 Task: I am in Miami and thinking of visiting the Sawgrass Mills shopping outlet. Can you check the current crowd level at the outlet? I want to time my visit when it's less crowded.
Action: Mouse moved to (148, 80)
Screenshot: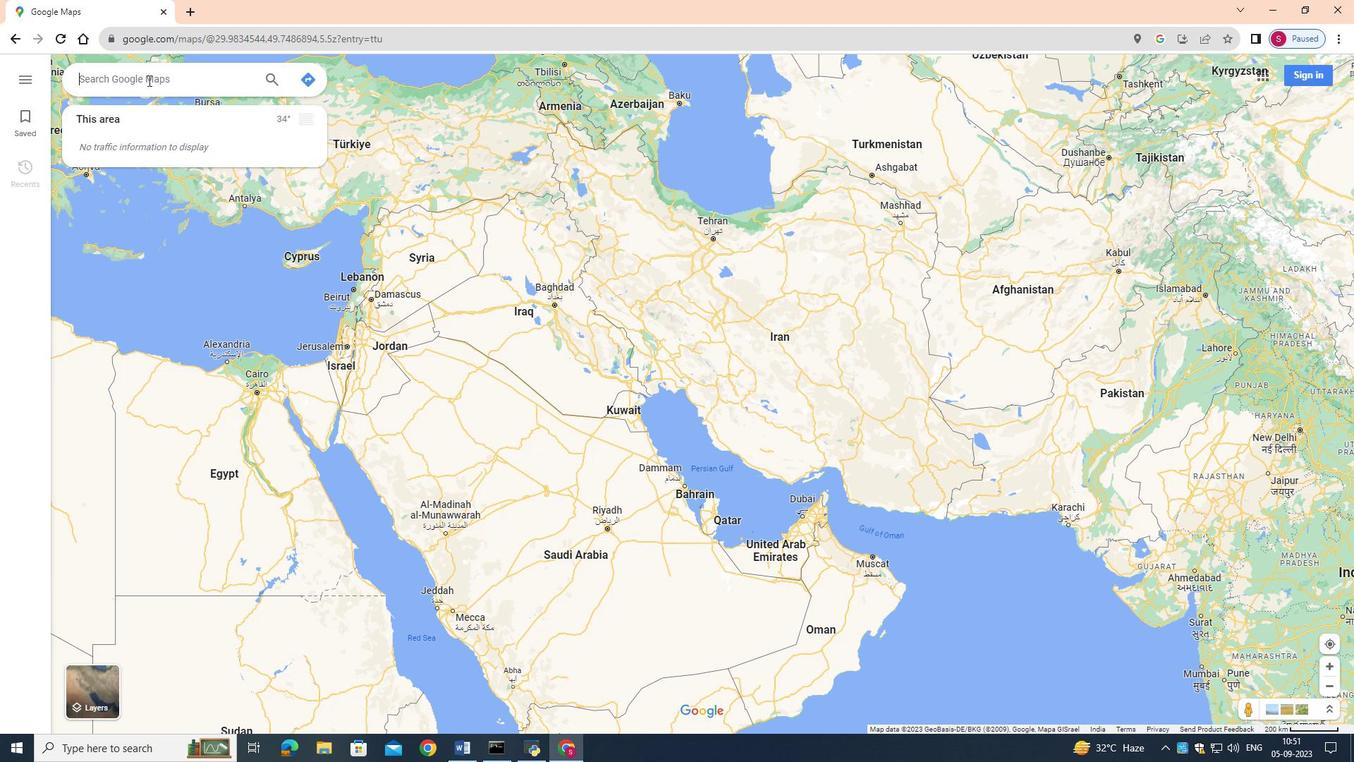 
Action: Mouse pressed left at (148, 80)
Screenshot: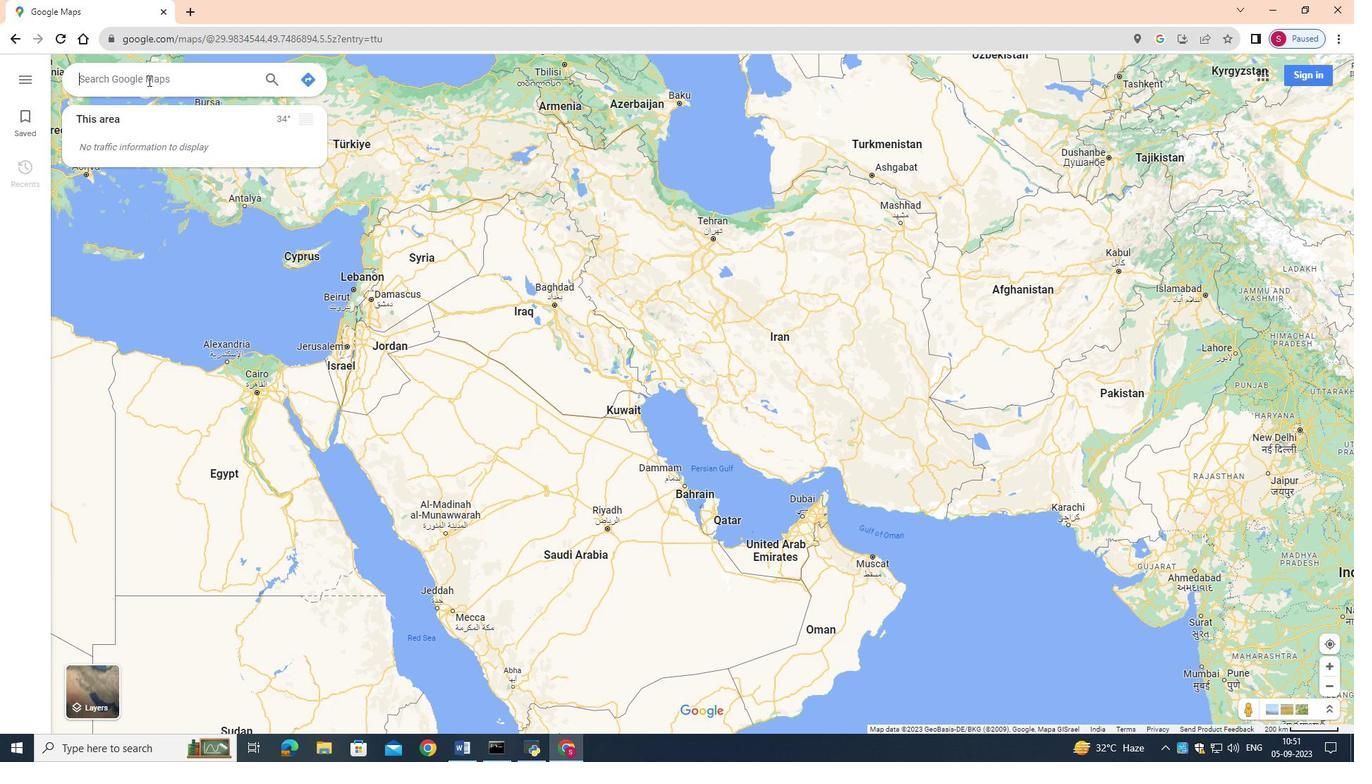 
Action: Mouse moved to (316, 80)
Screenshot: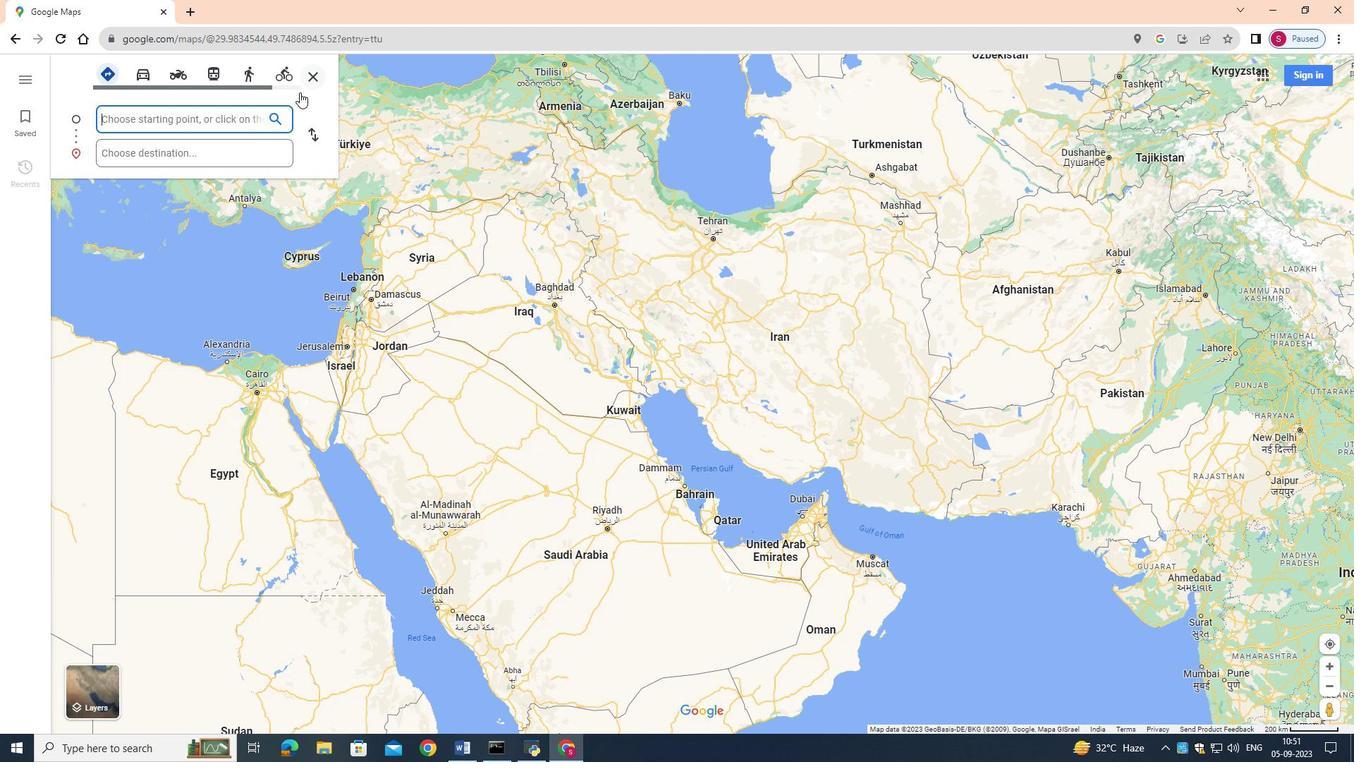 
Action: Mouse pressed left at (316, 80)
Screenshot: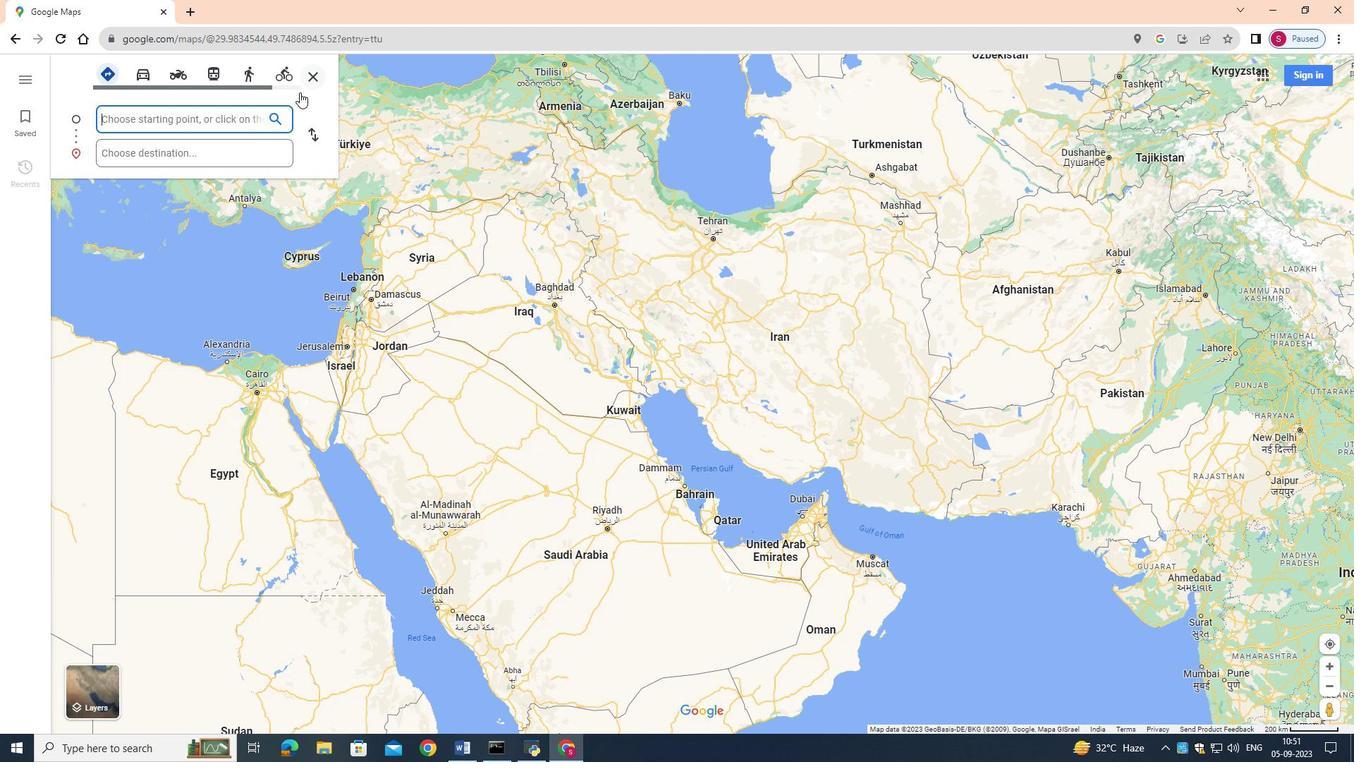
Action: Mouse moved to (208, 118)
Screenshot: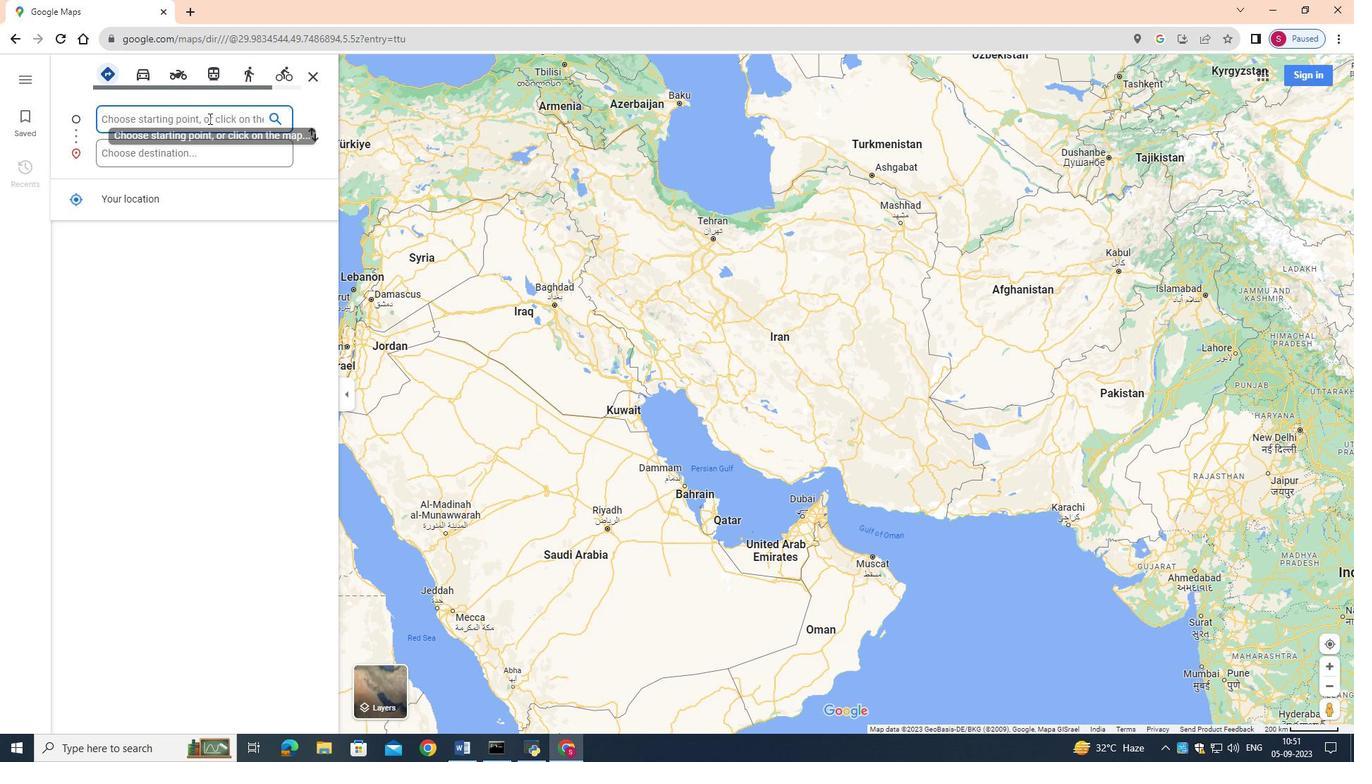
Action: Mouse pressed left at (208, 118)
Screenshot: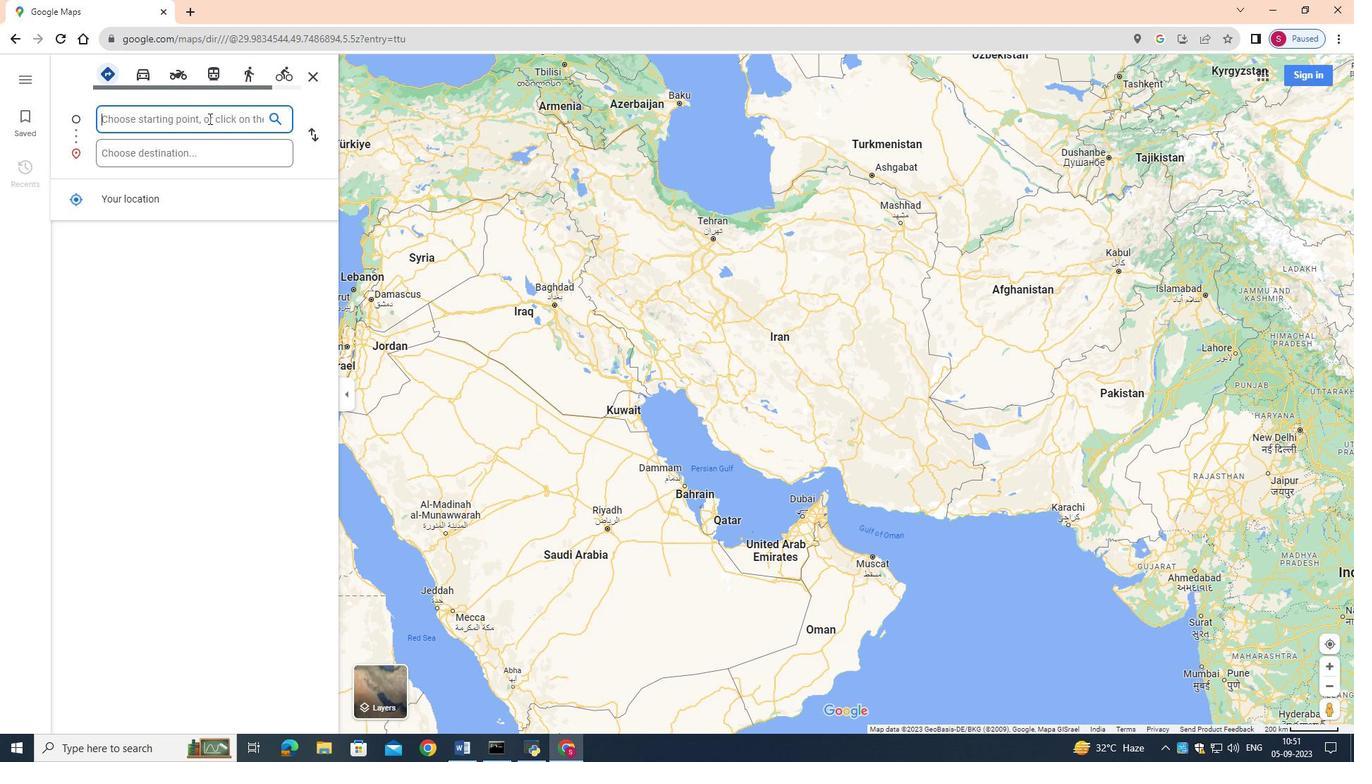 
Action: Key pressed <Key.caps_lock>M<Key.caps_lock>iami,<Key.space>
Screenshot: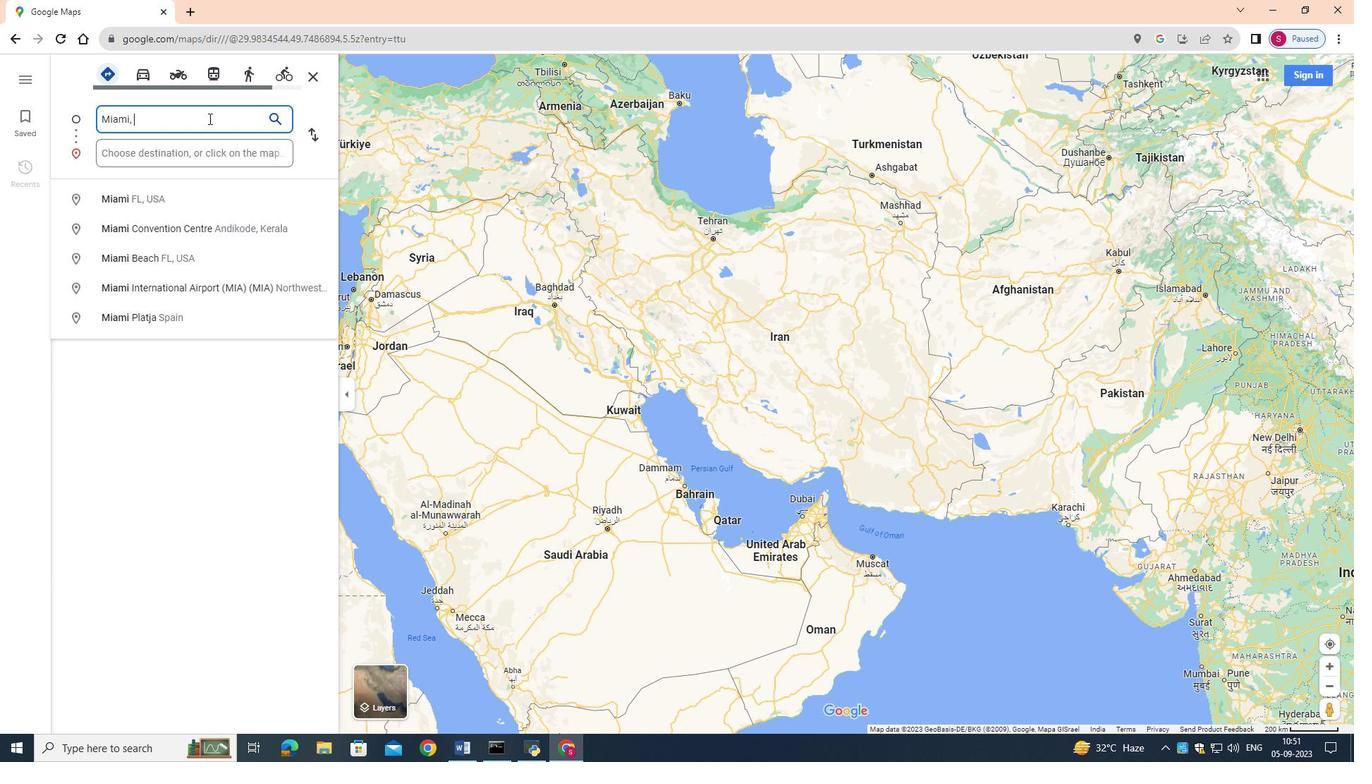 
Action: Mouse moved to (180, 191)
Screenshot: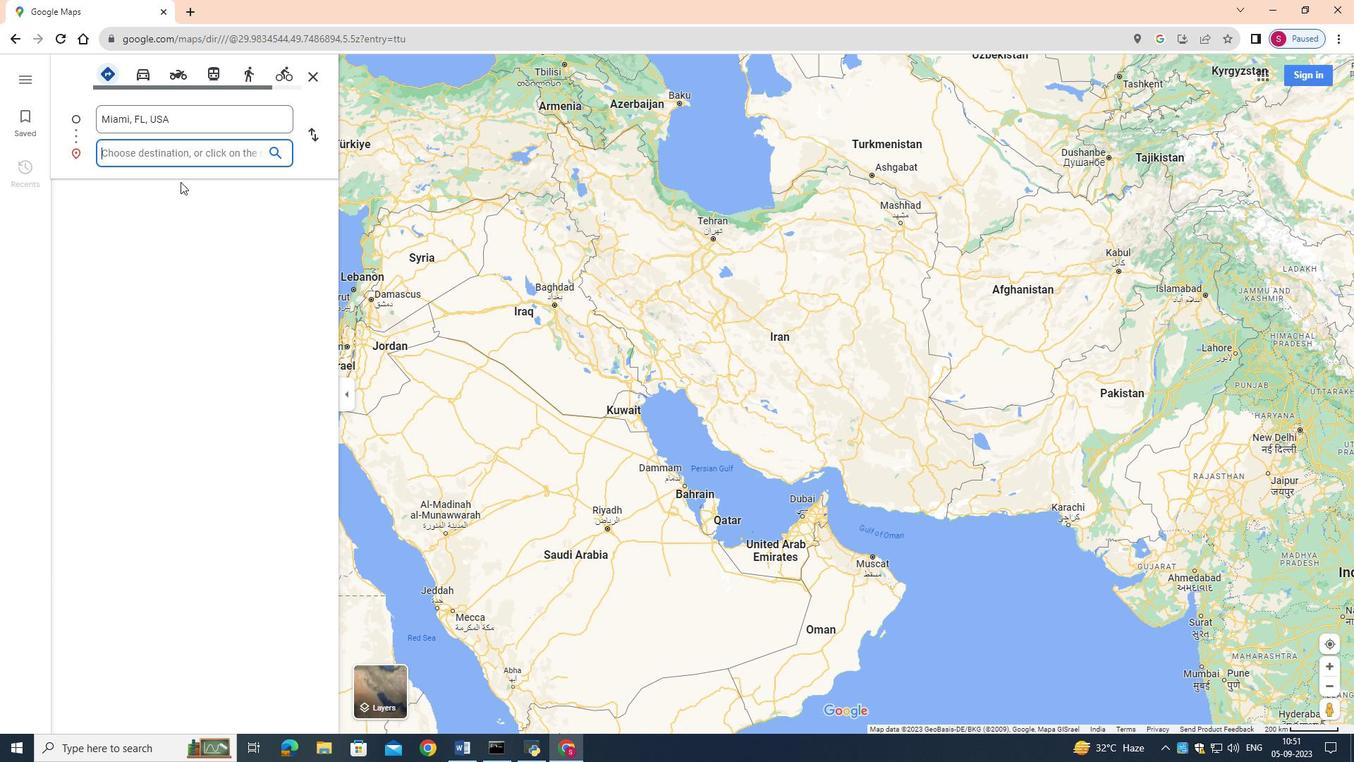 
Action: Mouse pressed left at (180, 191)
Screenshot: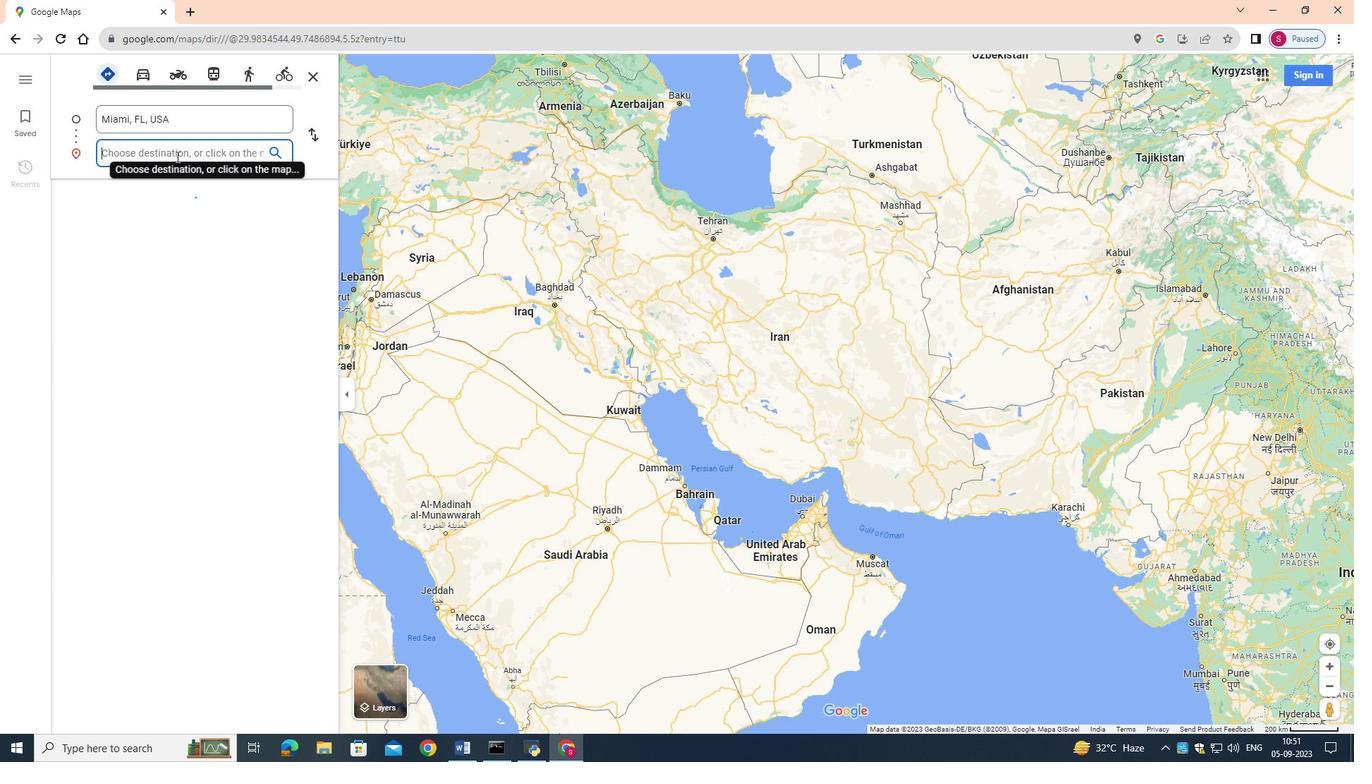 
Action: Mouse moved to (175, 151)
Screenshot: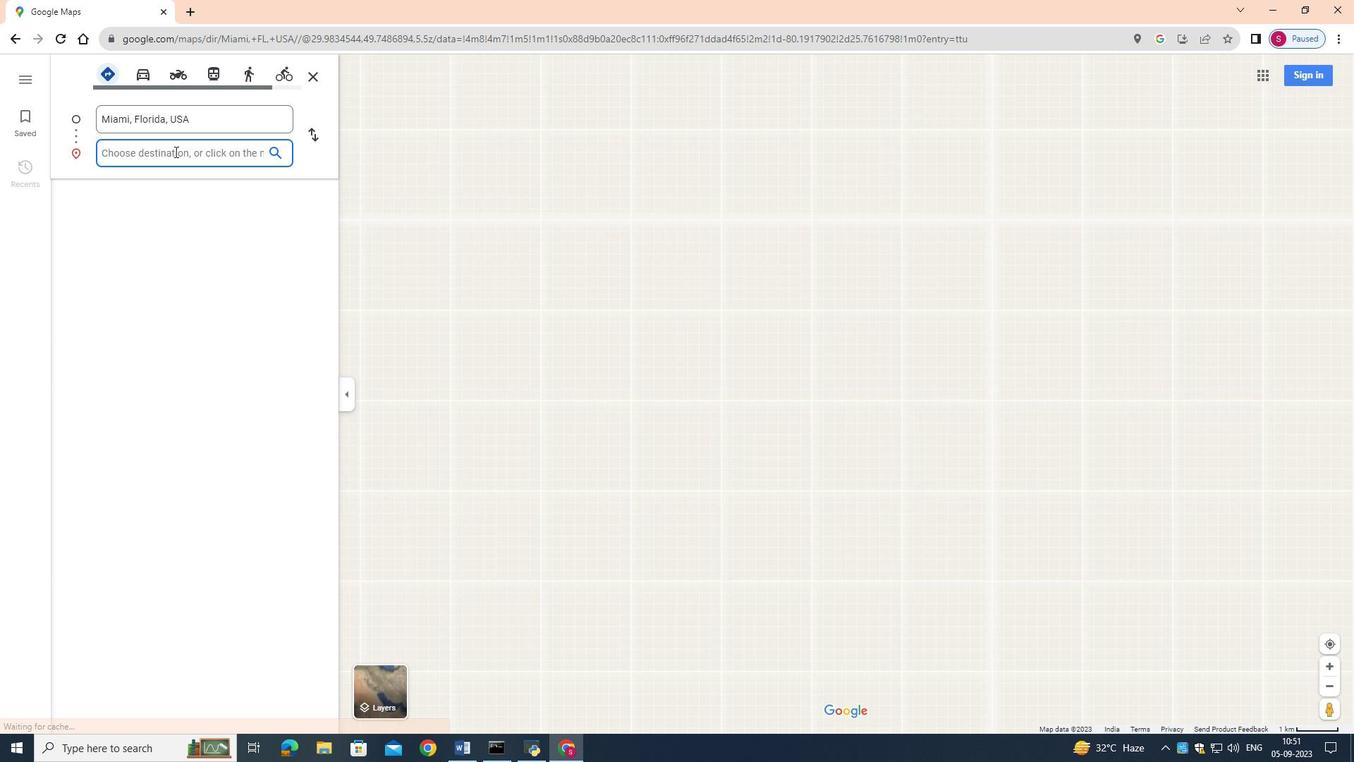 
Action: Mouse pressed left at (175, 151)
Screenshot: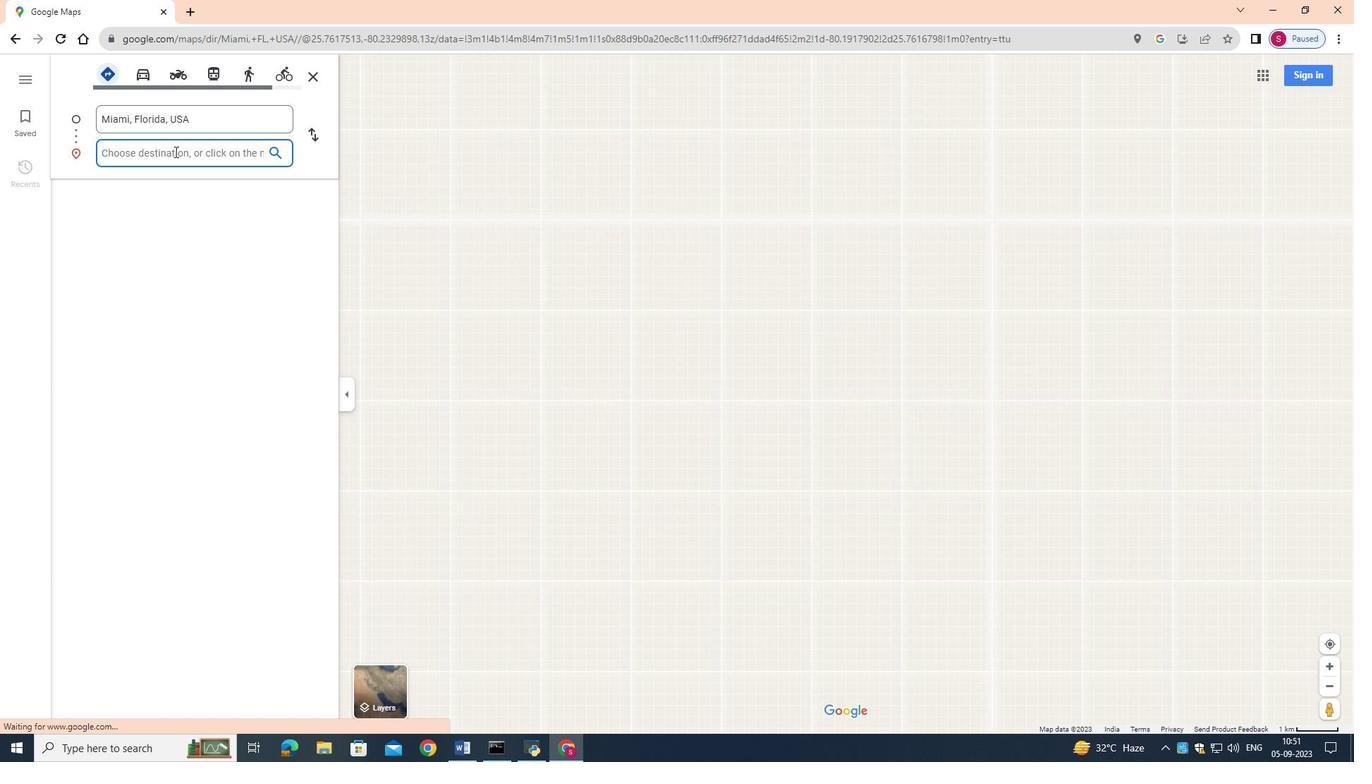 
Action: Key pressed <Key.caps_lock>S<Key.caps_lock>awgrass<Key.space><Key.caps_lock>M<Key.caps_lock>ills<Key.space><Key.caps_lock>S<Key.caps_lock>hoping<Key.space><Key.caps_lock>O<Key.caps_lock>utlet<Key.space><Key.enter>
Screenshot: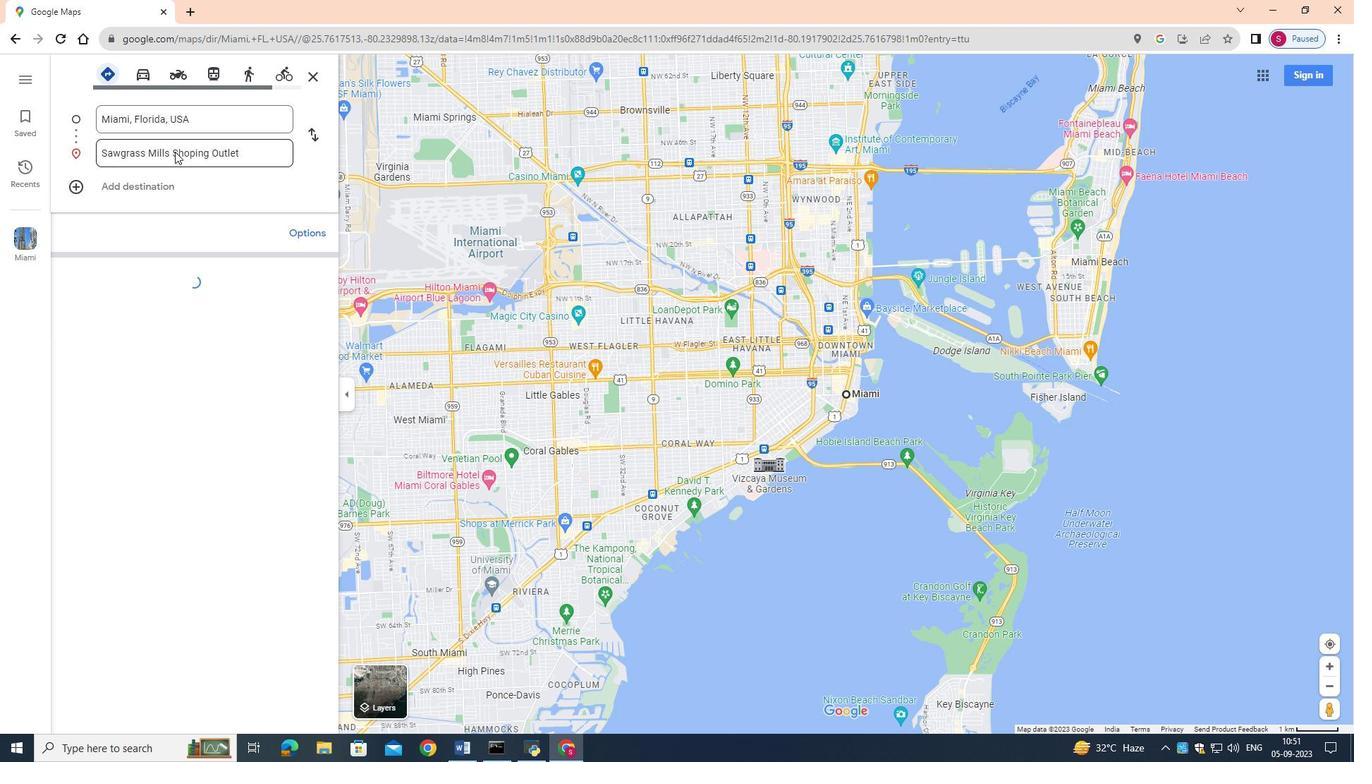
Action: Mouse moved to (880, 422)
Screenshot: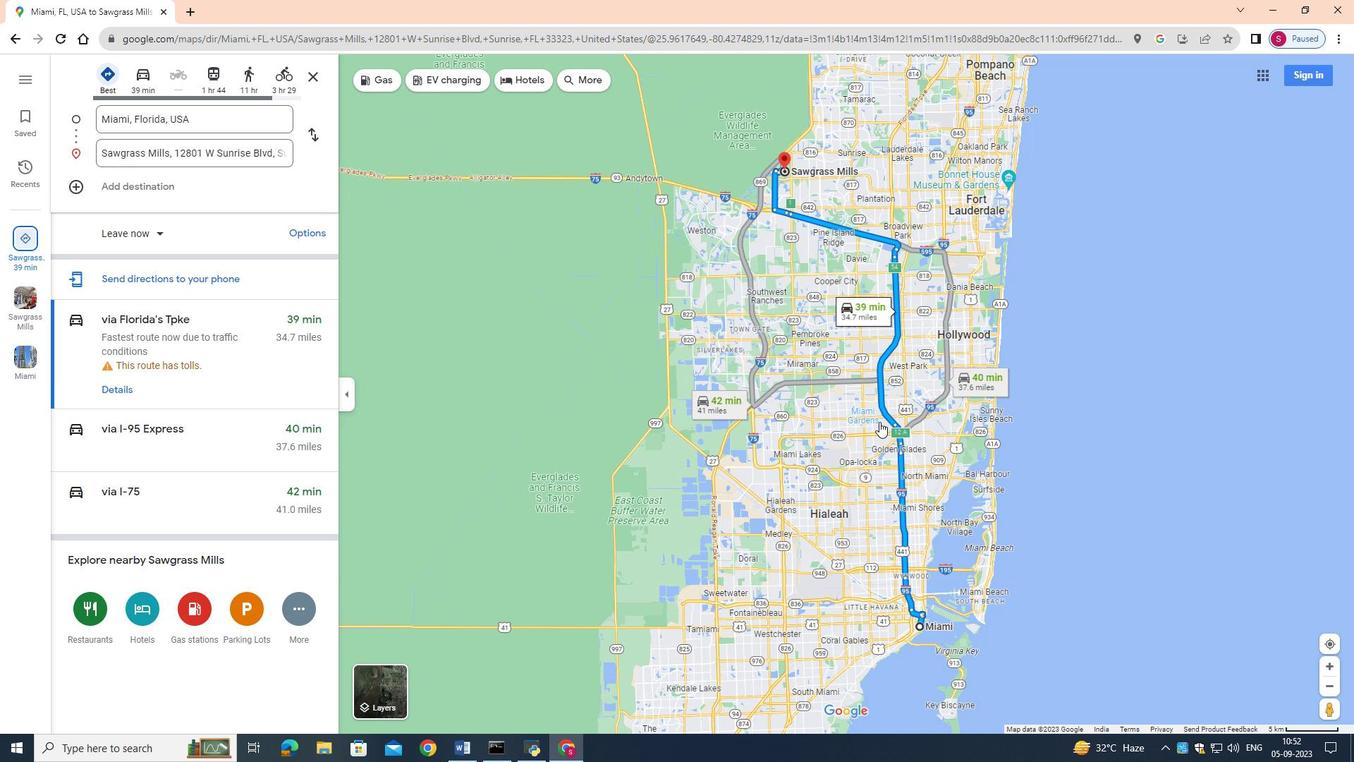 
Action: Mouse scrolled (880, 422) with delta (0, 0)
Screenshot: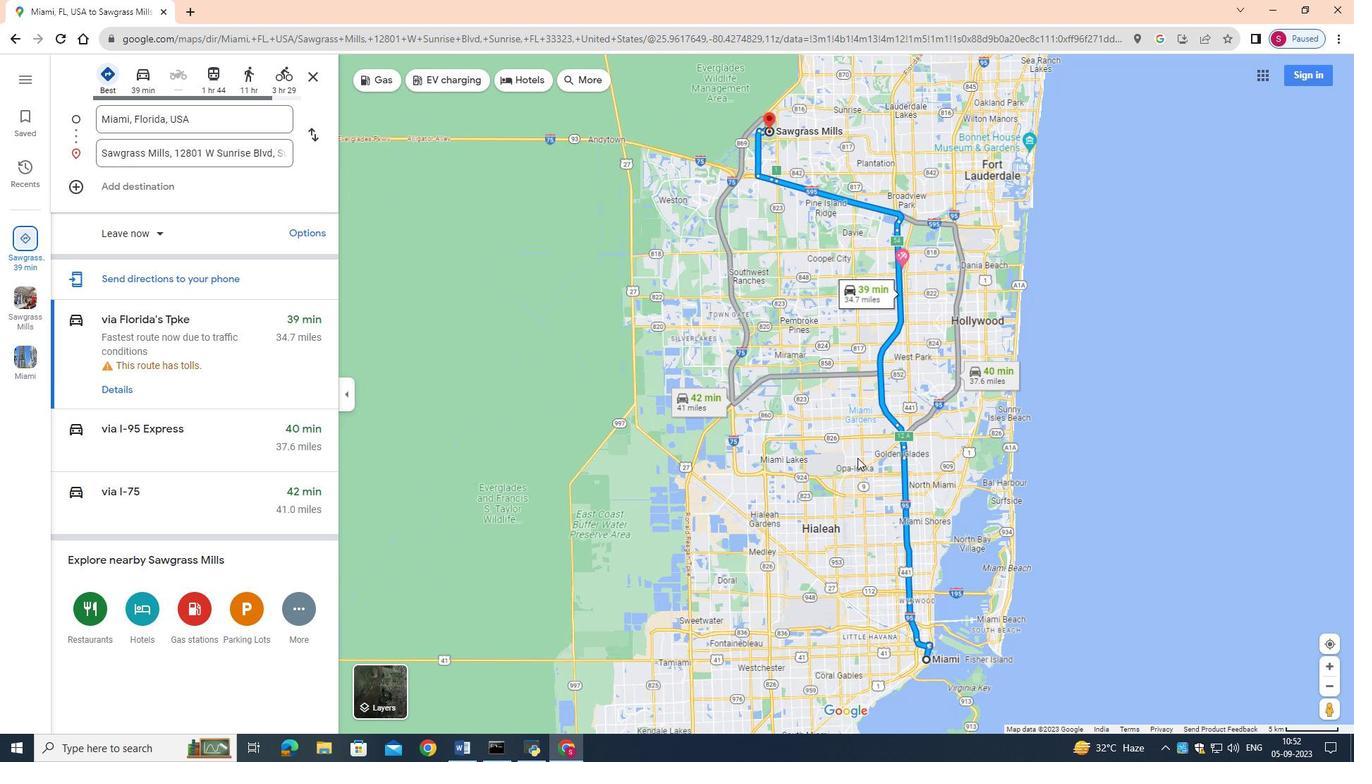 
Action: Mouse moved to (856, 459)
Screenshot: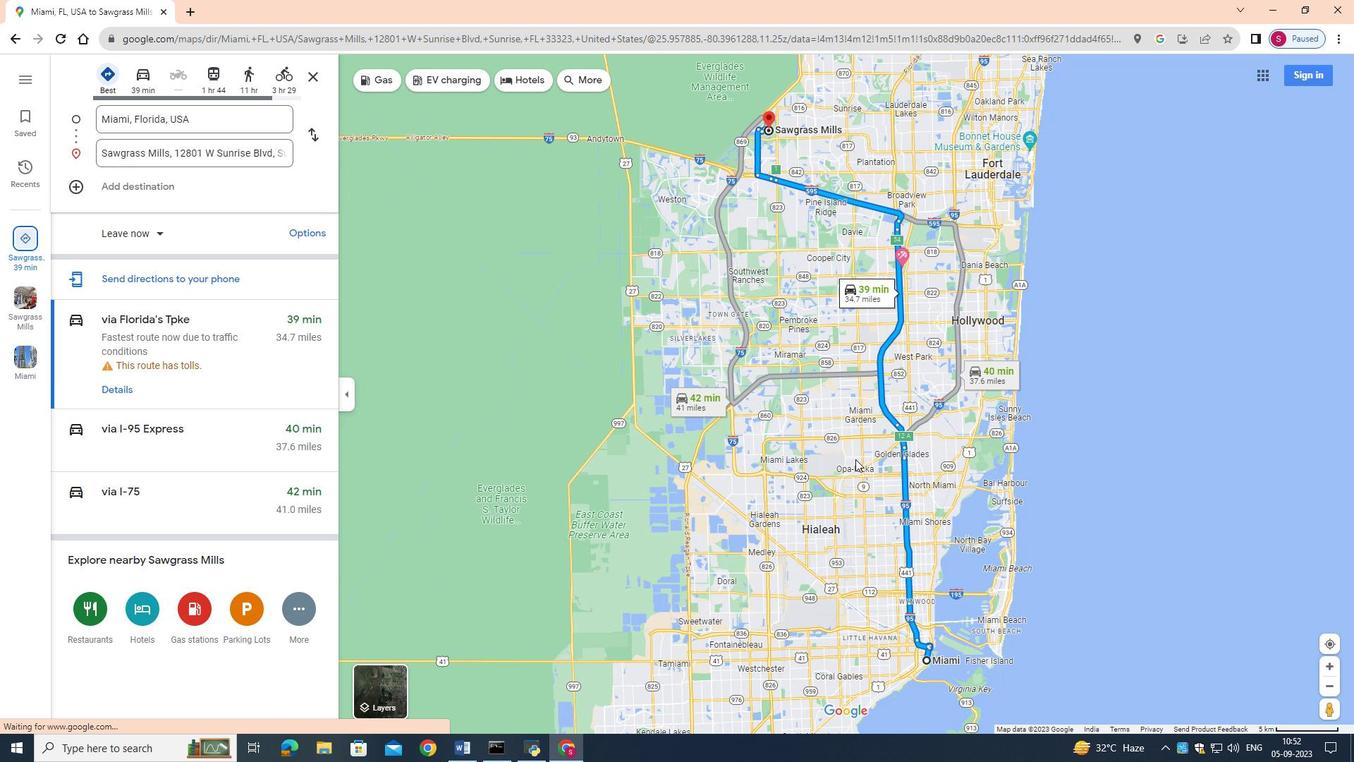 
Action: Mouse scrolled (856, 458) with delta (0, 0)
Screenshot: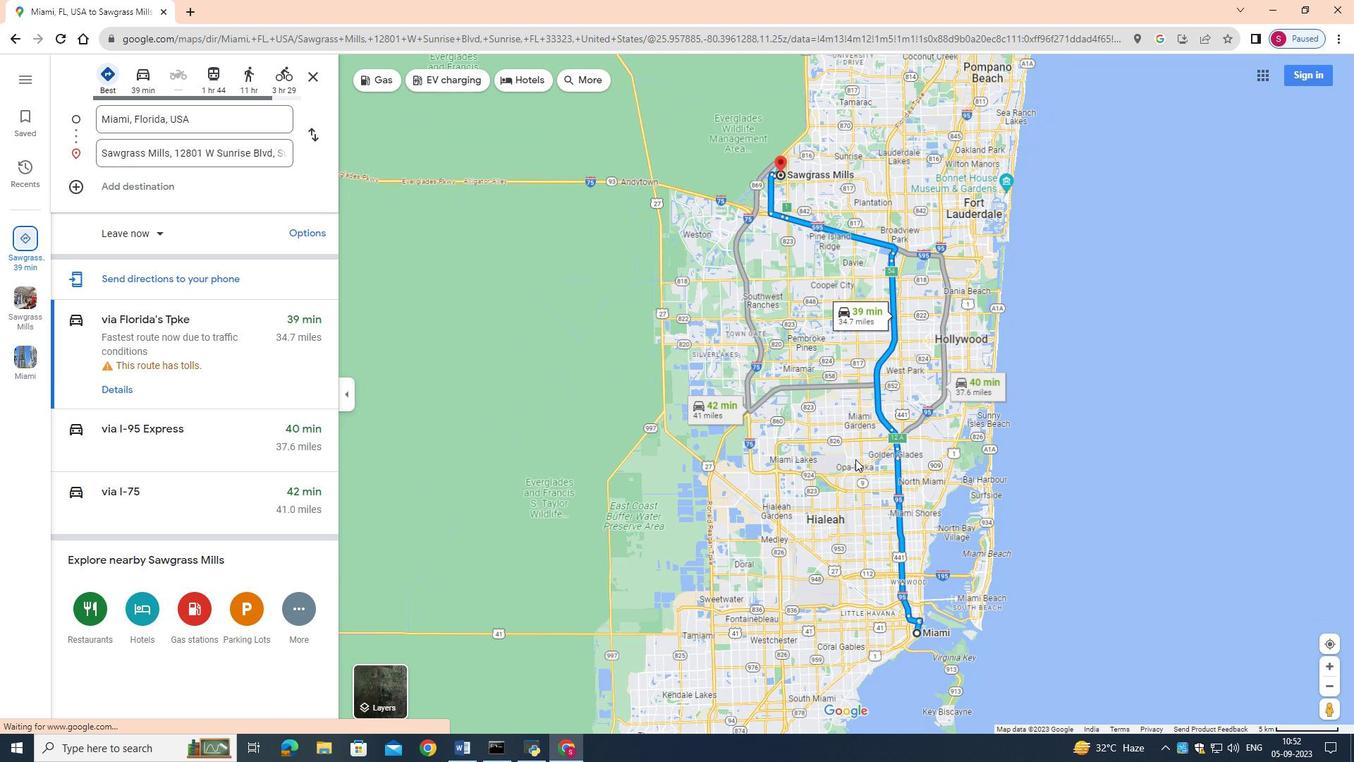 
Action: Mouse scrolled (856, 460) with delta (0, 0)
Screenshot: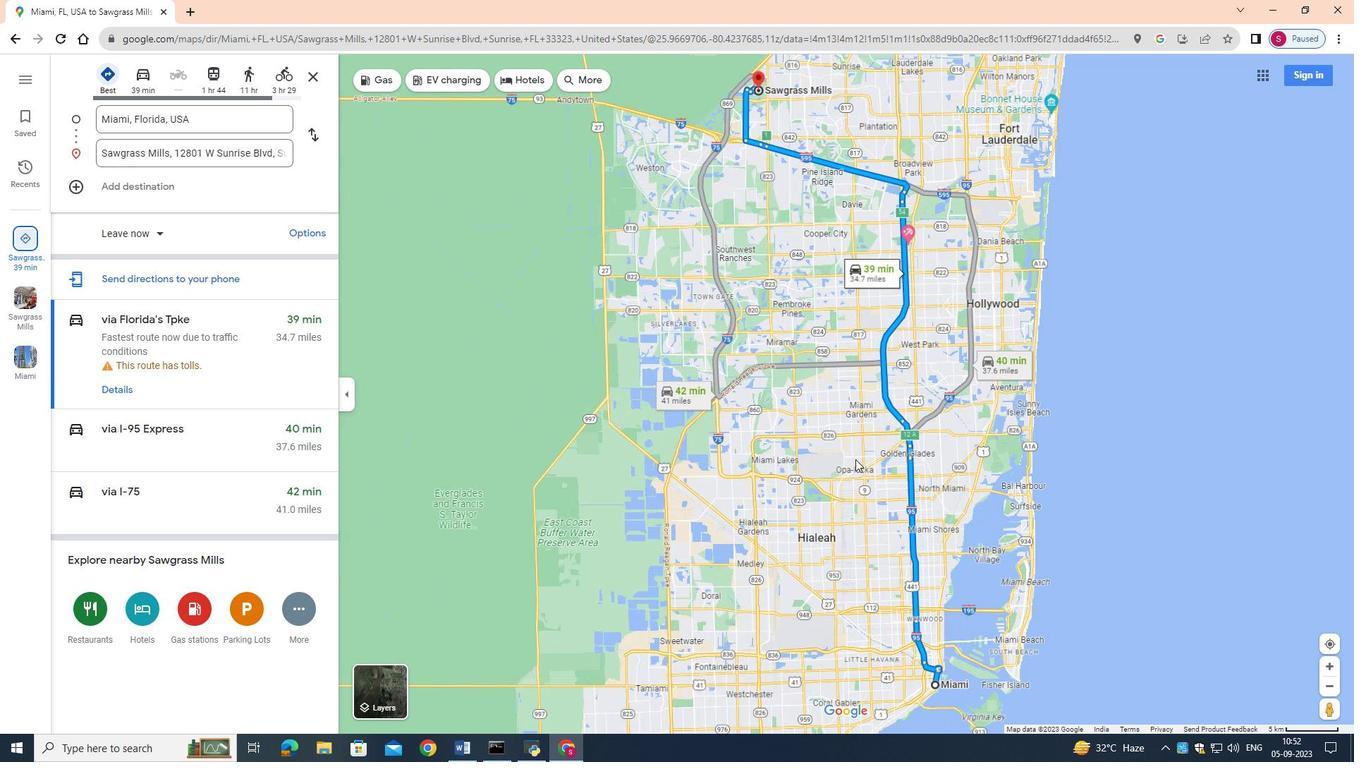 
Action: Mouse scrolled (856, 460) with delta (0, 0)
Screenshot: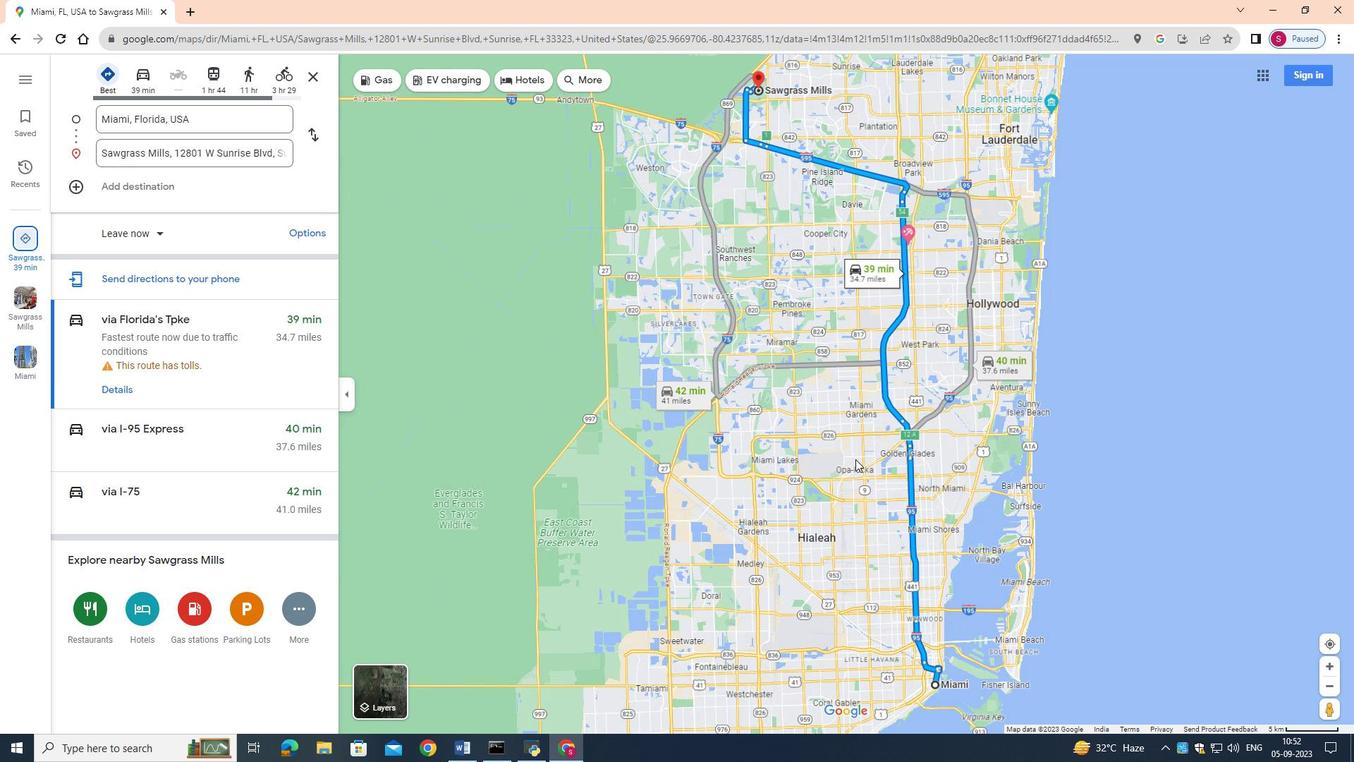 
Action: Mouse scrolled (856, 458) with delta (0, 0)
Screenshot: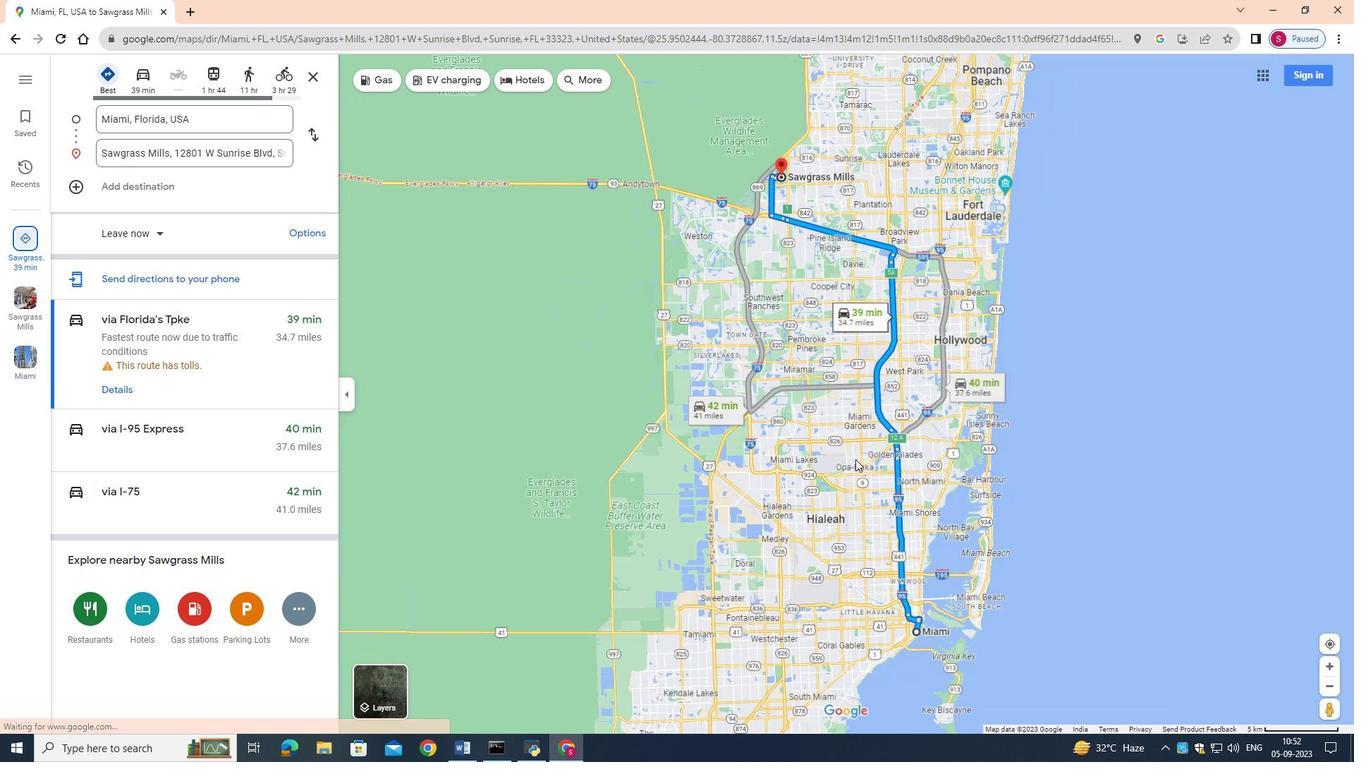 
Action: Mouse scrolled (856, 458) with delta (0, 0)
Screenshot: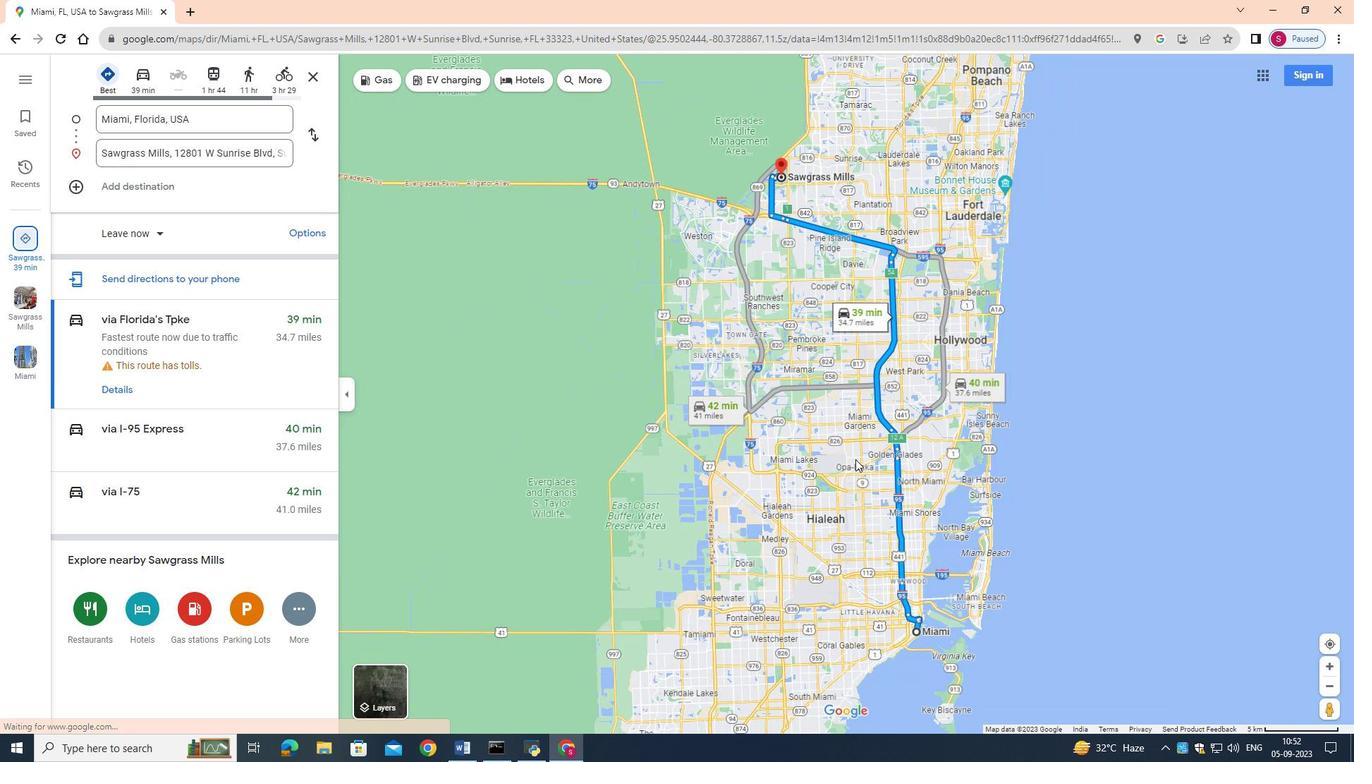 
Action: Mouse moved to (569, 700)
Screenshot: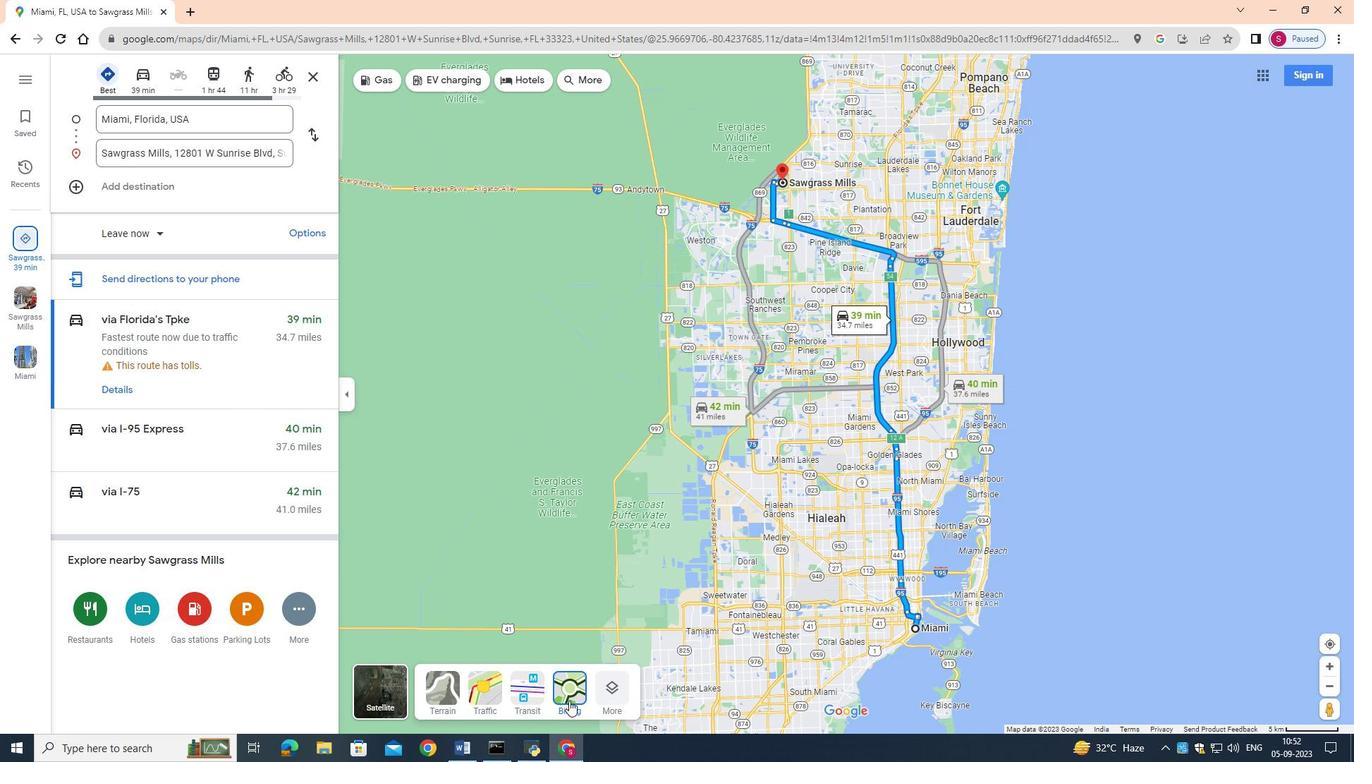 
Action: Mouse scrolled (569, 700) with delta (0, 0)
Screenshot: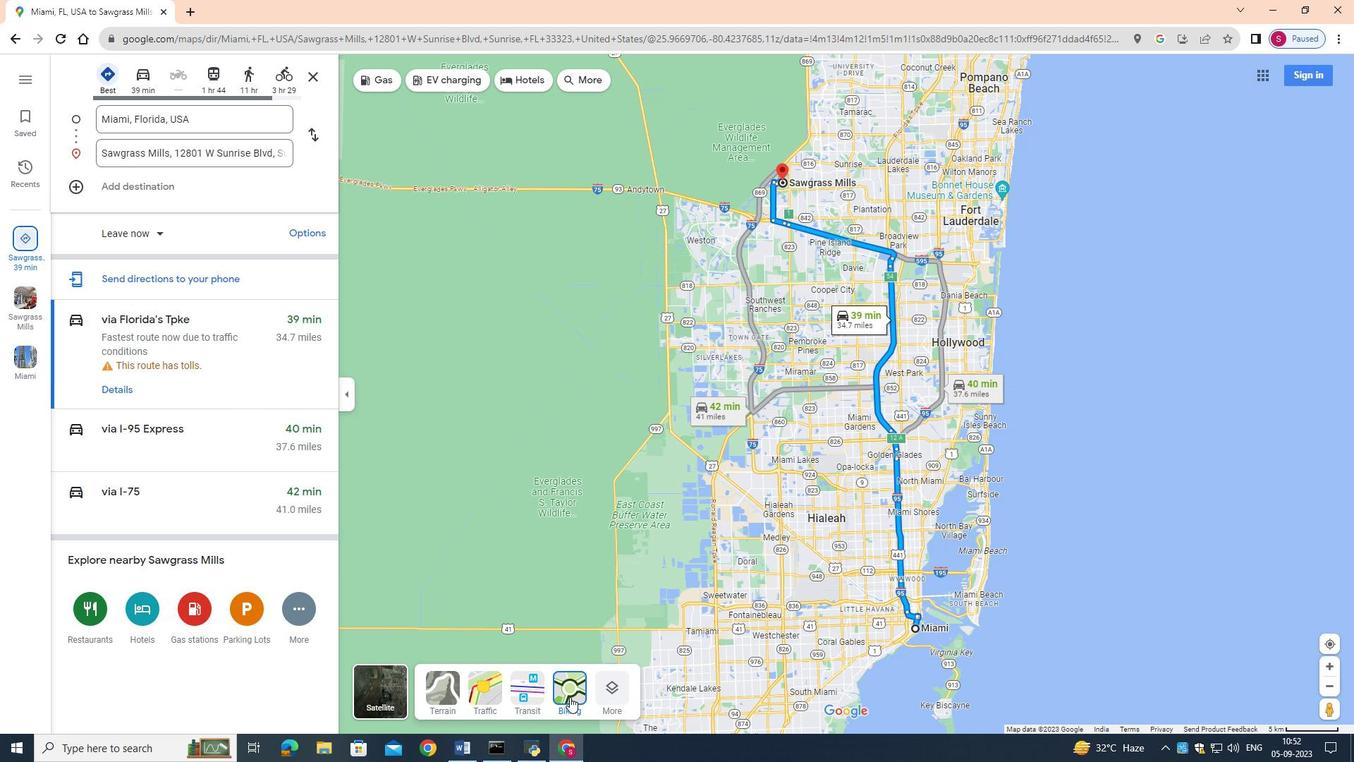 
Action: Mouse scrolled (569, 700) with delta (0, 0)
Screenshot: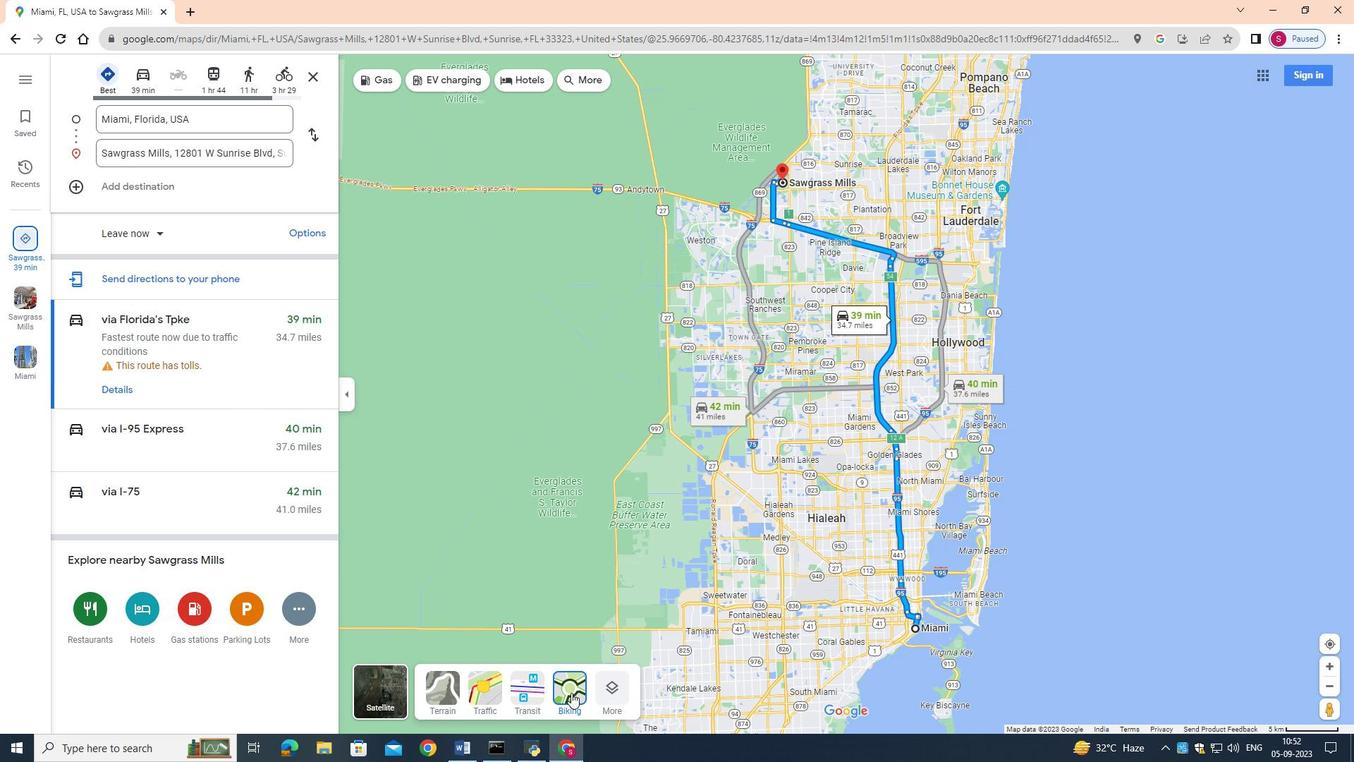
Action: Mouse moved to (611, 690)
Screenshot: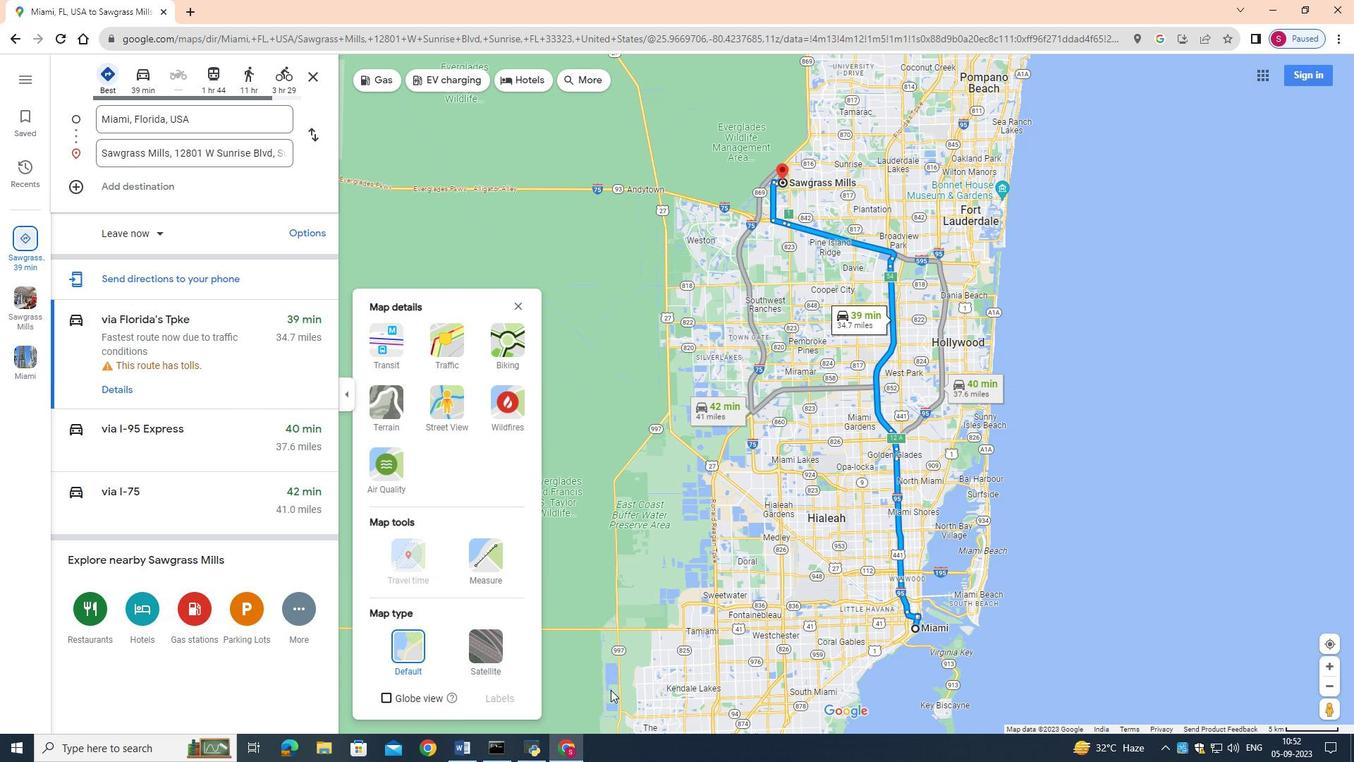
Action: Mouse pressed left at (611, 690)
Screenshot: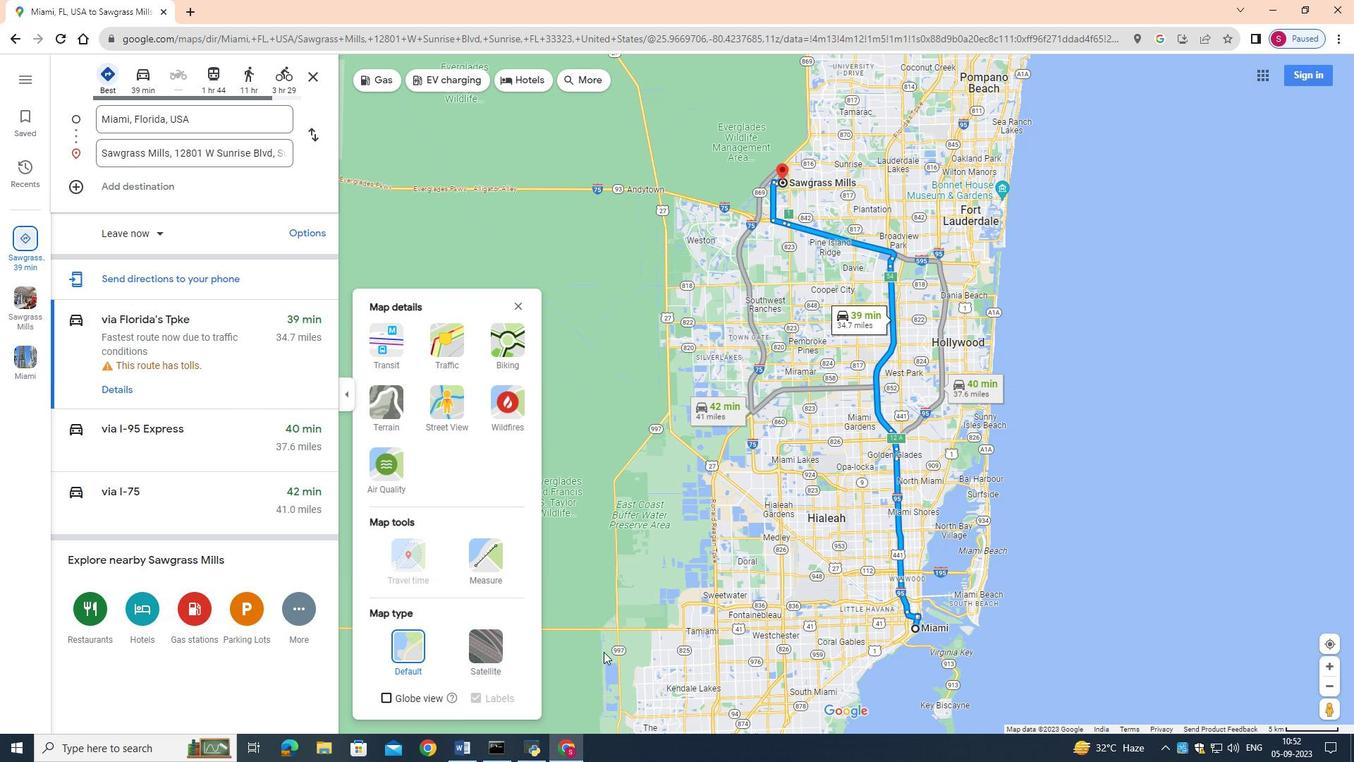 
Action: Mouse moved to (451, 342)
Screenshot: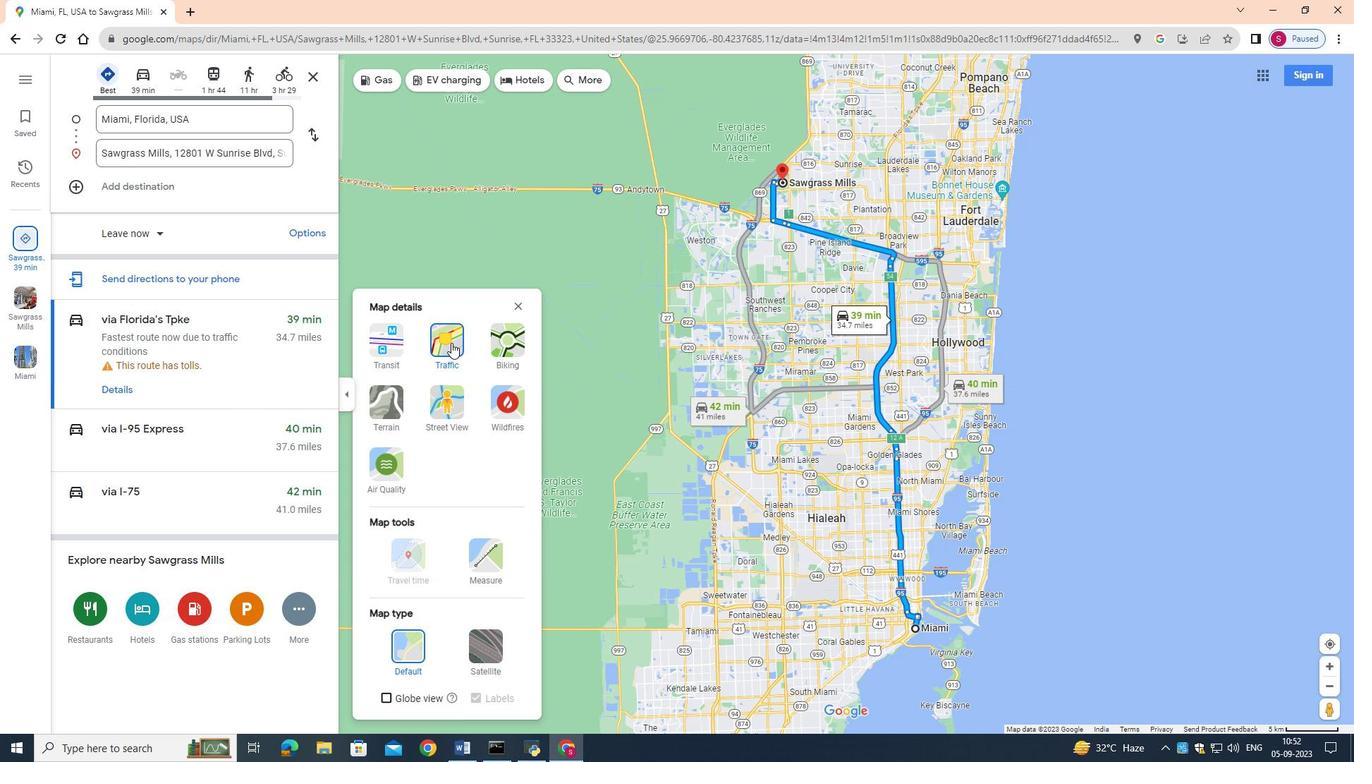 
Action: Mouse pressed left at (451, 342)
Screenshot: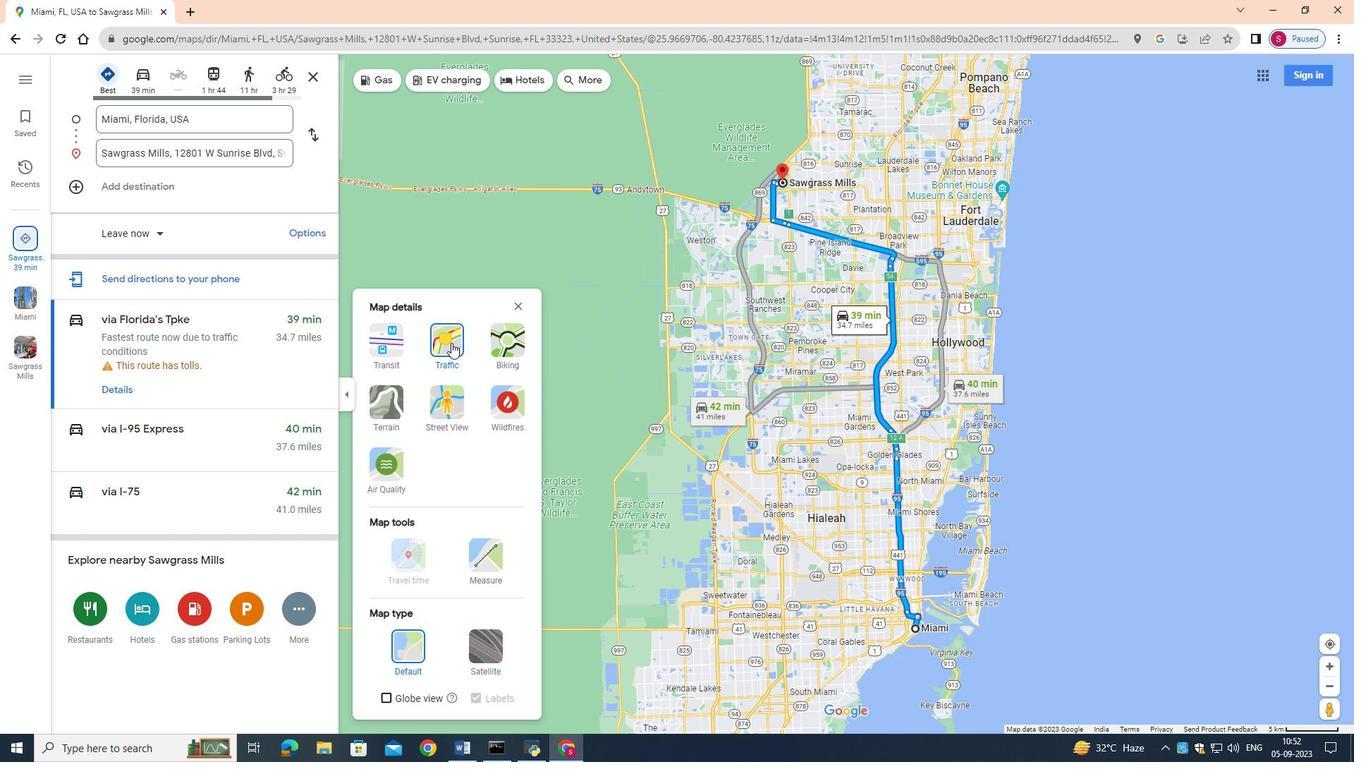 
Action: Mouse moved to (519, 347)
Screenshot: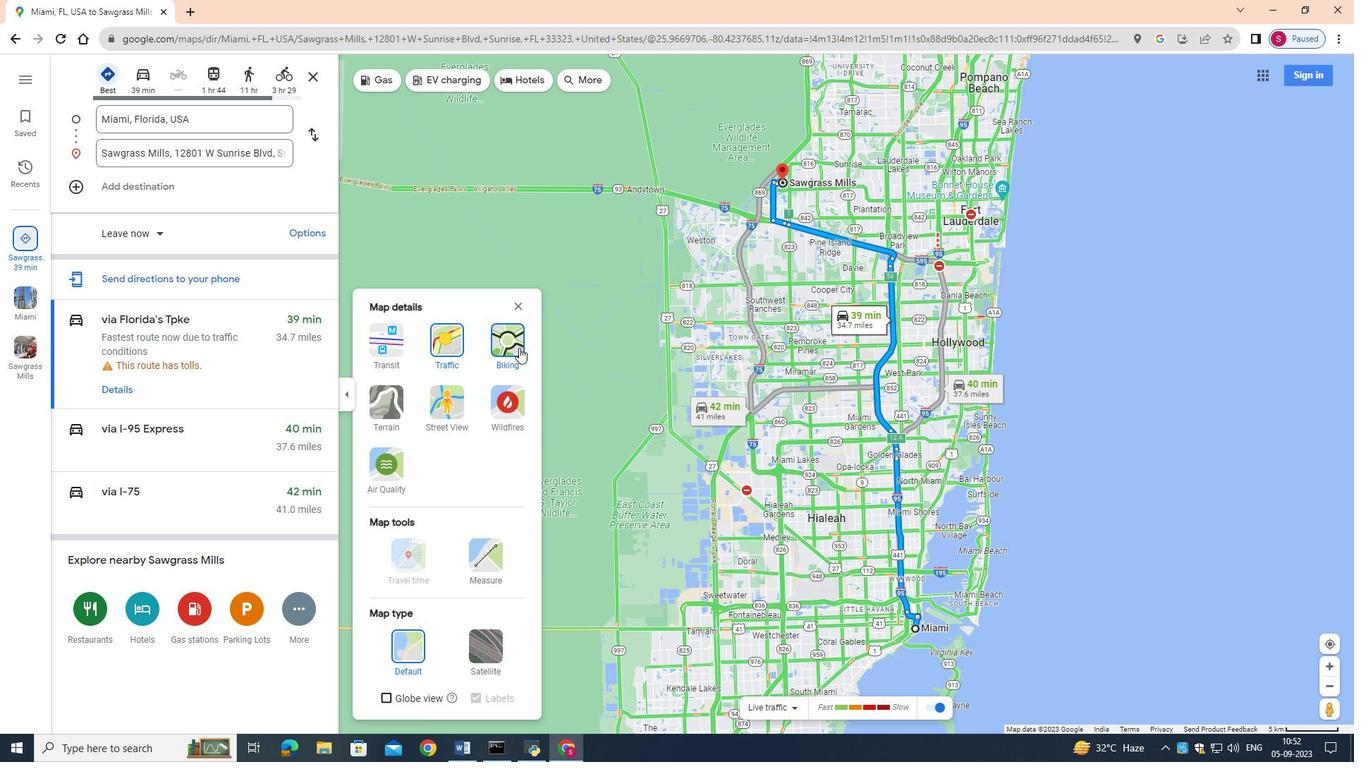 
Action: Mouse pressed left at (519, 347)
Screenshot: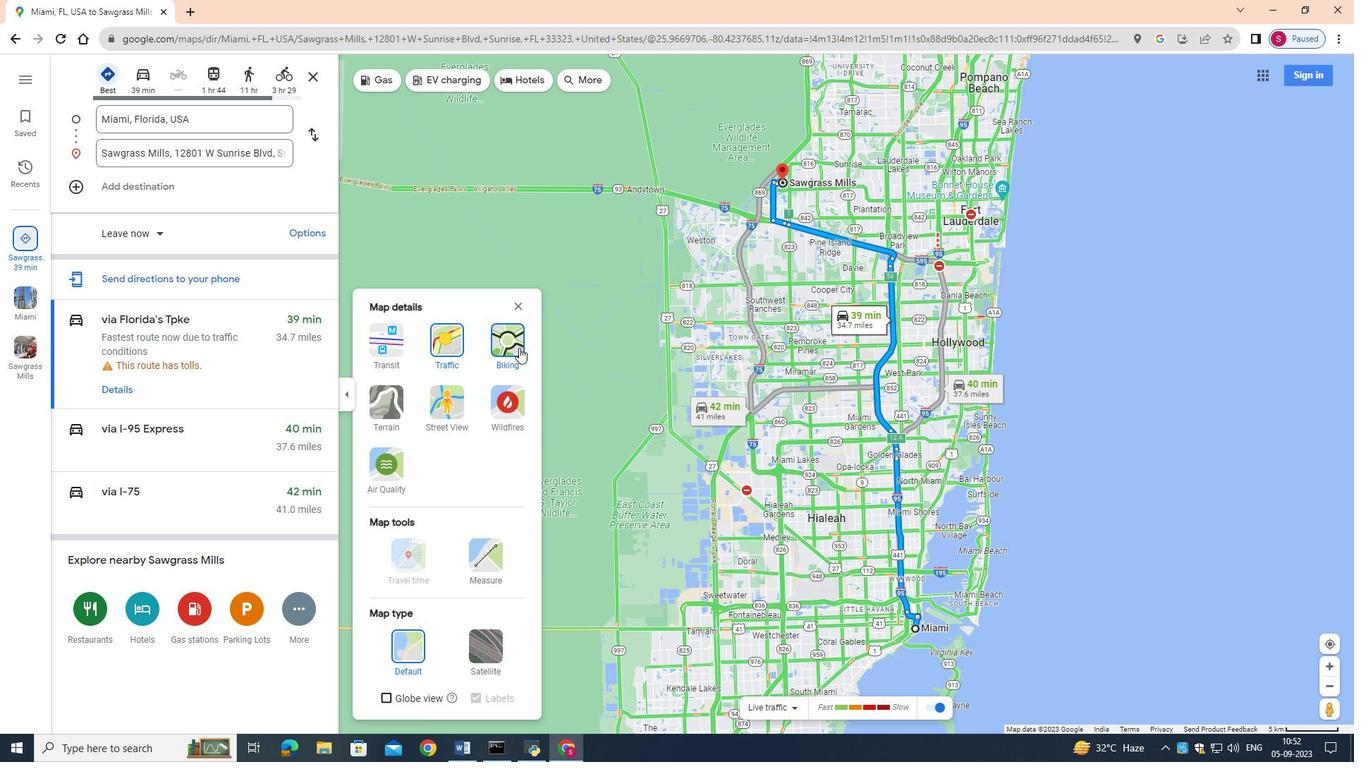 
Action: Mouse moved to (462, 343)
Screenshot: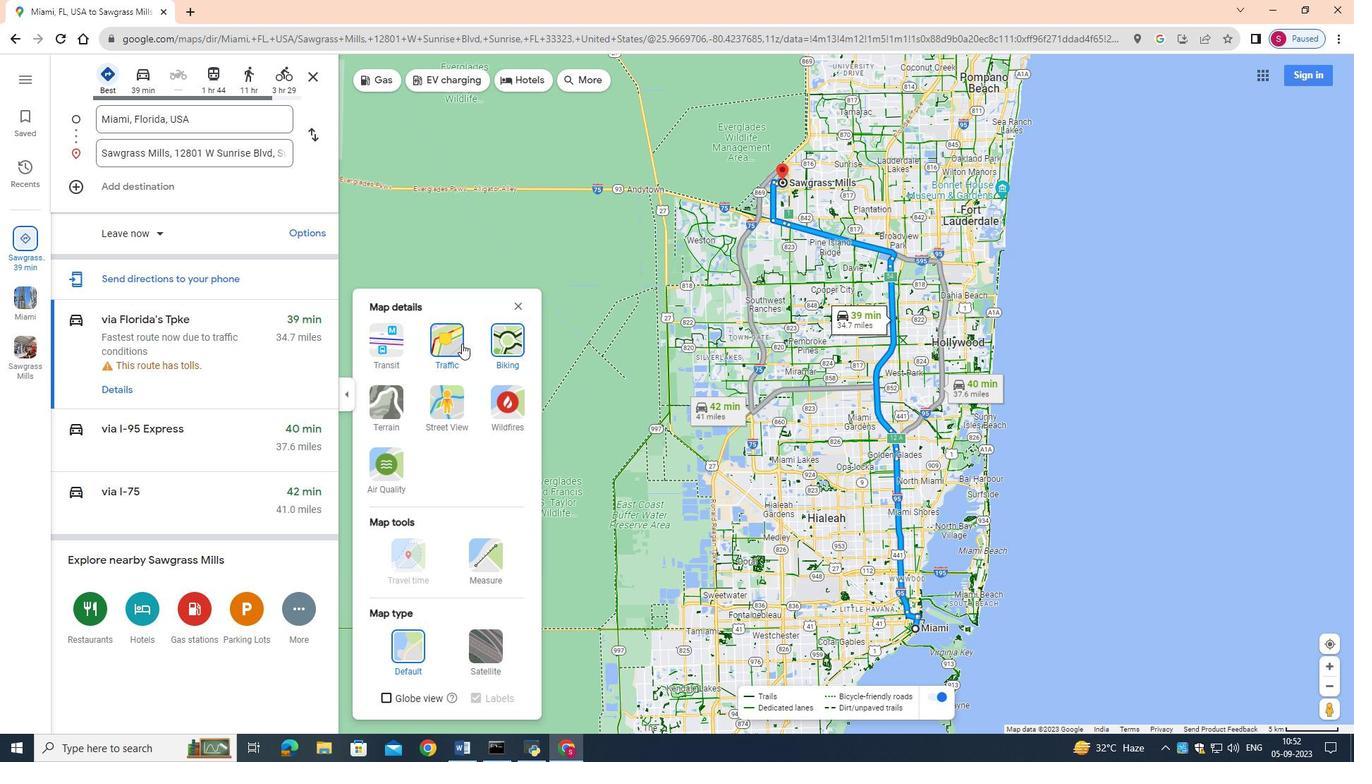 
Action: Mouse pressed left at (462, 343)
Screenshot: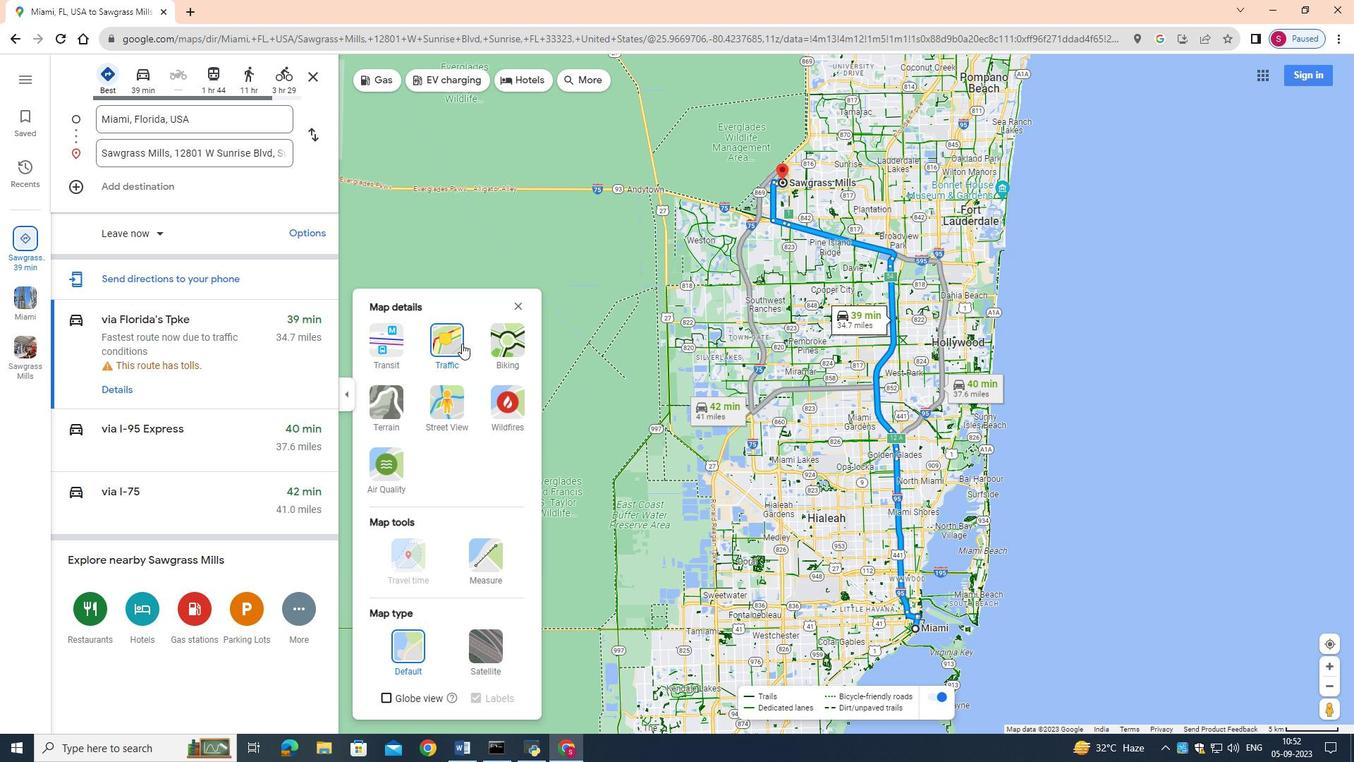 
Action: Mouse moved to (443, 413)
Screenshot: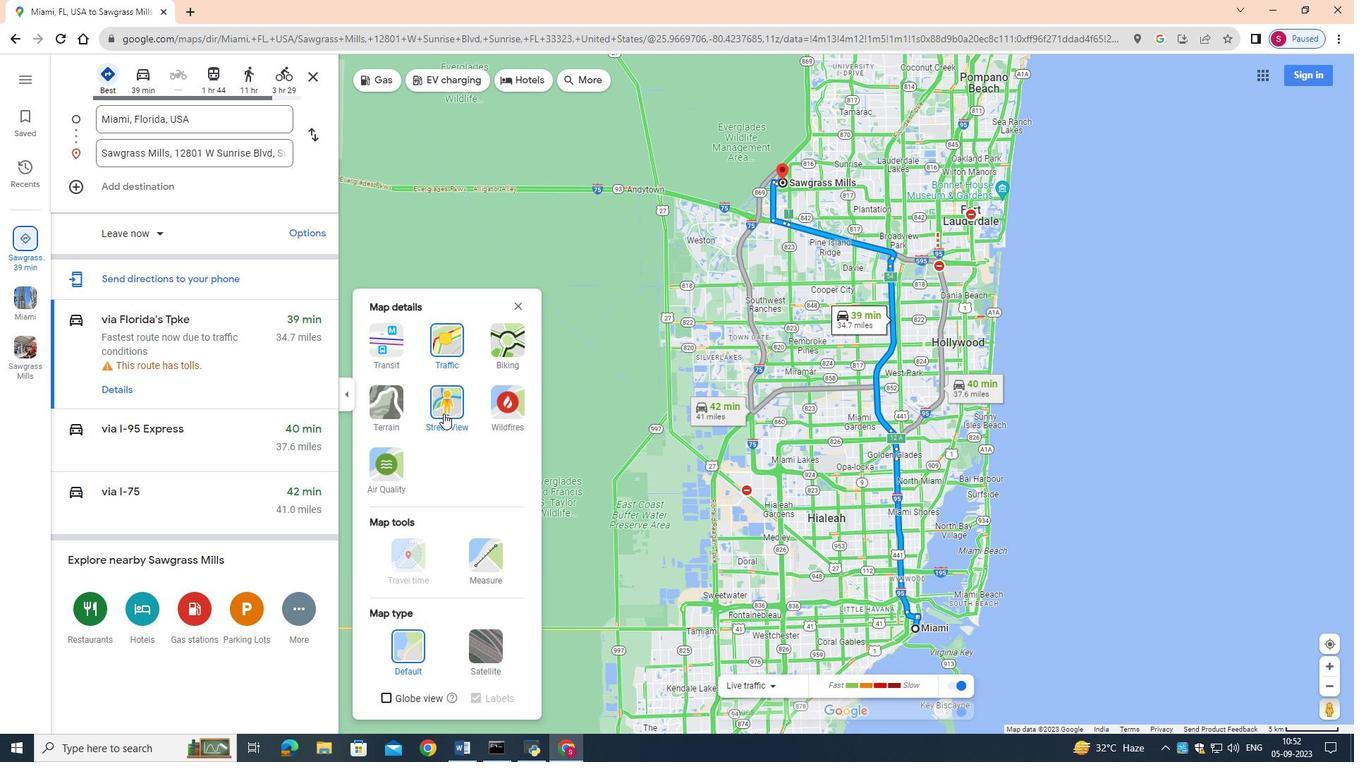 
Action: Mouse pressed left at (443, 413)
Screenshot: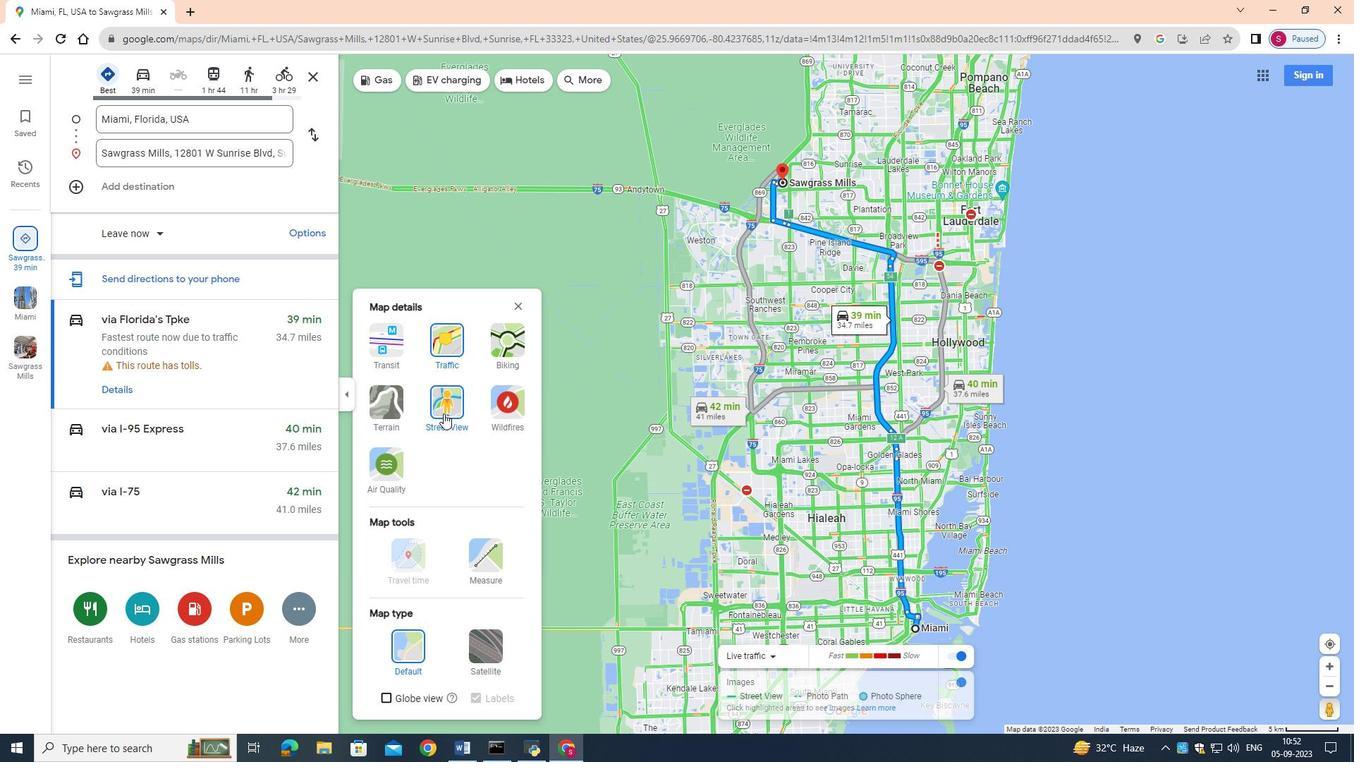 
Action: Mouse moved to (452, 495)
Screenshot: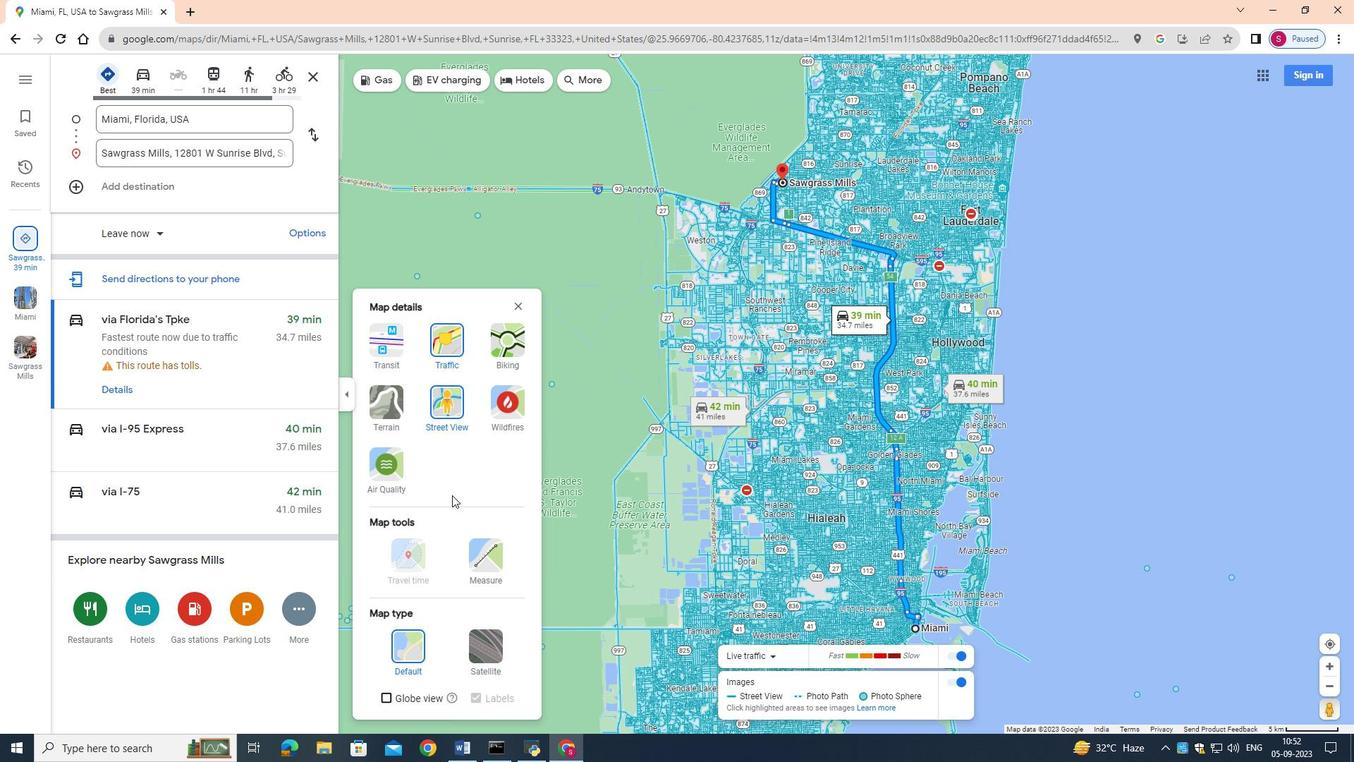 
Action: Mouse scrolled (452, 494) with delta (0, 0)
Screenshot: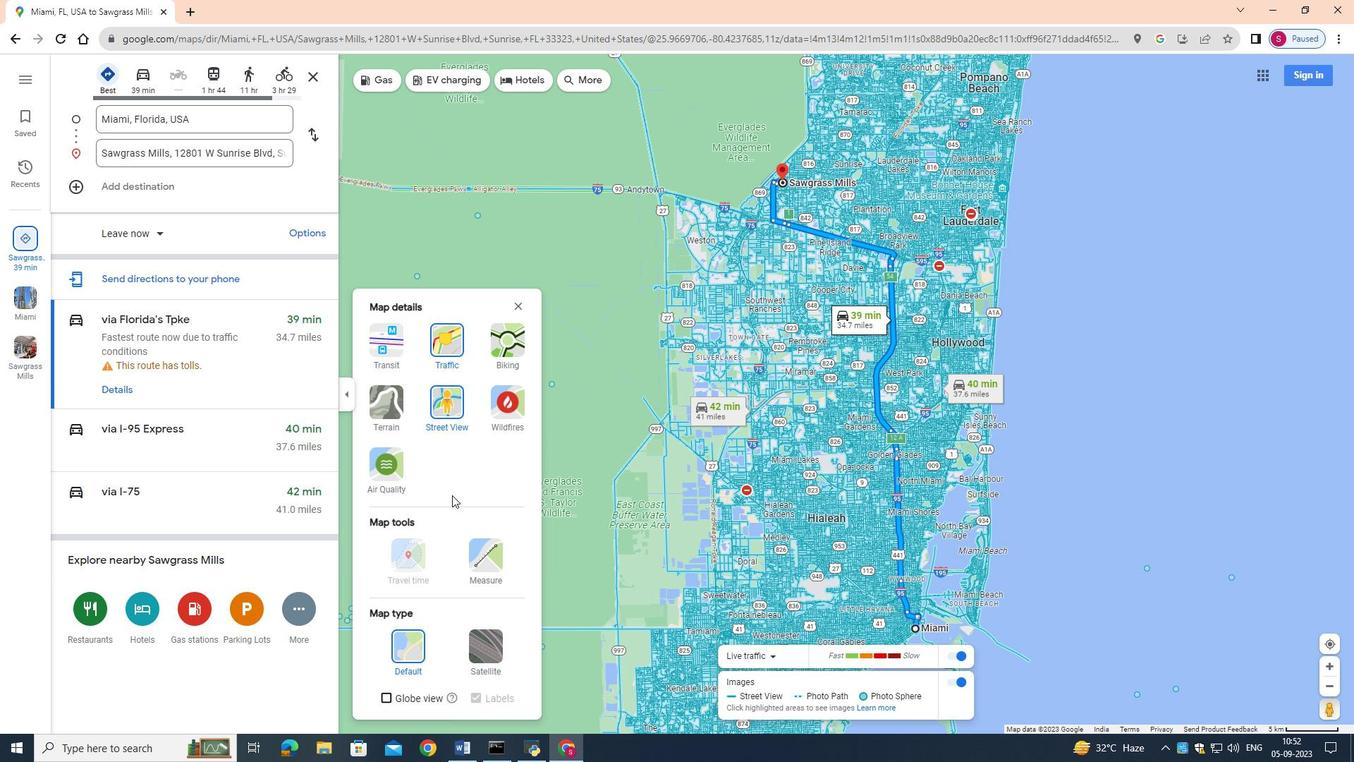 
Action: Mouse moved to (489, 654)
Screenshot: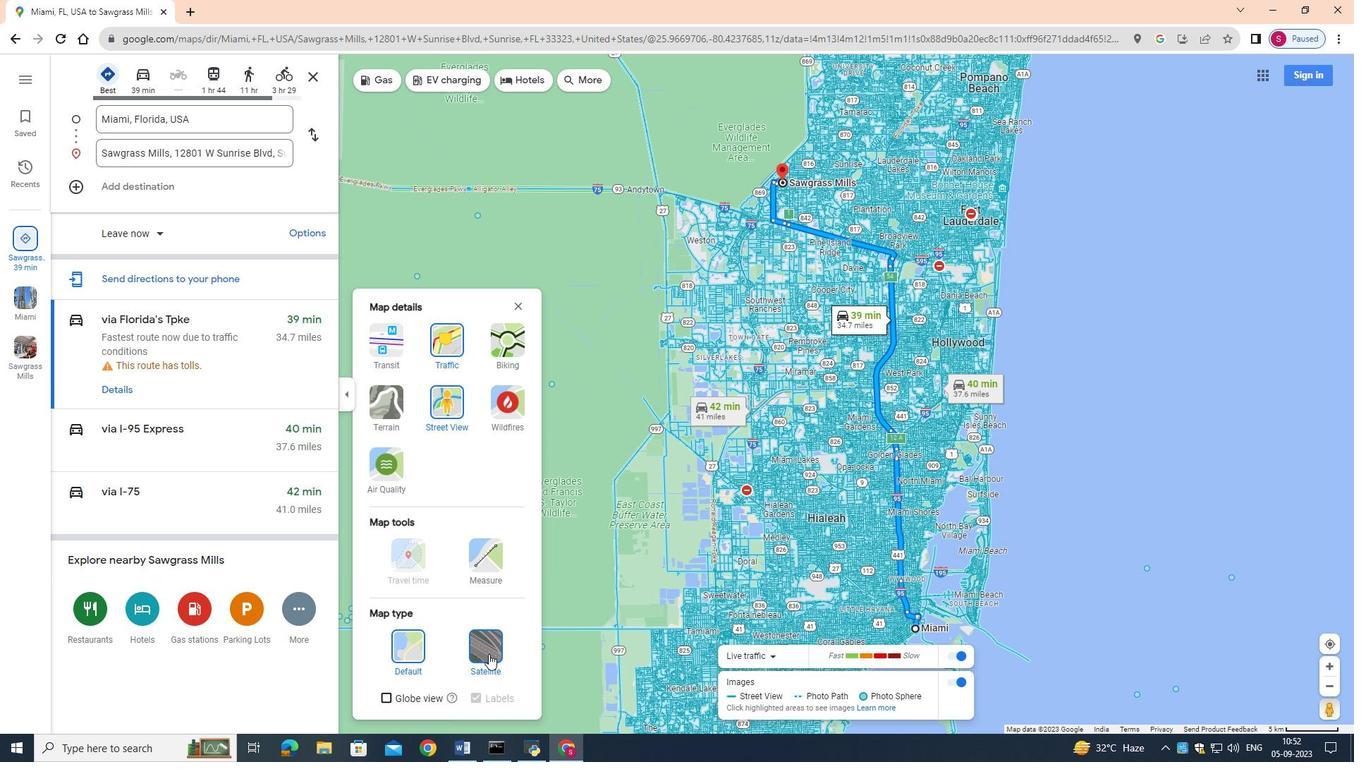 
Action: Mouse pressed left at (489, 654)
Screenshot: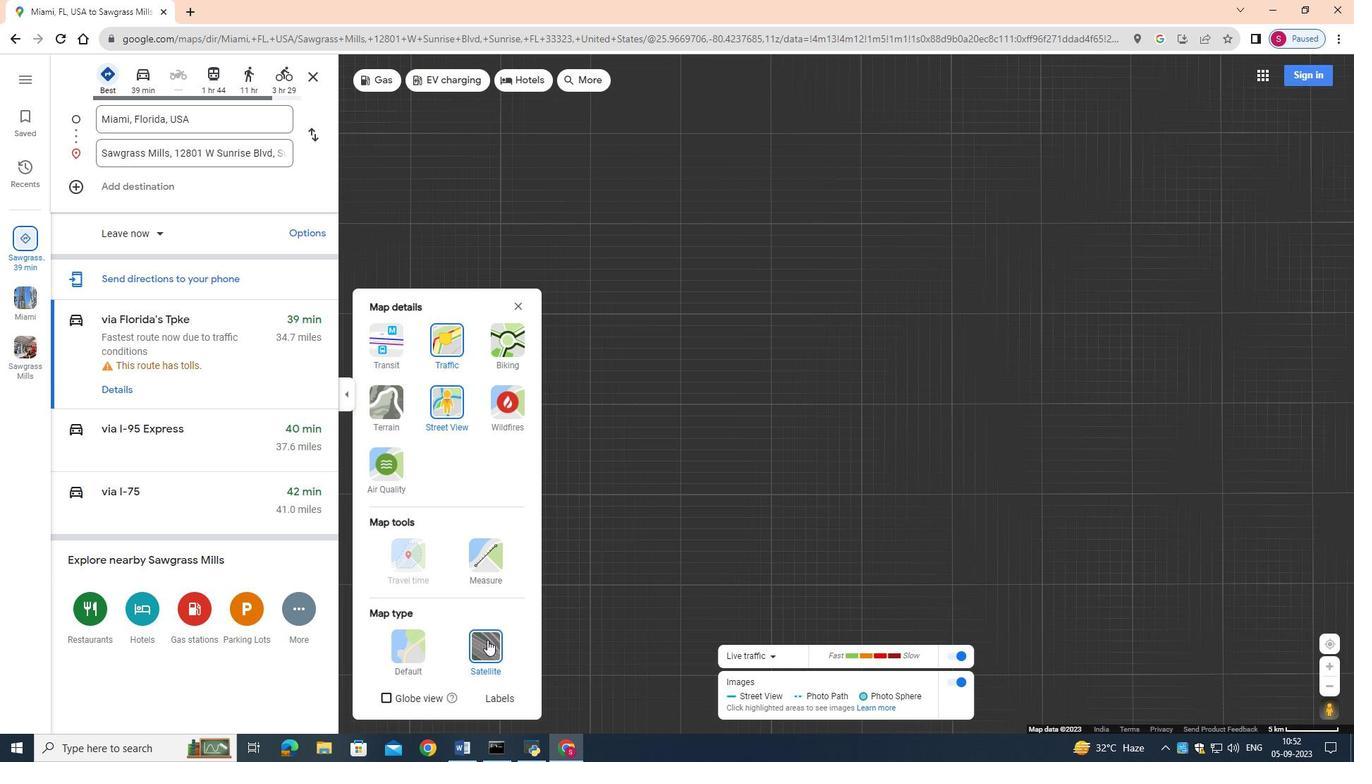 
Action: Mouse moved to (923, 505)
Screenshot: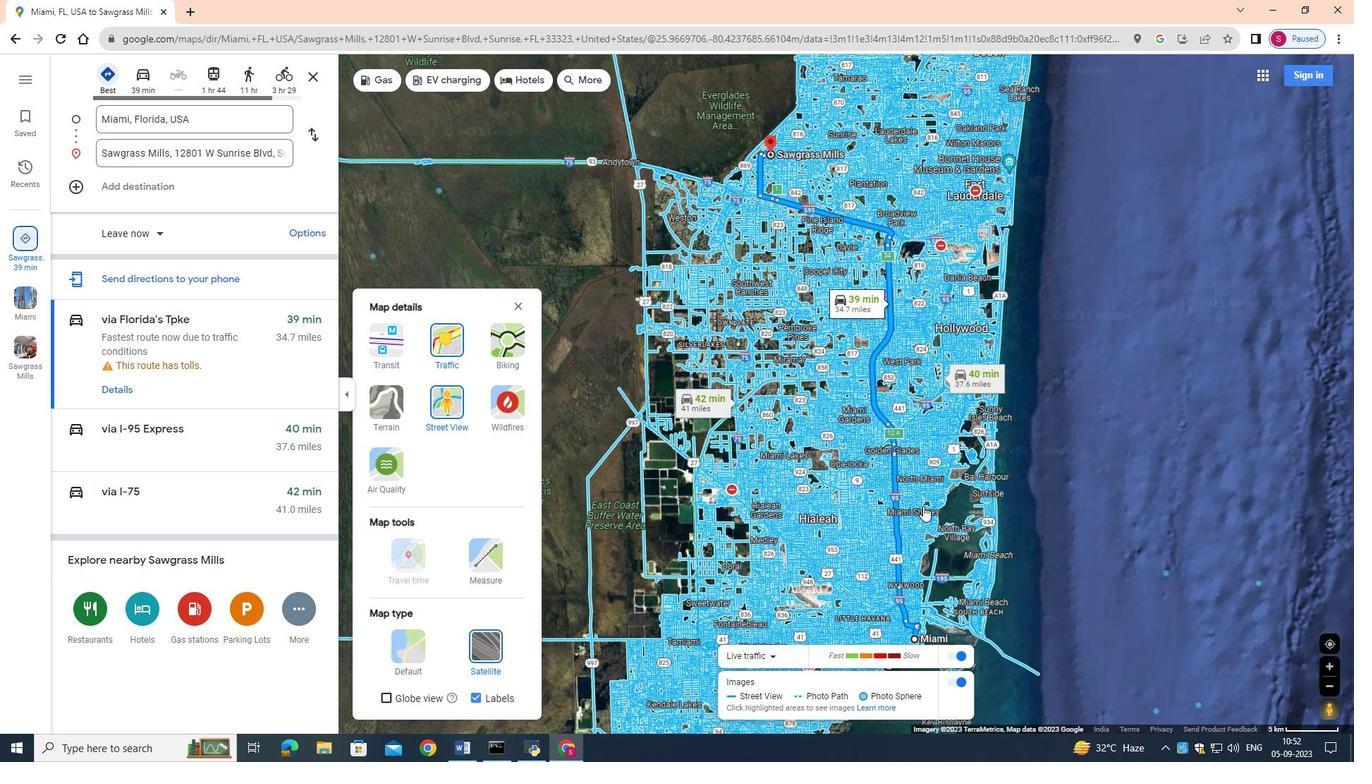 
Action: Mouse scrolled (923, 506) with delta (0, 0)
Screenshot: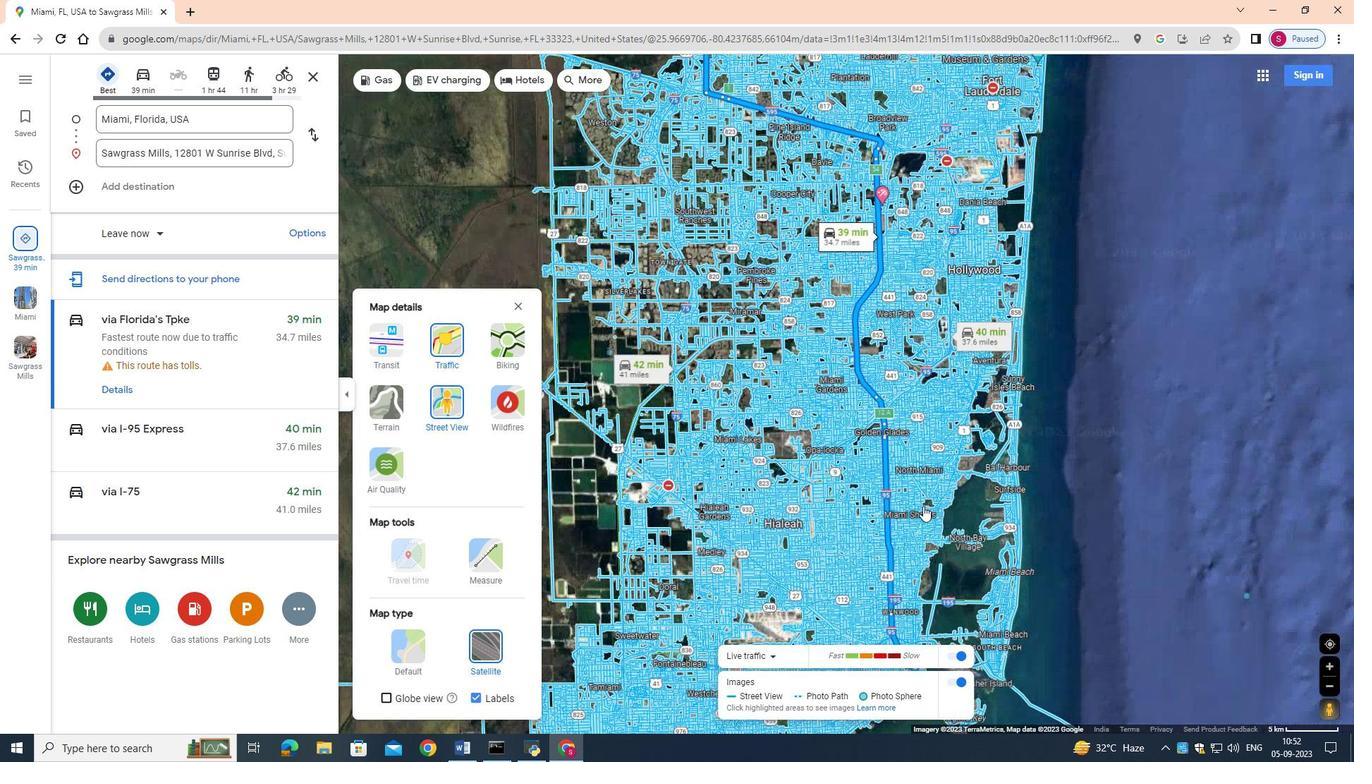 
Action: Mouse scrolled (923, 506) with delta (0, 0)
Screenshot: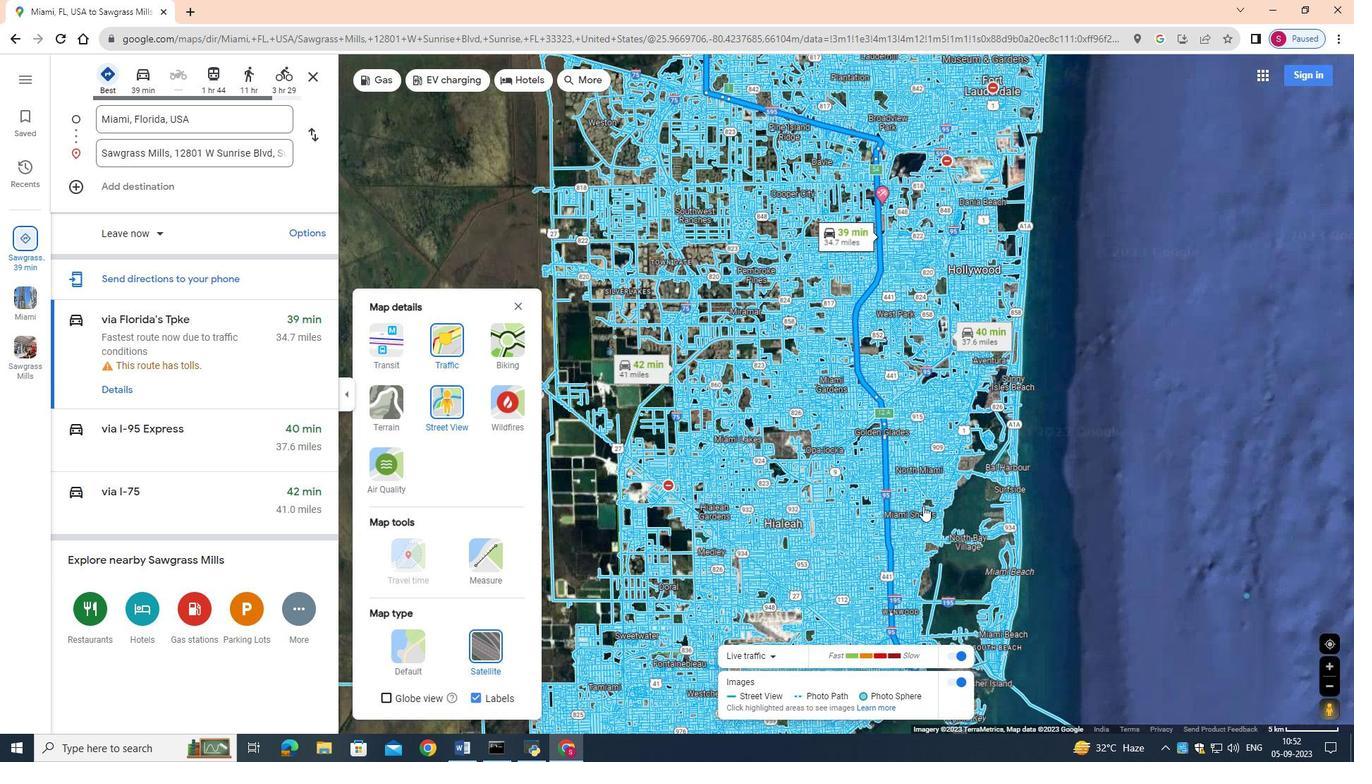 
Action: Mouse scrolled (923, 506) with delta (0, 0)
Screenshot: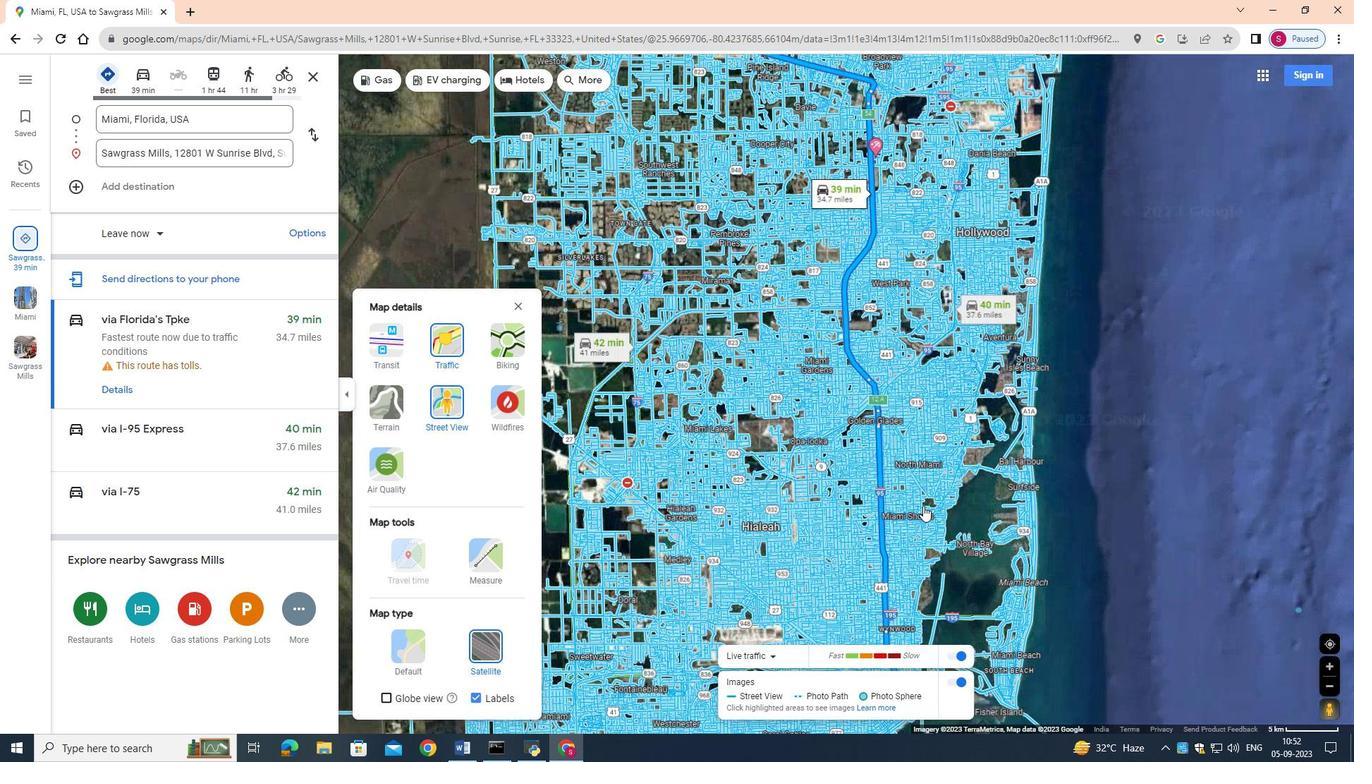 
Action: Mouse scrolled (923, 505) with delta (0, 0)
Screenshot: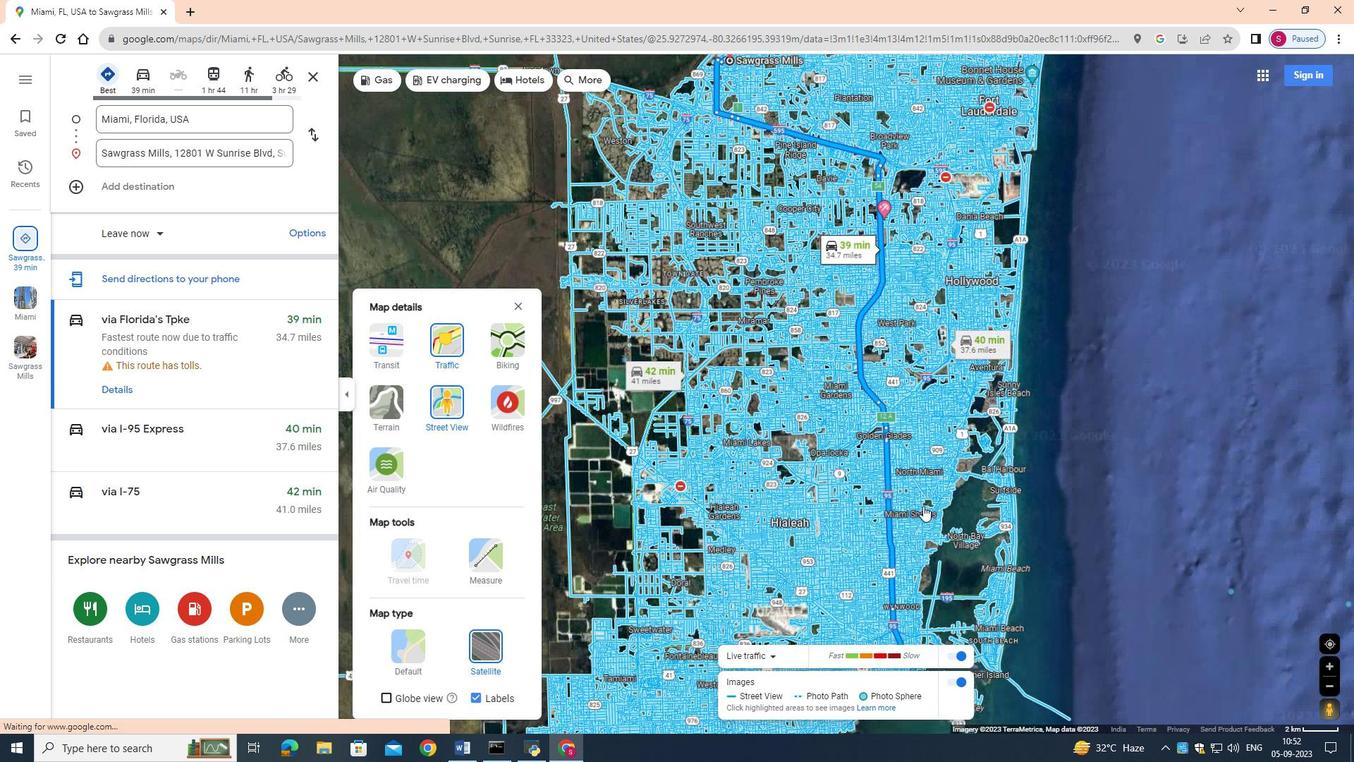 
Action: Mouse scrolled (923, 505) with delta (0, 0)
Screenshot: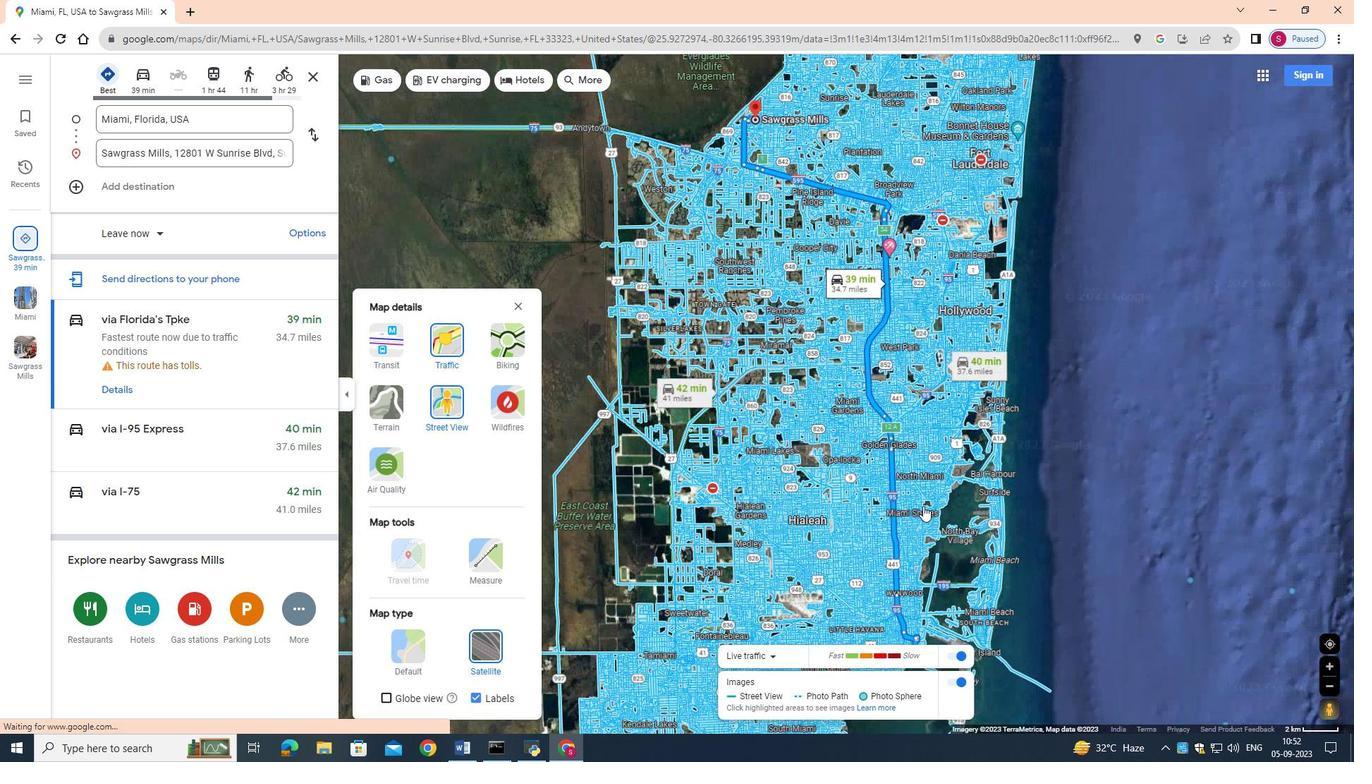 
Action: Mouse scrolled (923, 505) with delta (0, 0)
Screenshot: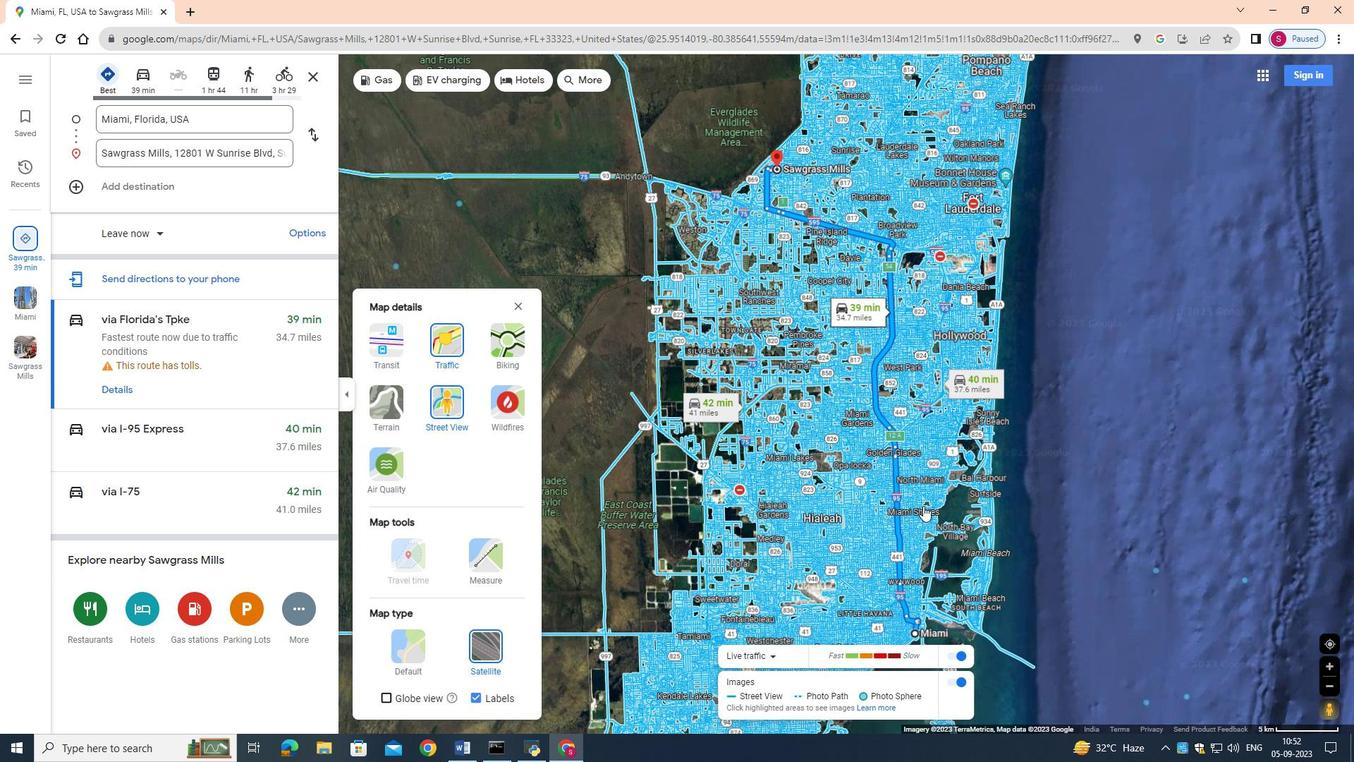 
Action: Mouse moved to (954, 681)
Screenshot: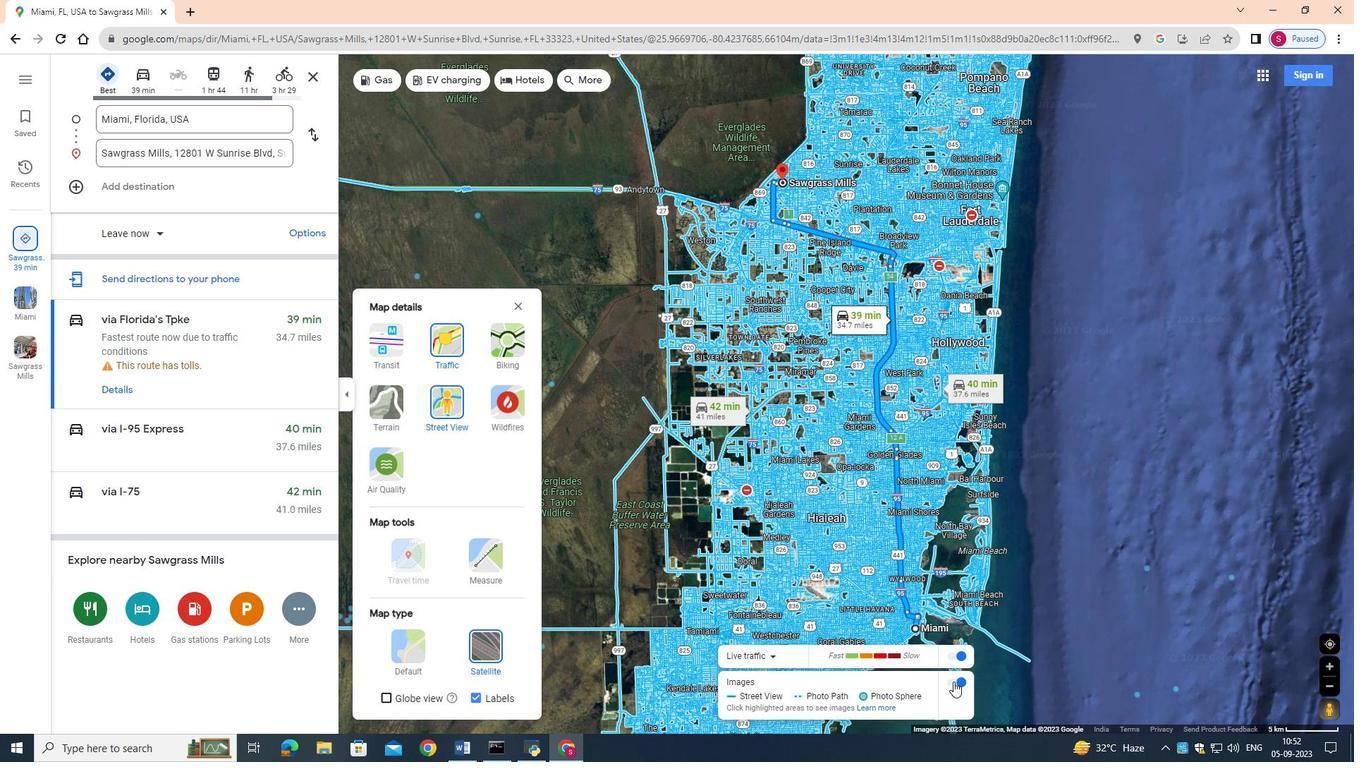 
Action: Mouse pressed left at (954, 681)
Screenshot: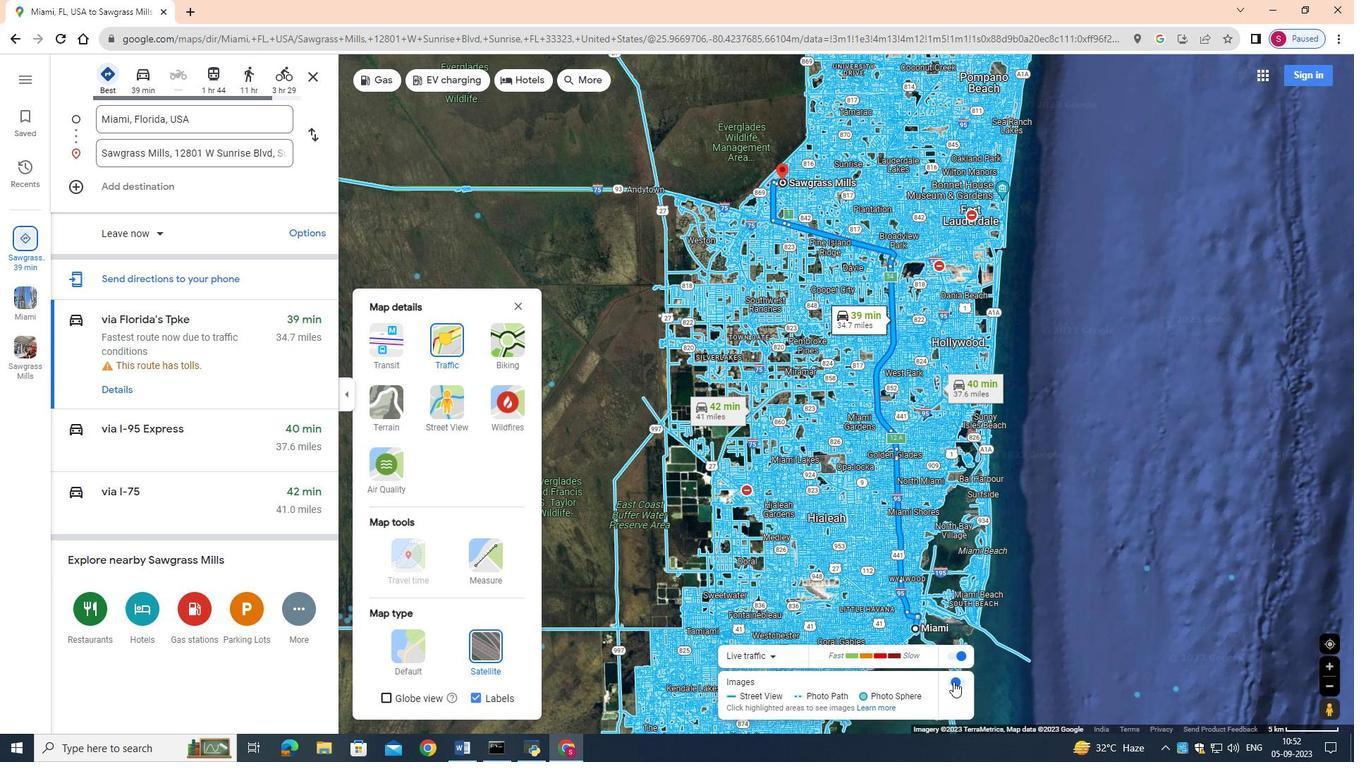 
Action: Mouse moved to (855, 394)
Screenshot: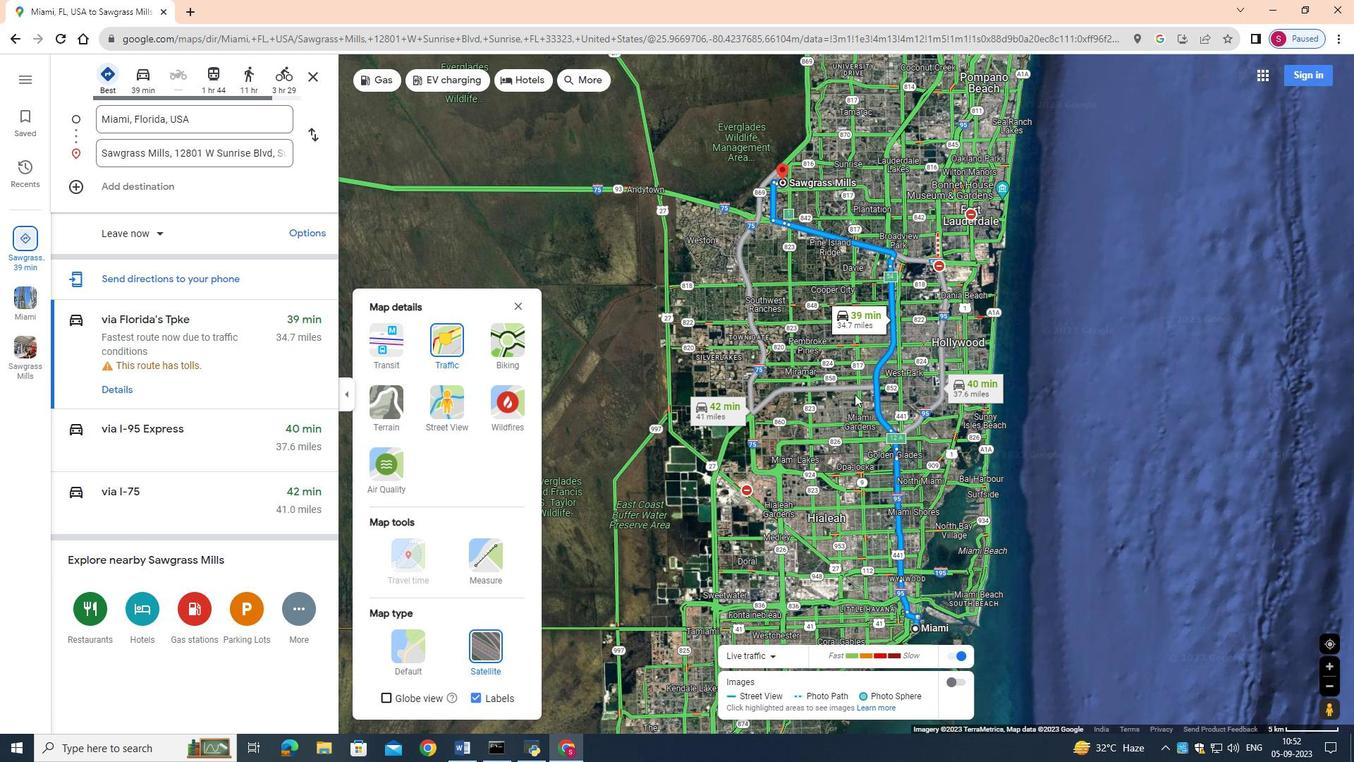 
Action: Mouse scrolled (855, 395) with delta (0, 0)
Screenshot: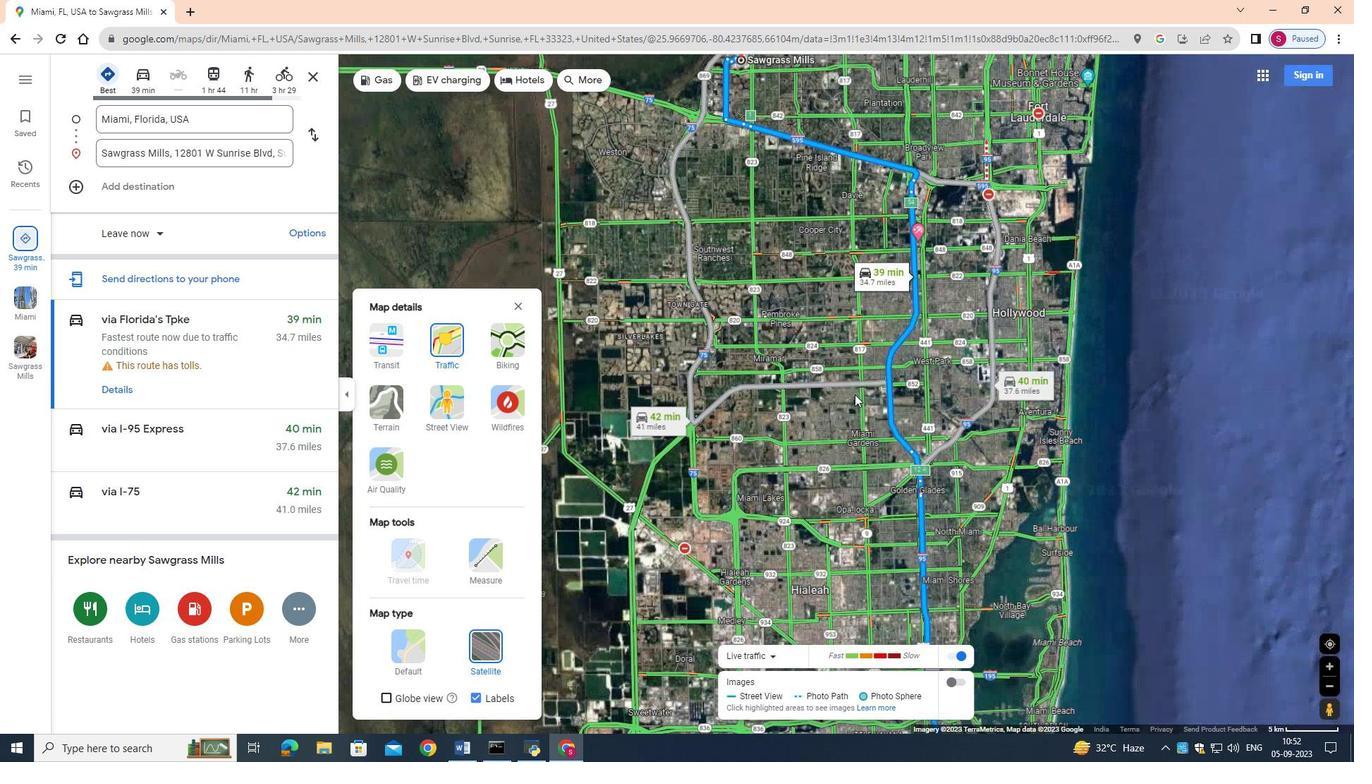 
Action: Mouse scrolled (855, 395) with delta (0, 0)
Screenshot: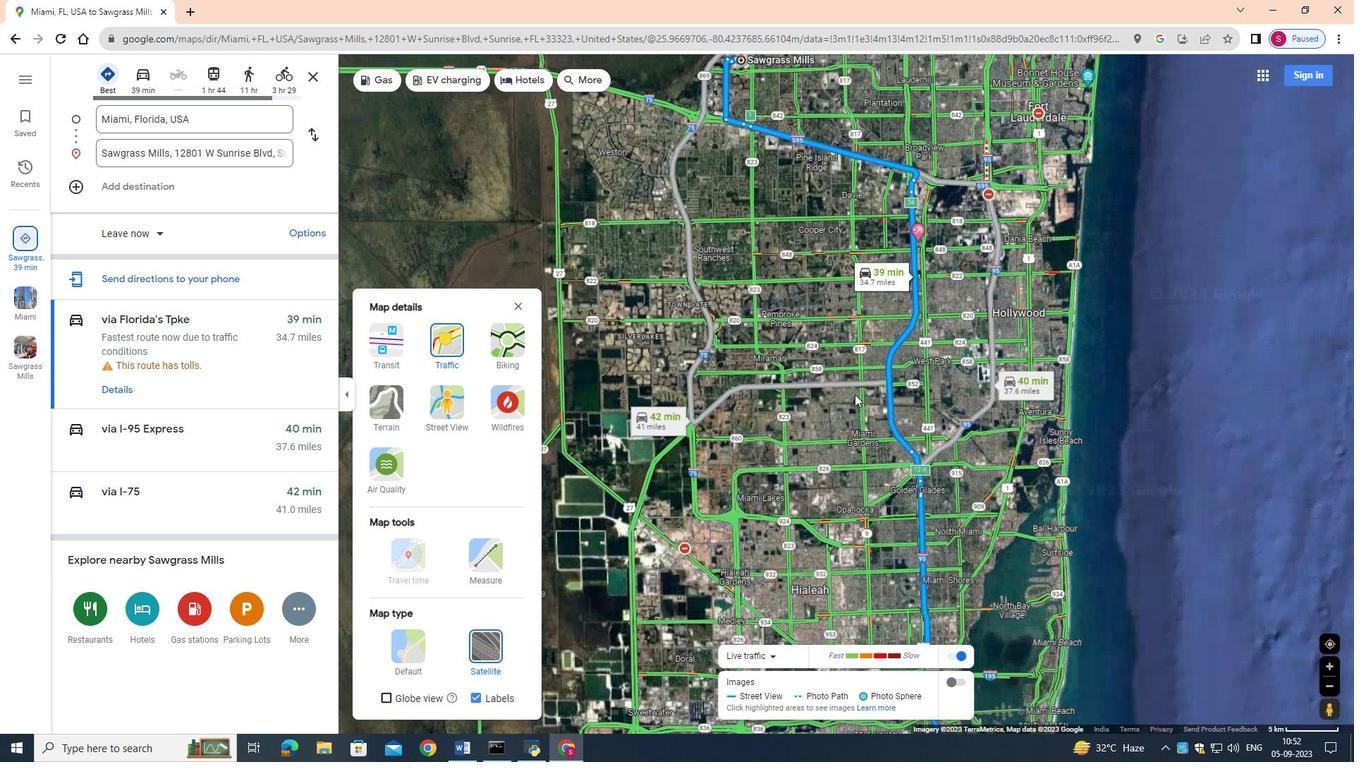 
Action: Mouse scrolled (855, 395) with delta (0, 0)
Screenshot: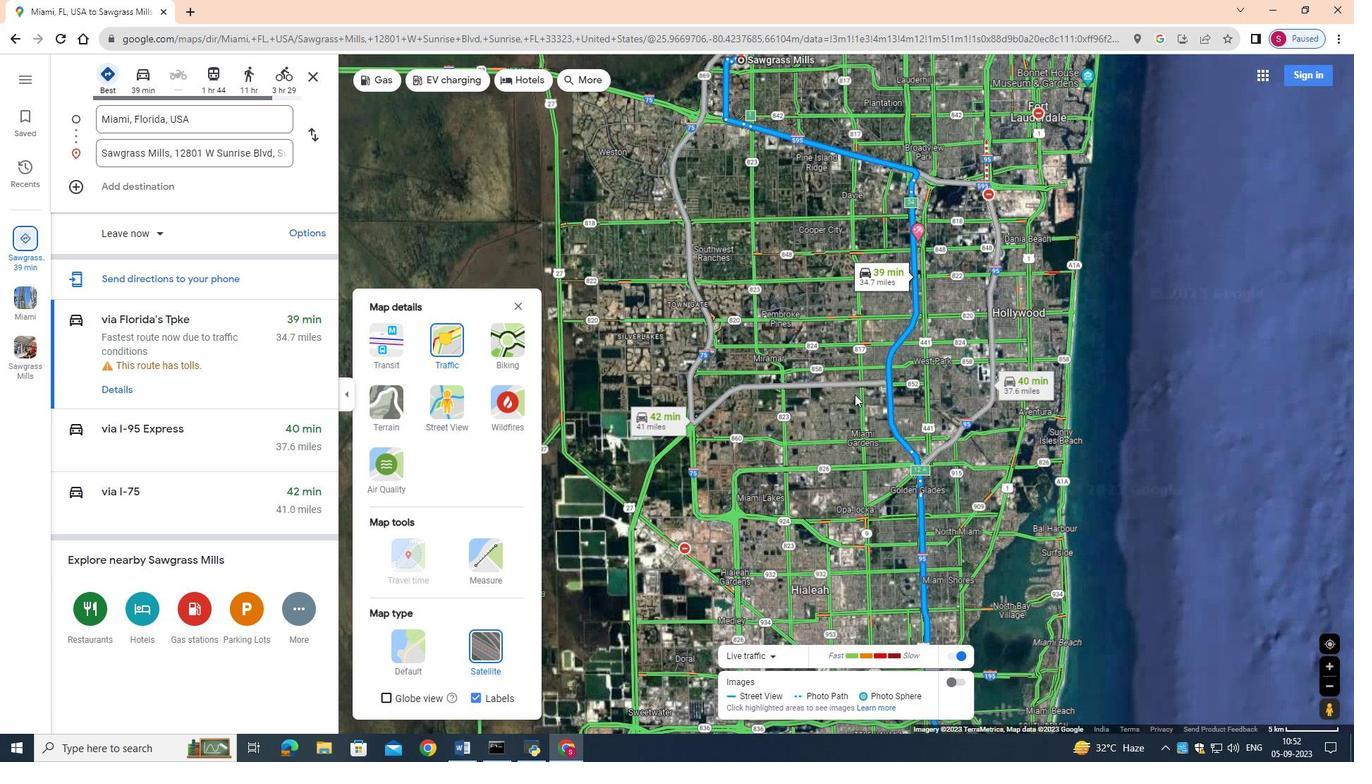 
Action: Mouse moved to (855, 392)
Screenshot: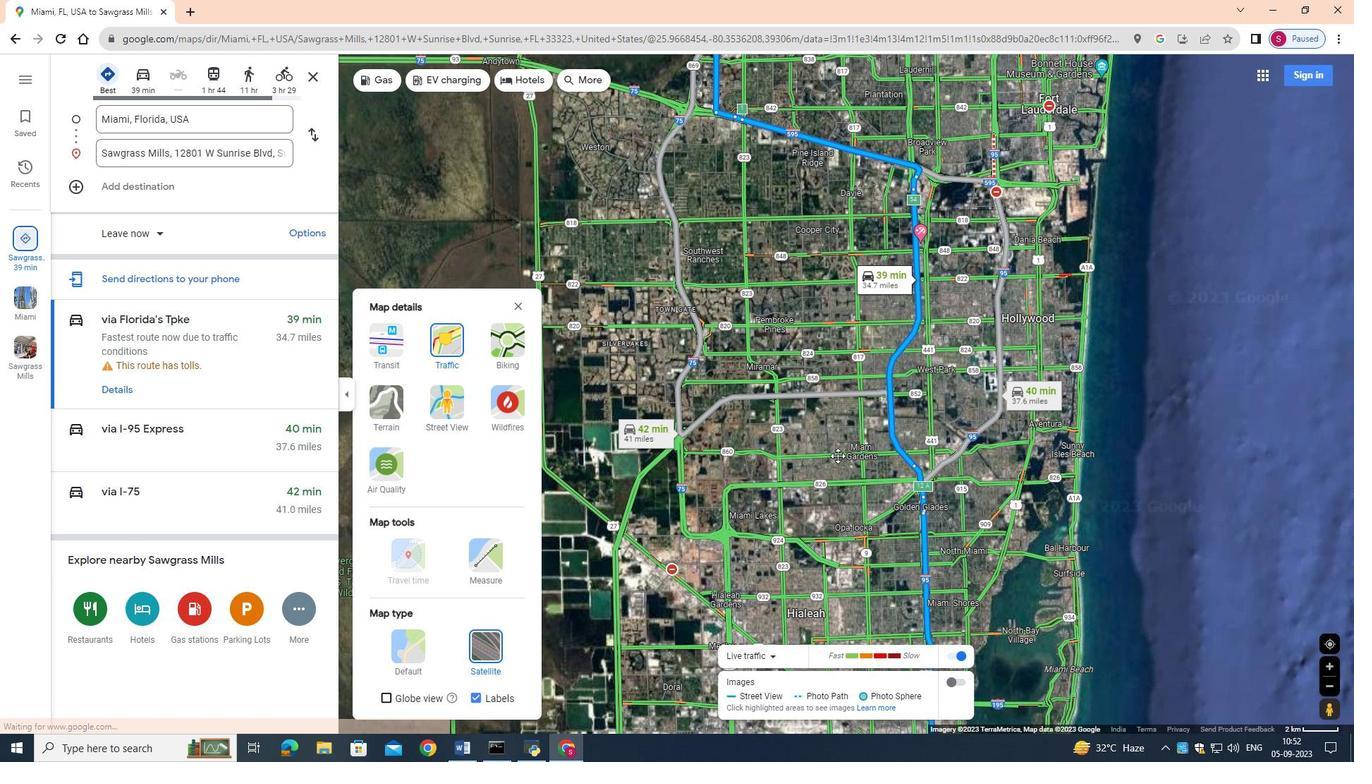 
Action: Mouse pressed left at (855, 392)
Screenshot: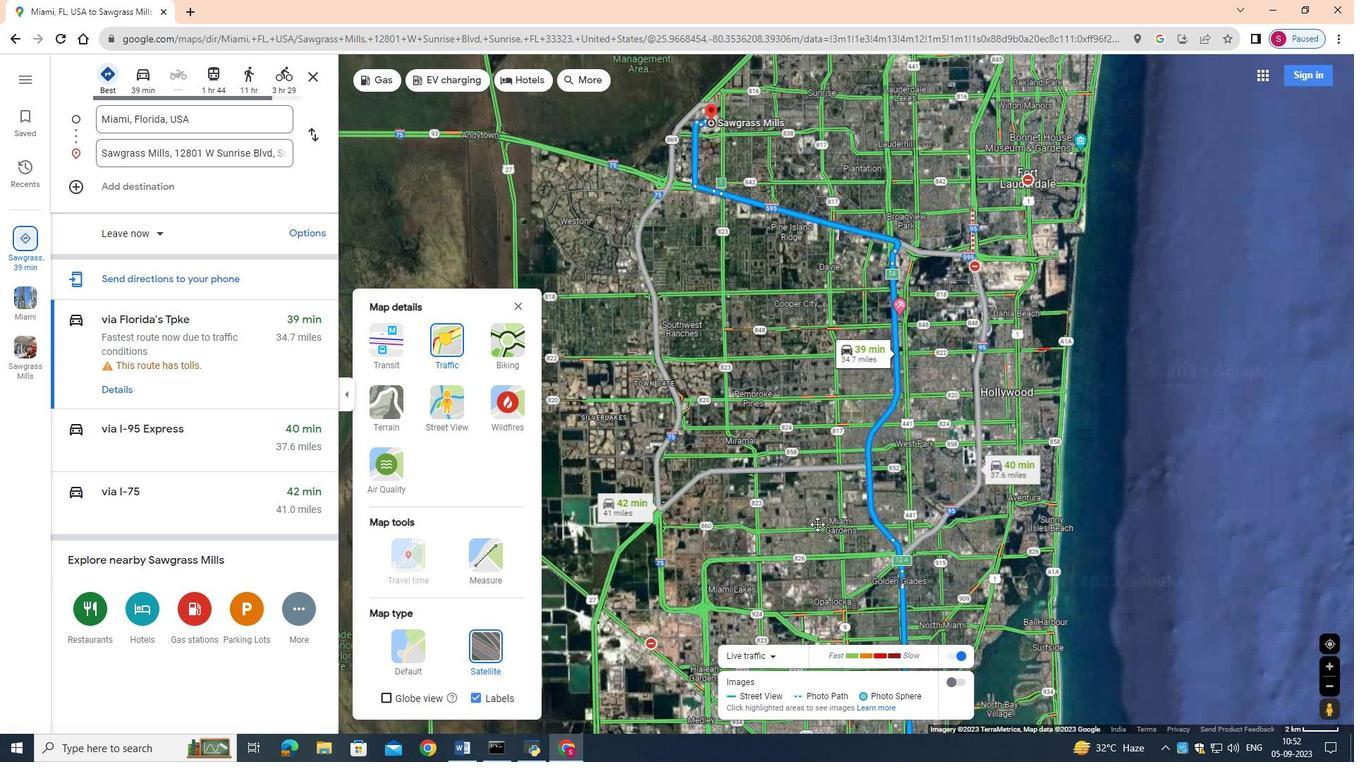 
Action: Mouse moved to (826, 386)
Screenshot: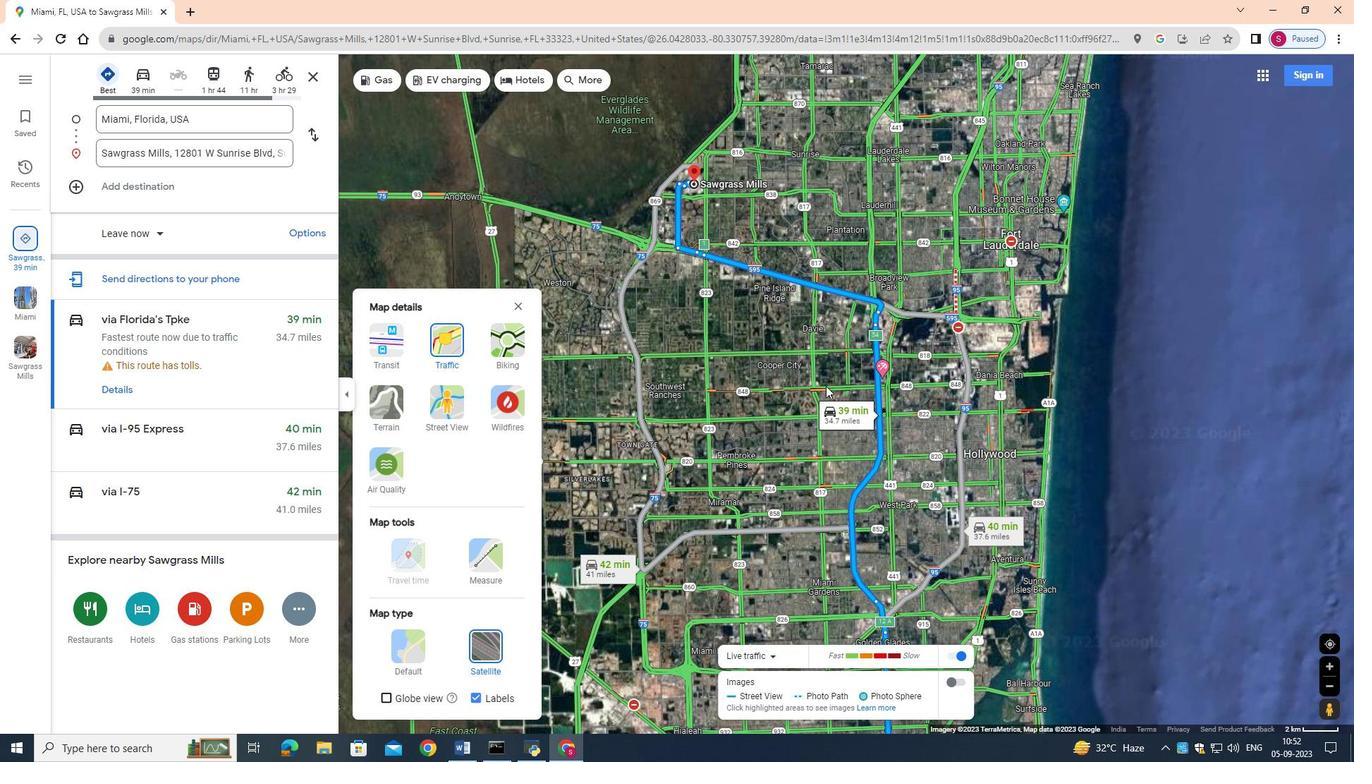 
Action: Mouse pressed left at (826, 386)
Screenshot: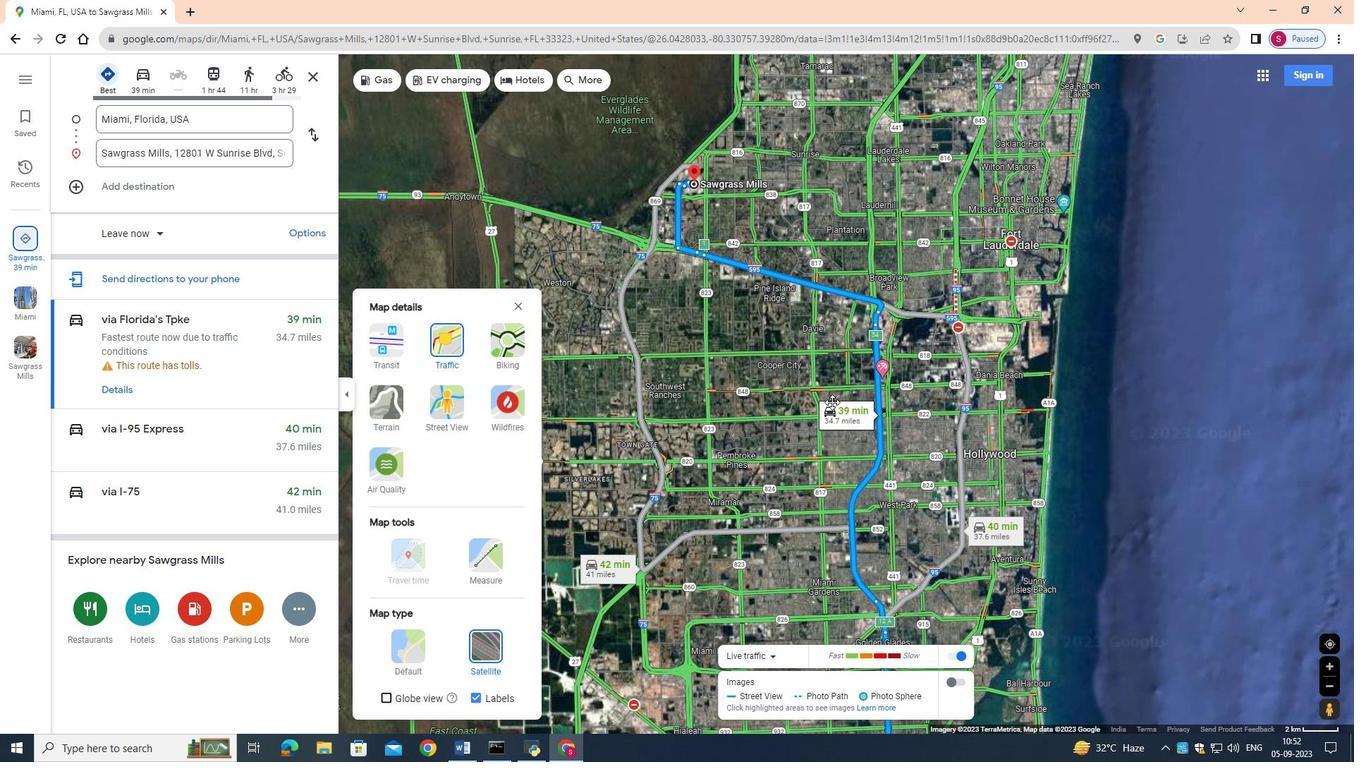 
Action: Mouse moved to (832, 428)
Screenshot: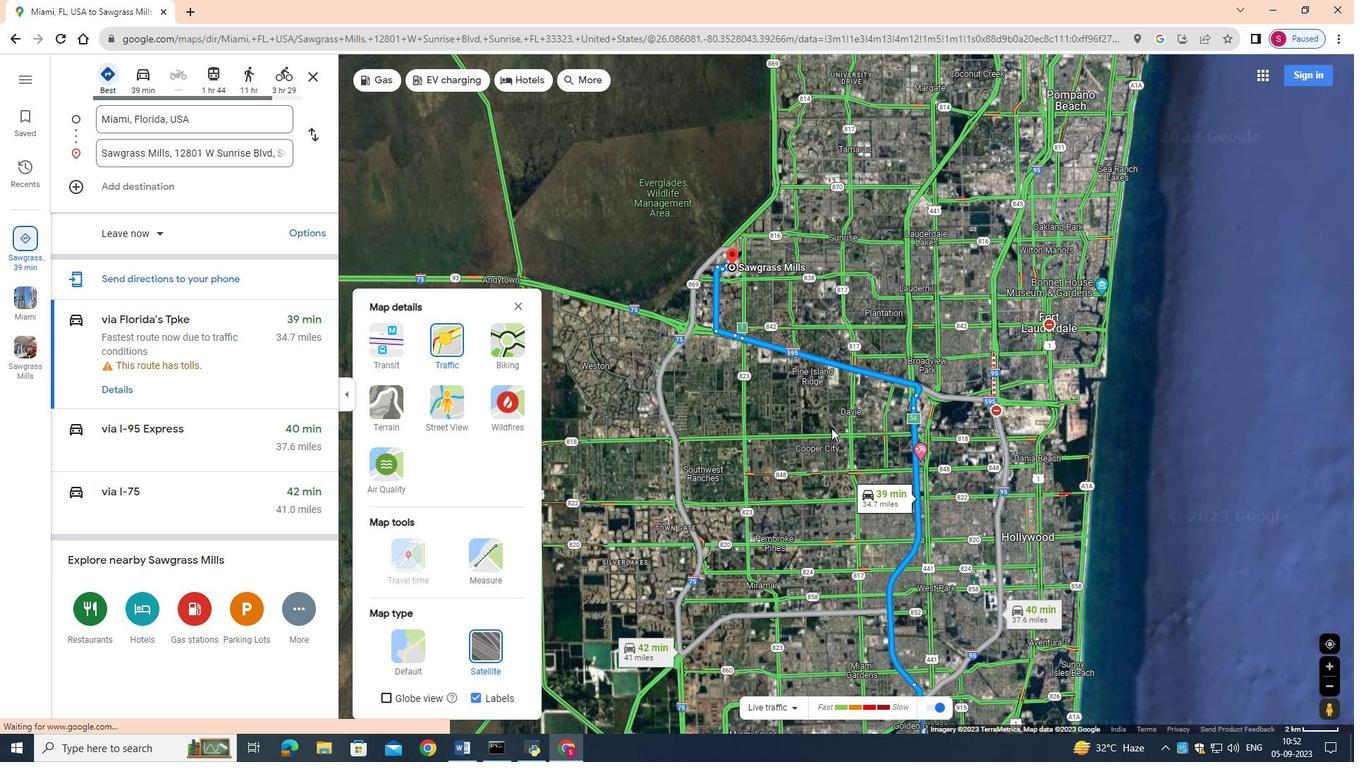 
Action: Mouse pressed left at (832, 428)
Screenshot: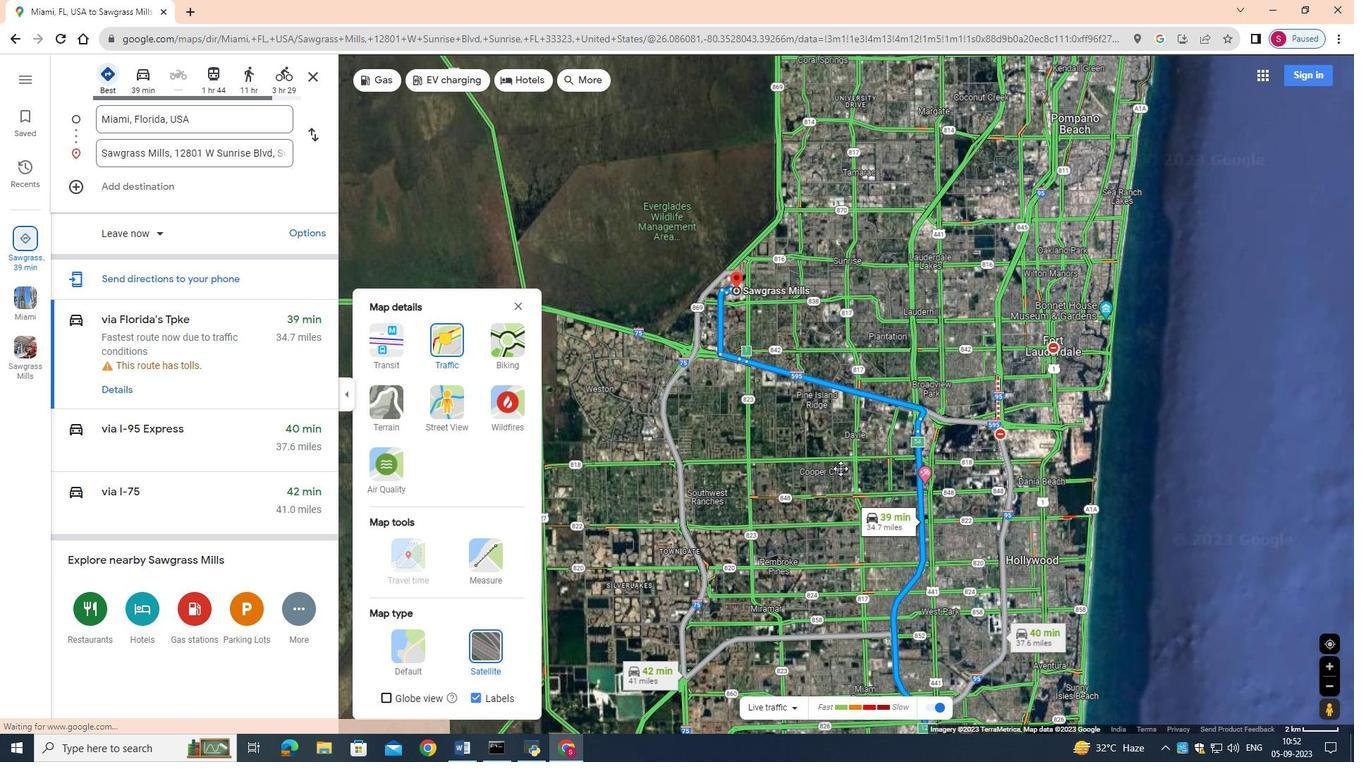
Action: Mouse moved to (771, 376)
Screenshot: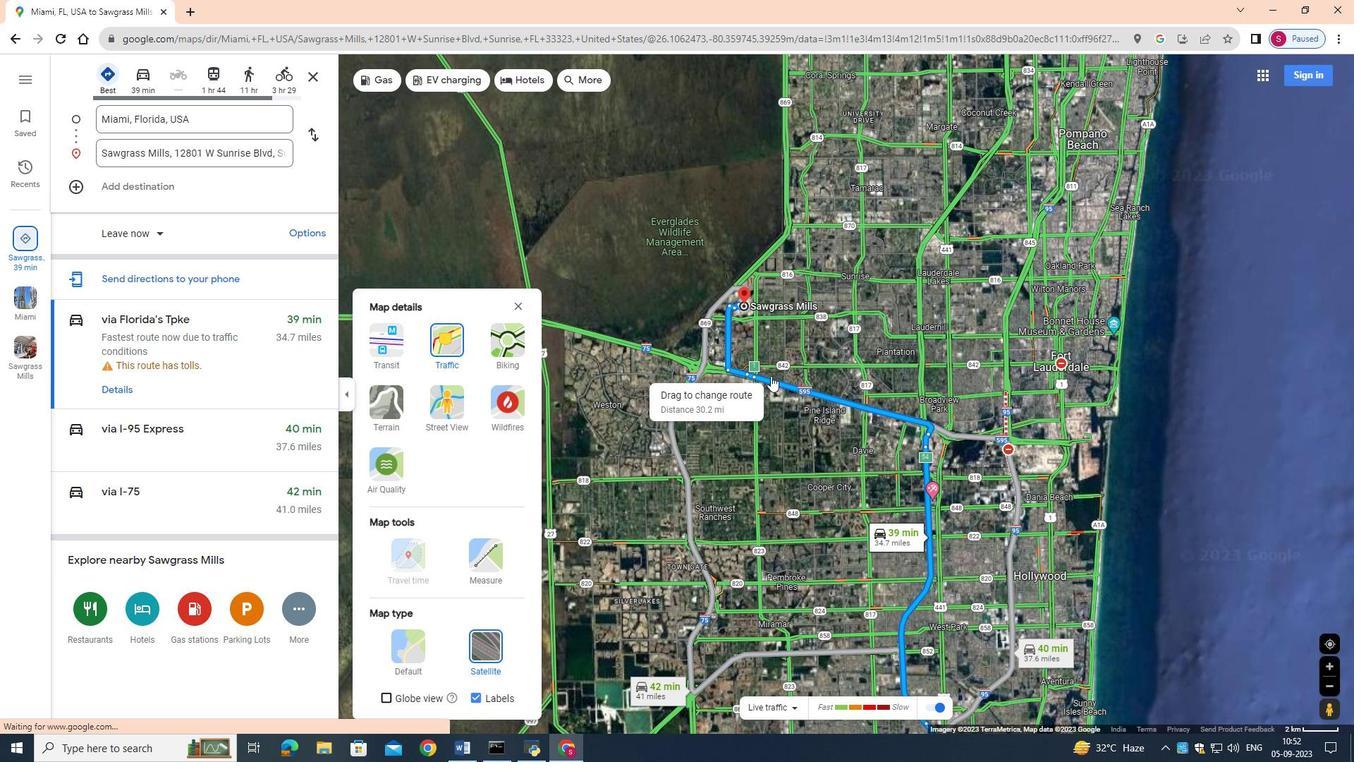 
Action: Mouse scrolled (771, 376) with delta (0, 0)
Screenshot: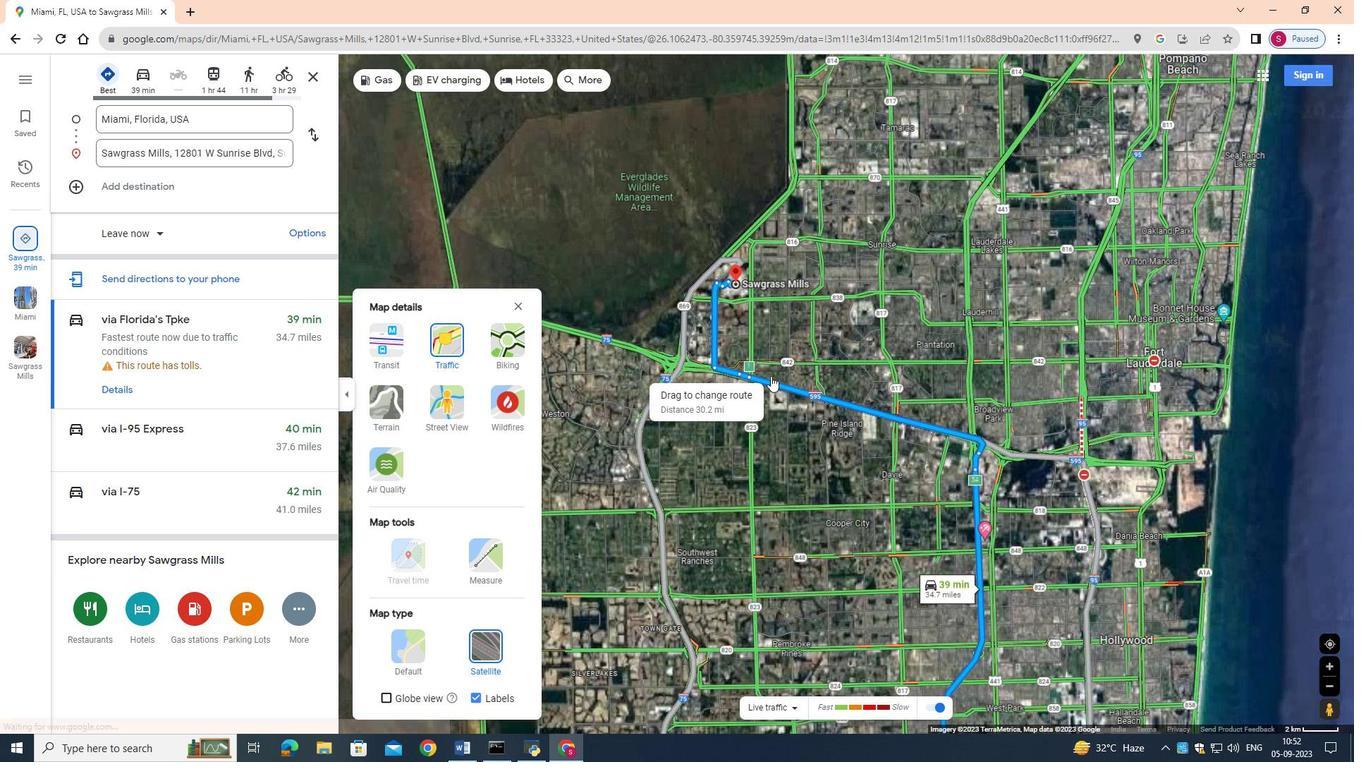 
Action: Mouse scrolled (771, 376) with delta (0, 0)
Screenshot: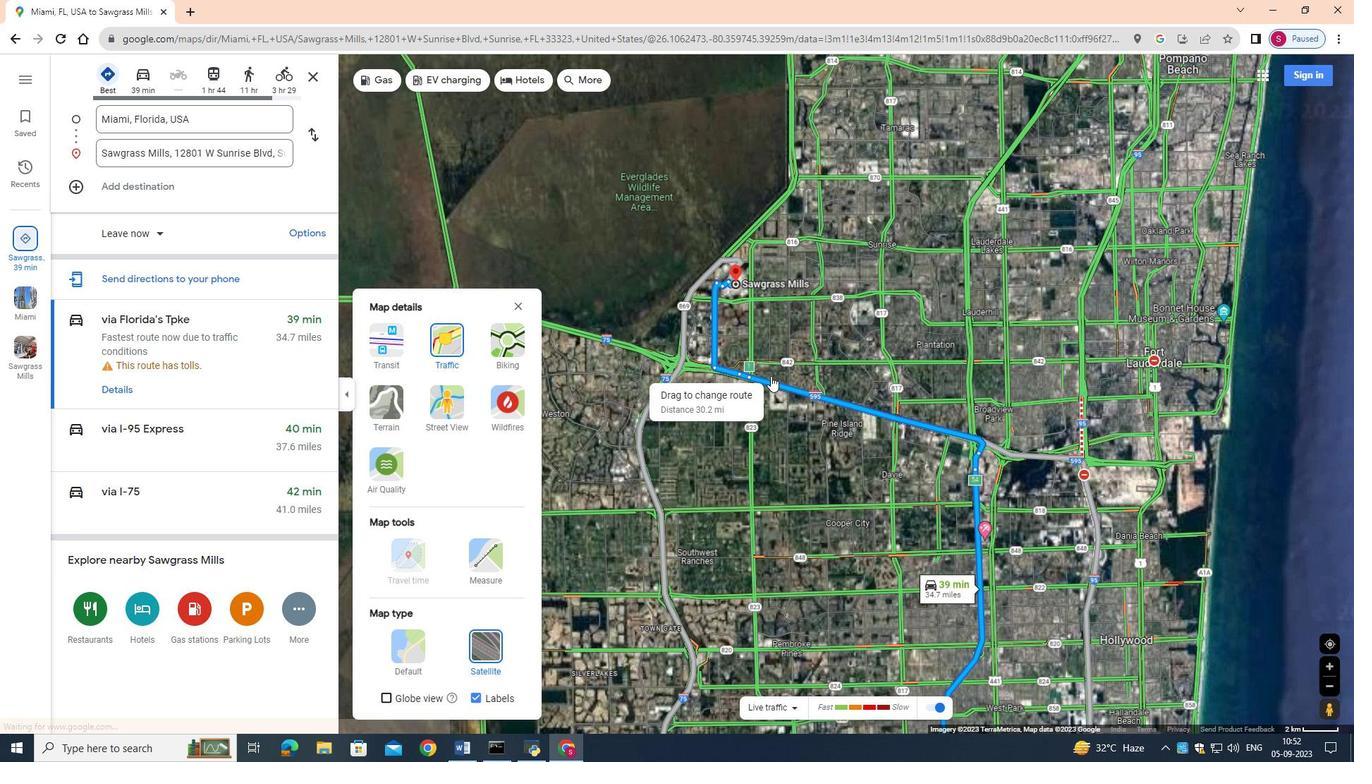 
Action: Mouse moved to (787, 708)
Screenshot: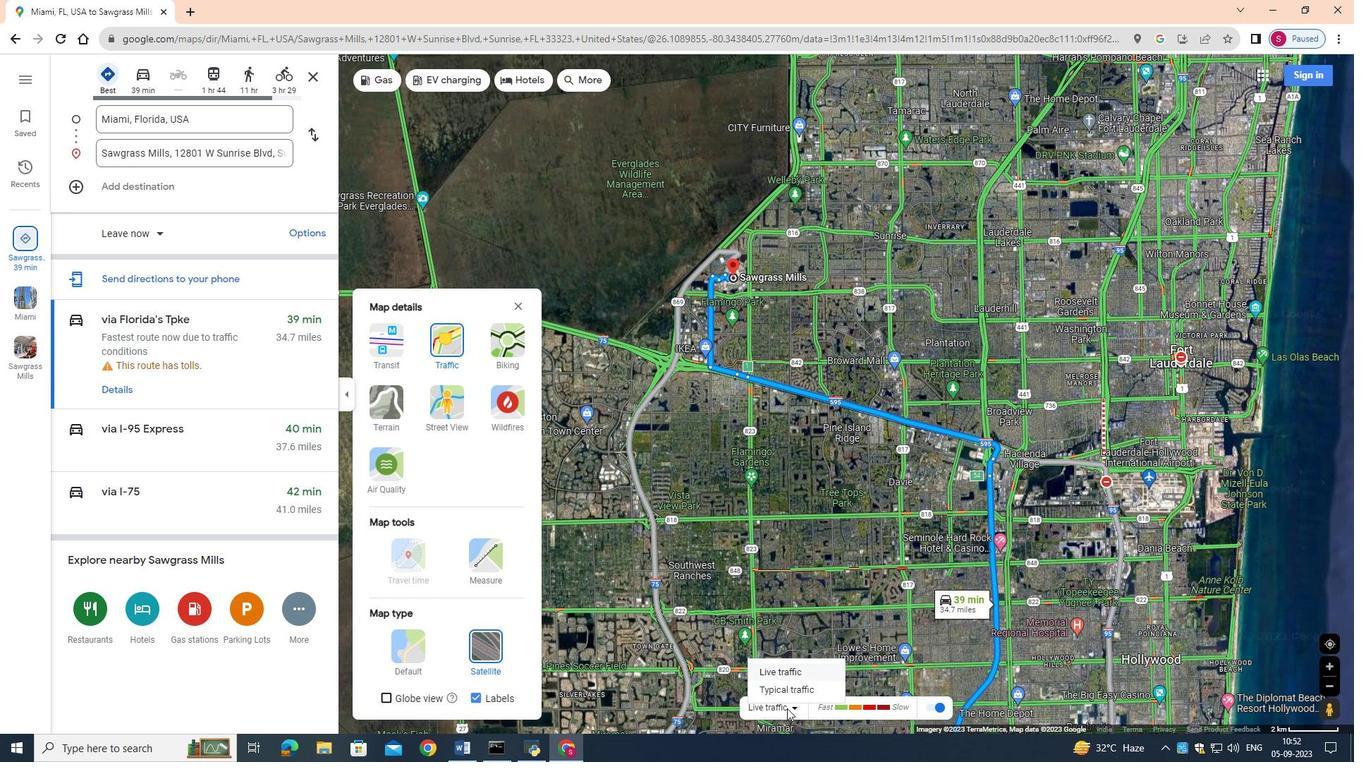 
Action: Mouse pressed left at (787, 708)
Screenshot: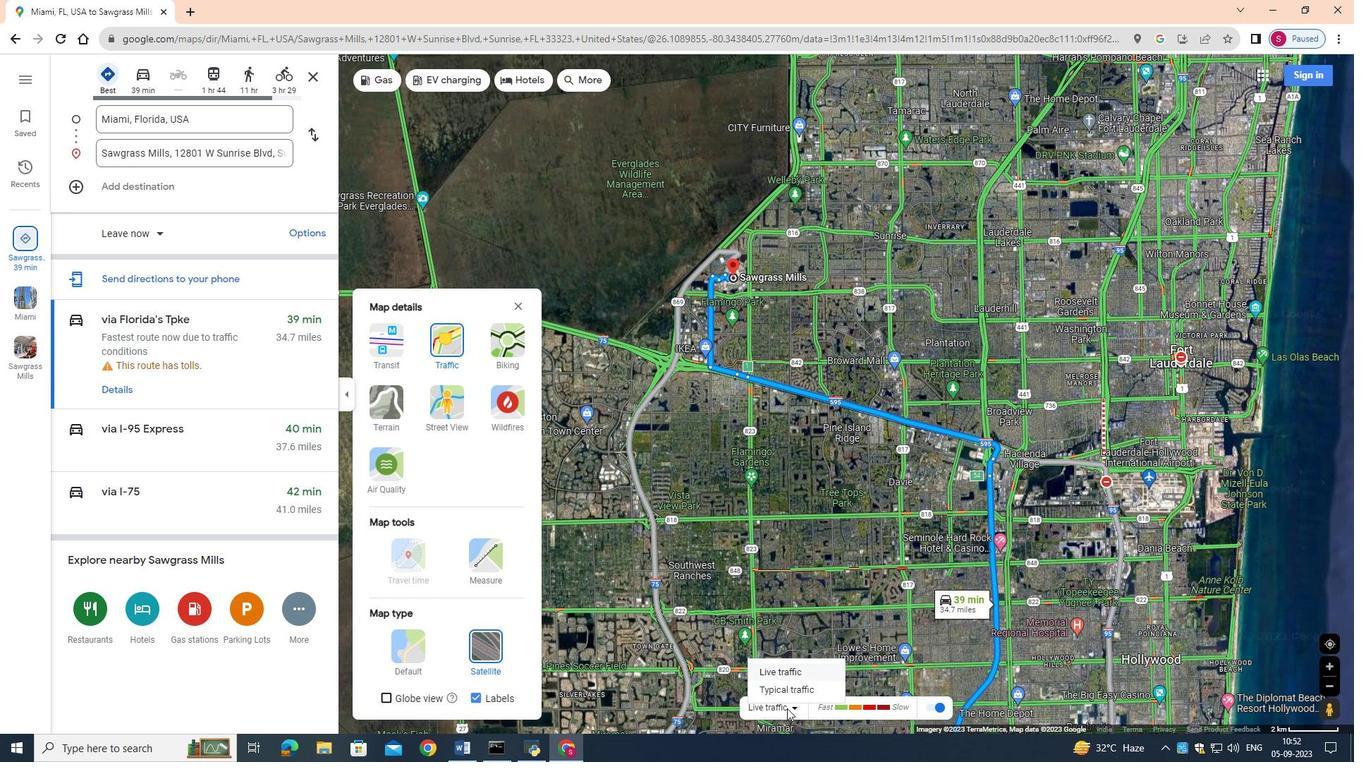 
Action: Mouse moved to (787, 666)
Screenshot: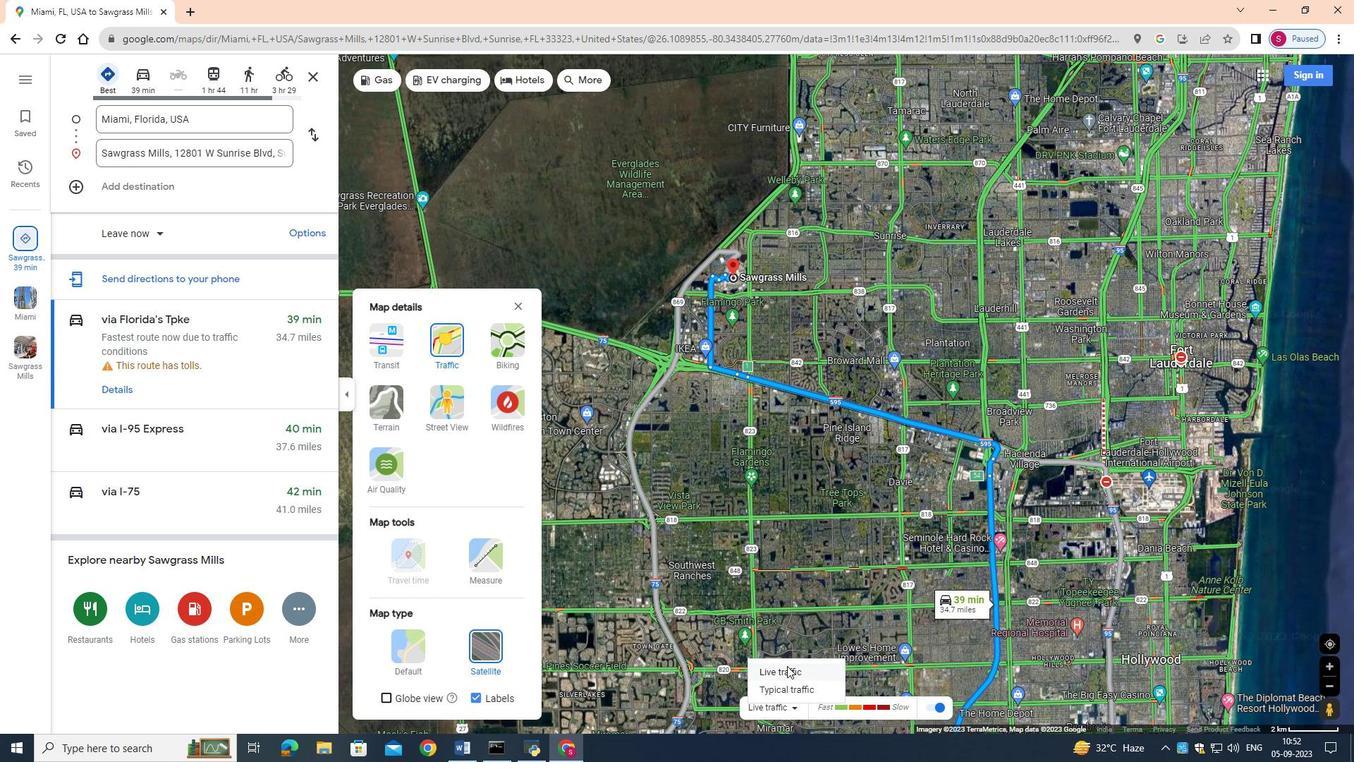 
Action: Mouse pressed left at (787, 666)
Screenshot: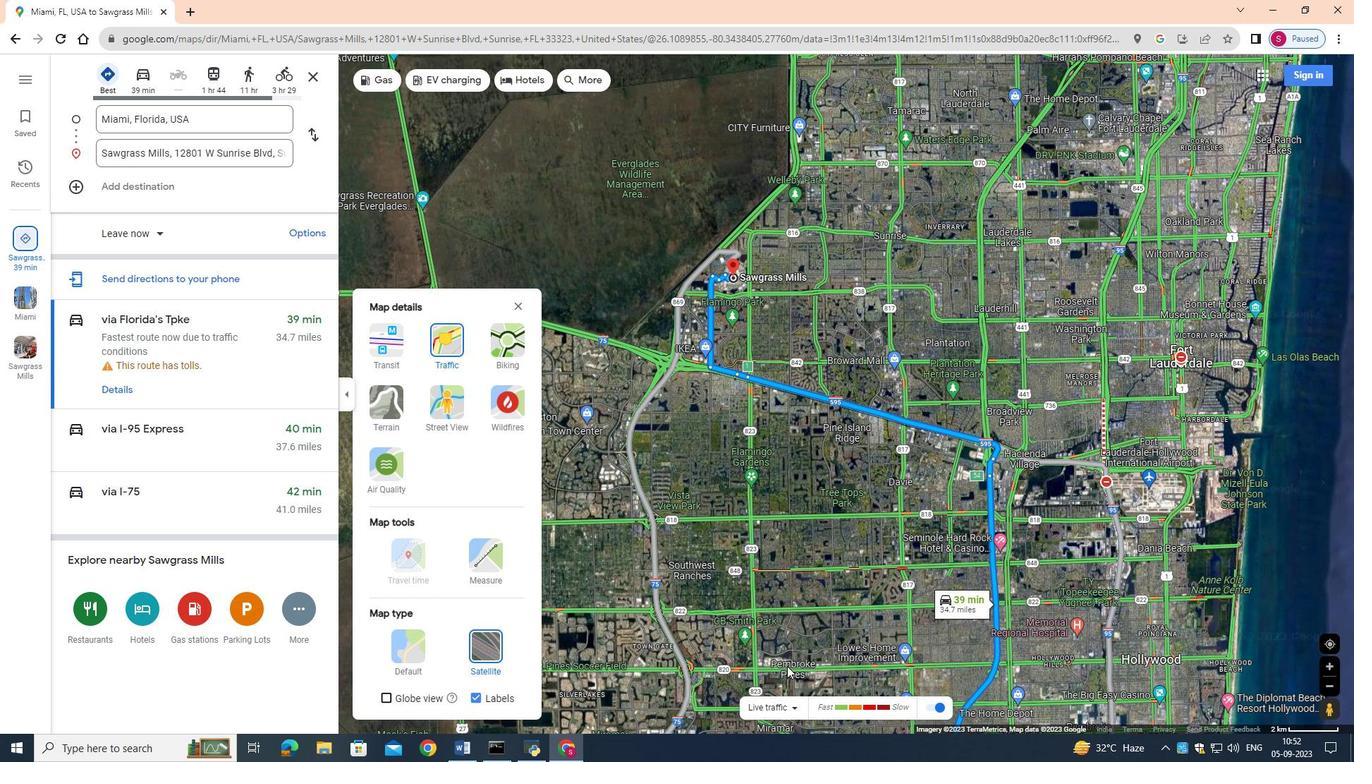 
Action: Mouse moved to (832, 529)
Screenshot: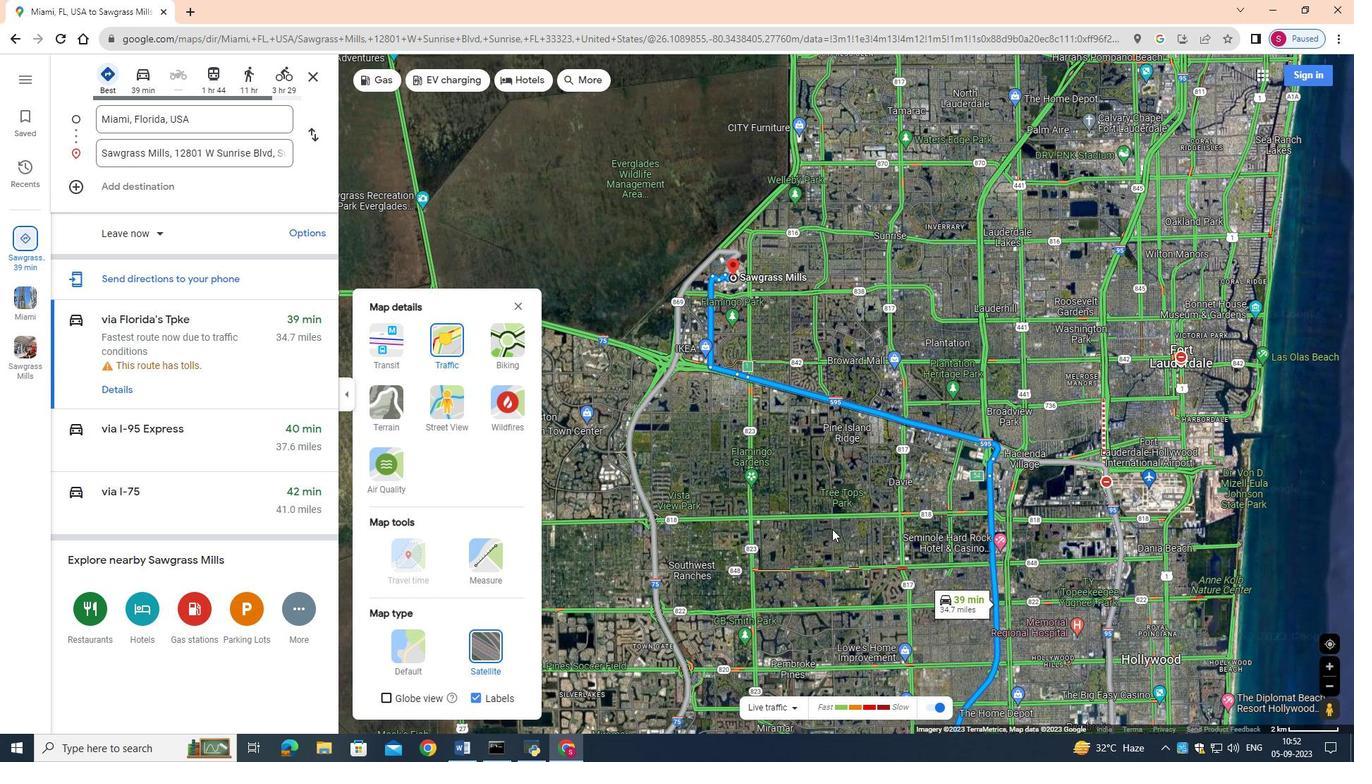 
Action: Mouse scrolled (832, 529) with delta (0, 0)
Screenshot: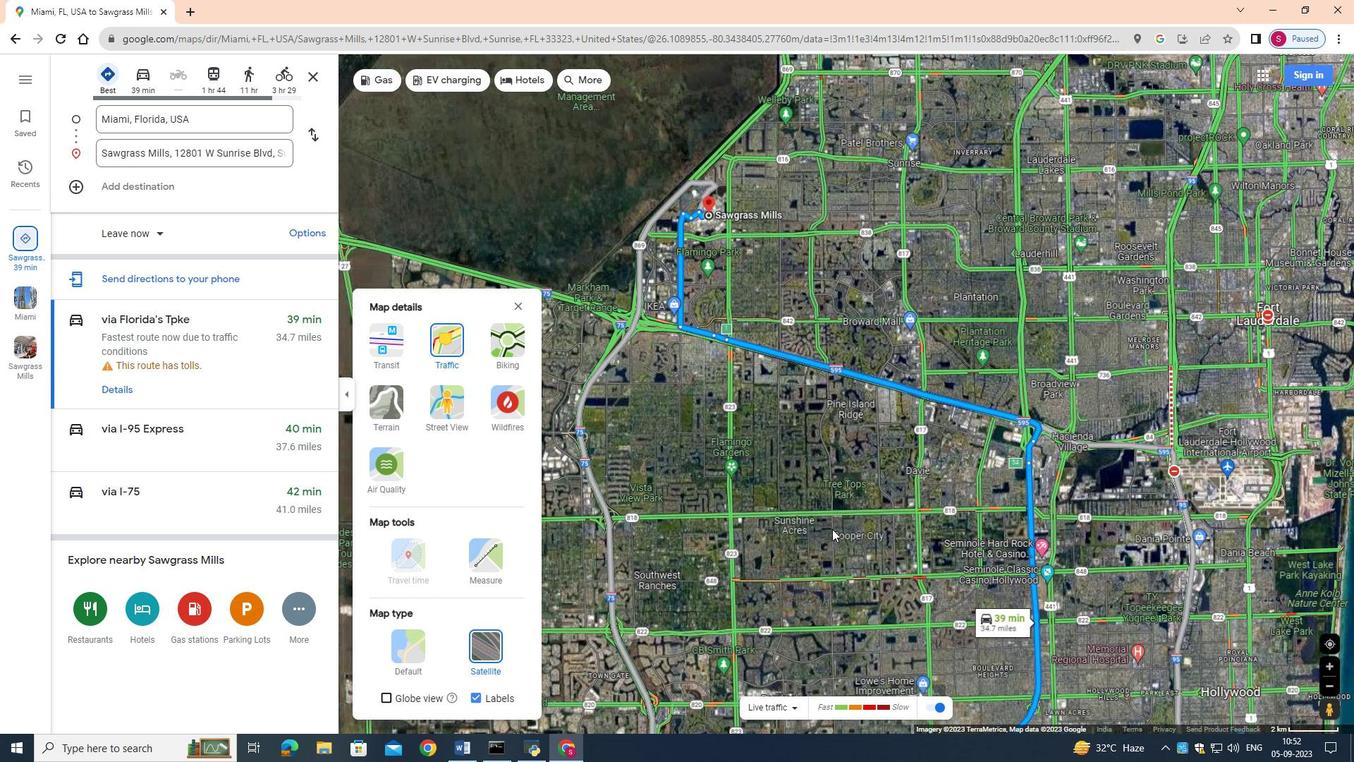 
Action: Mouse scrolled (832, 529) with delta (0, 0)
Screenshot: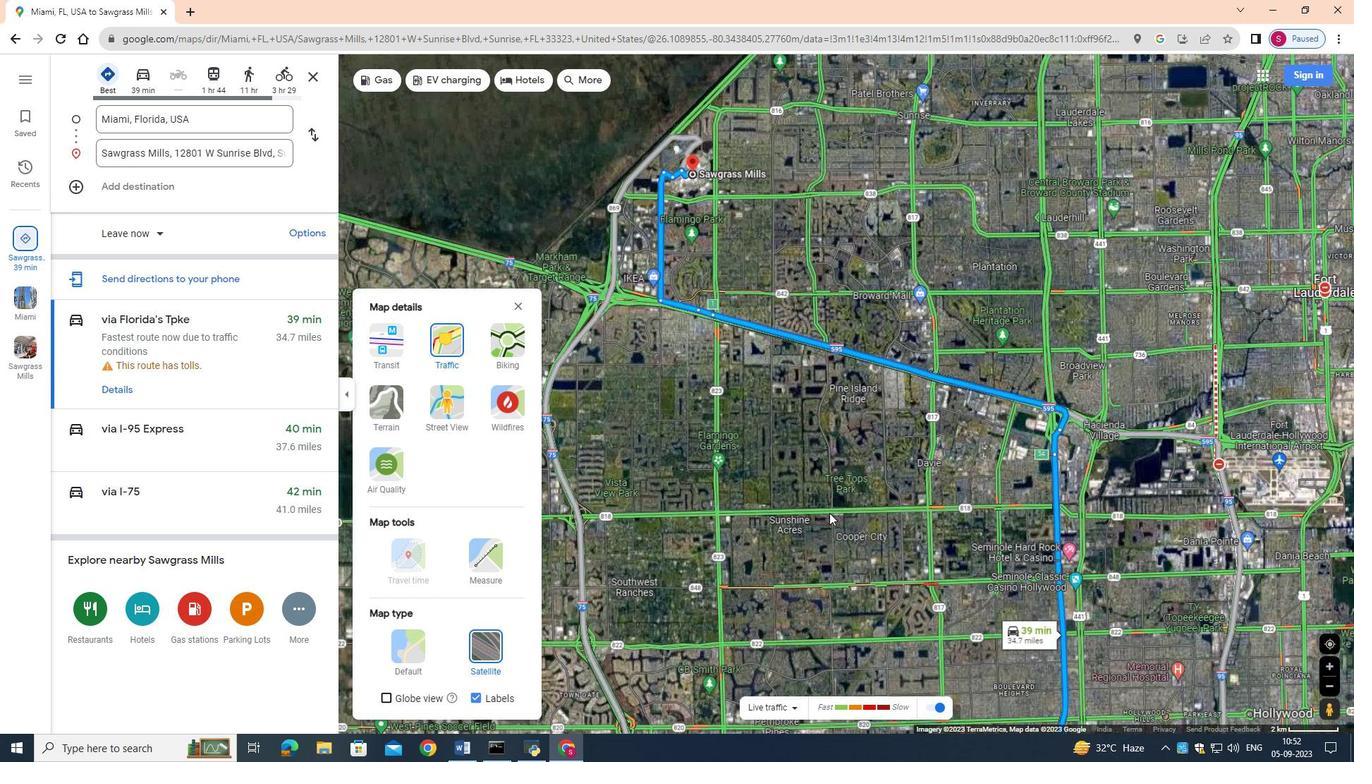 
Action: Mouse moved to (803, 420)
Screenshot: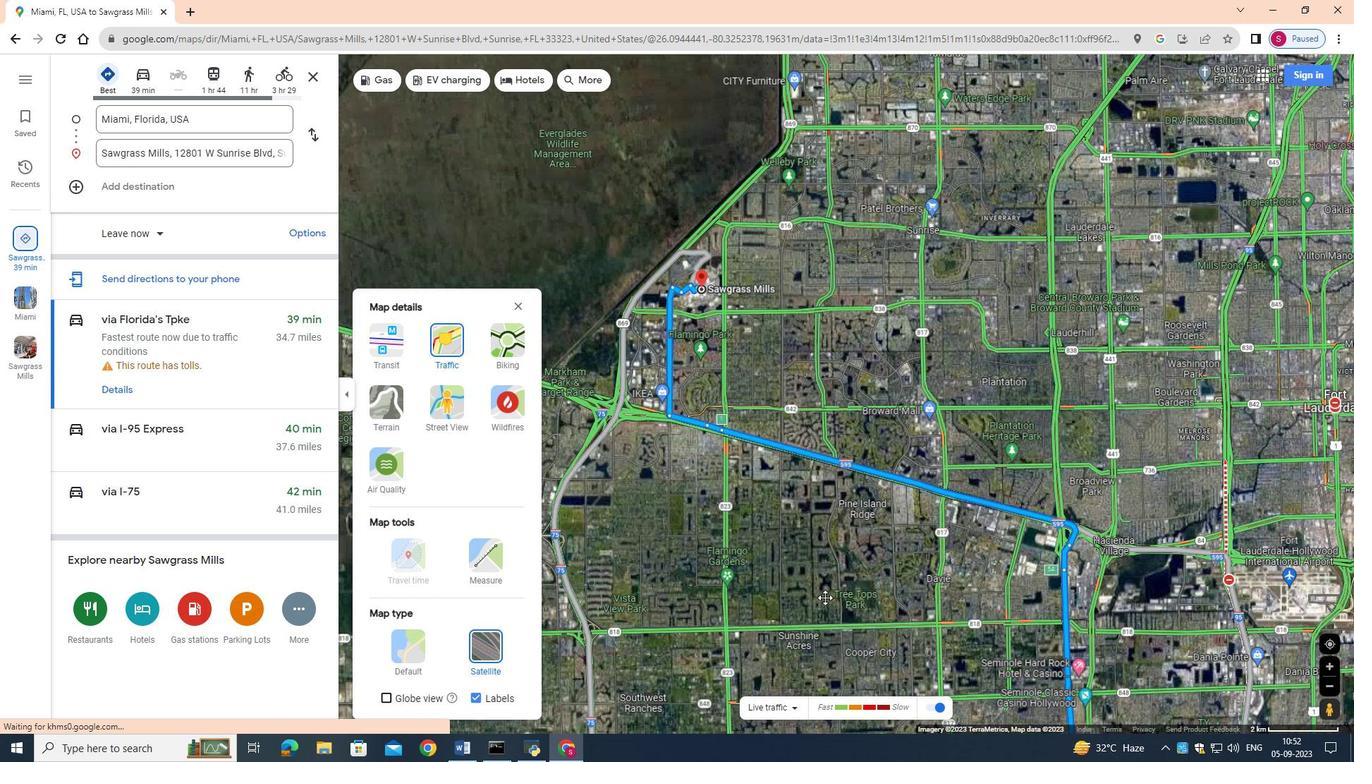 
Action: Mouse pressed left at (803, 420)
Screenshot: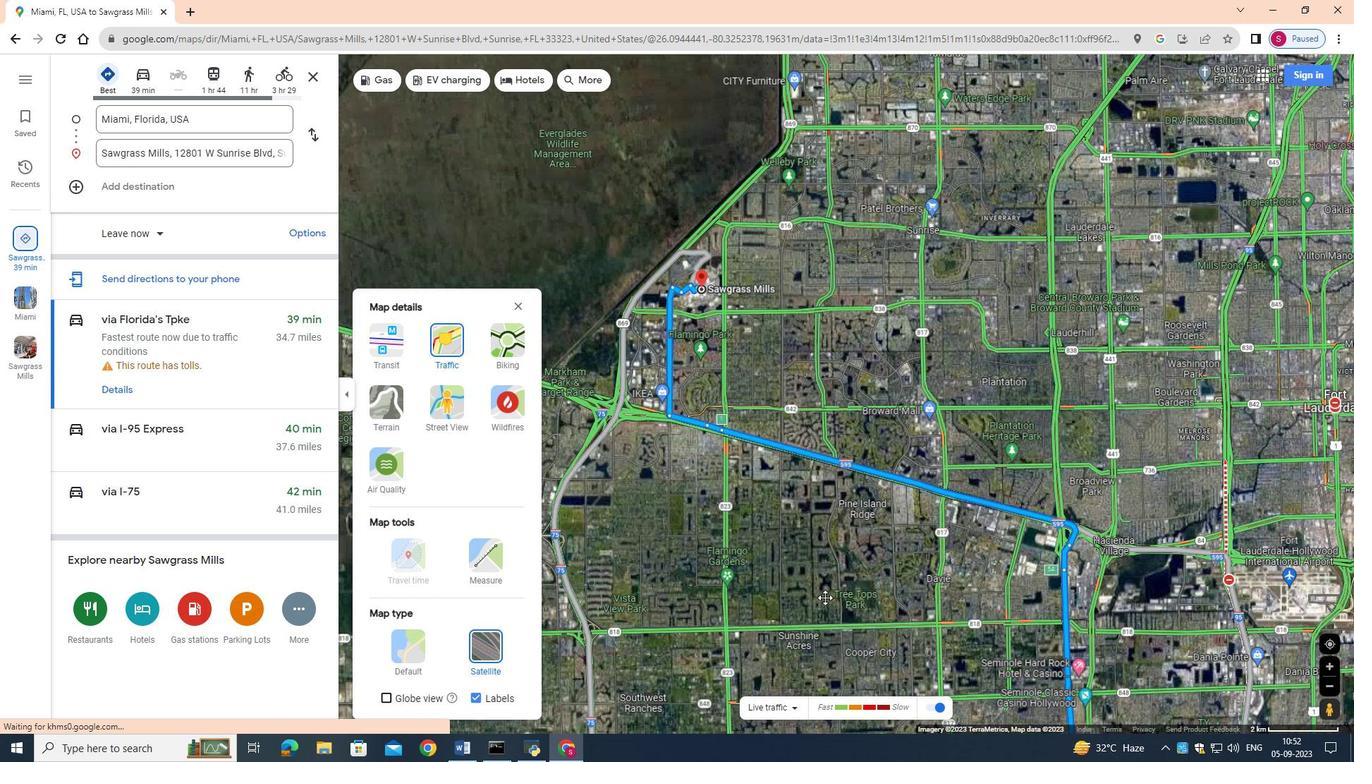 
Action: Mouse moved to (763, 437)
Screenshot: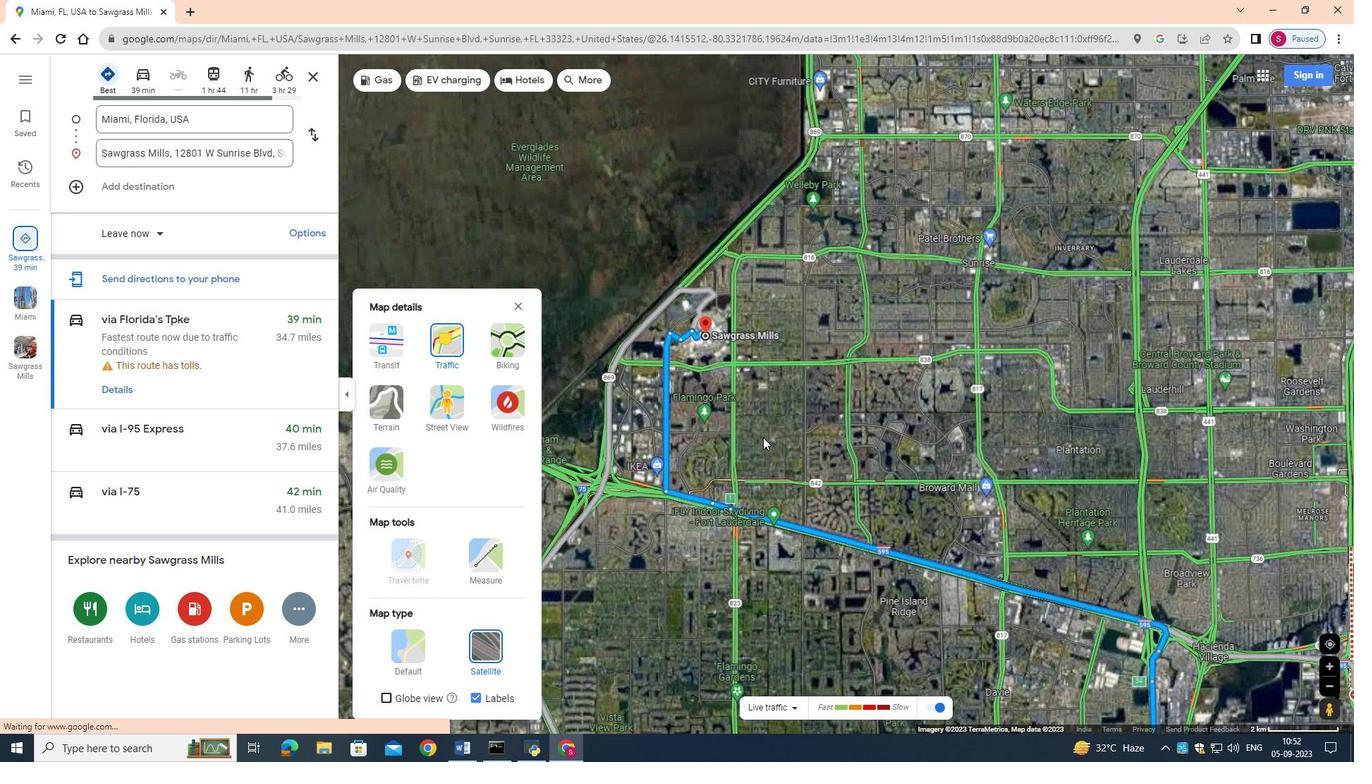 
Action: Mouse scrolled (763, 438) with delta (0, 0)
Screenshot: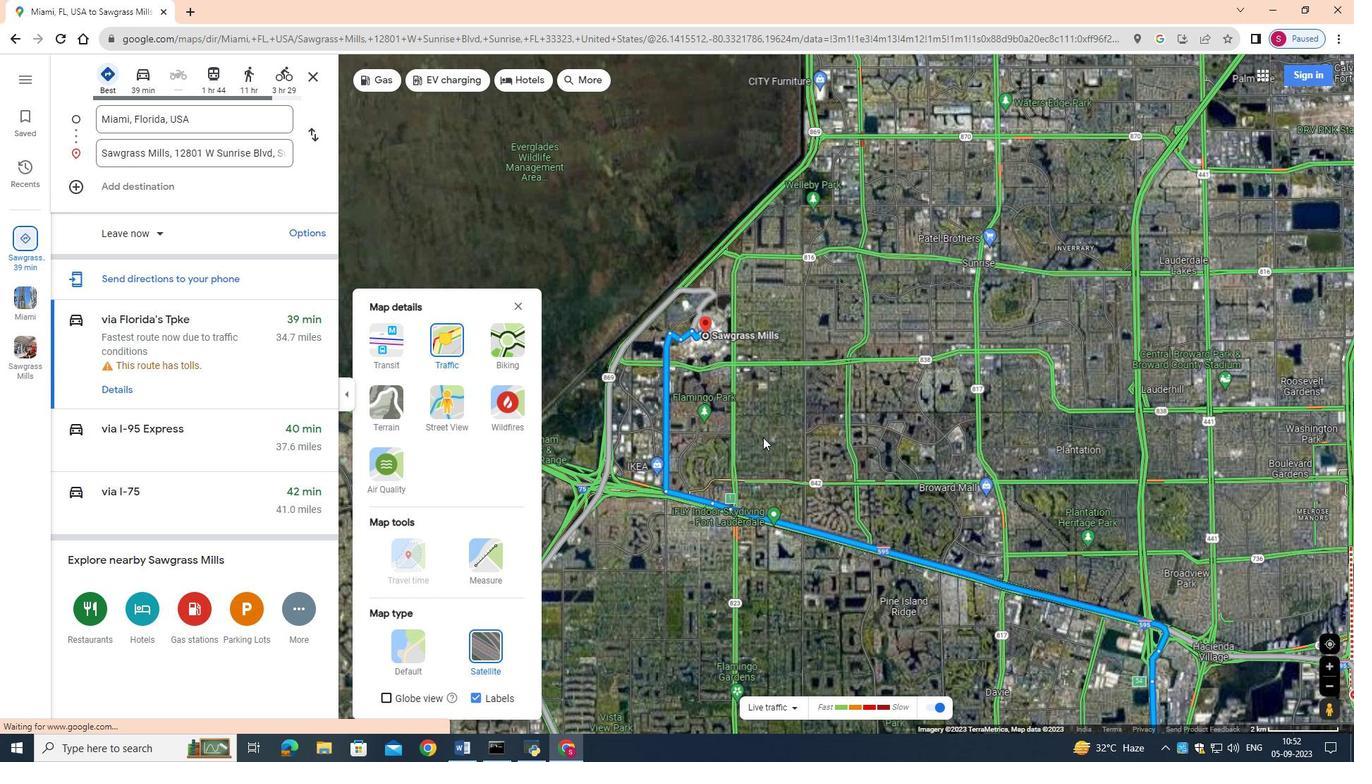 
Action: Mouse scrolled (763, 438) with delta (0, 0)
Screenshot: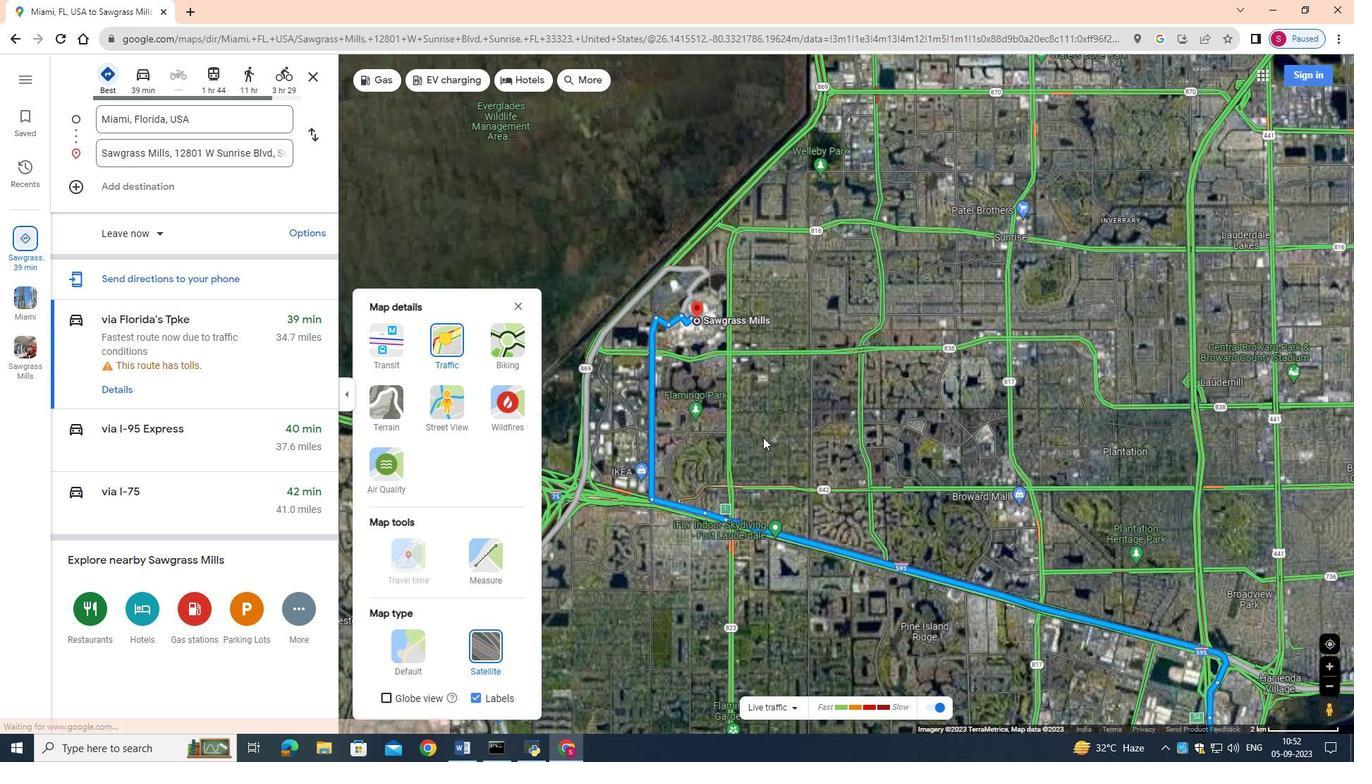 
Action: Mouse scrolled (763, 438) with delta (0, 0)
Screenshot: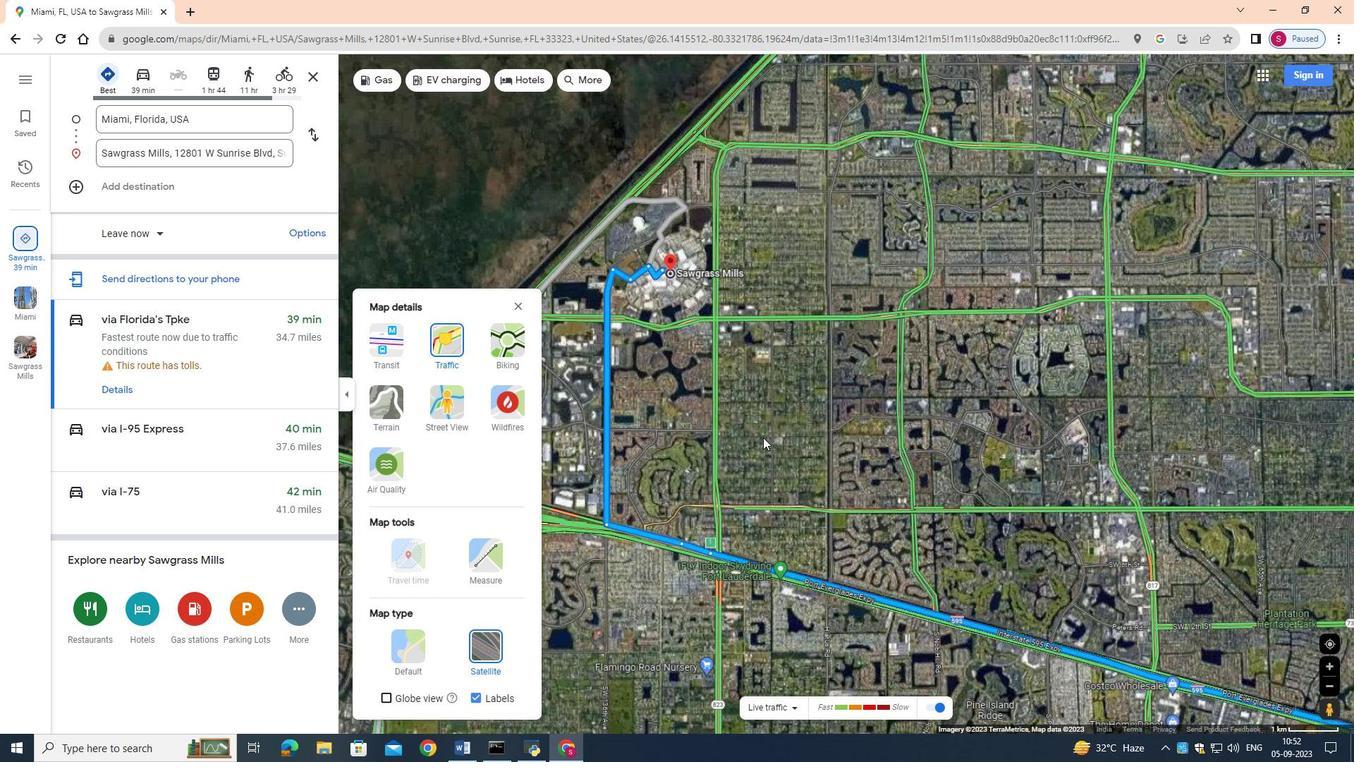 
Action: Mouse scrolled (763, 438) with delta (0, 0)
Screenshot: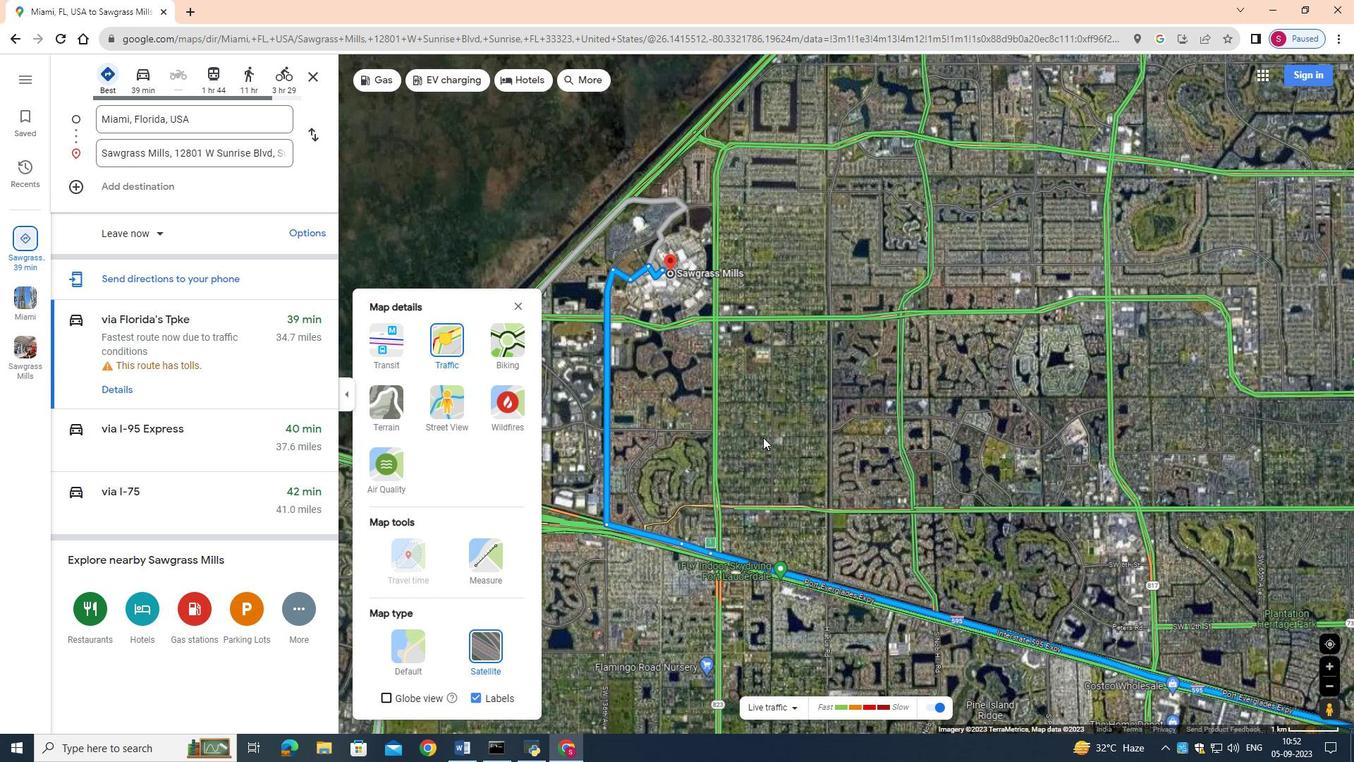 
Action: Mouse moved to (621, 369)
Screenshot: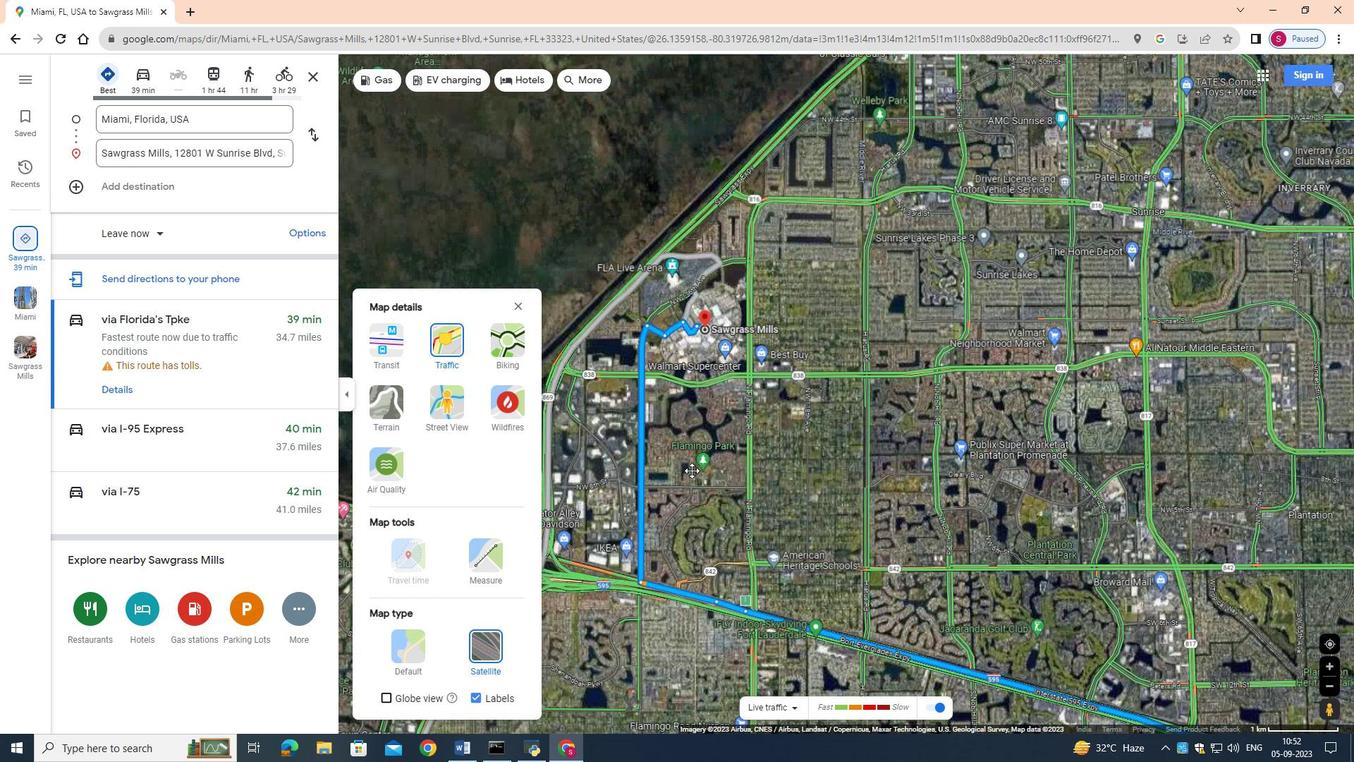 
Action: Mouse pressed left at (621, 369)
Screenshot: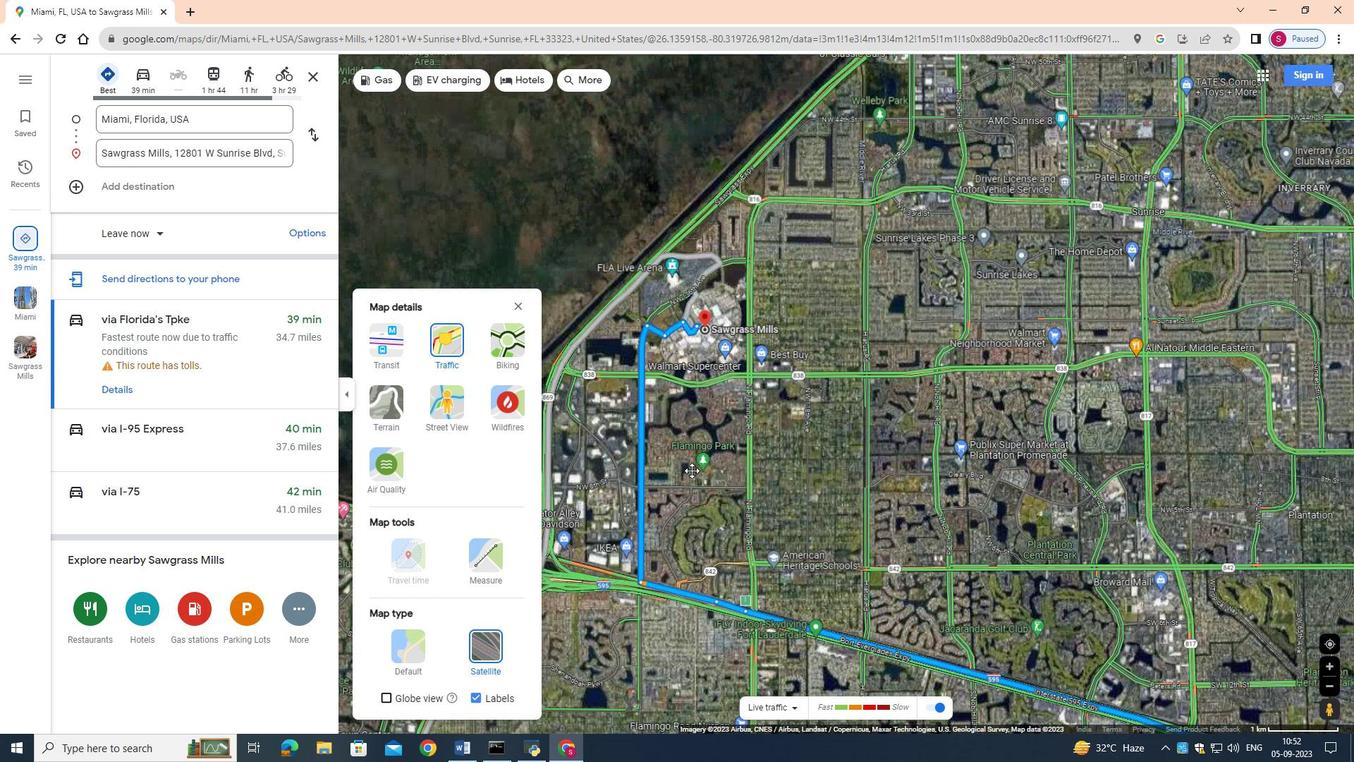 
Action: Mouse moved to (719, 401)
Screenshot: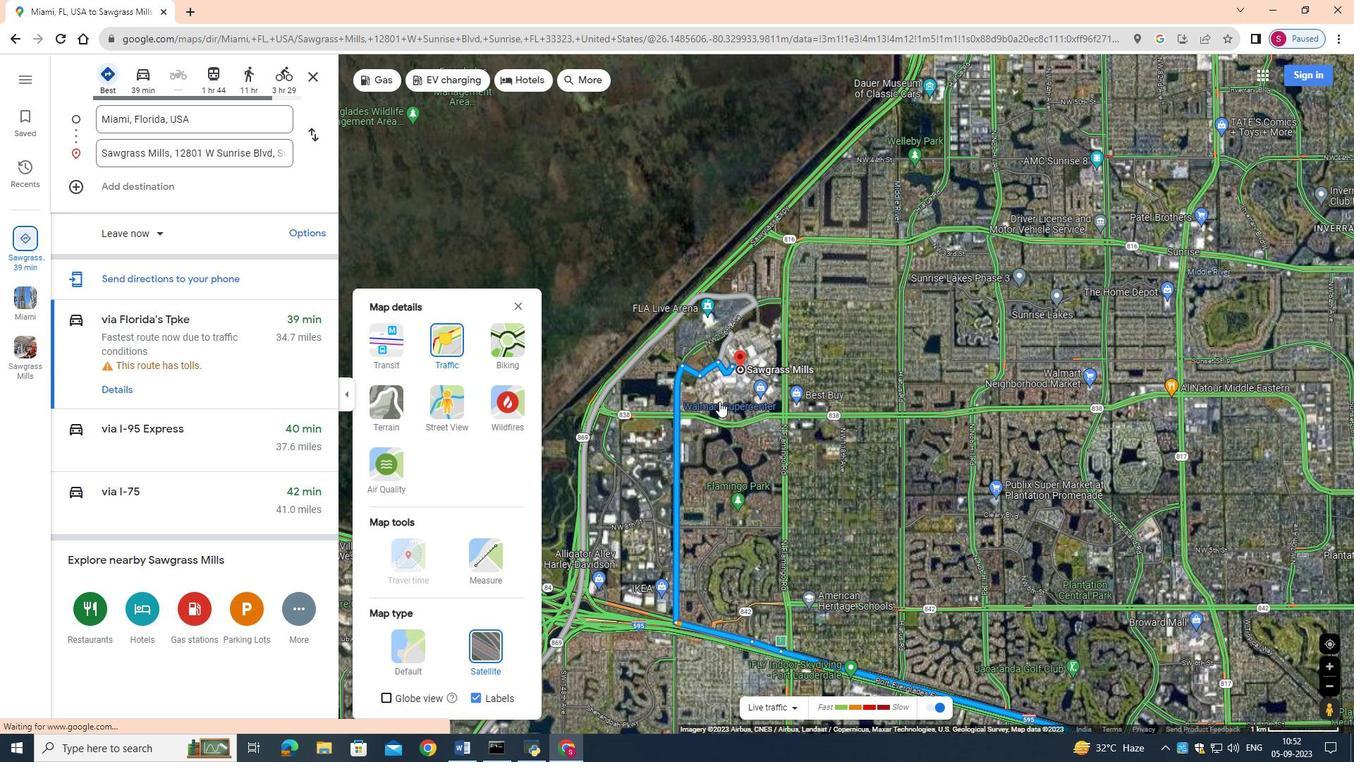 
Action: Mouse scrolled (719, 402) with delta (0, 0)
Screenshot: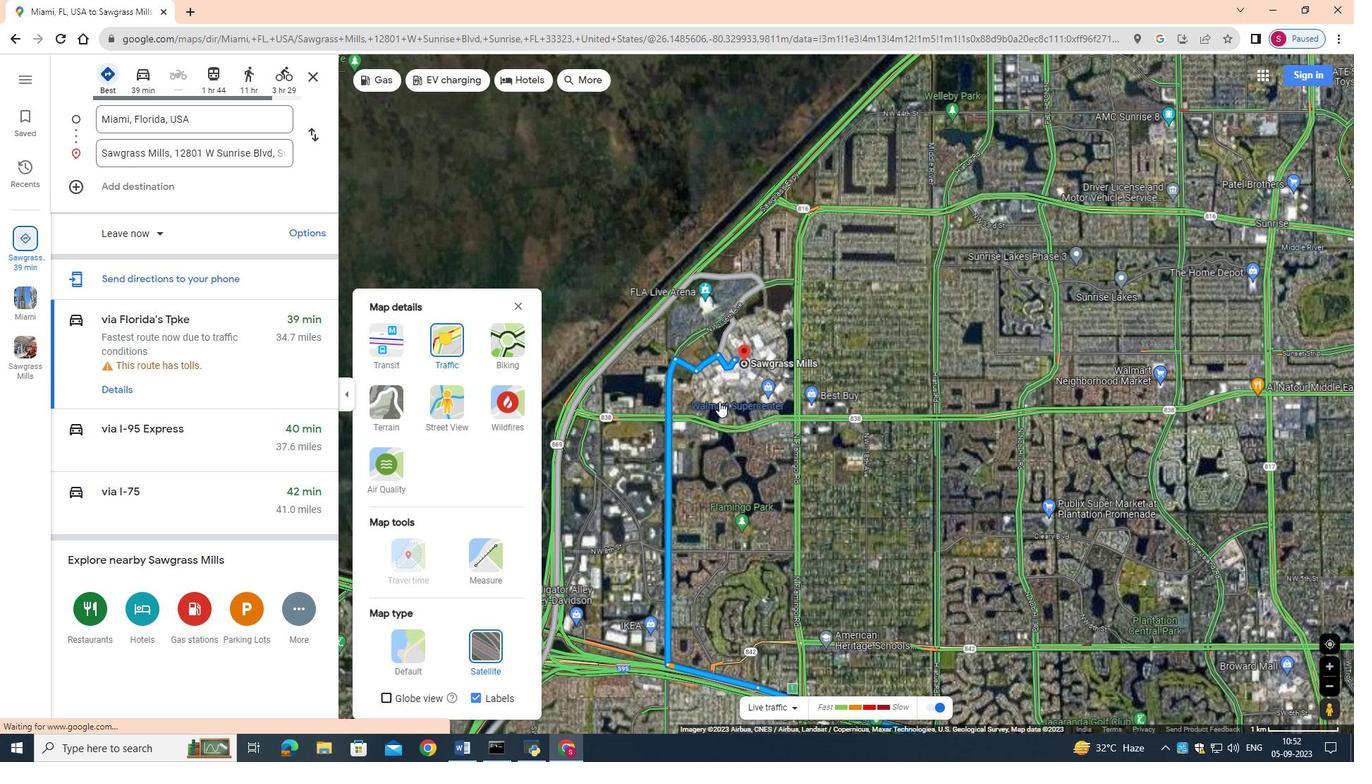 
Action: Mouse scrolled (719, 402) with delta (0, 0)
Screenshot: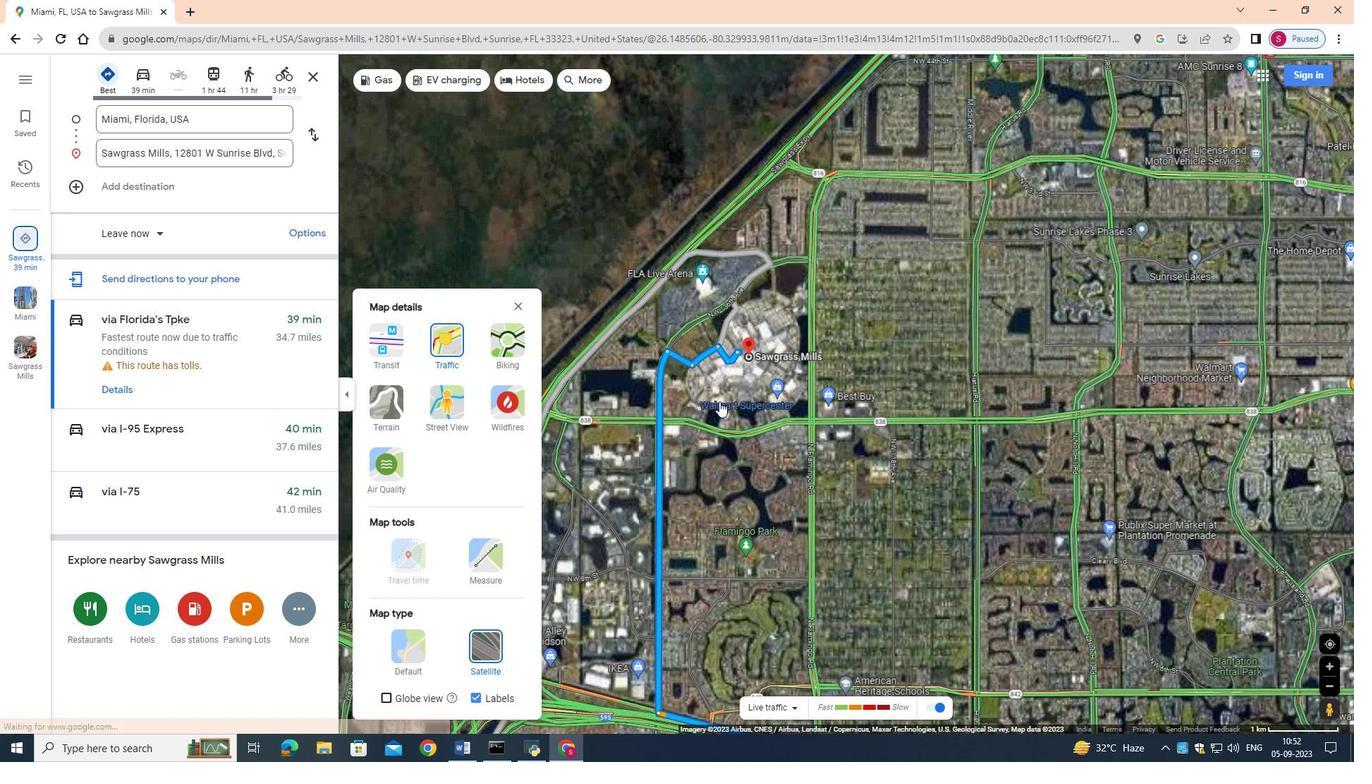 
Action: Mouse scrolled (719, 402) with delta (0, 0)
Screenshot: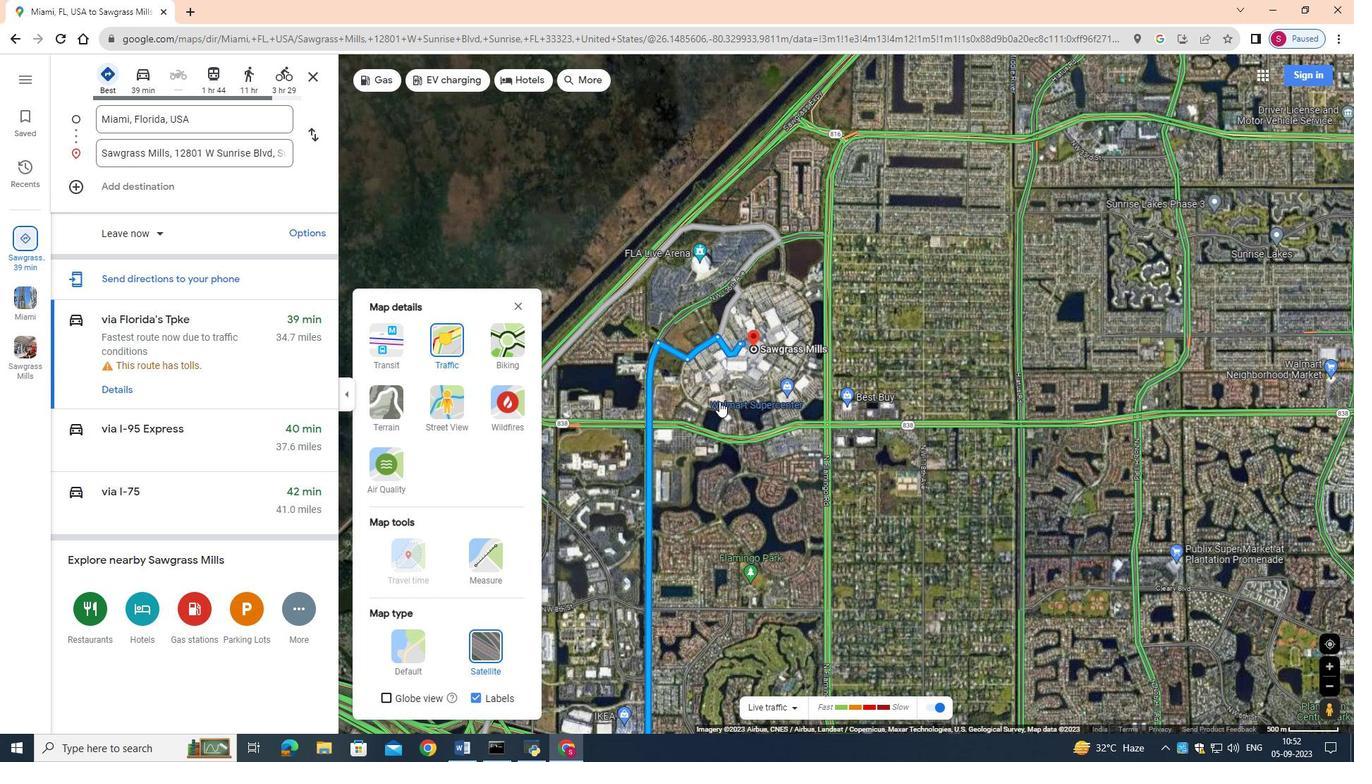 
Action: Mouse scrolled (719, 402) with delta (0, 0)
Screenshot: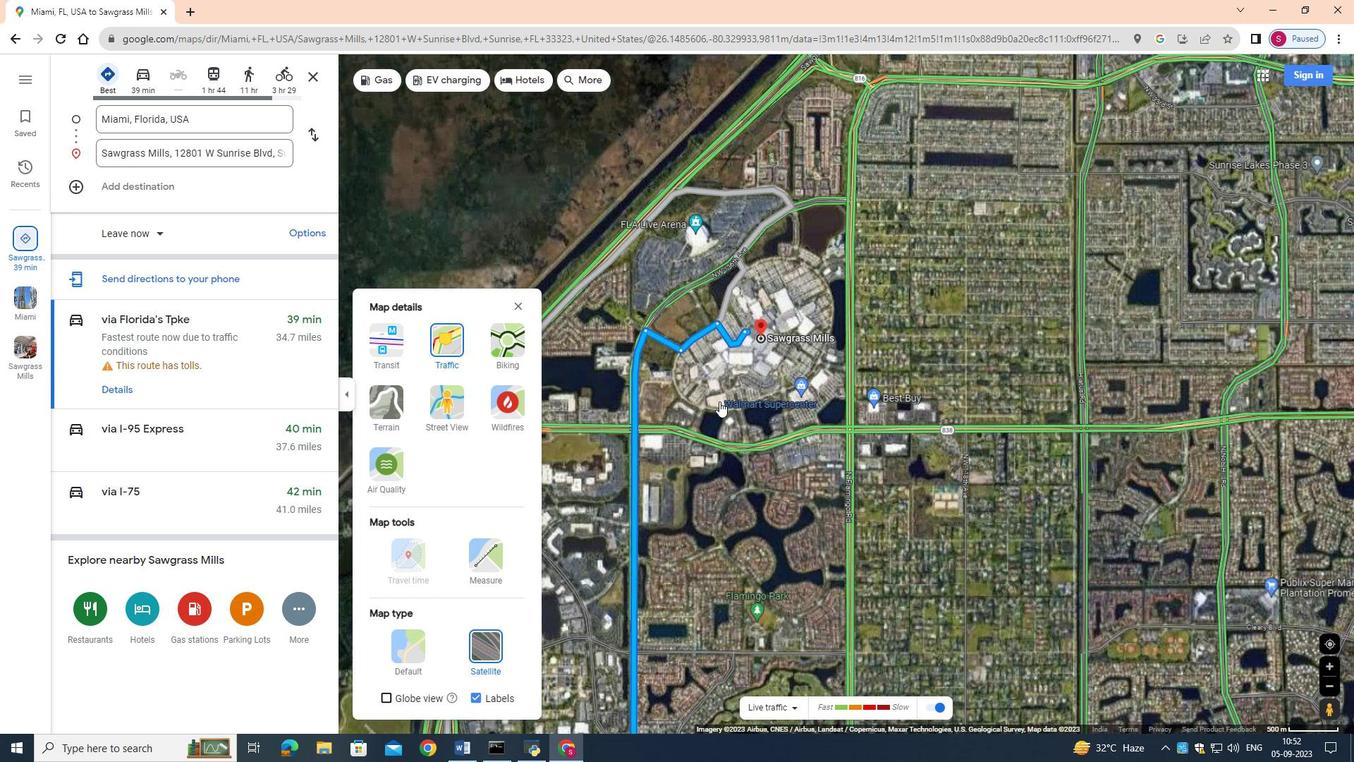 
Action: Mouse moved to (763, 425)
Screenshot: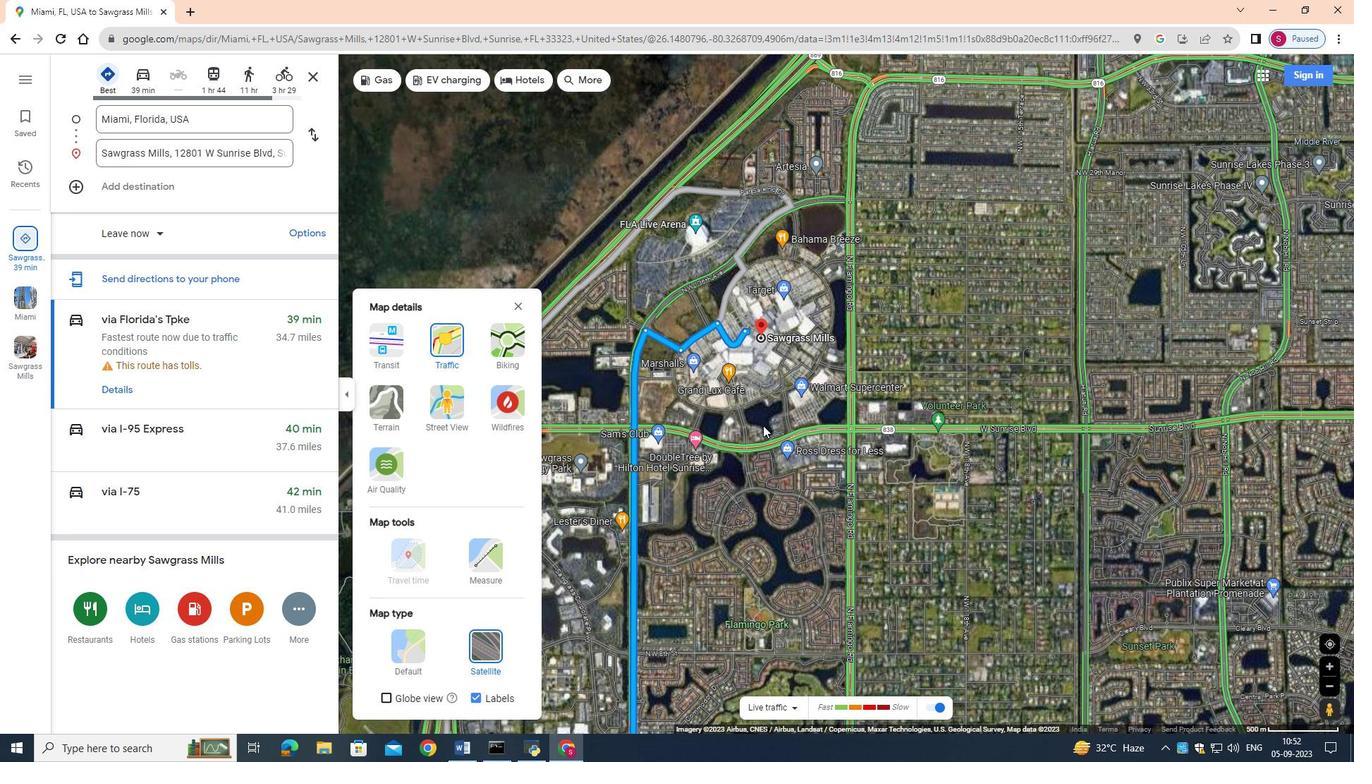 
Action: Mouse scrolled (763, 426) with delta (0, 0)
Screenshot: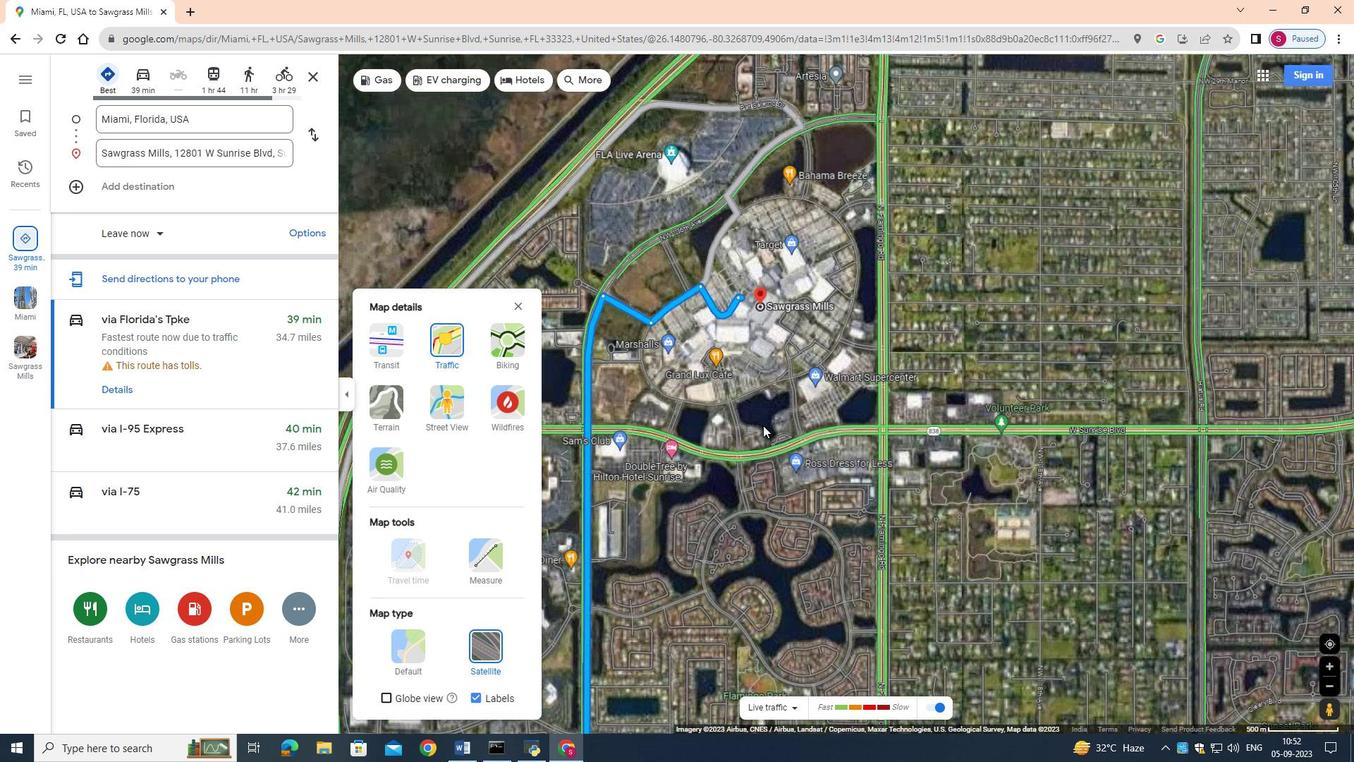 
Action: Mouse scrolled (763, 426) with delta (0, 0)
Screenshot: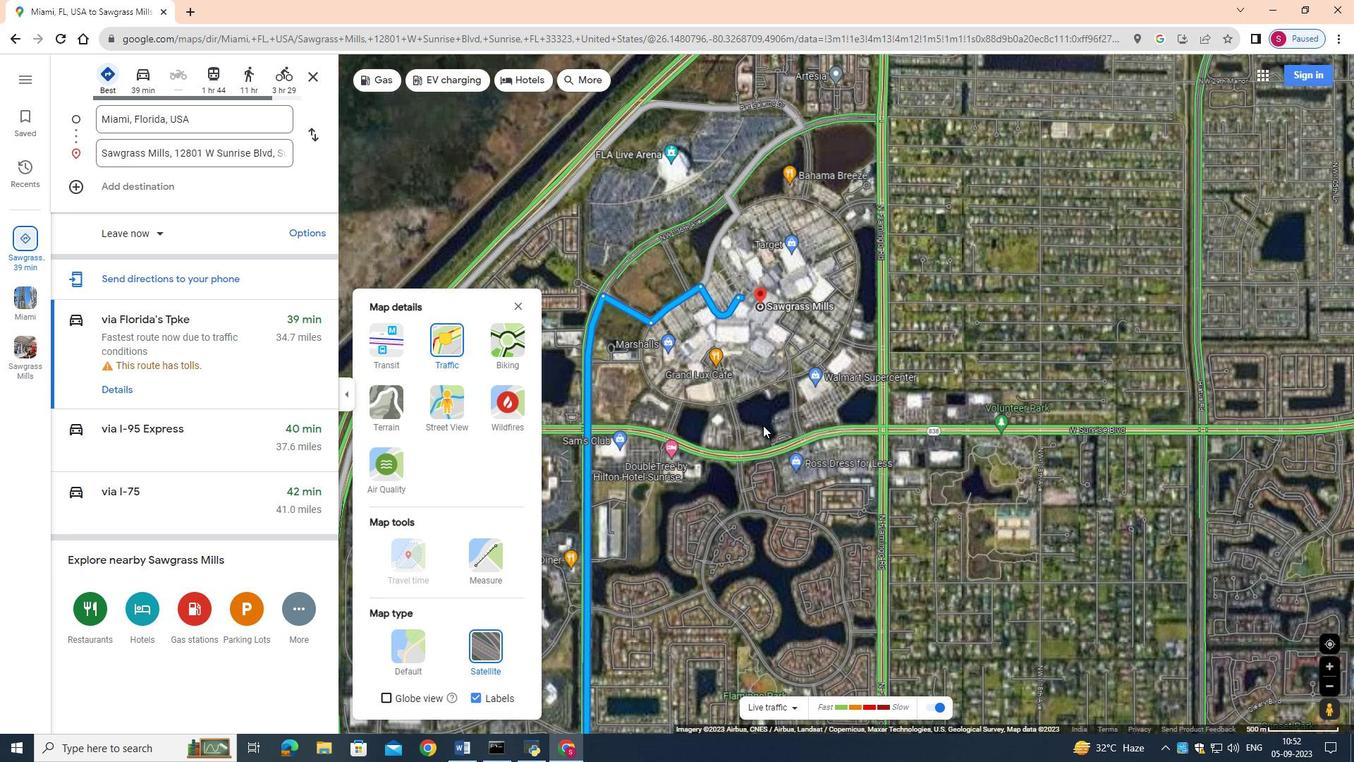 
Action: Mouse scrolled (763, 426) with delta (0, 0)
Screenshot: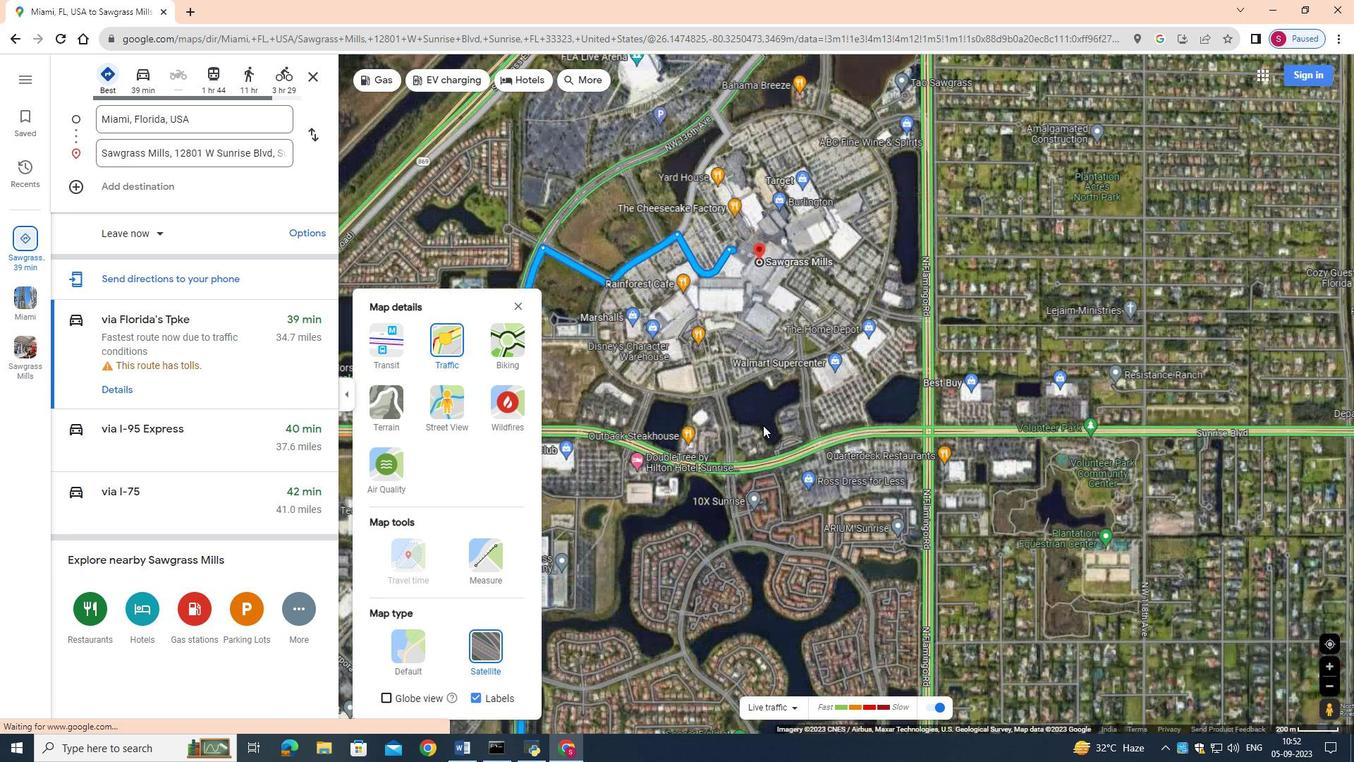 
Action: Mouse scrolled (763, 426) with delta (0, 0)
Screenshot: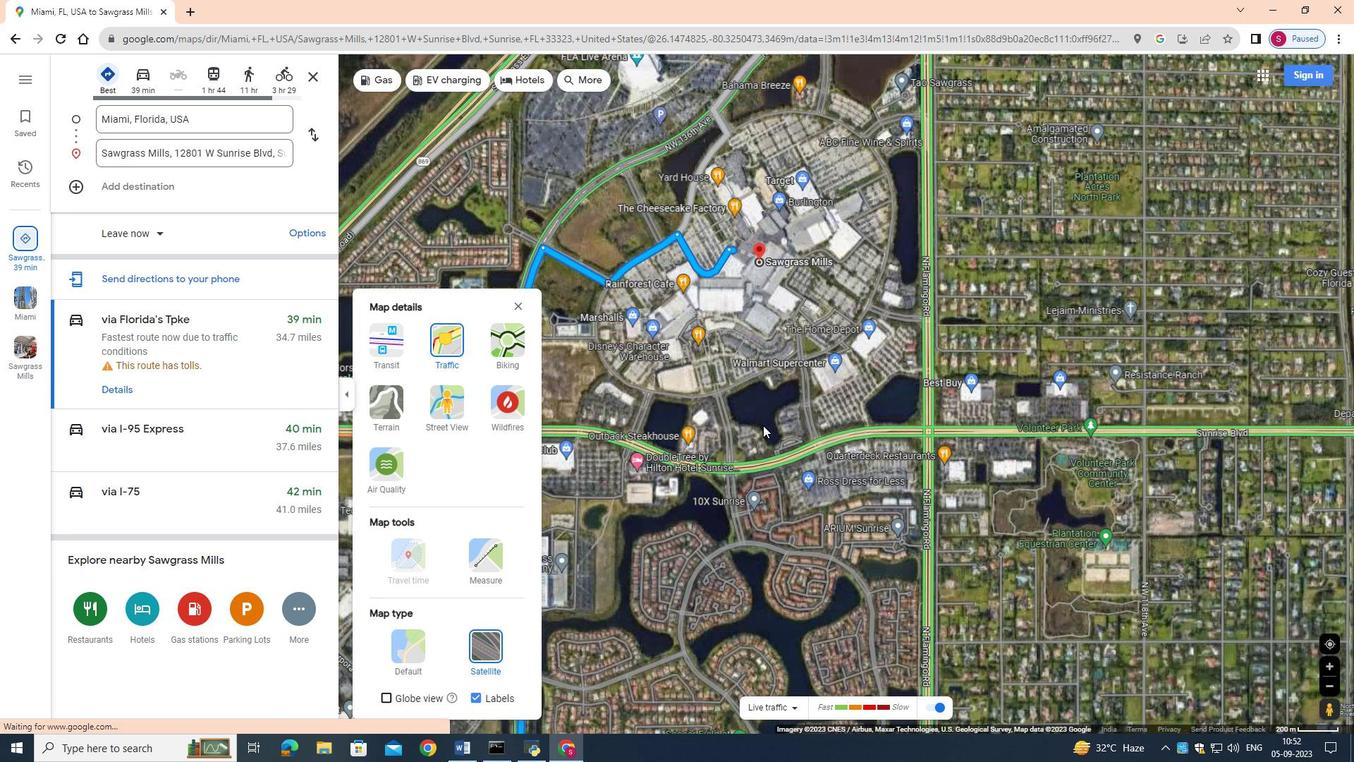 
Action: Mouse moved to (791, 263)
Screenshot: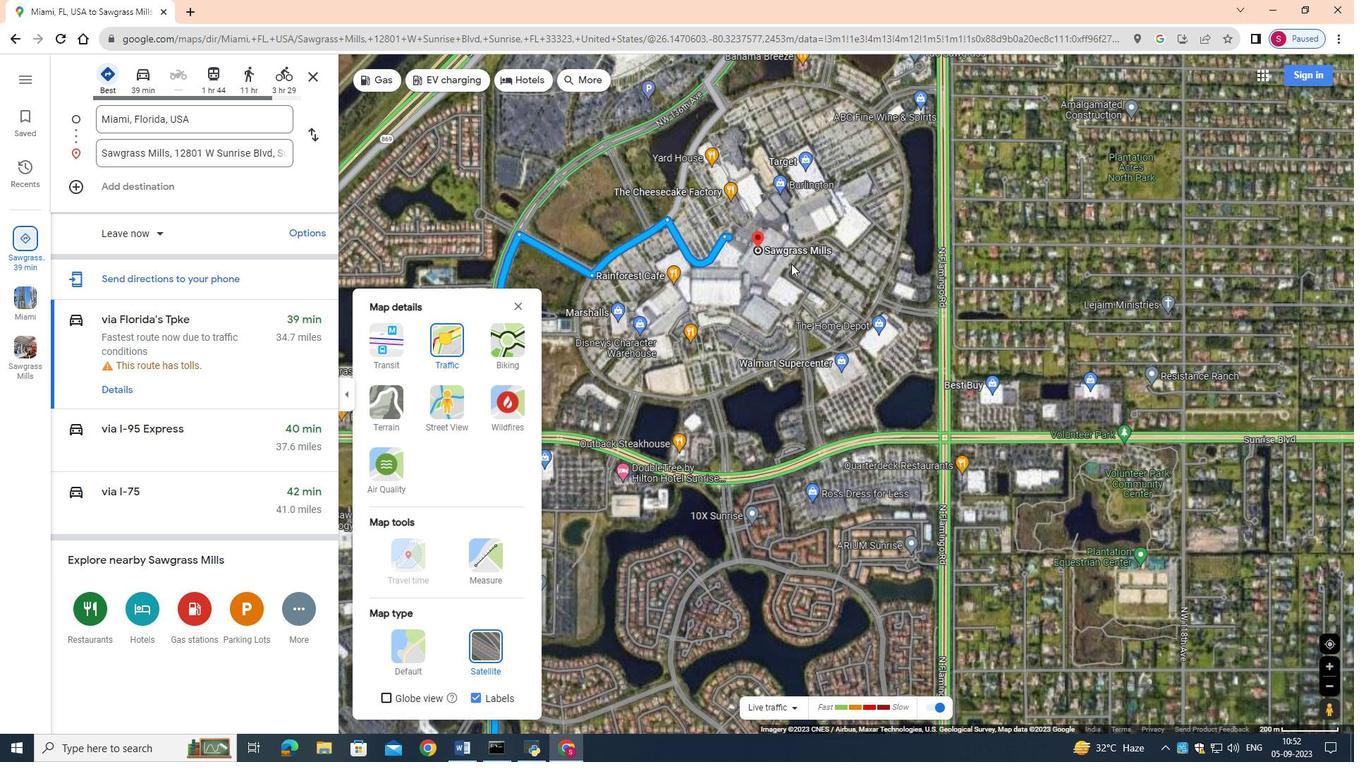 
Action: Mouse scrolled (791, 264) with delta (0, 0)
Screenshot: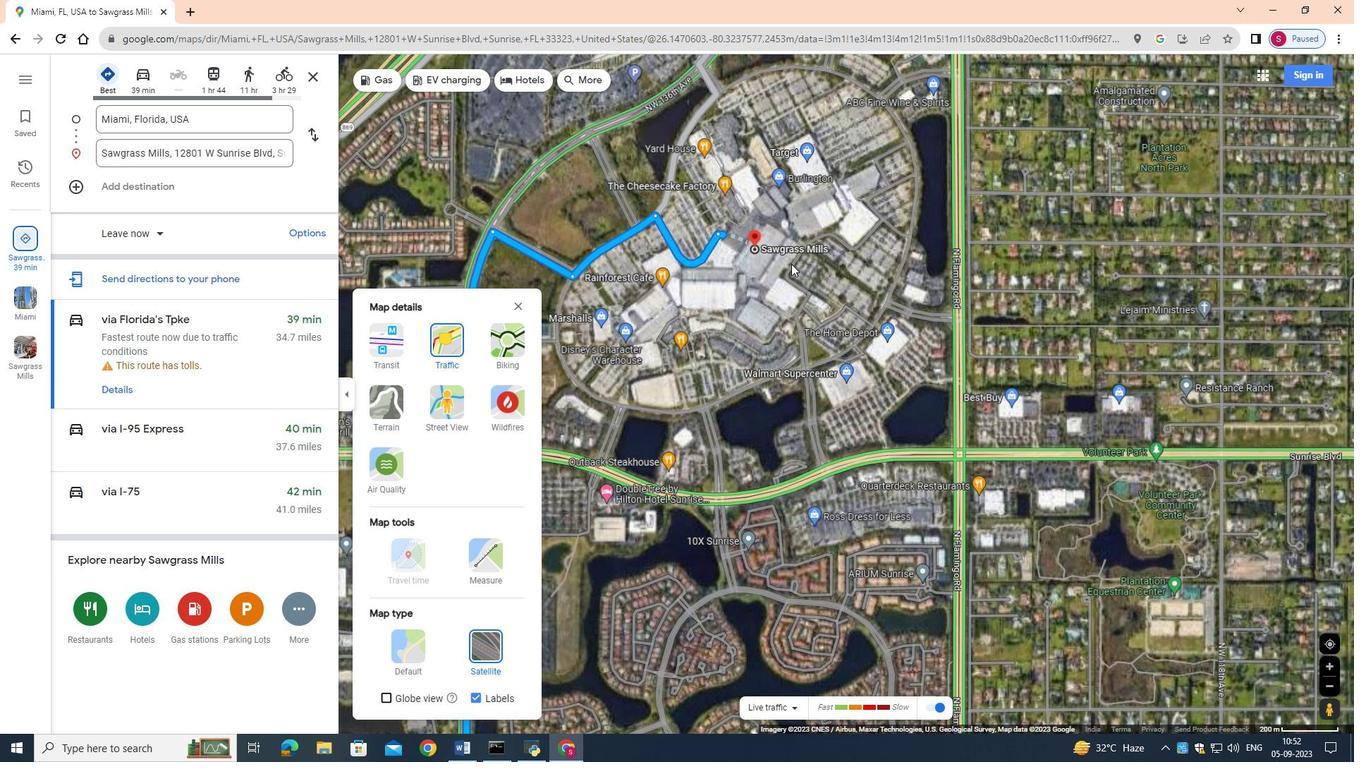 
Action: Mouse scrolled (791, 264) with delta (0, 0)
Screenshot: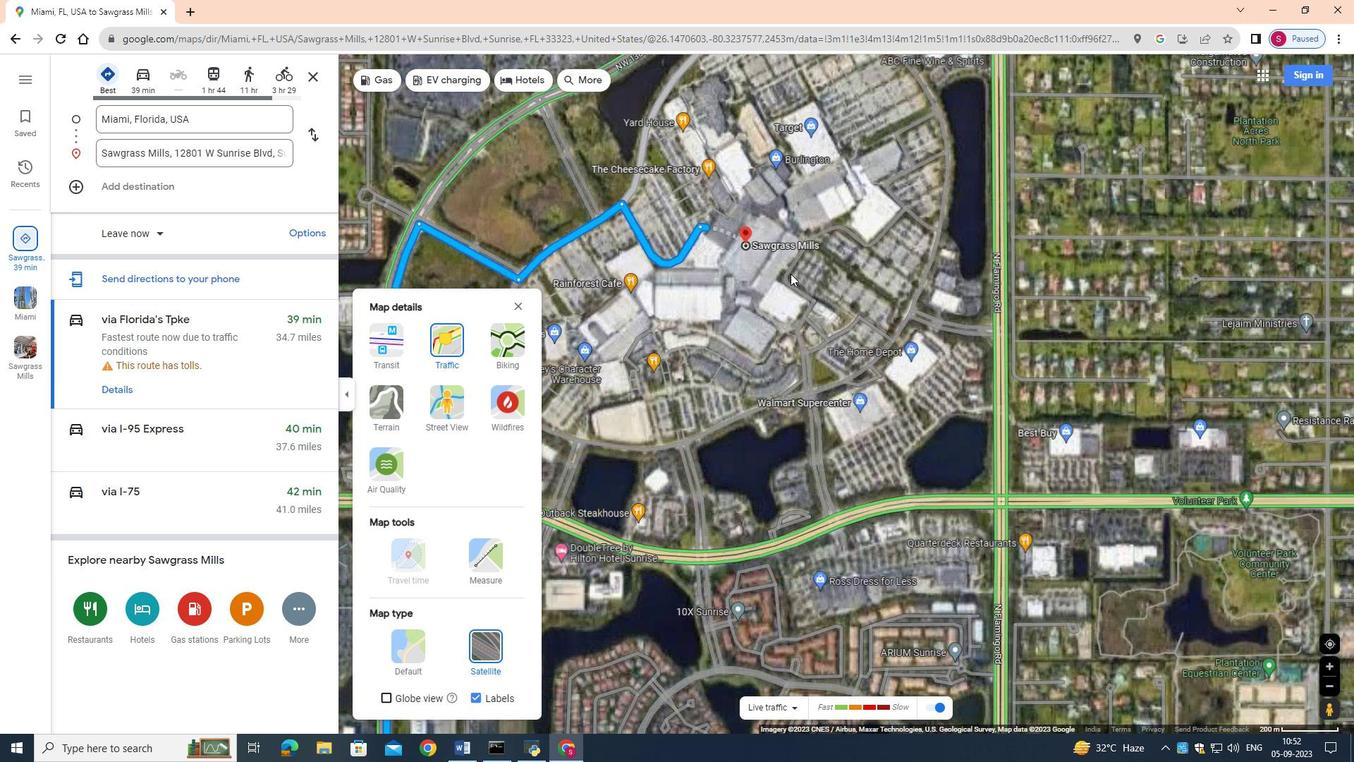 
Action: Mouse moved to (789, 293)
Screenshot: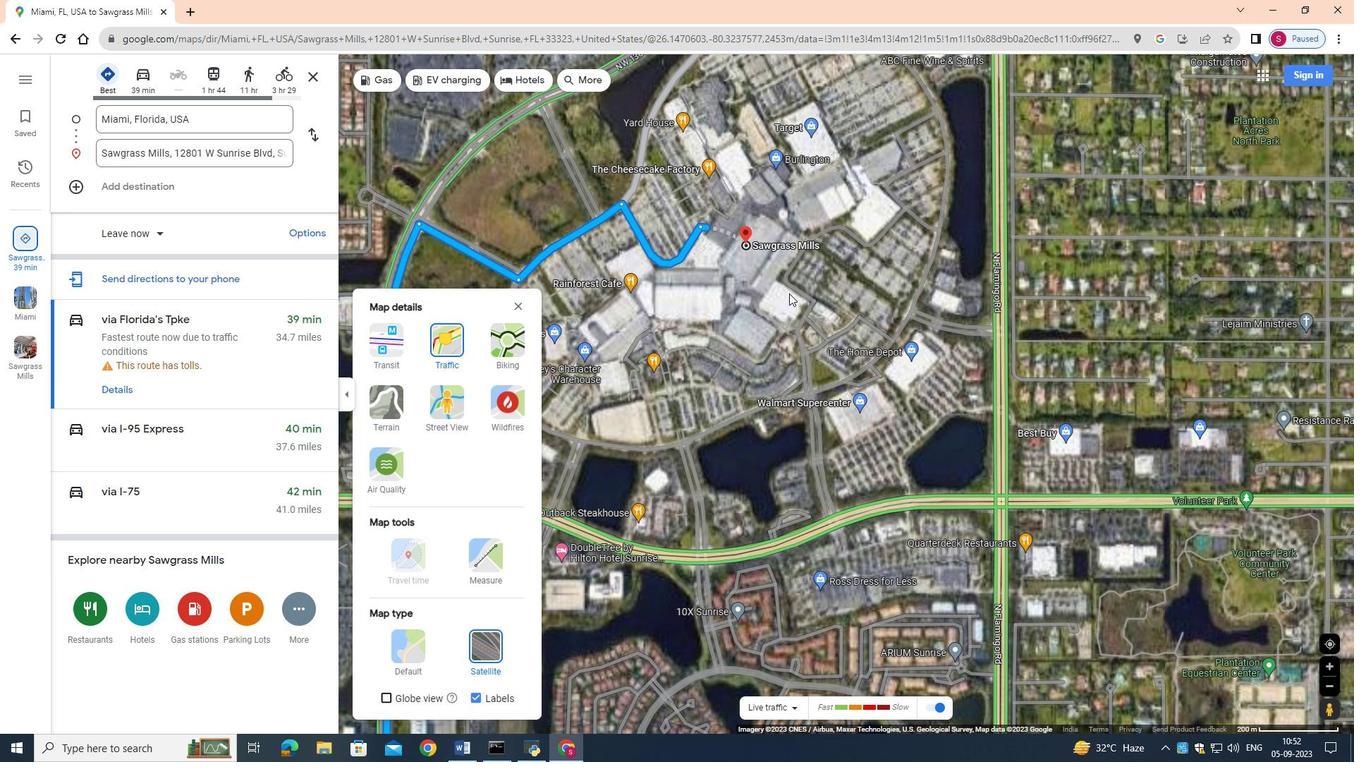
Action: Mouse scrolled (789, 294) with delta (0, 0)
Screenshot: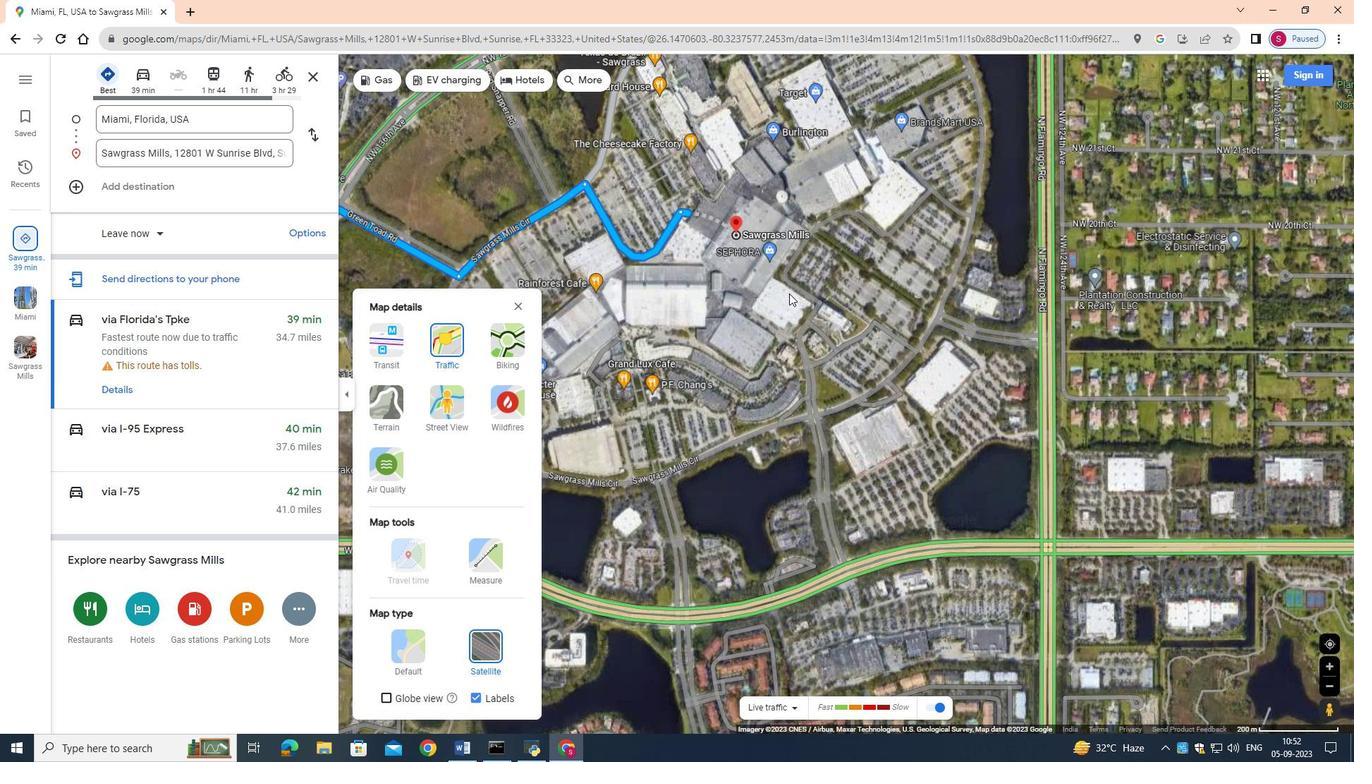 
Action: Mouse scrolled (789, 294) with delta (0, 0)
Screenshot: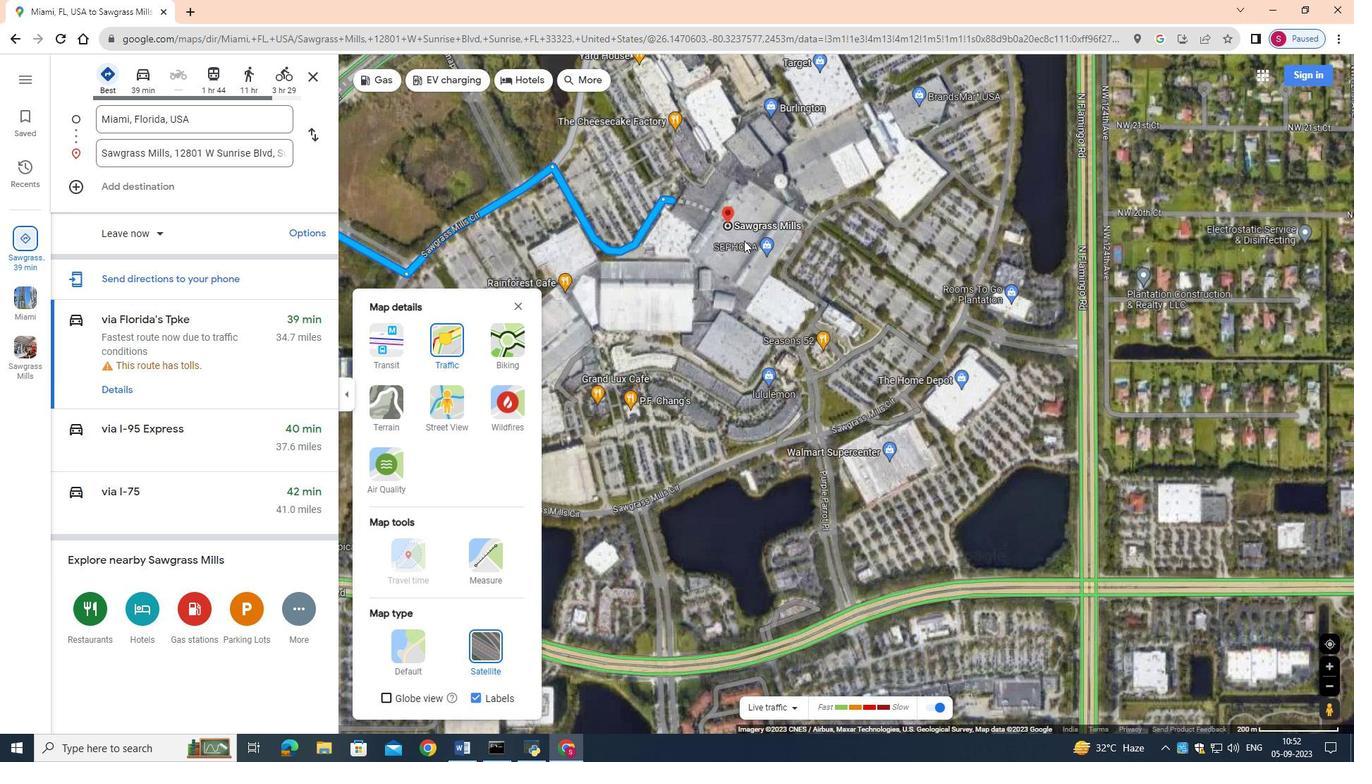 
Action: Mouse moved to (729, 227)
Screenshot: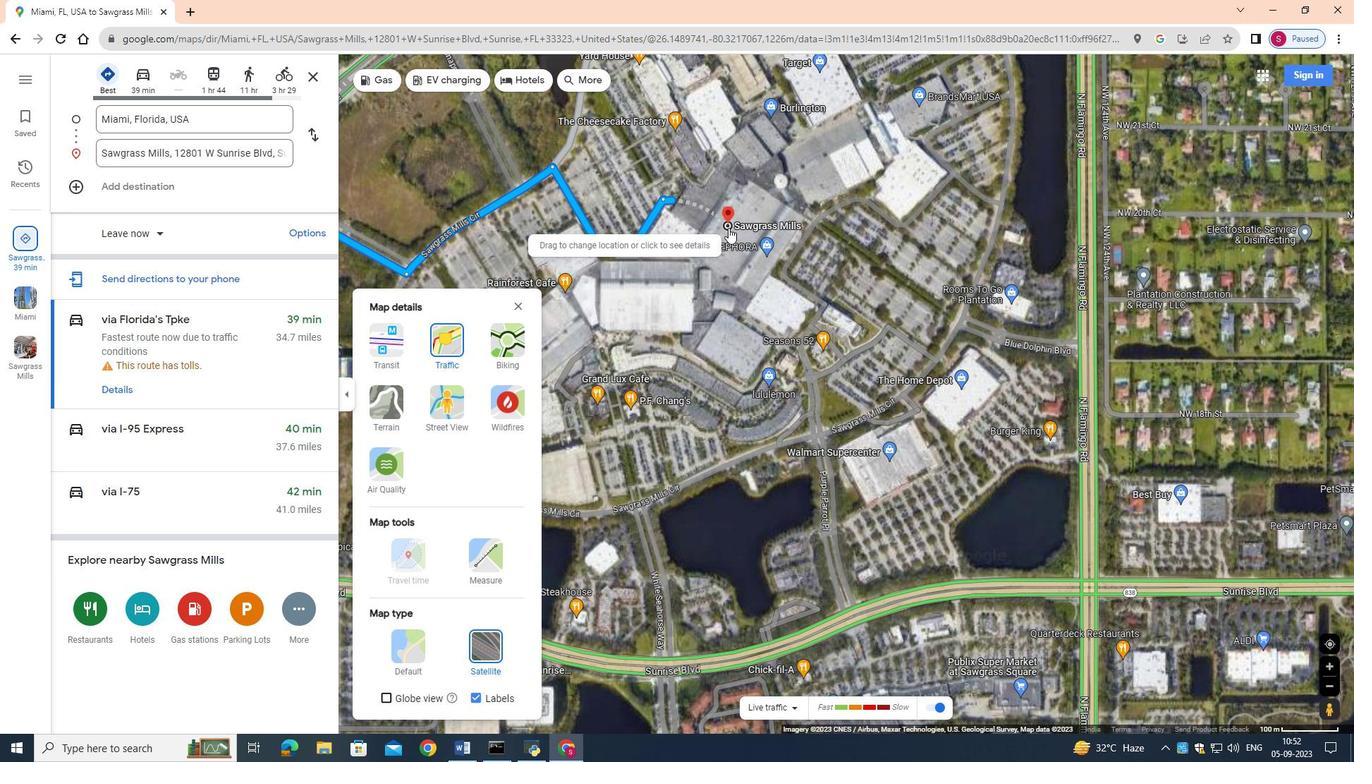 
Action: Mouse pressed left at (729, 227)
Screenshot: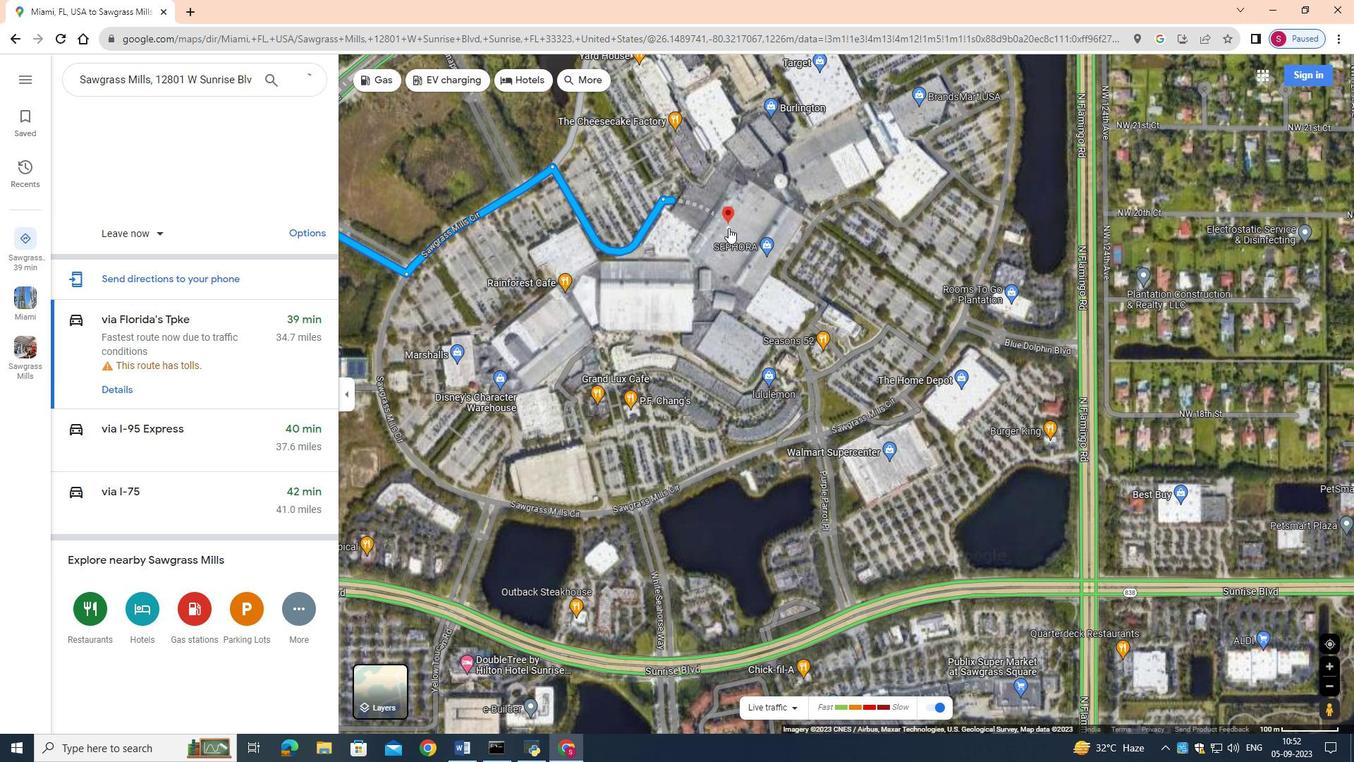 
Action: Mouse moved to (731, 213)
Screenshot: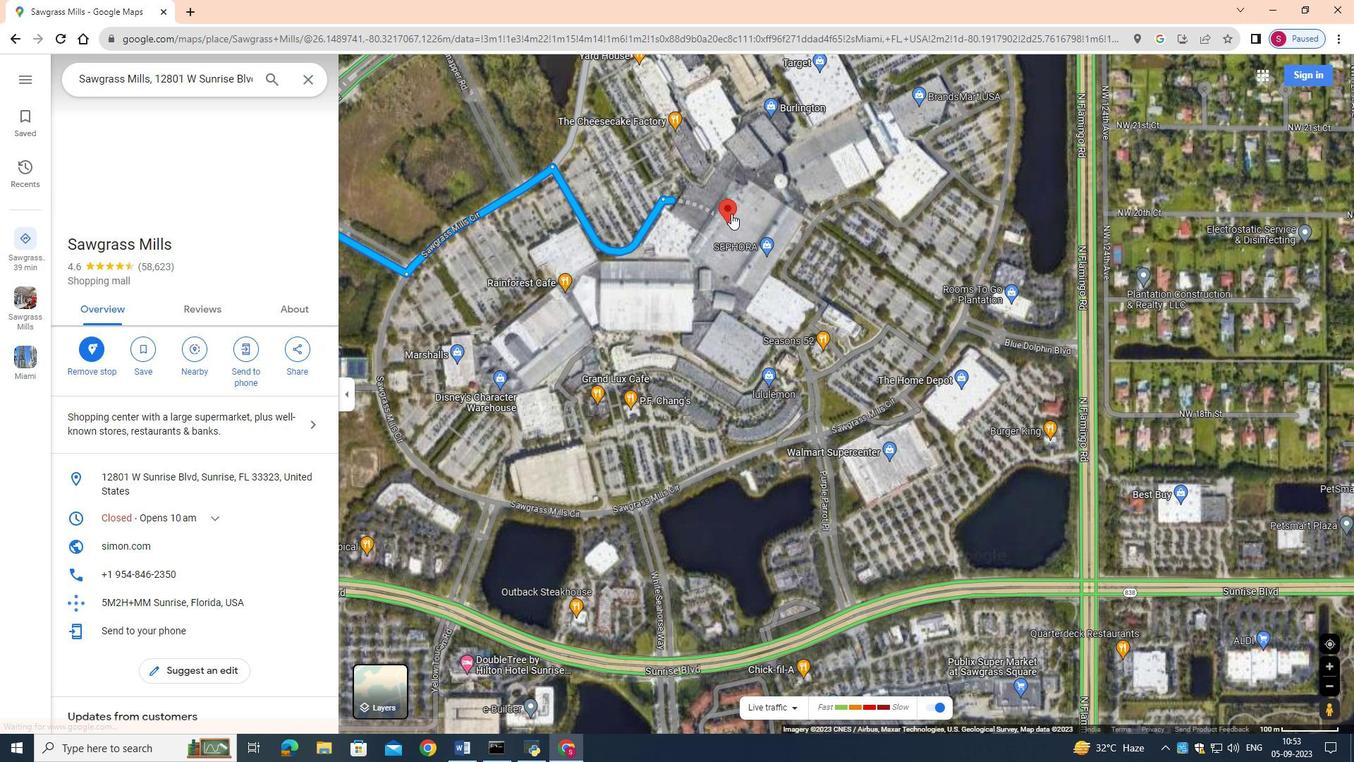 
Action: Mouse pressed left at (731, 213)
Screenshot: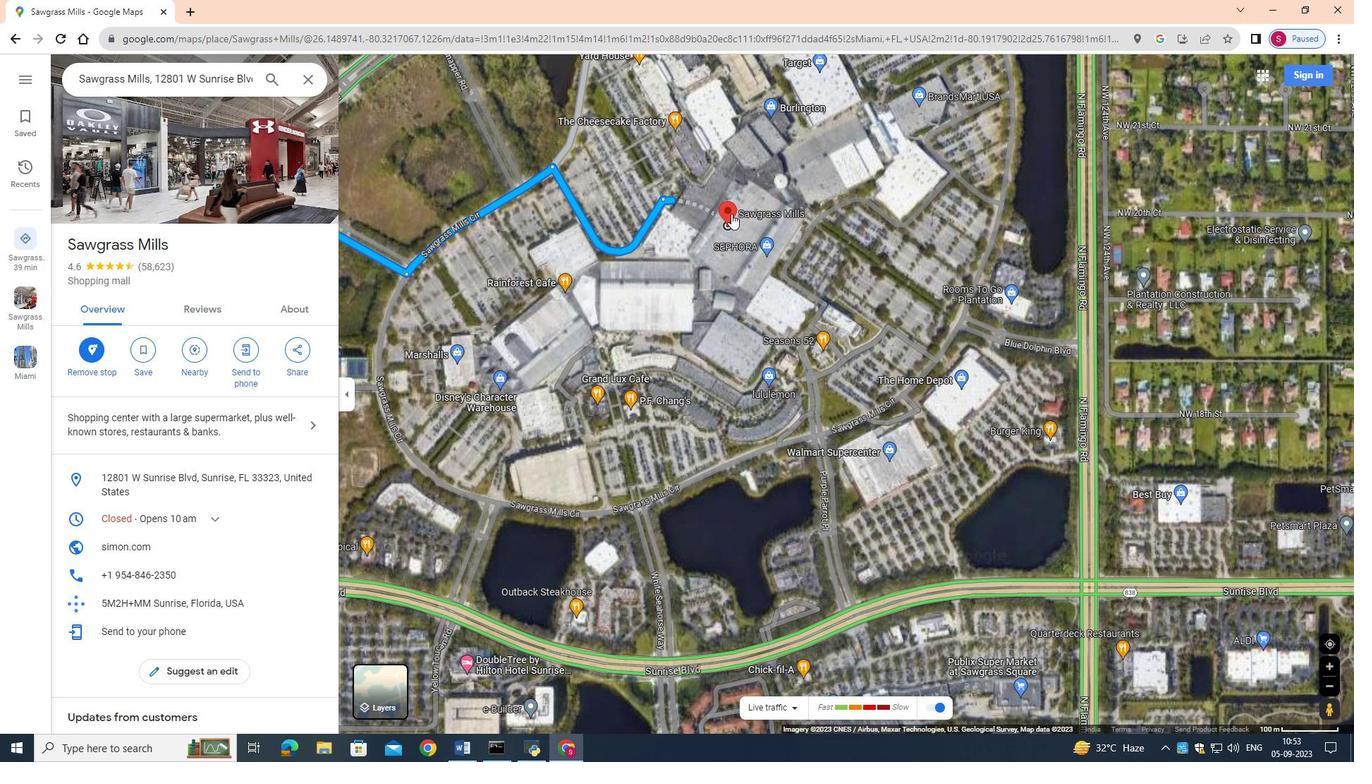 
Action: Mouse moved to (282, 263)
Screenshot: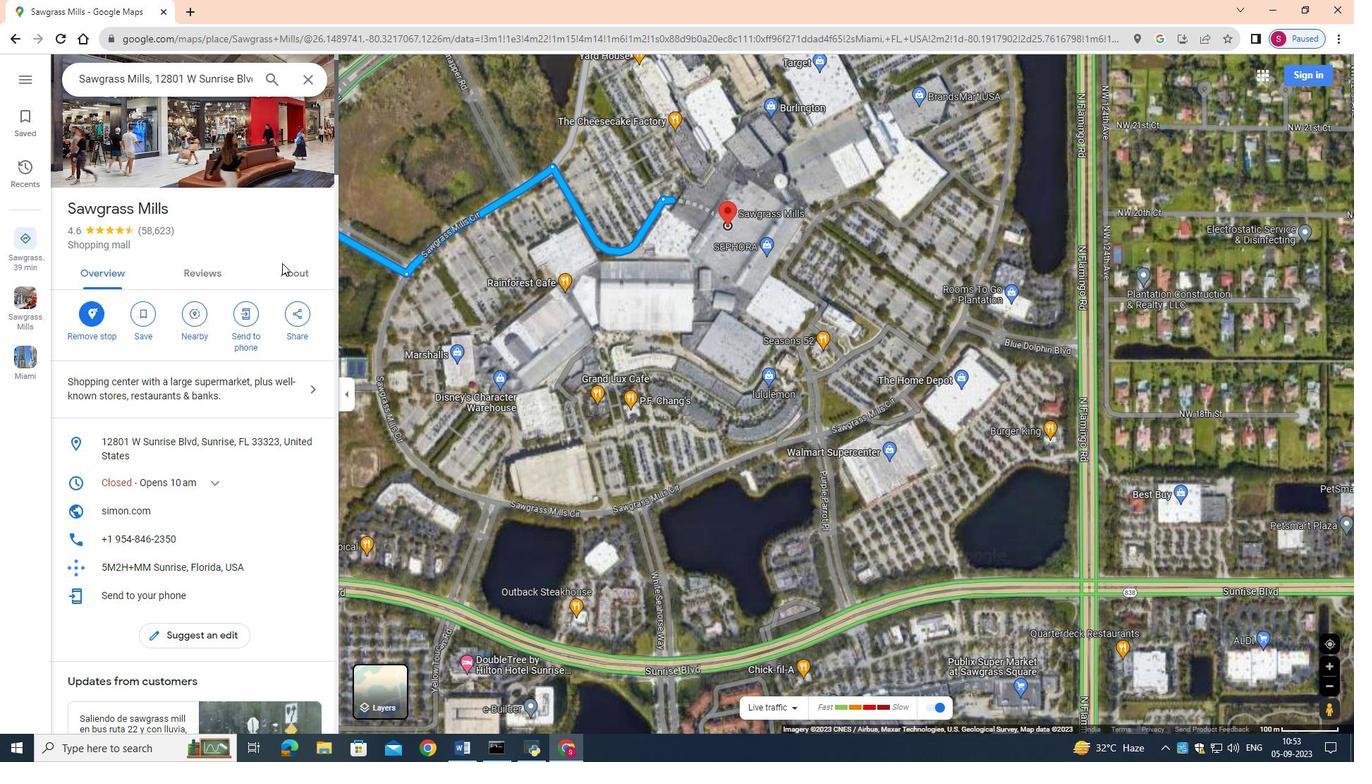 
Action: Mouse scrolled (282, 262) with delta (0, 0)
Screenshot: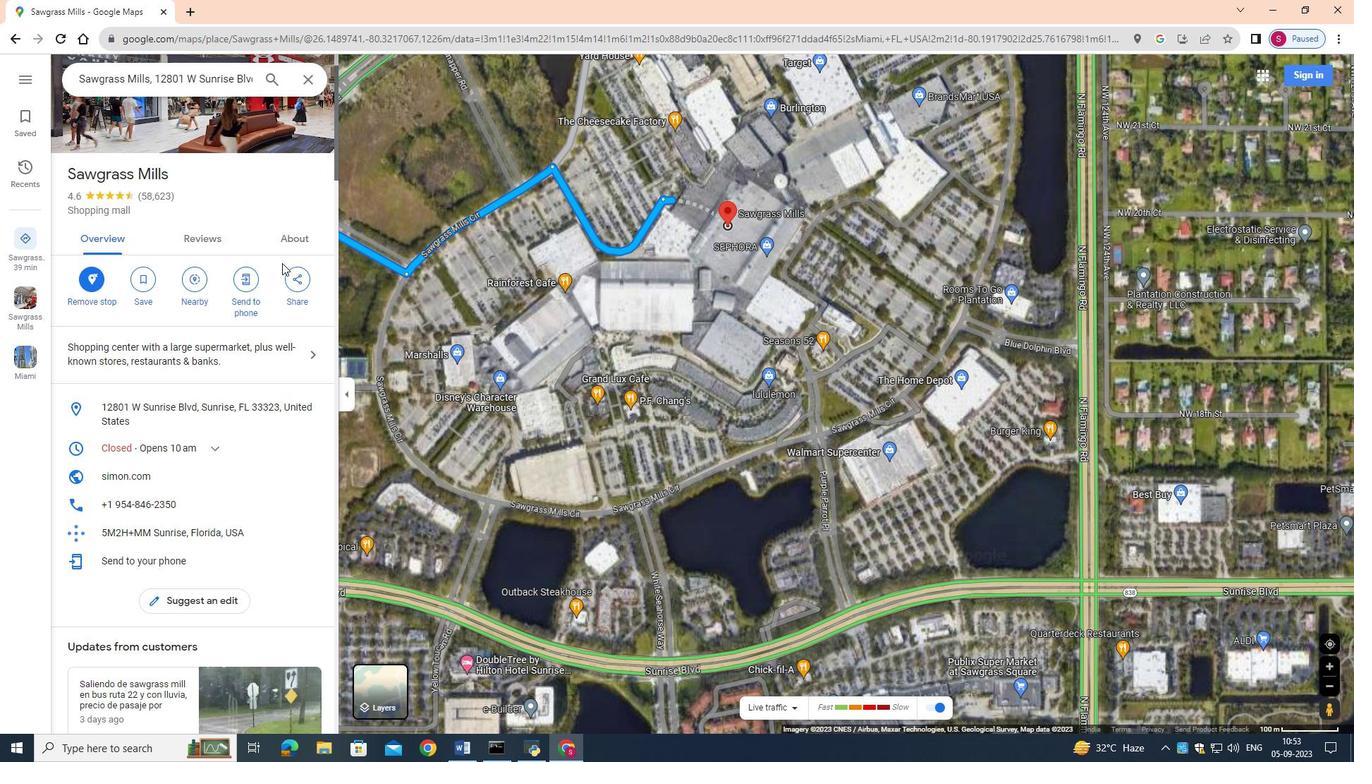 
Action: Mouse moved to (285, 268)
Screenshot: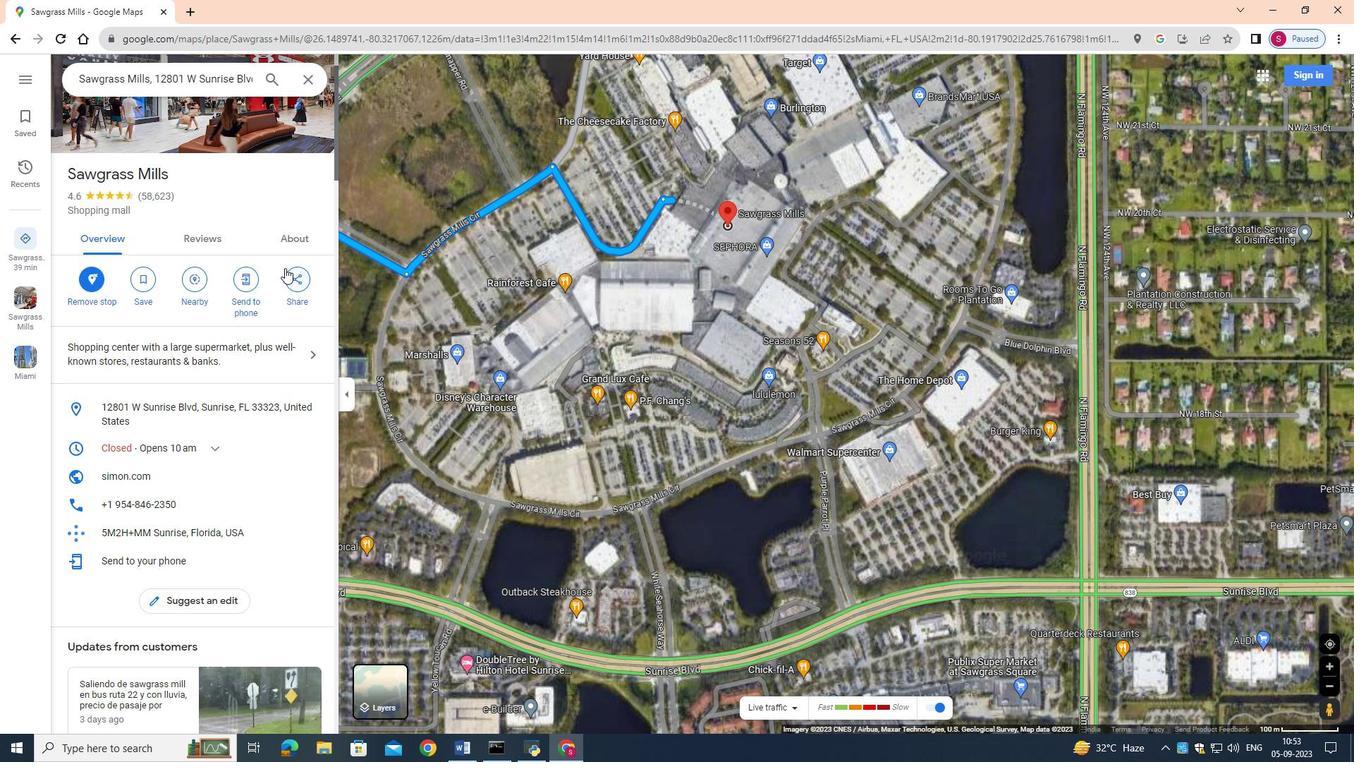 
Action: Mouse scrolled (285, 267) with delta (0, 0)
Screenshot: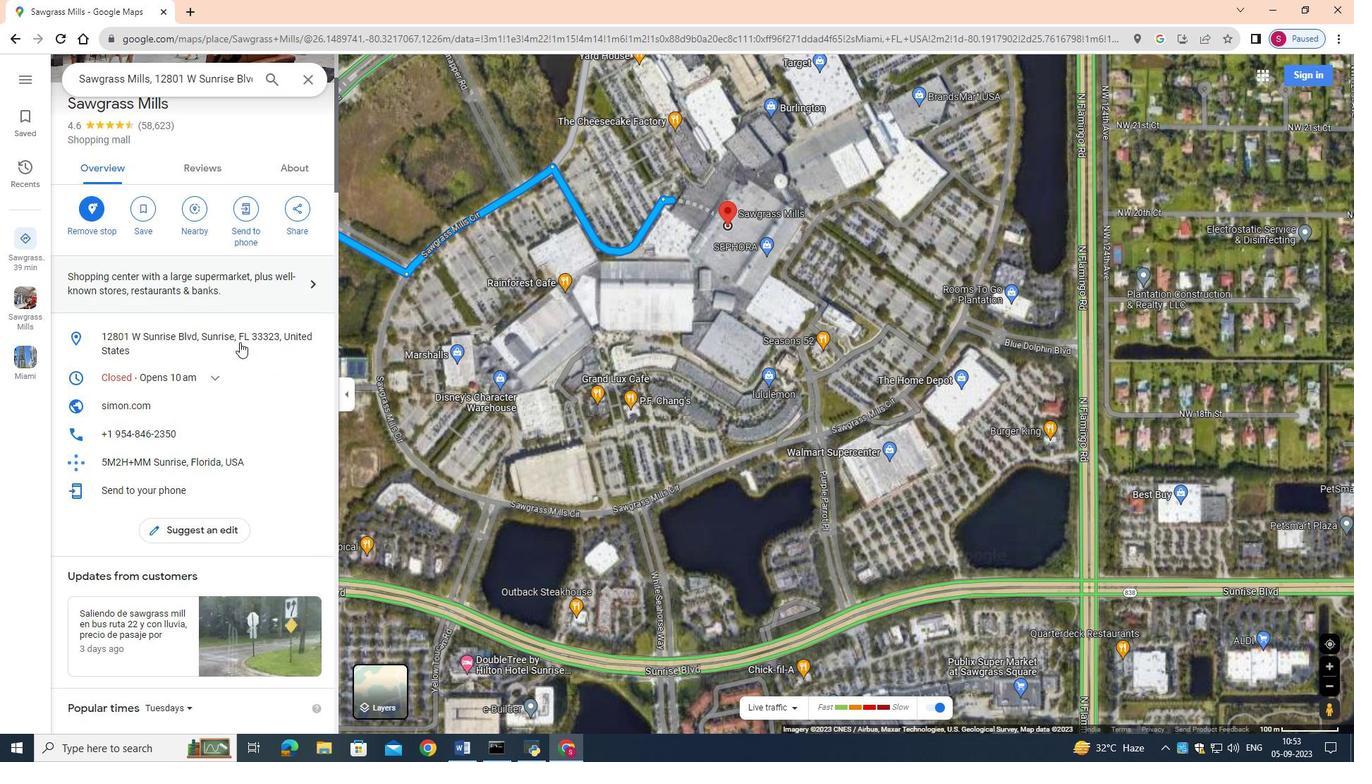 
Action: Mouse moved to (202, 381)
Screenshot: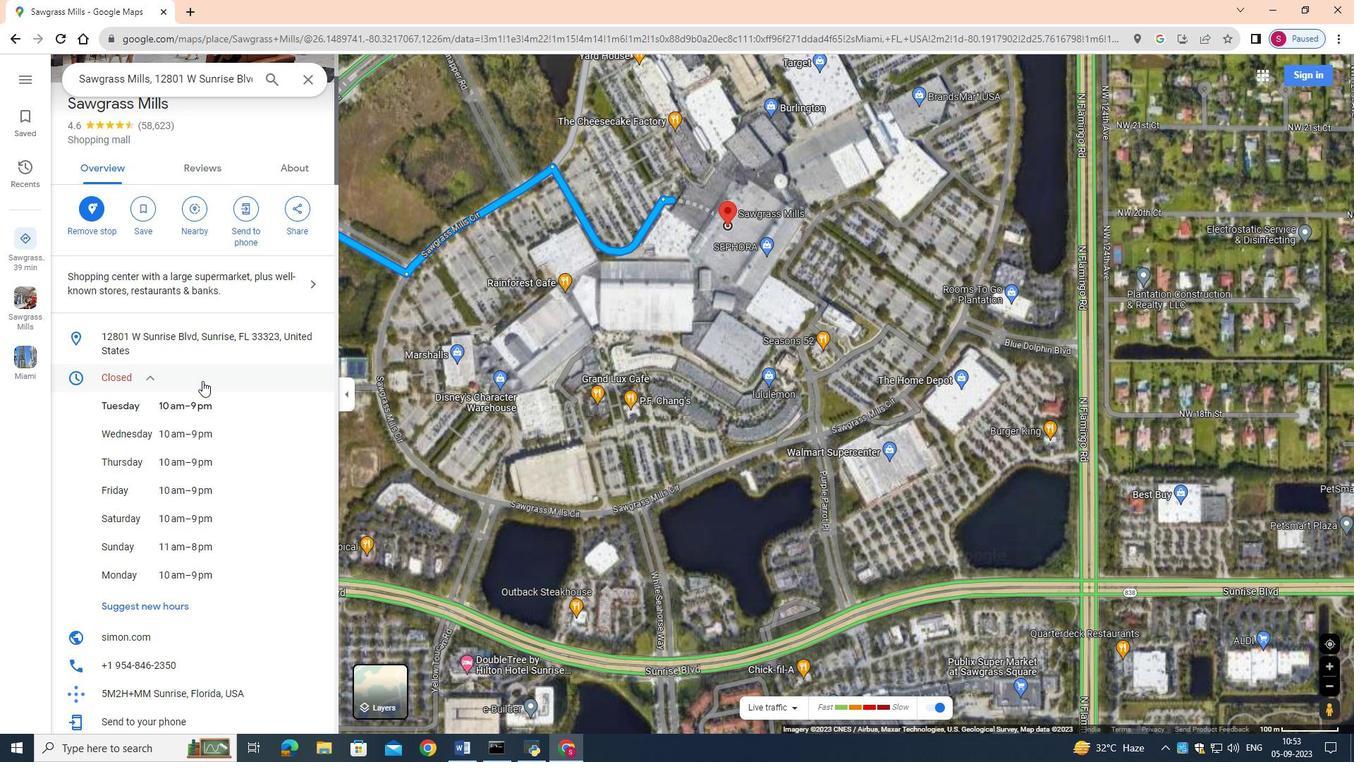 
Action: Mouse pressed left at (202, 381)
Screenshot: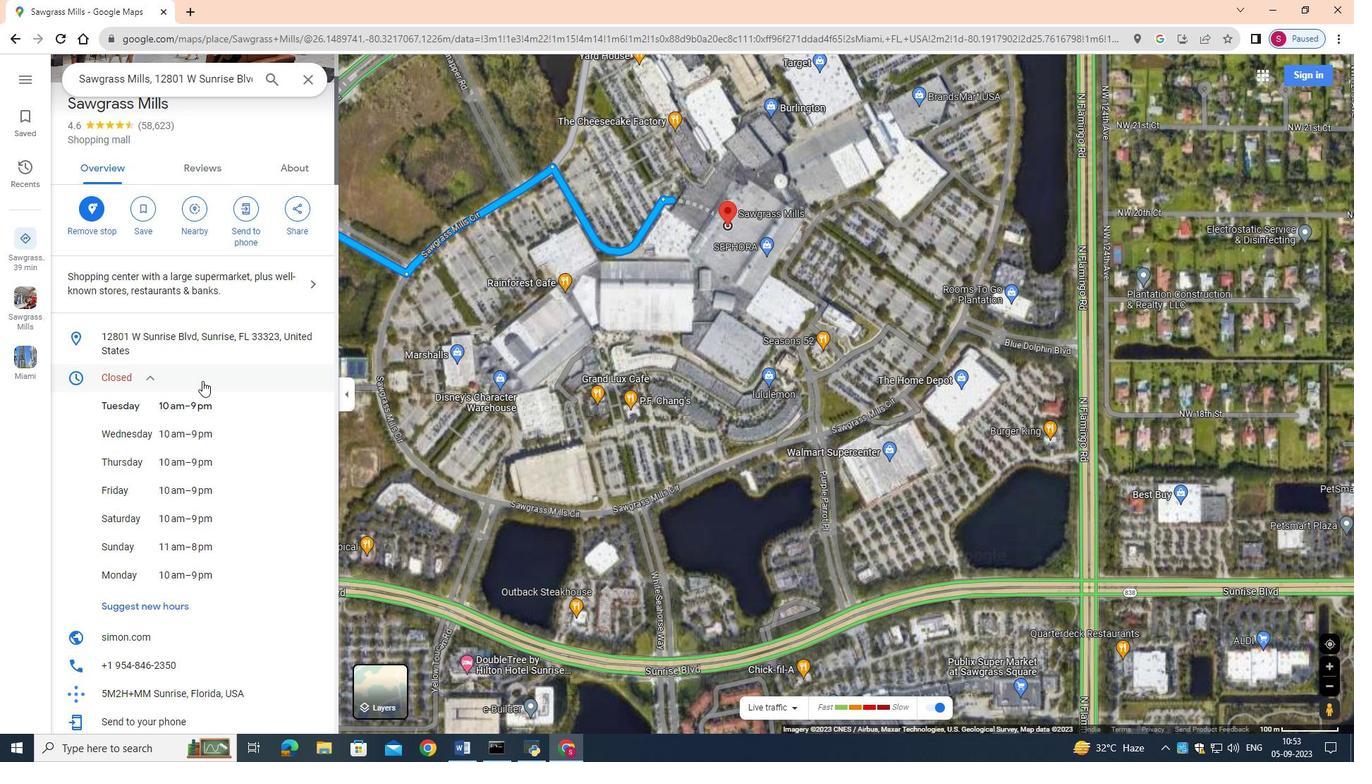 
Action: Mouse moved to (218, 430)
Screenshot: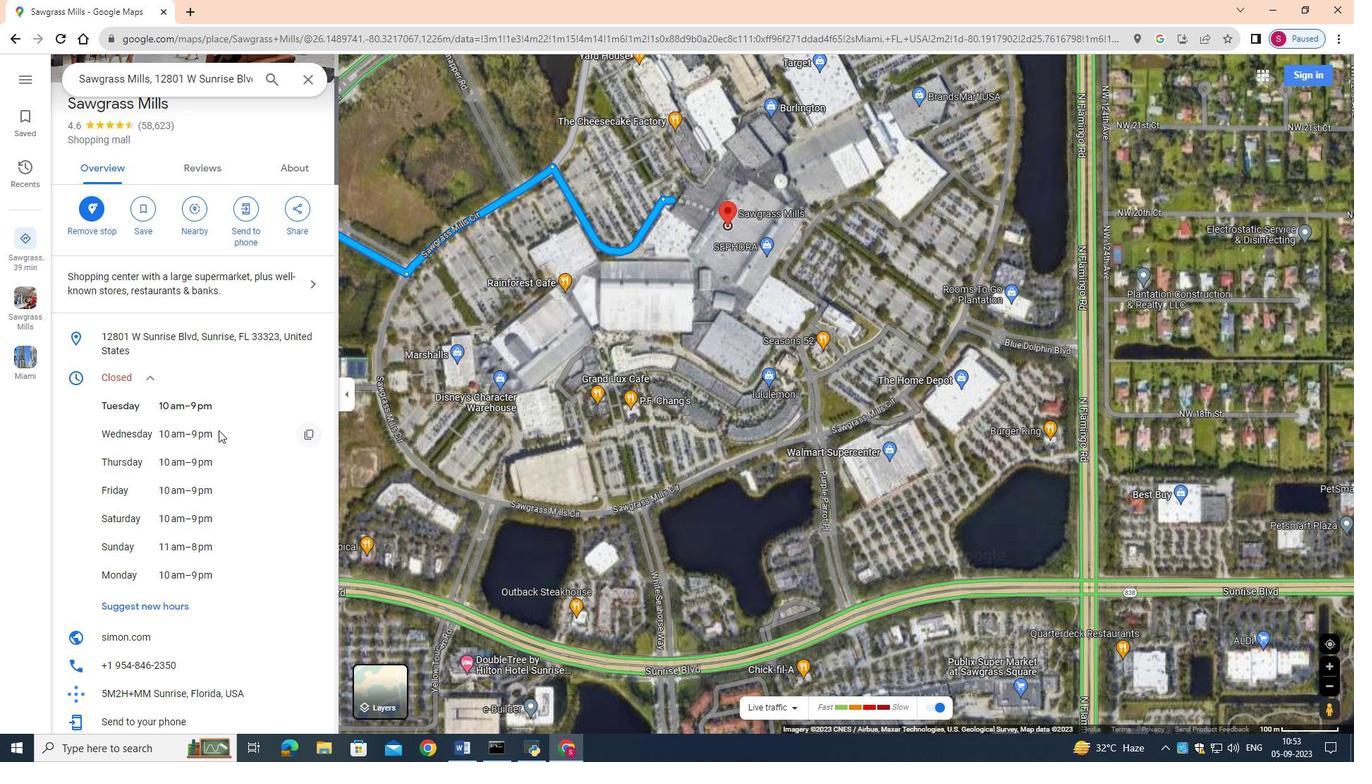 
Action: Mouse scrolled (218, 429) with delta (0, 0)
Screenshot: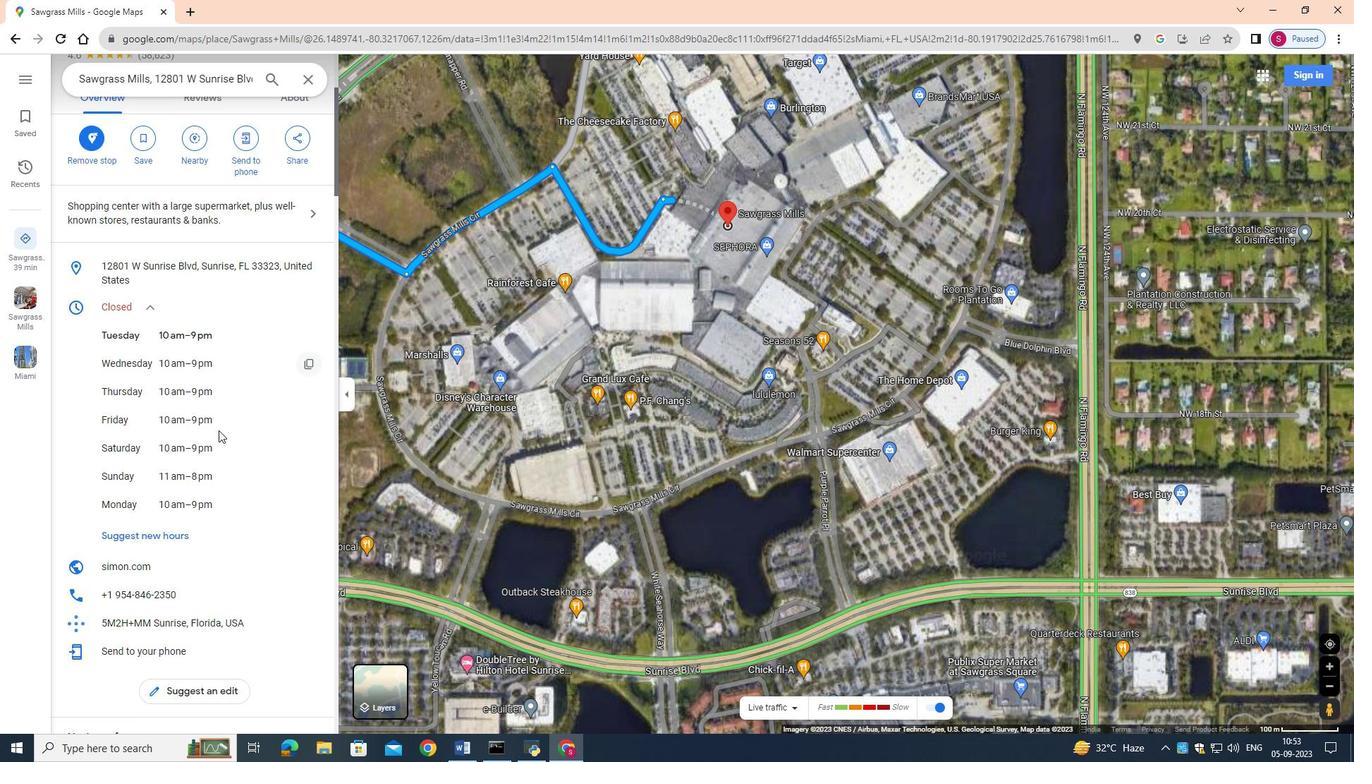 
Action: Mouse scrolled (218, 429) with delta (0, 0)
Screenshot: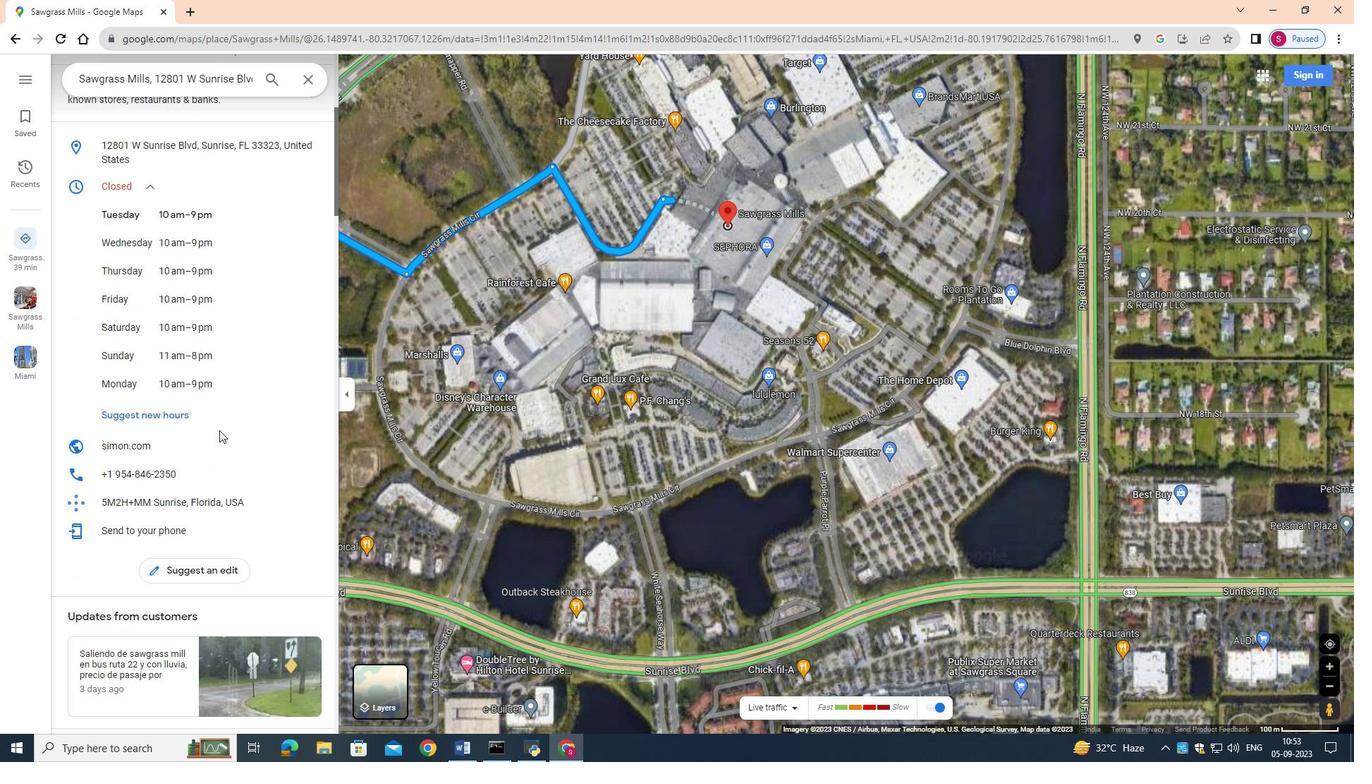 
Action: Mouse moved to (219, 429)
Screenshot: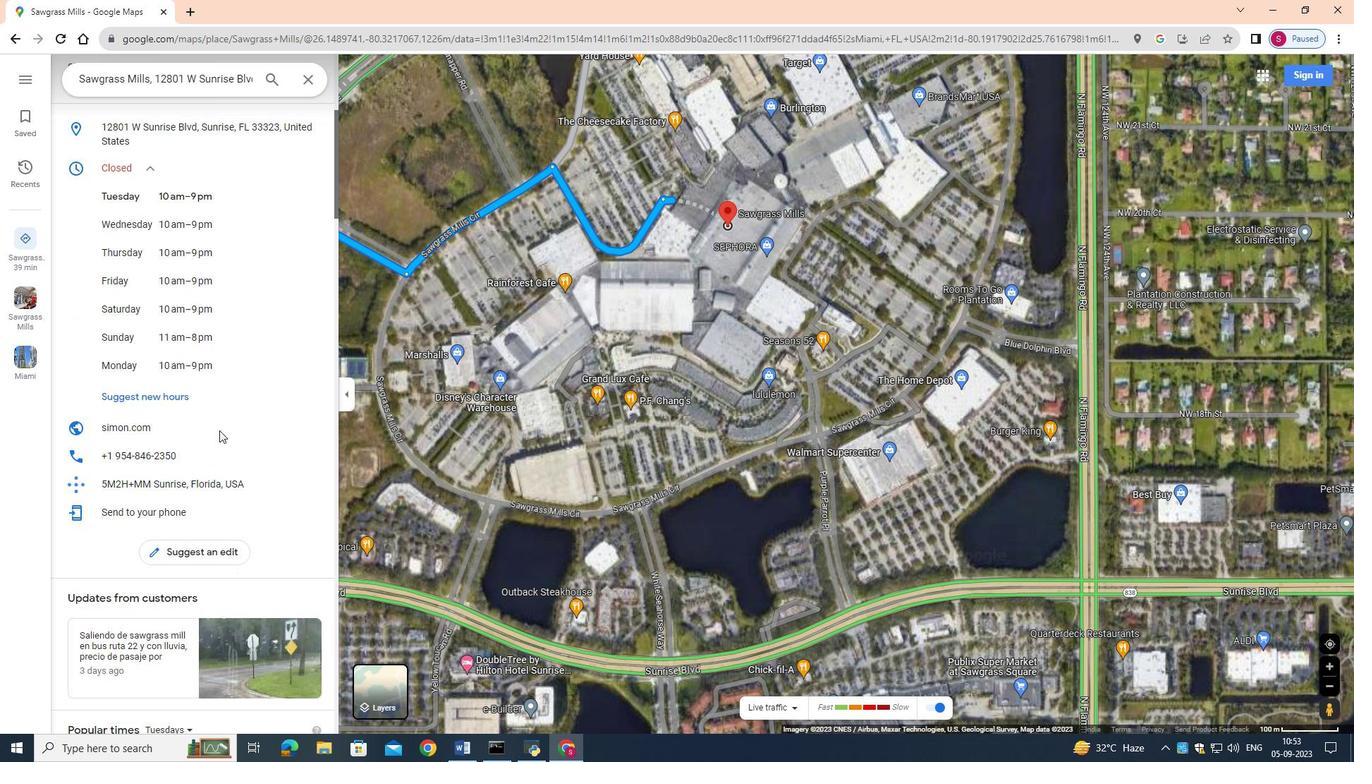 
Action: Mouse scrolled (219, 429) with delta (0, 0)
Screenshot: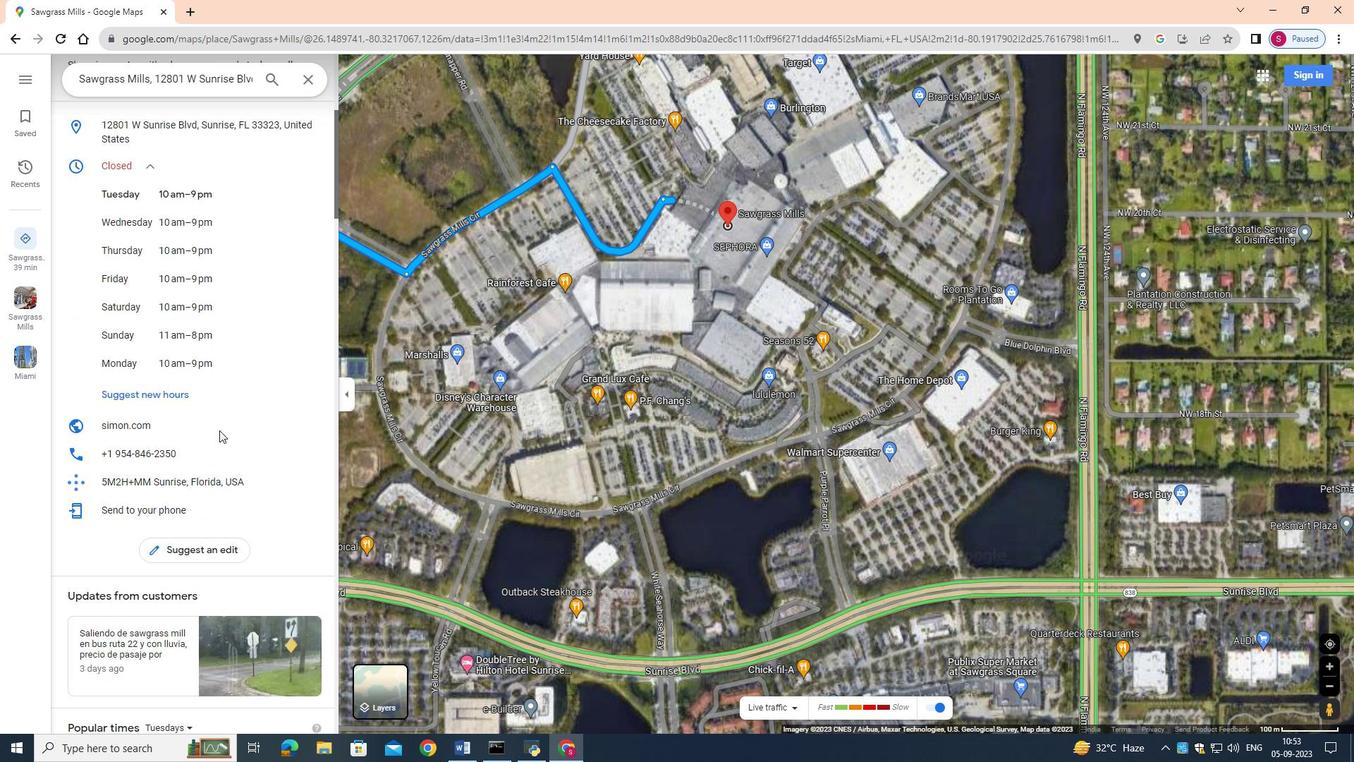 
Action: Mouse moved to (254, 397)
Screenshot: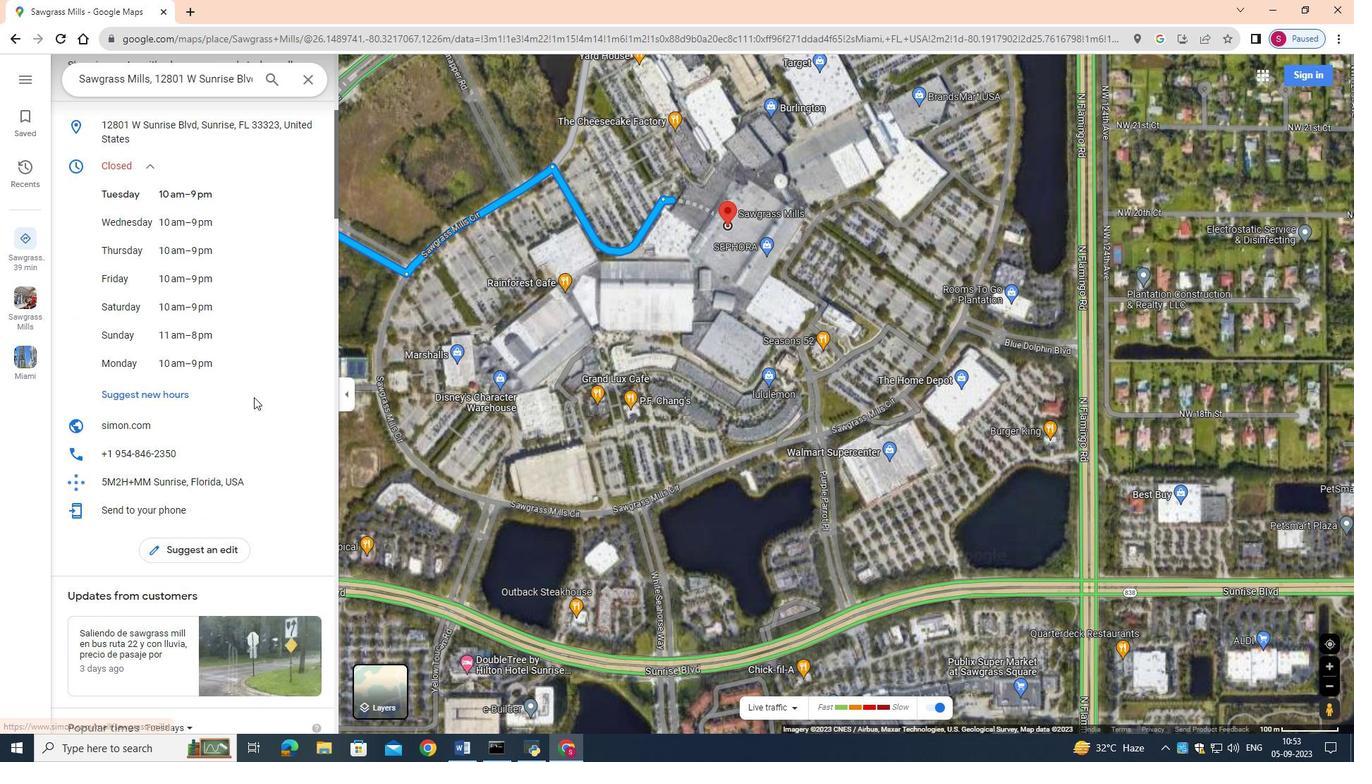
Action: Mouse scrolled (254, 396) with delta (0, 0)
Screenshot: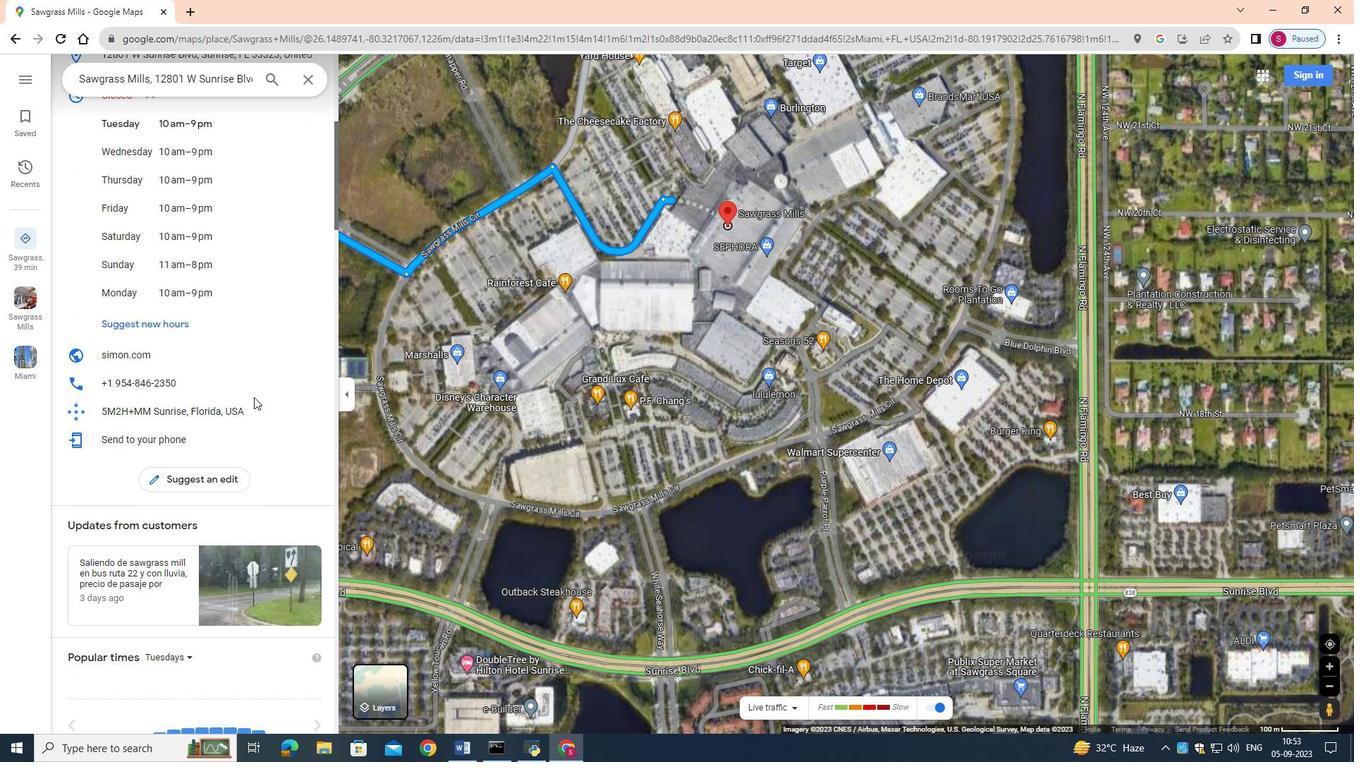 
Action: Mouse scrolled (254, 396) with delta (0, 0)
Screenshot: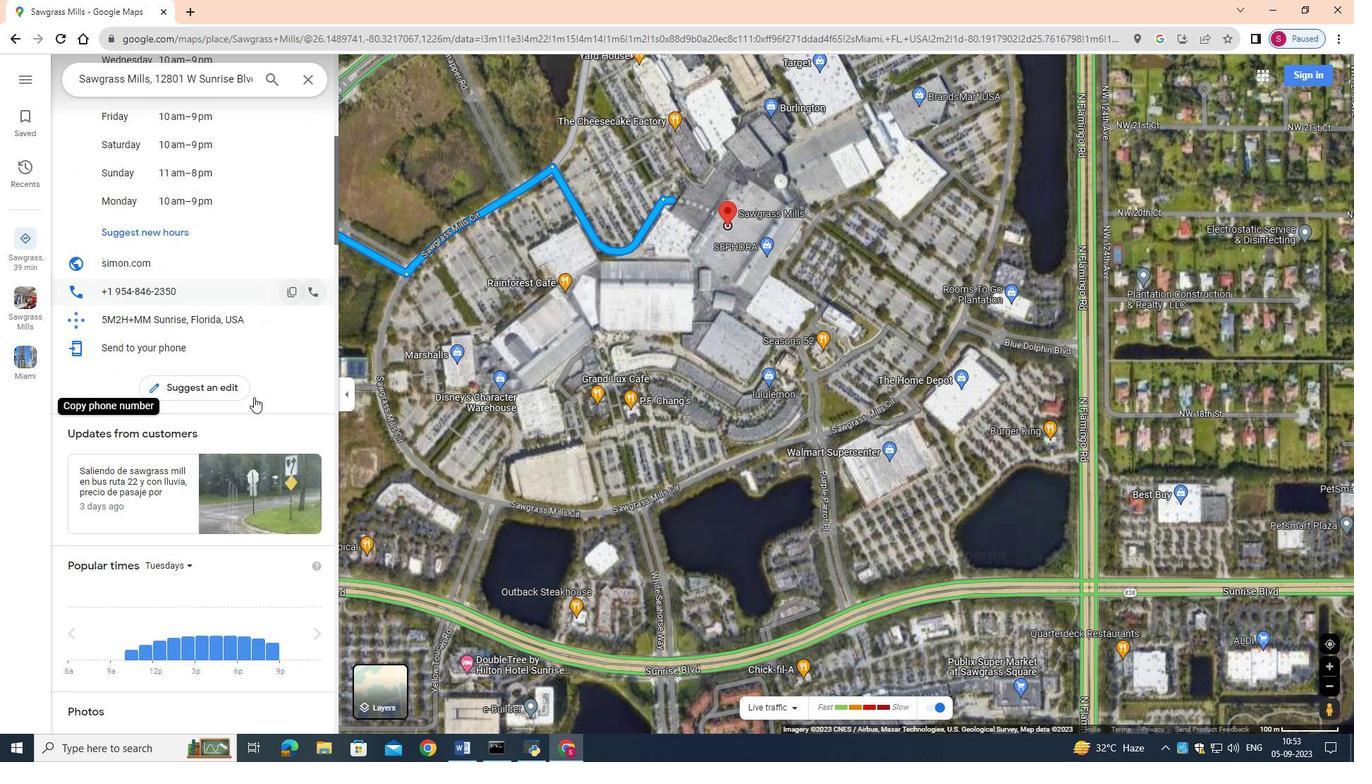 
Action: Mouse scrolled (254, 396) with delta (0, 0)
Screenshot: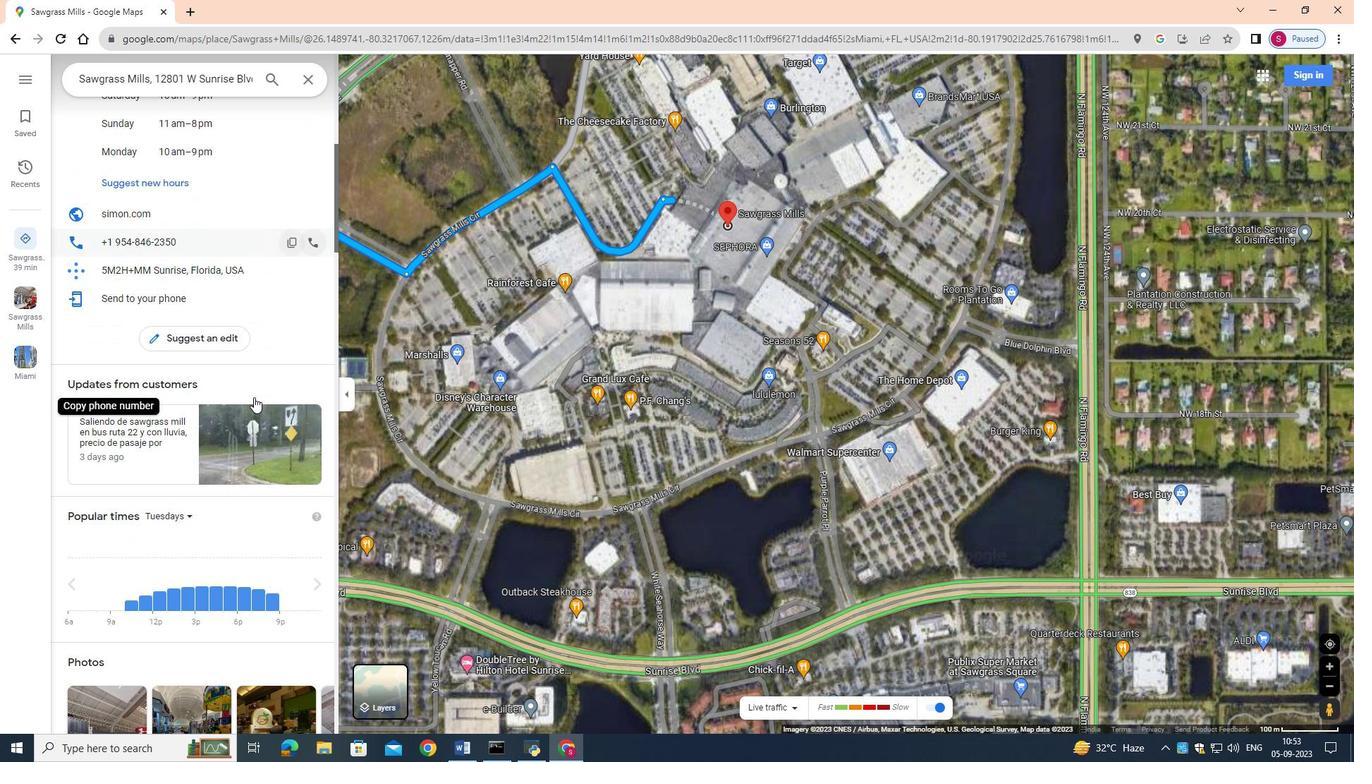 
Action: Mouse scrolled (254, 396) with delta (0, 0)
Screenshot: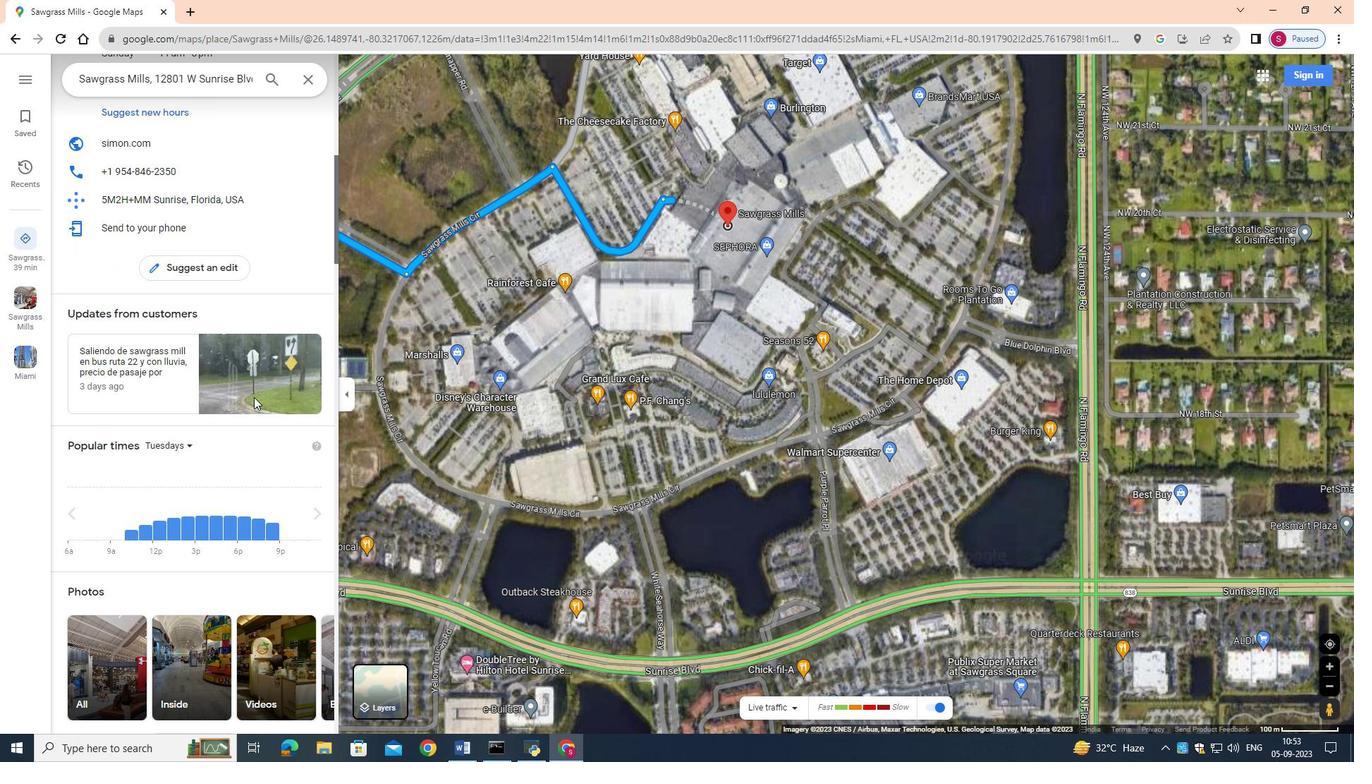 
Action: Mouse scrolled (254, 396) with delta (0, 0)
Screenshot: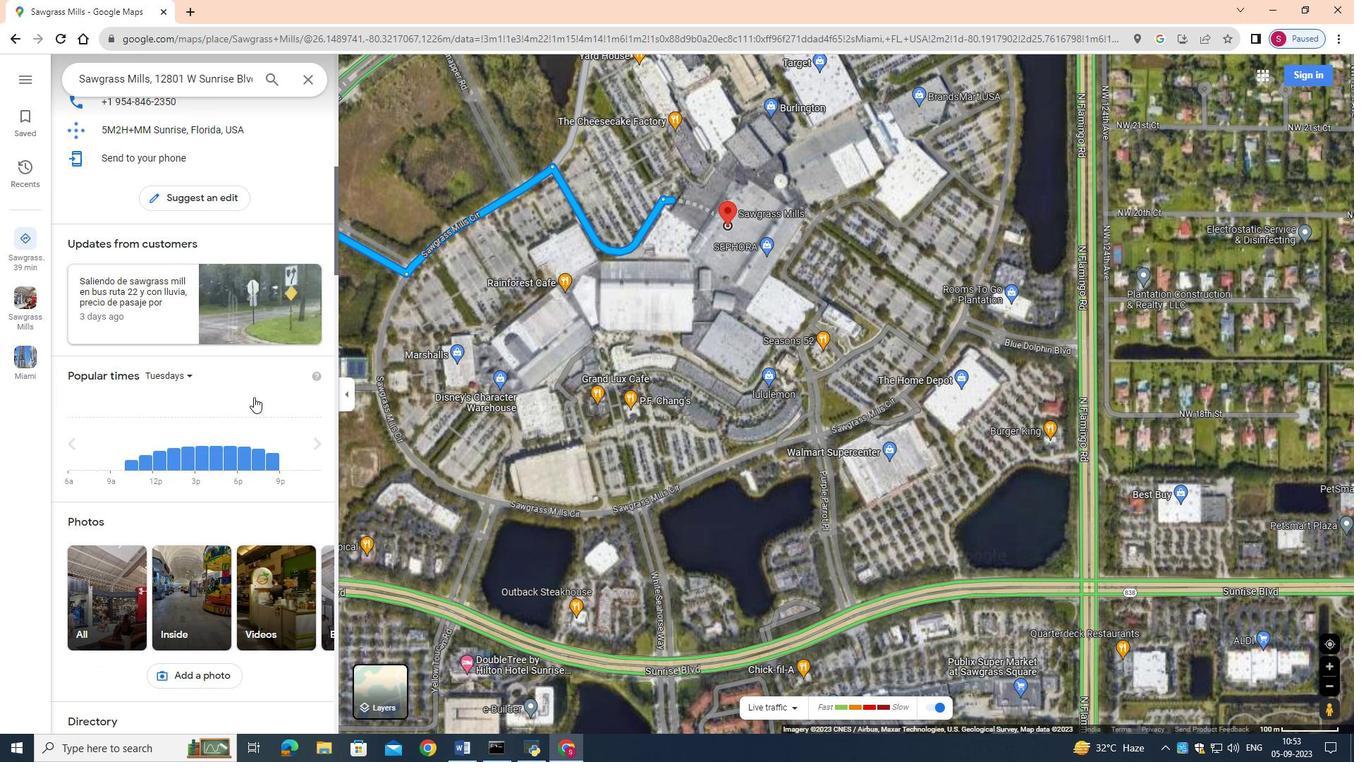 
Action: Mouse moved to (318, 450)
Screenshot: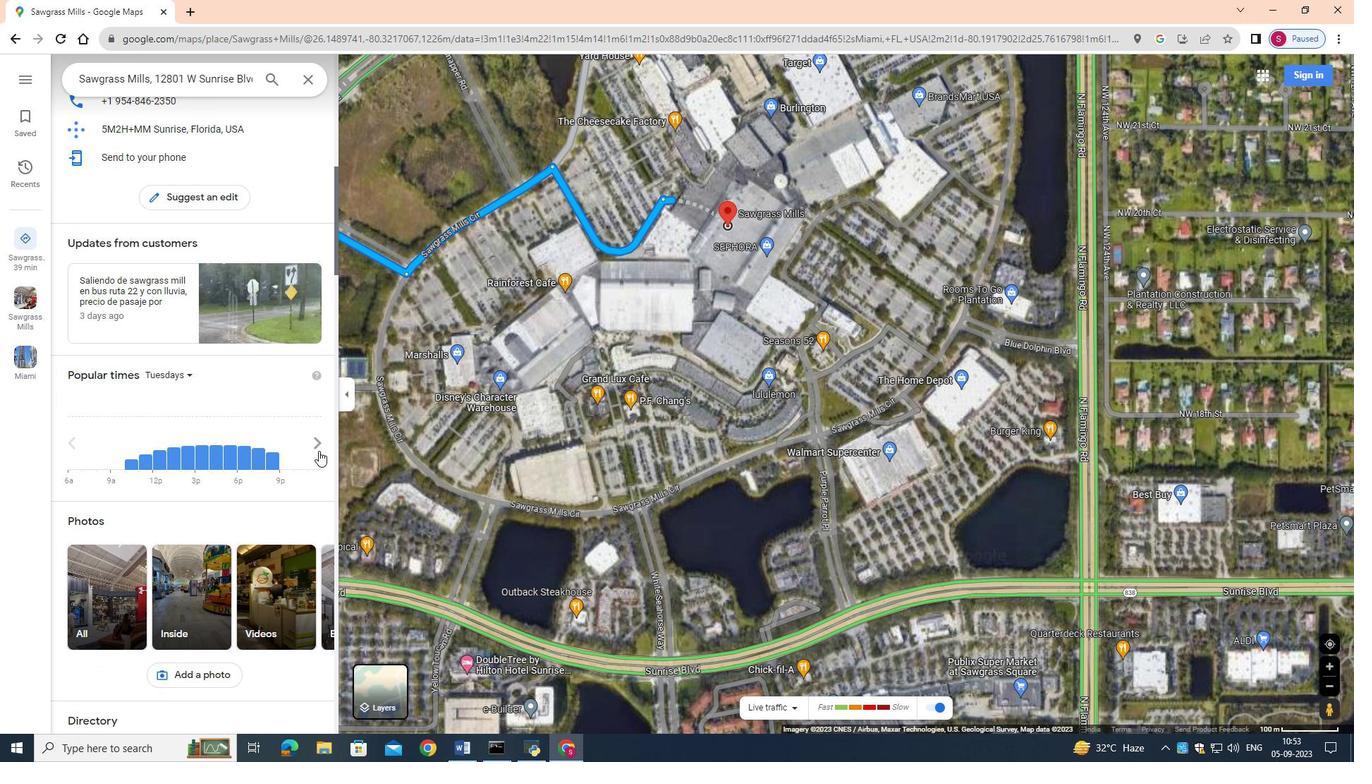 
Action: Mouse pressed left at (318, 450)
Screenshot: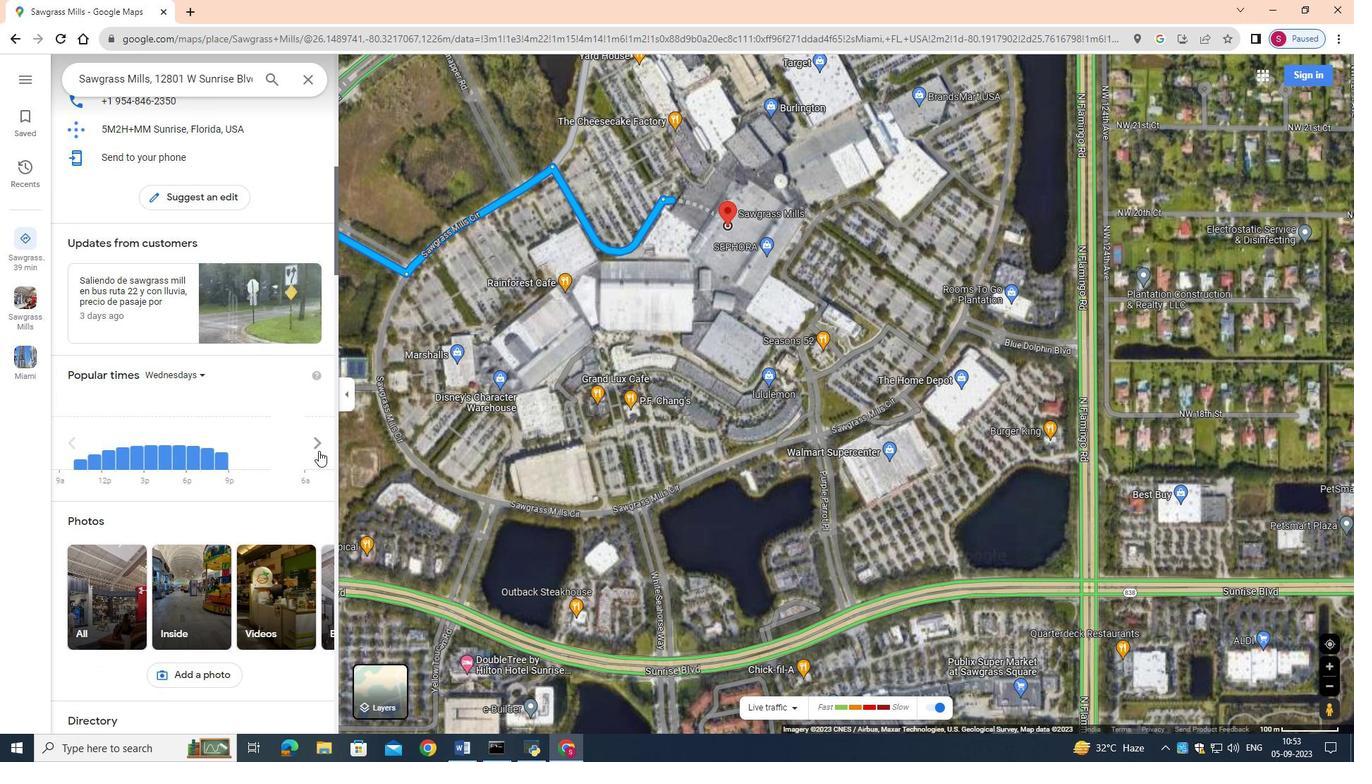 
Action: Mouse pressed left at (318, 450)
Screenshot: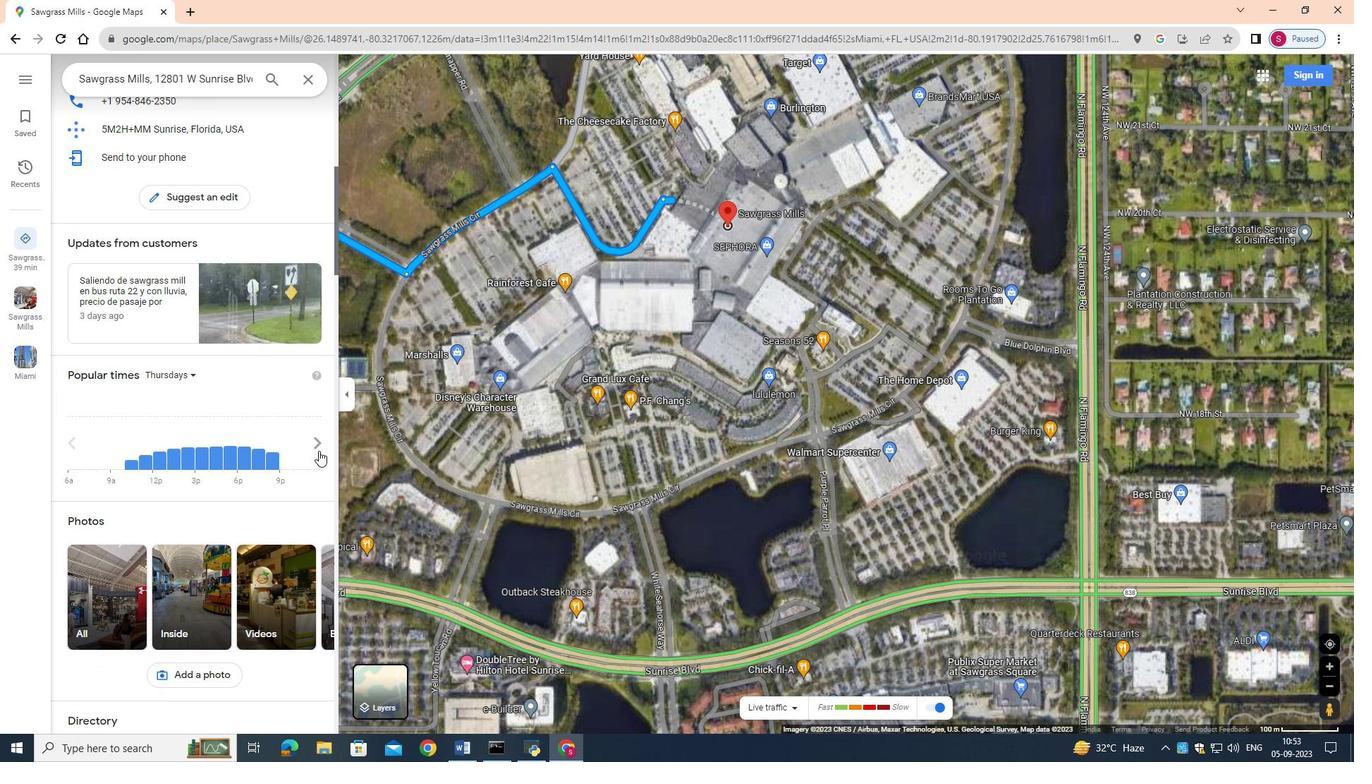 
Action: Mouse pressed left at (318, 450)
Screenshot: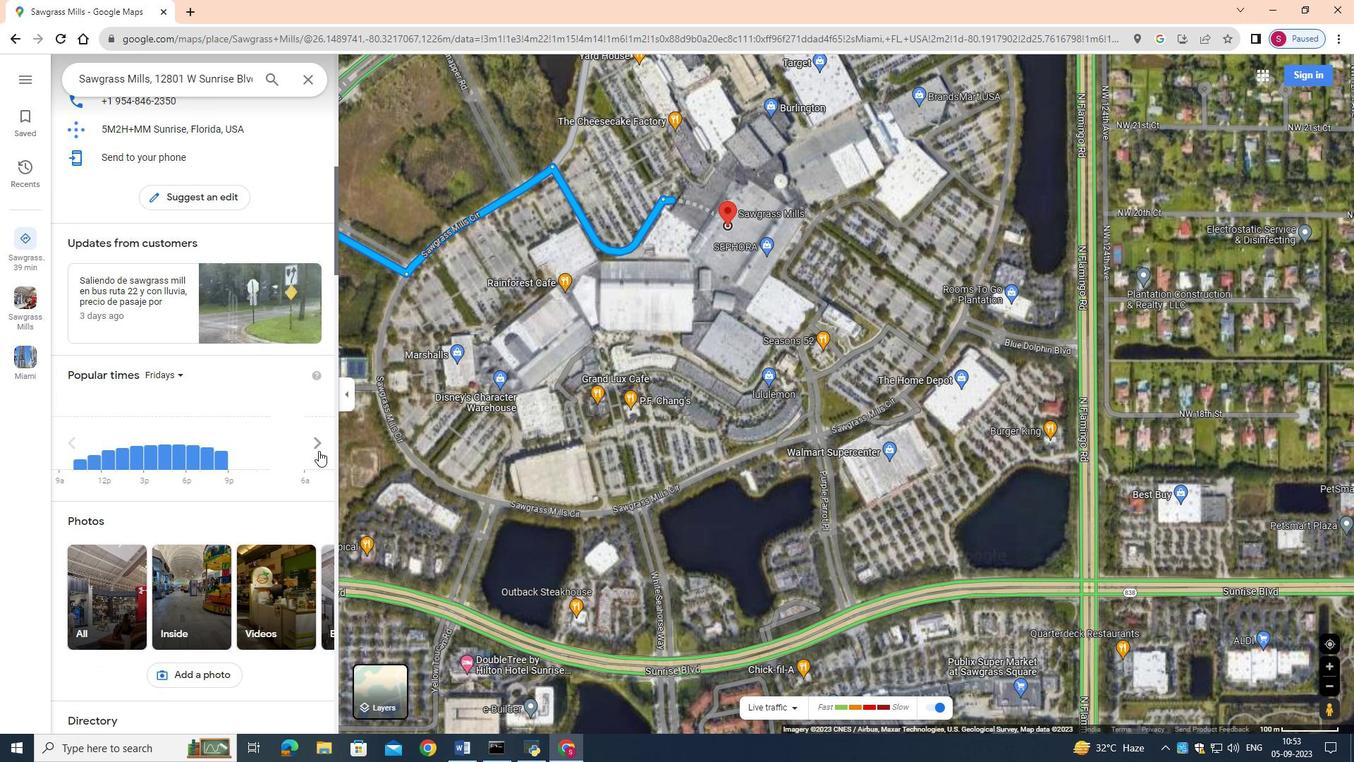 
Action: Mouse pressed left at (318, 450)
Screenshot: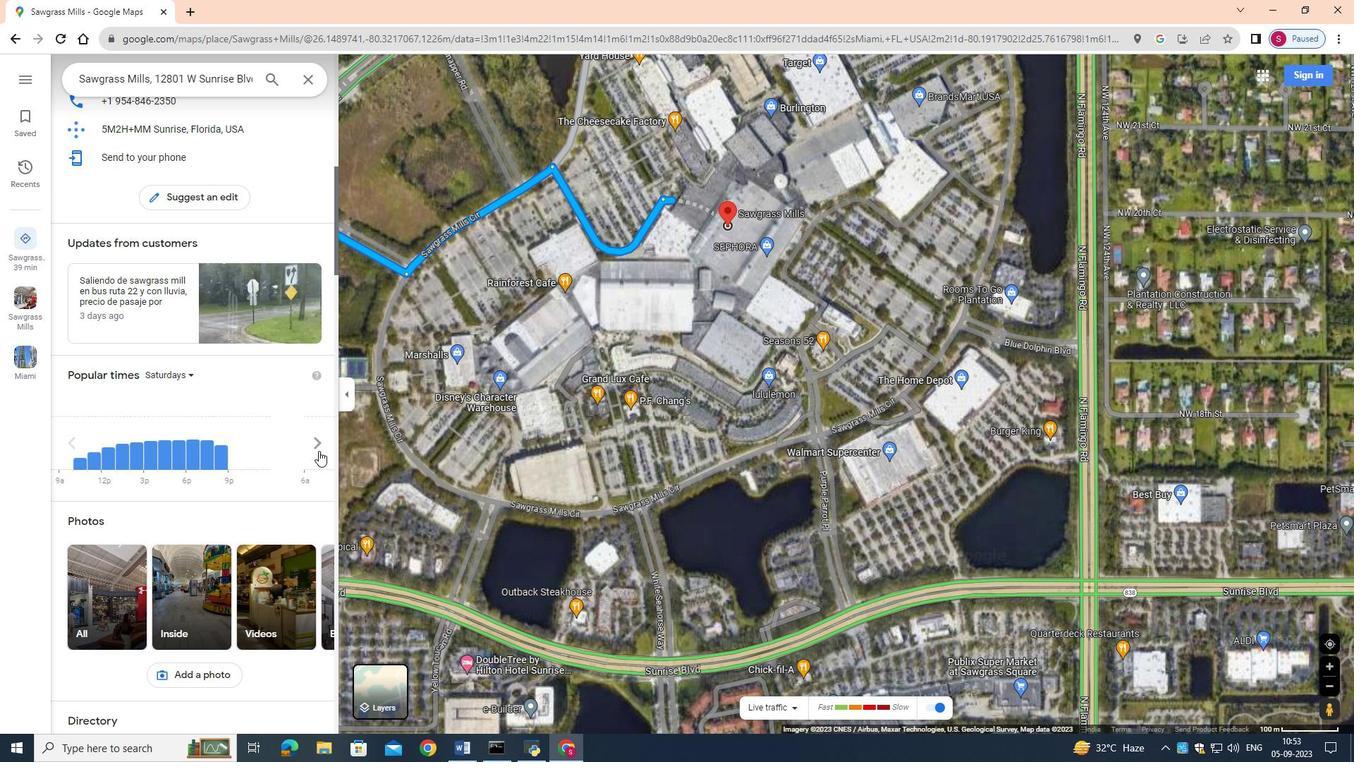
Action: Mouse moved to (312, 445)
Screenshot: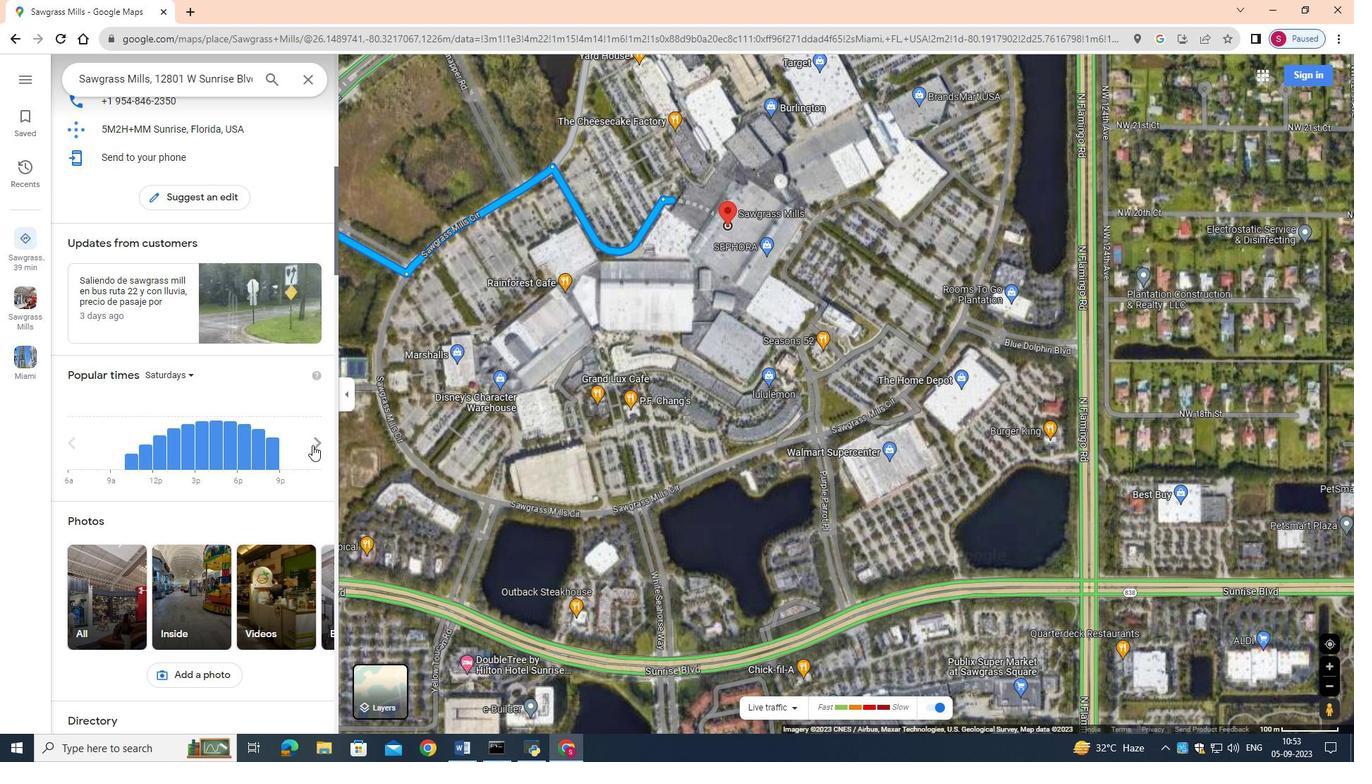 
Action: Mouse pressed left at (312, 445)
Screenshot: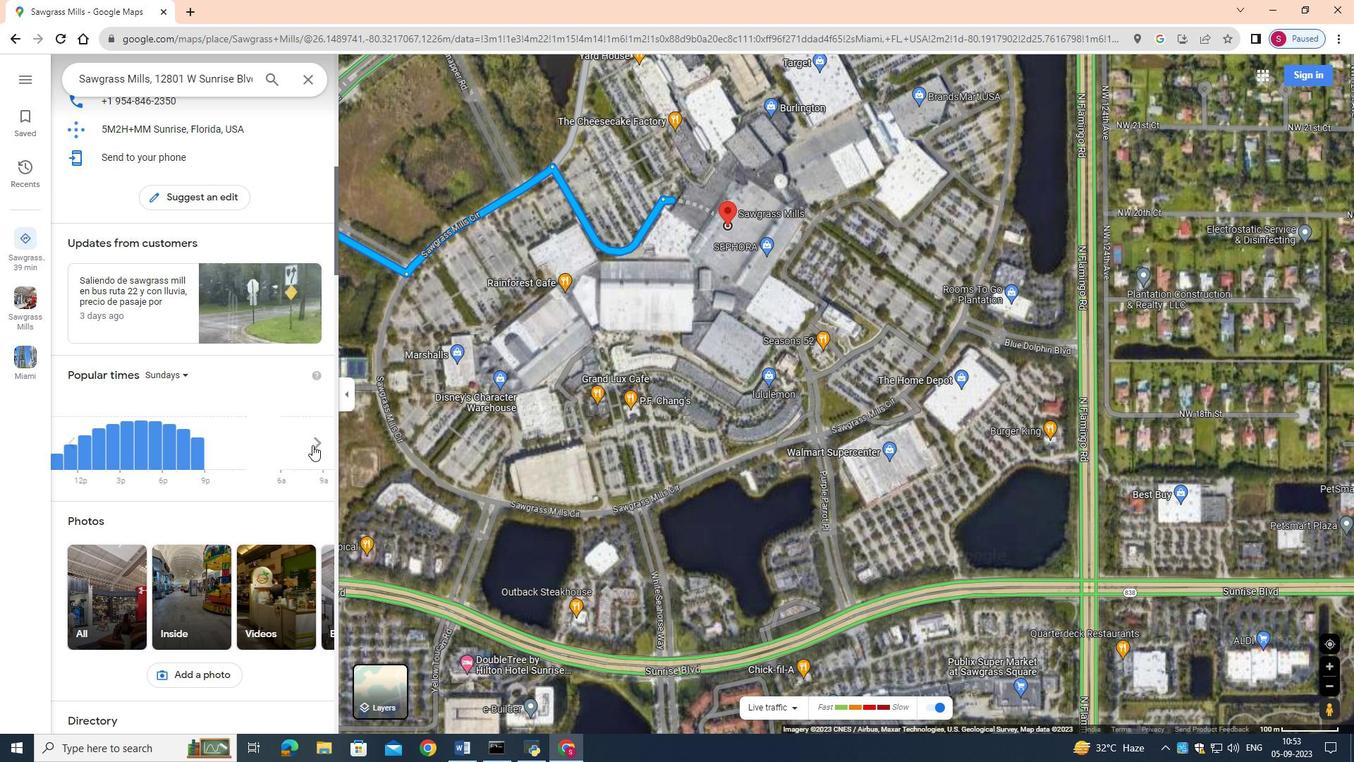 
Action: Mouse moved to (260, 468)
Screenshot: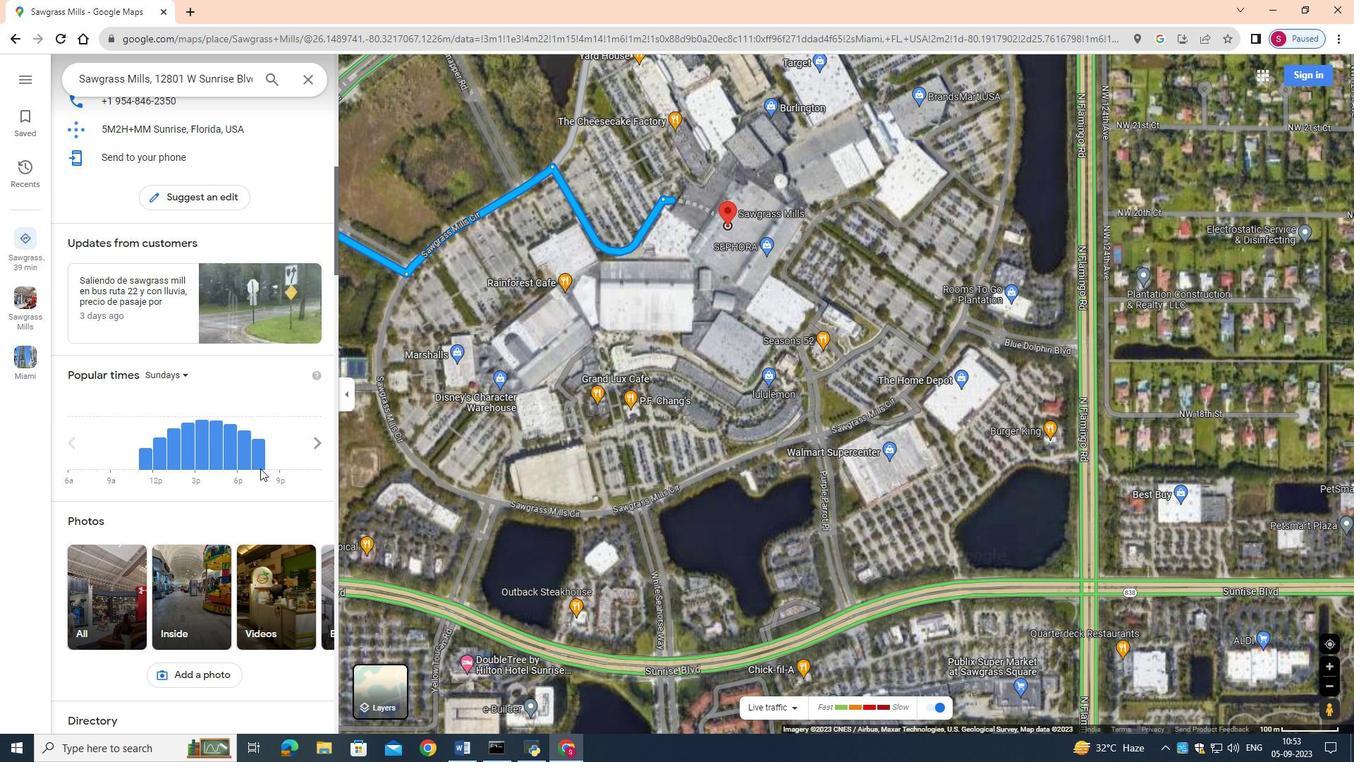 
Action: Mouse scrolled (260, 467) with delta (0, 0)
Screenshot: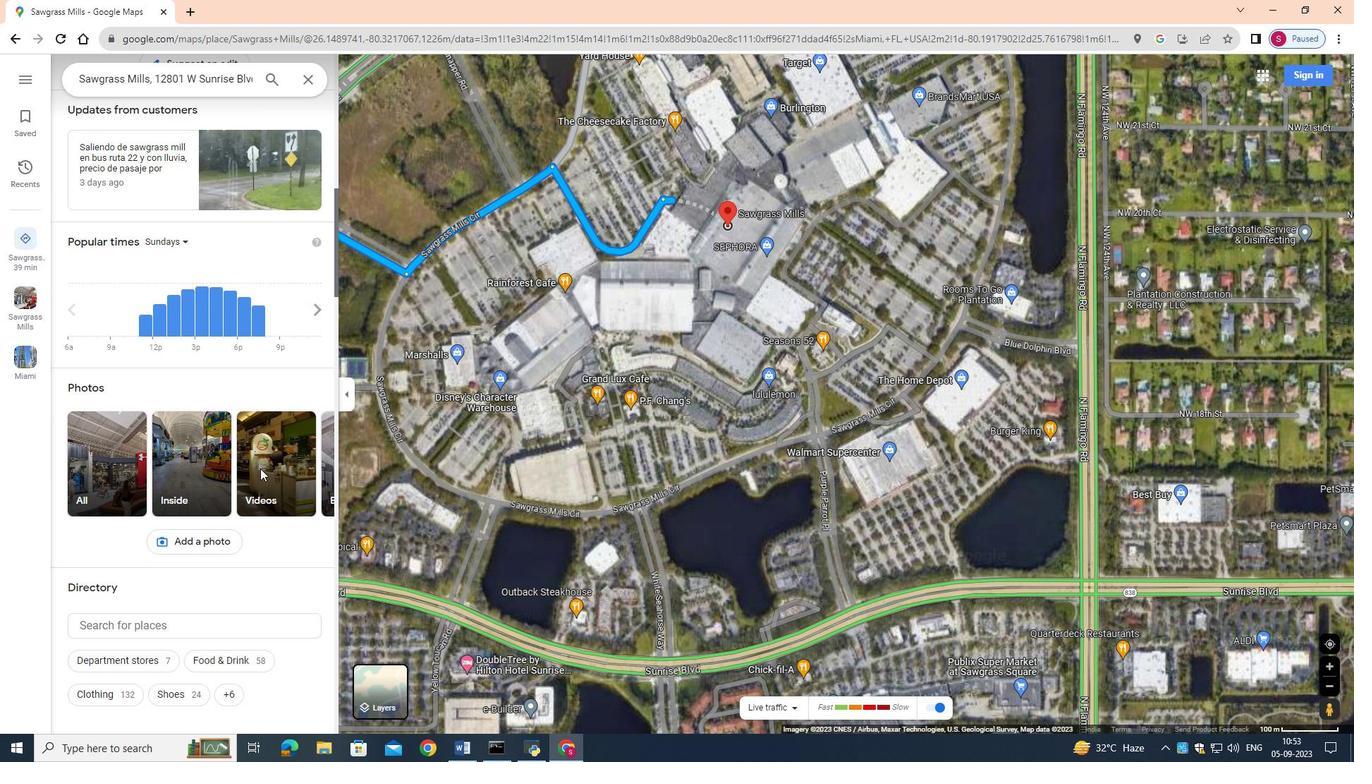 
Action: Mouse scrolled (260, 467) with delta (0, 0)
Screenshot: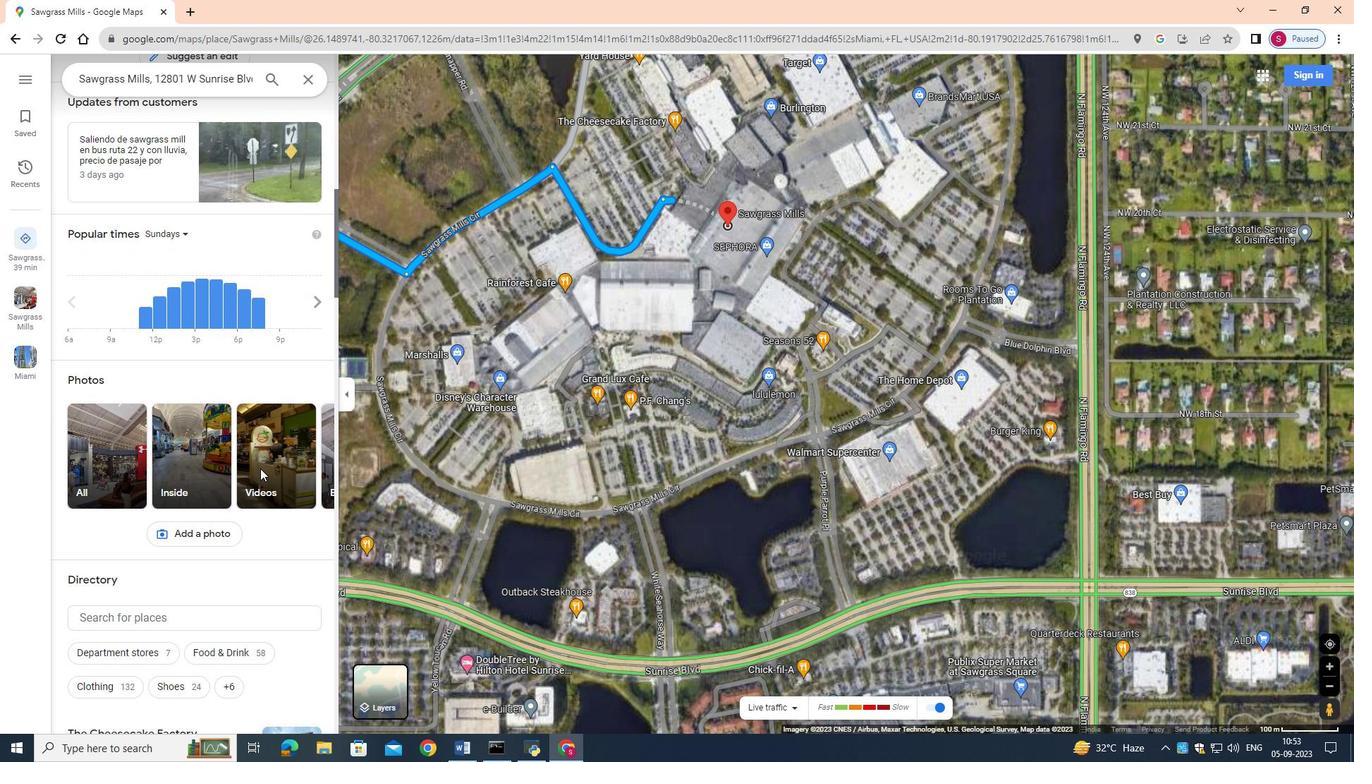 
Action: Mouse scrolled (260, 467) with delta (0, 0)
Screenshot: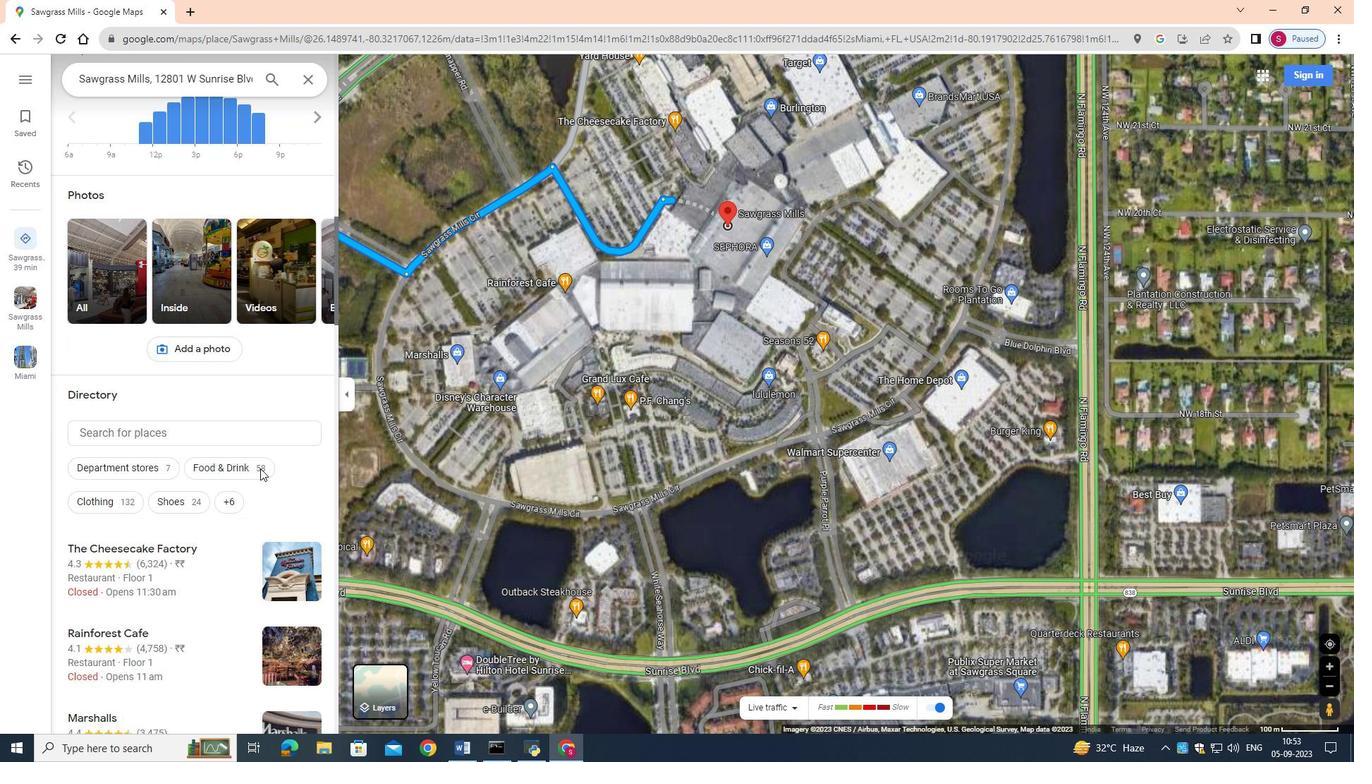 
Action: Mouse scrolled (260, 467) with delta (0, 0)
Screenshot: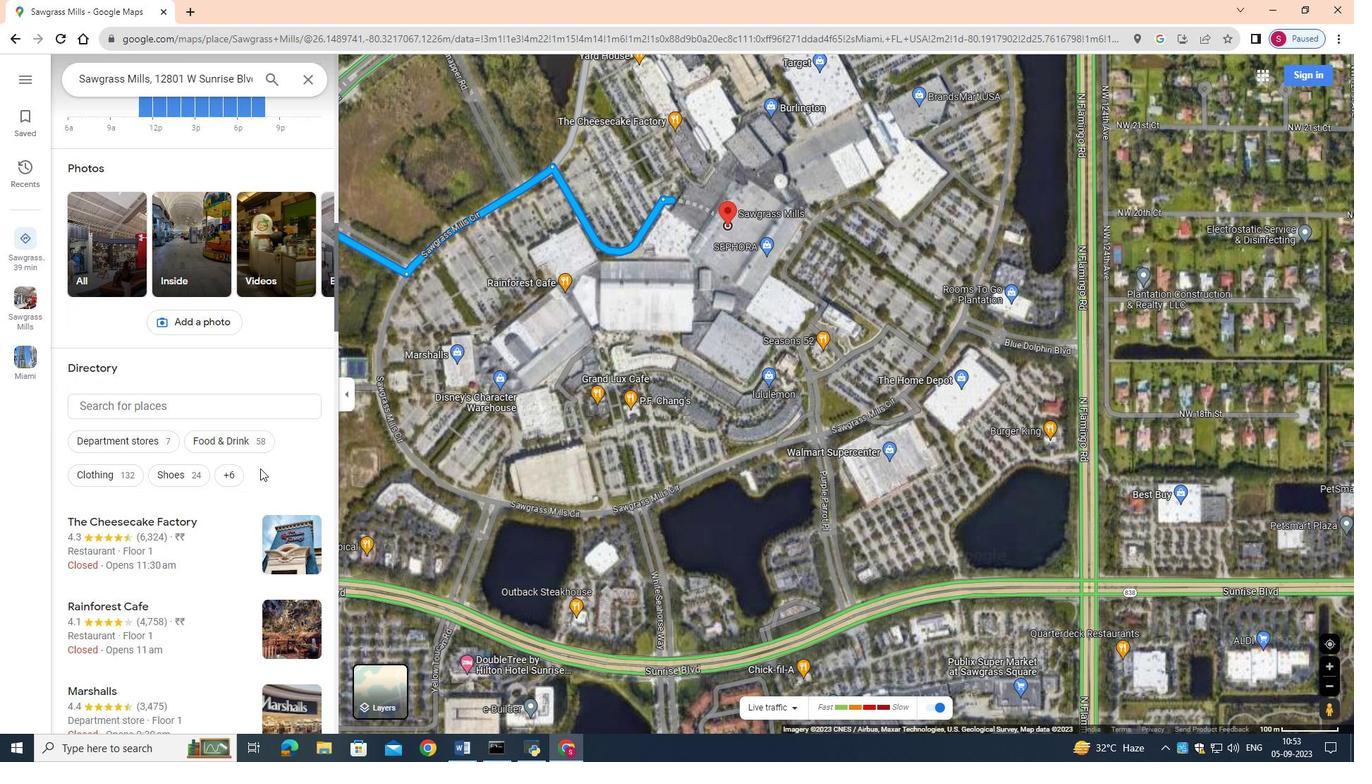 
Action: Mouse scrolled (260, 467) with delta (0, 0)
Screenshot: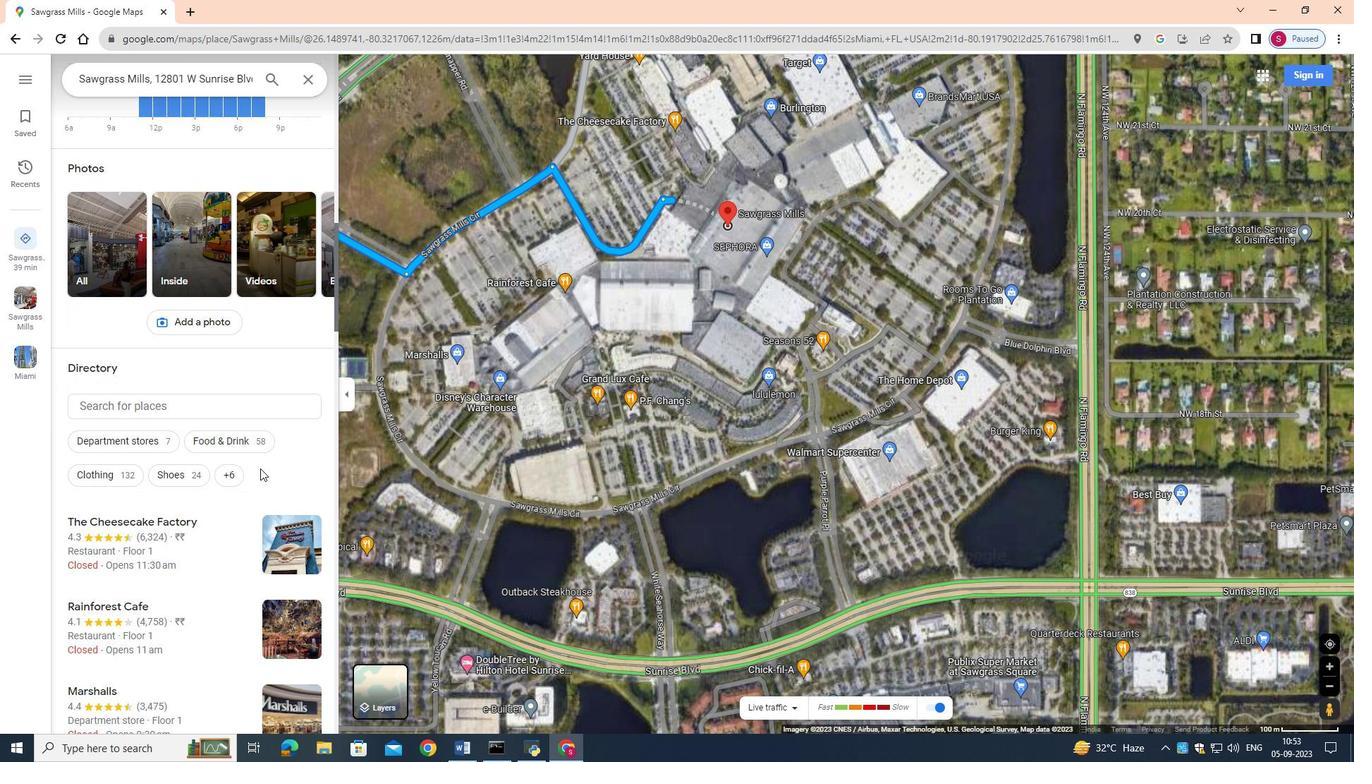 
Action: Mouse scrolled (260, 467) with delta (0, 0)
Screenshot: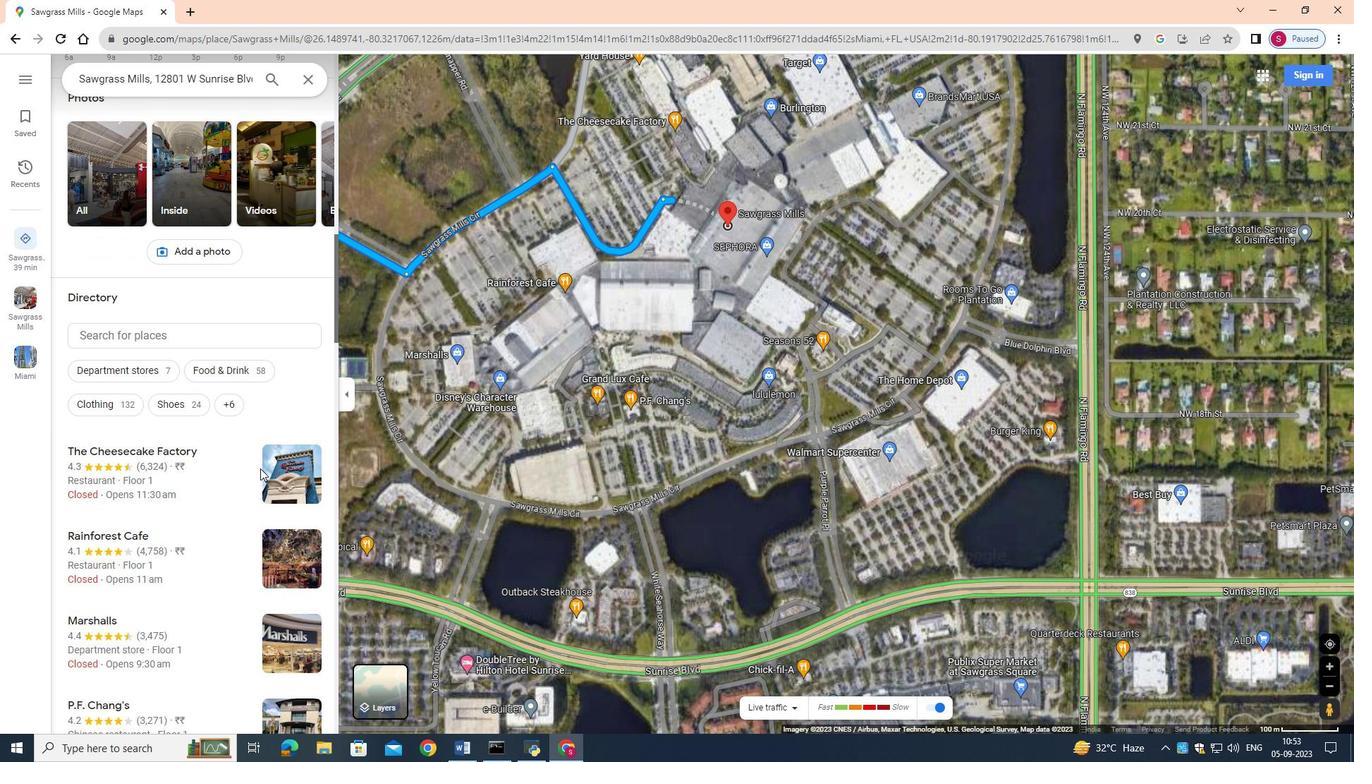 
Action: Mouse moved to (703, 487)
Screenshot: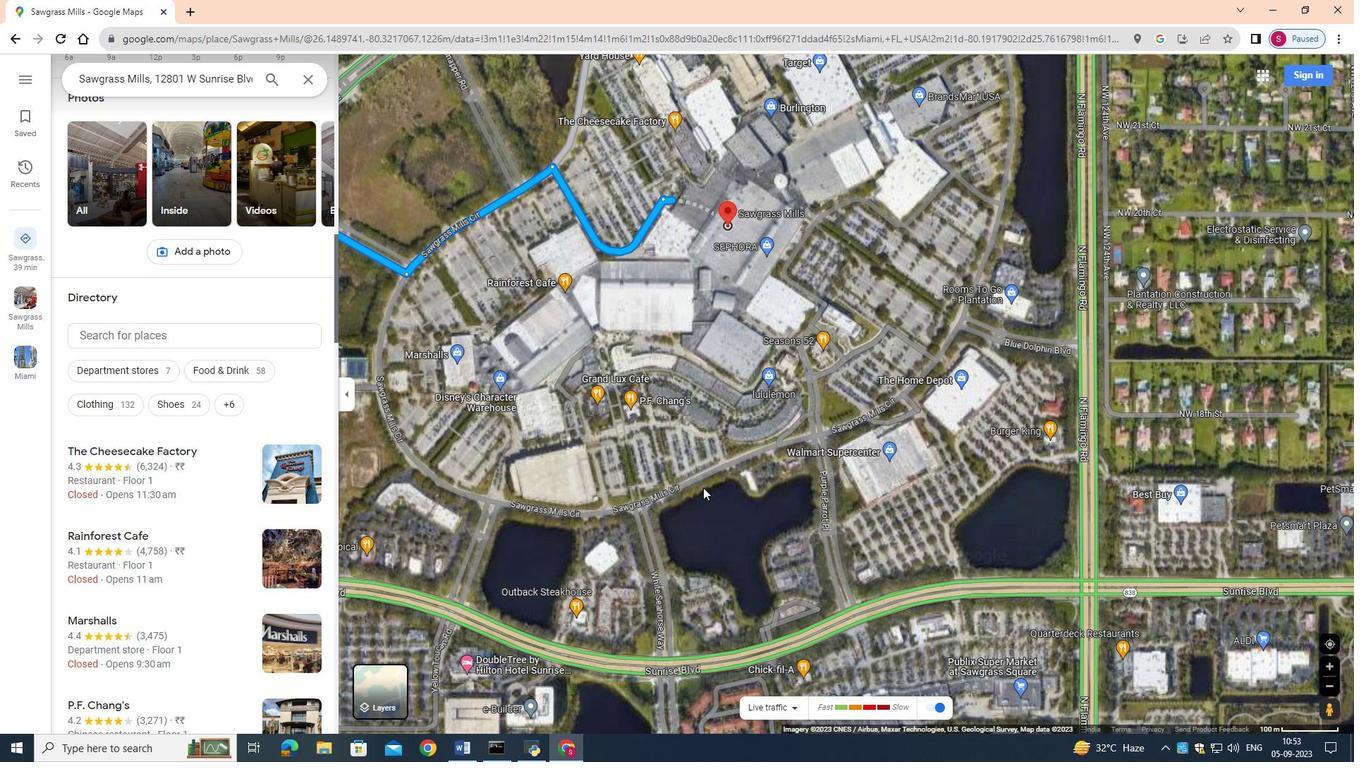 
Action: Mouse scrolled (703, 488) with delta (0, 0)
Screenshot: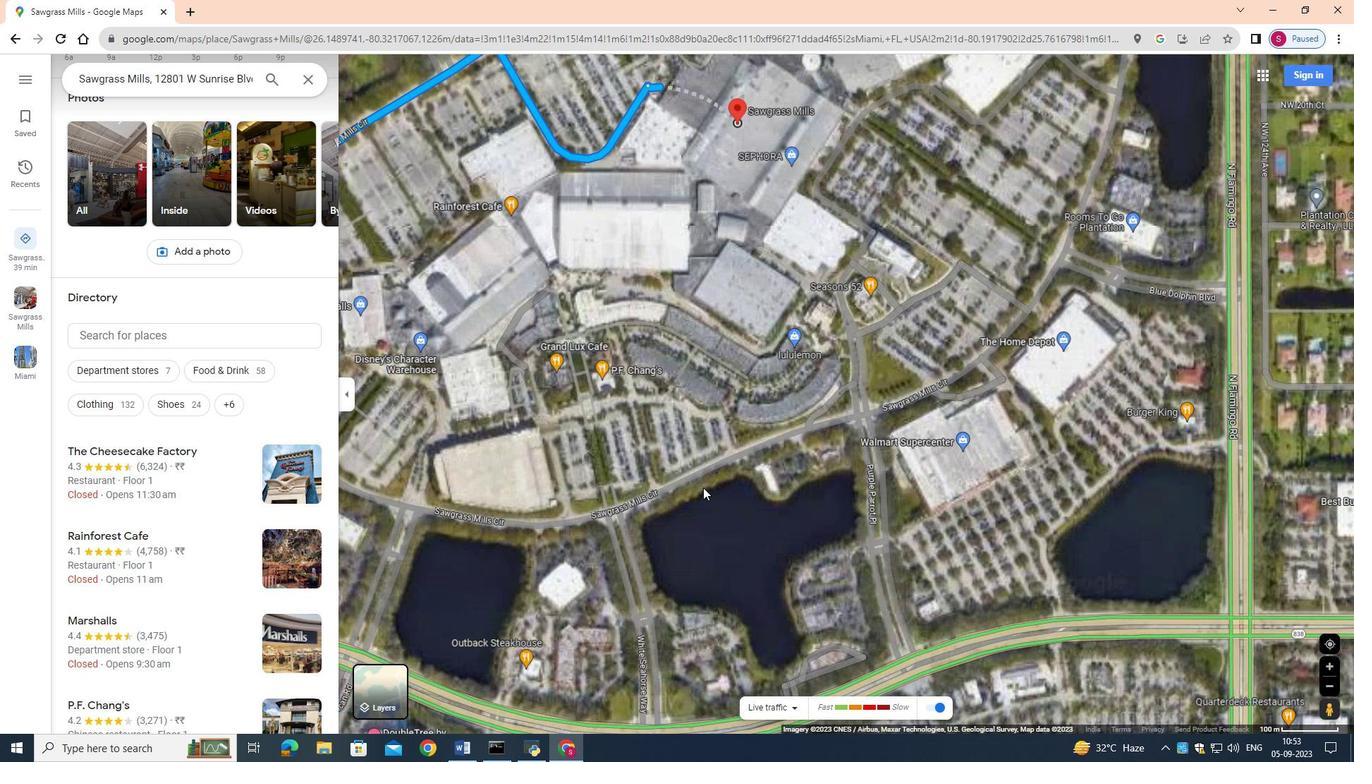 
Action: Mouse scrolled (703, 488) with delta (0, 0)
Screenshot: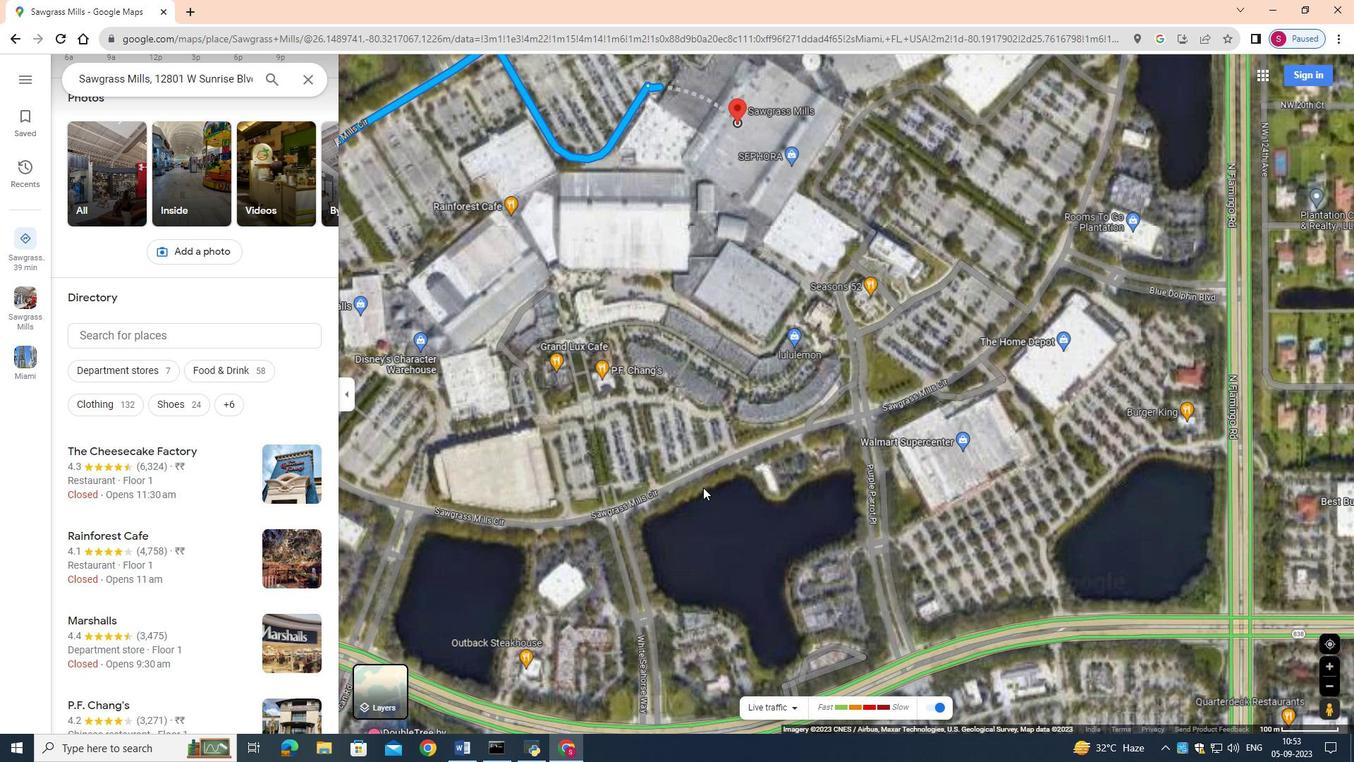 
Action: Mouse scrolled (703, 488) with delta (0, 0)
Screenshot: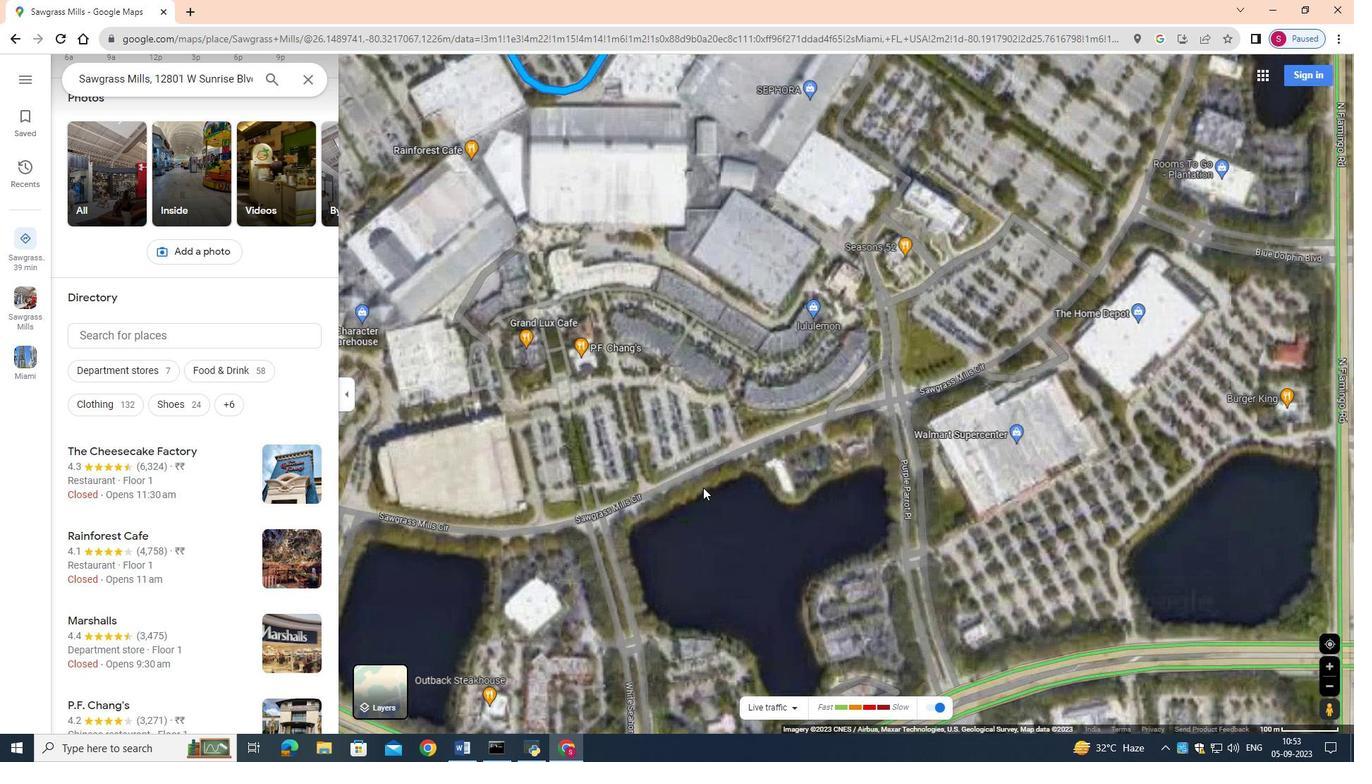 
Action: Mouse moved to (678, 325)
Screenshot: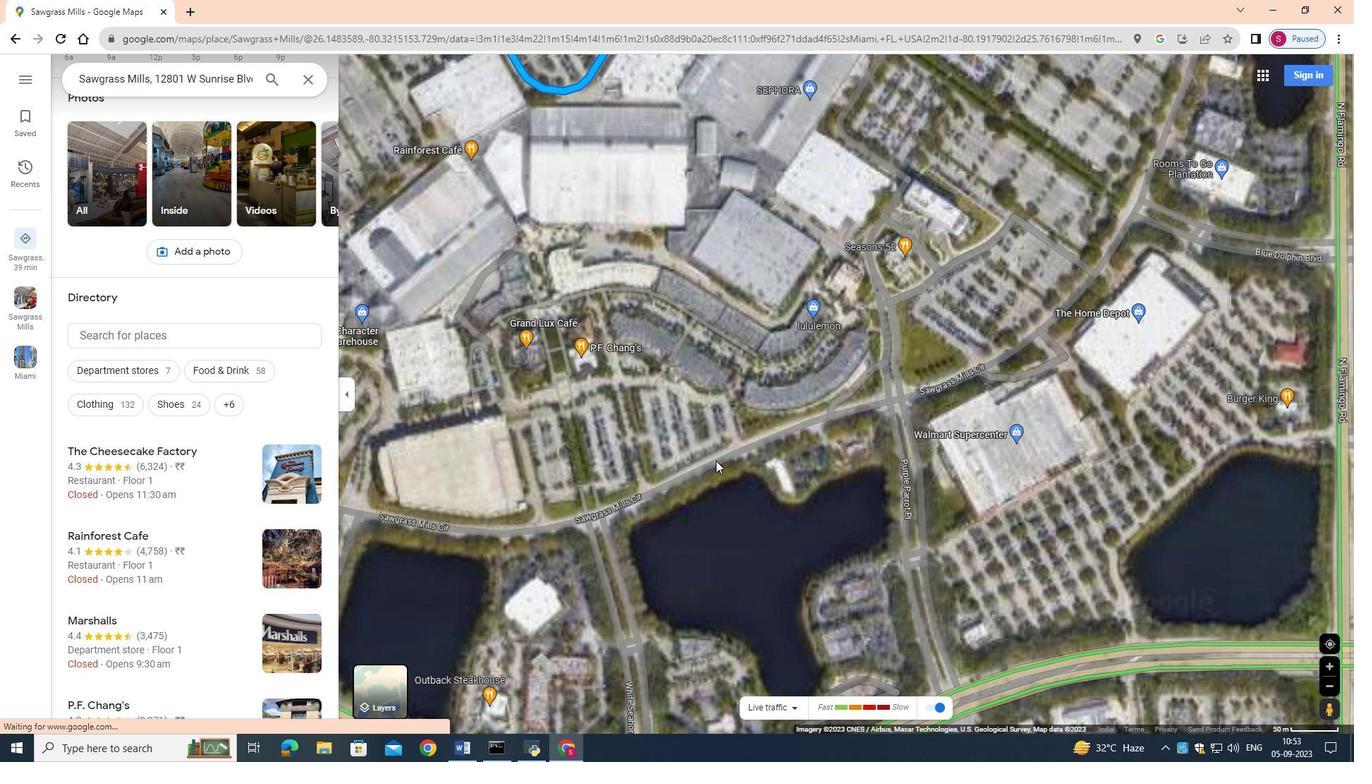 
Action: Mouse pressed left at (678, 325)
Screenshot: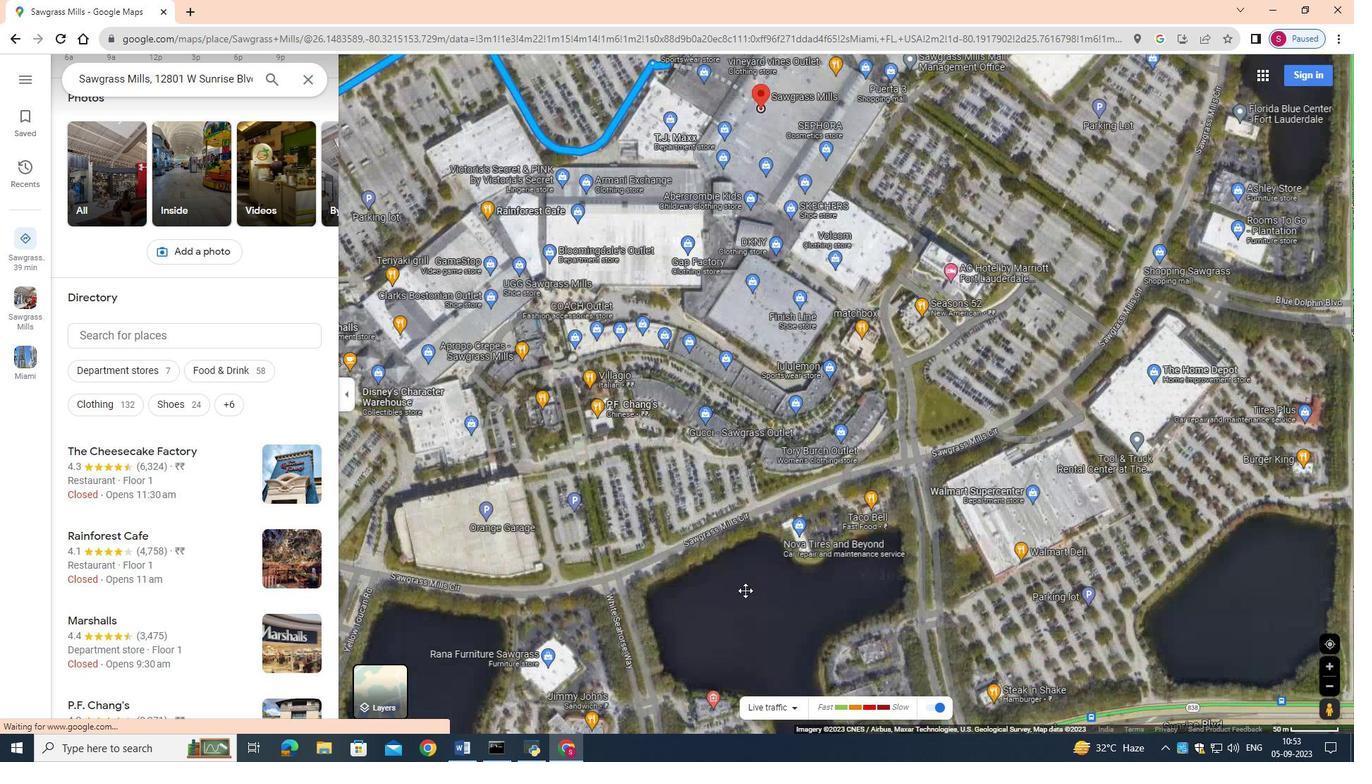
Action: Mouse moved to (710, 257)
Screenshot: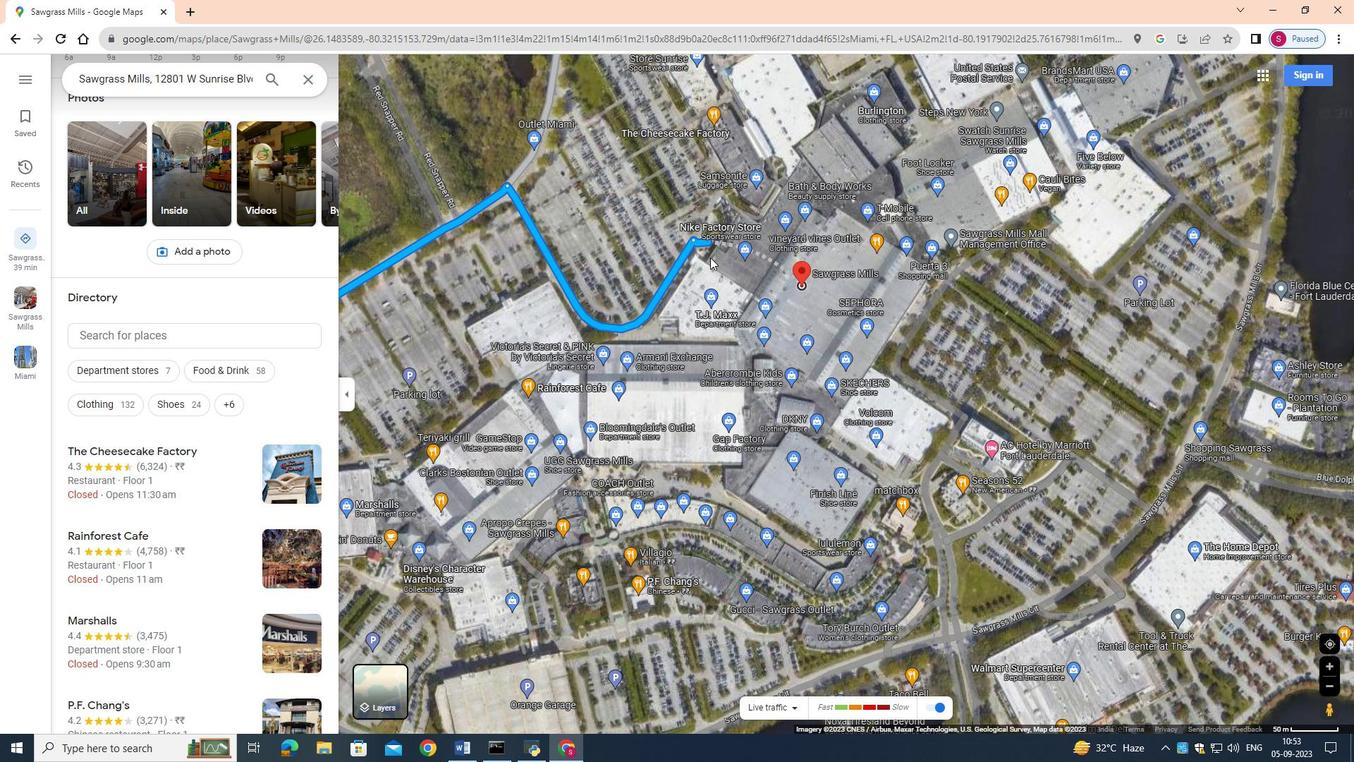 
Action: Mouse pressed left at (710, 257)
Screenshot: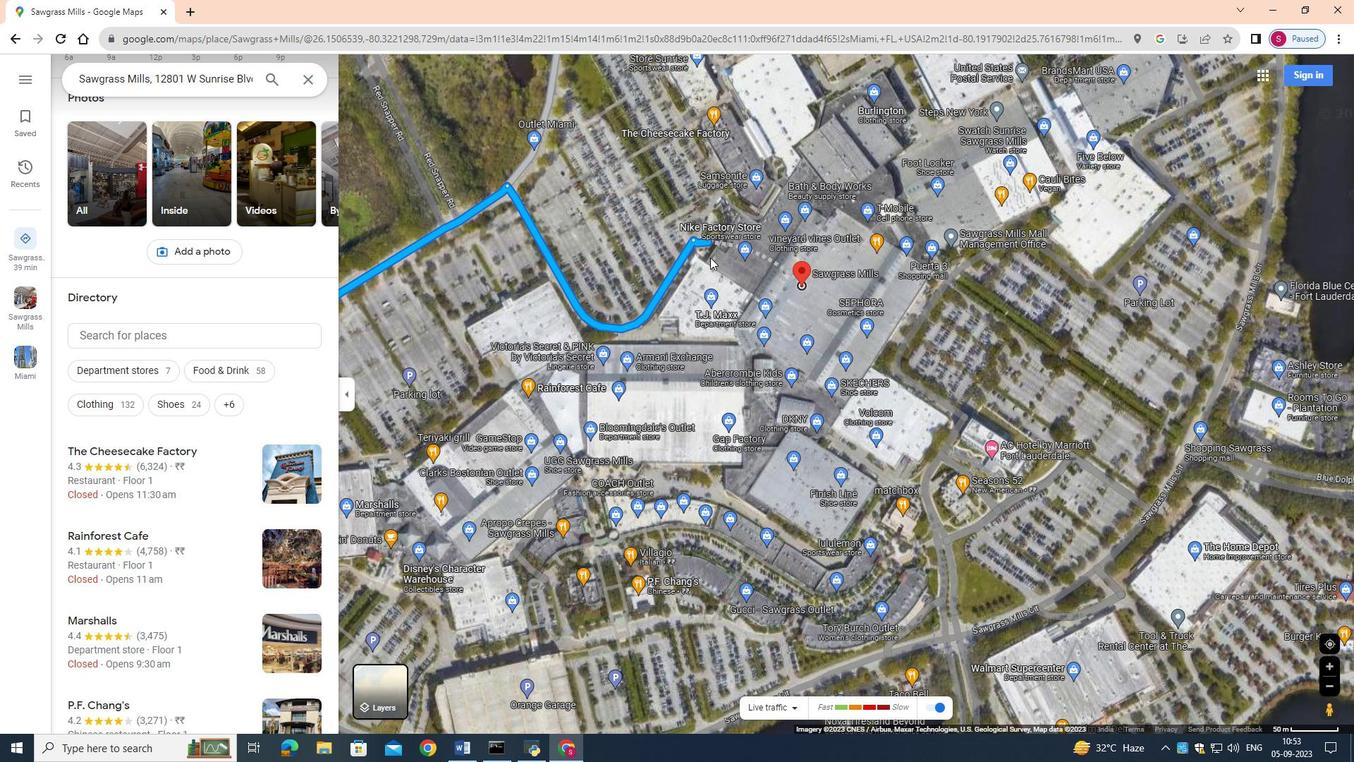 
Action: Mouse moved to (780, 374)
Screenshot: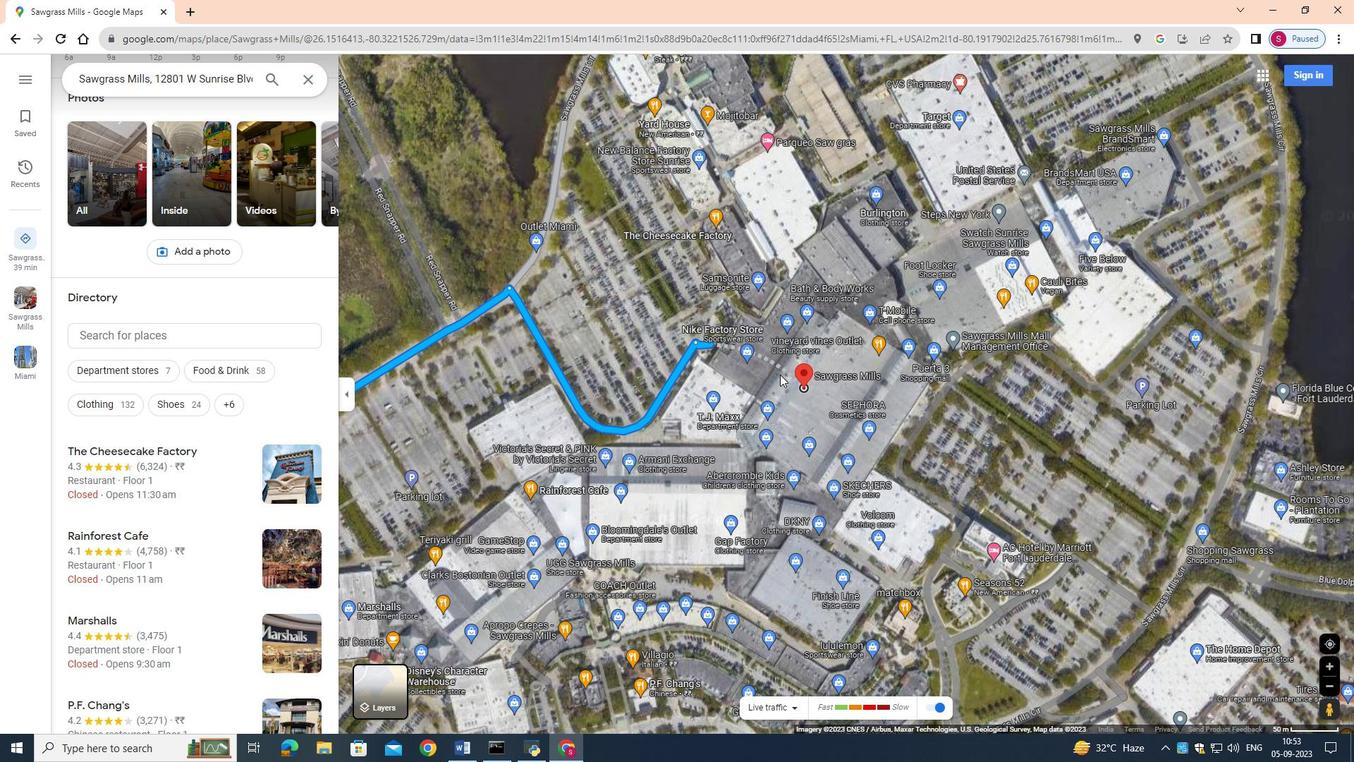 
Action: Mouse scrolled (780, 375) with delta (0, 0)
Screenshot: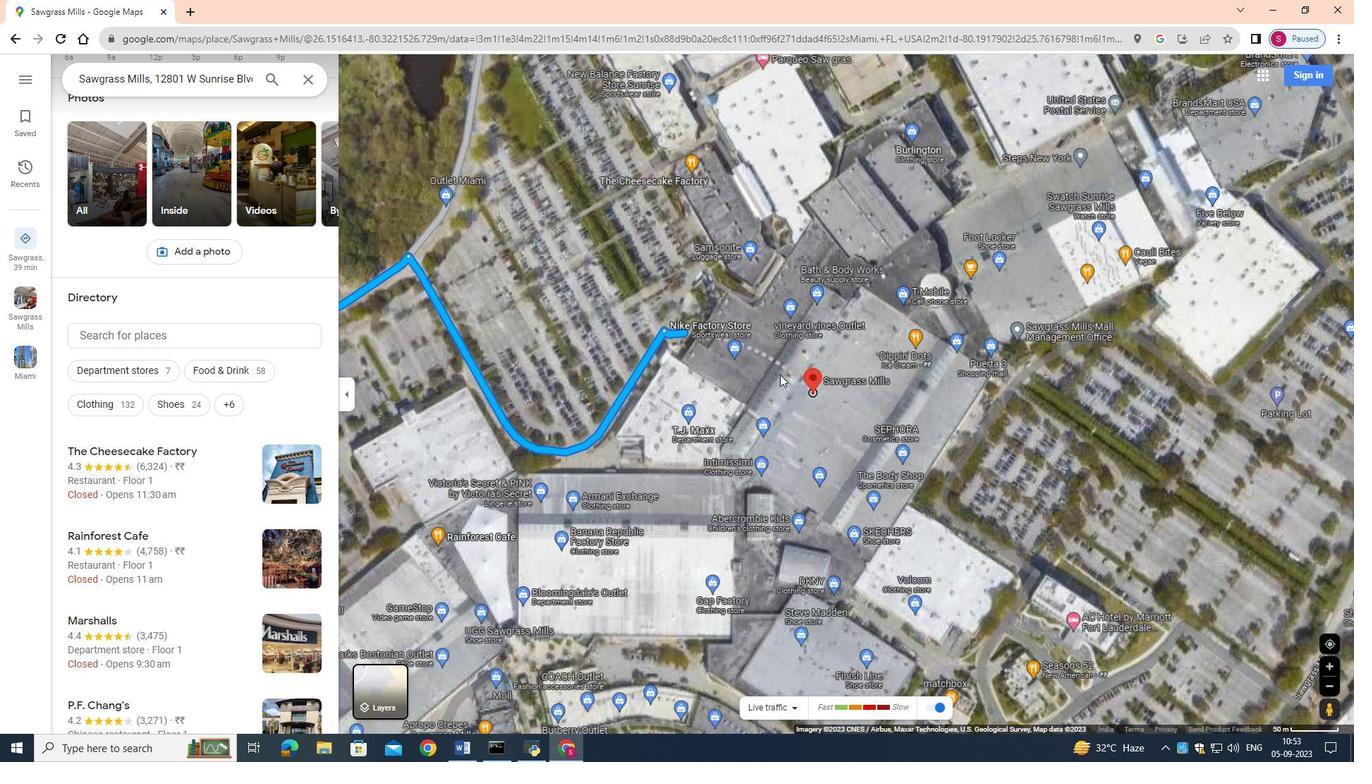 
Action: Mouse scrolled (780, 375) with delta (0, 0)
Screenshot: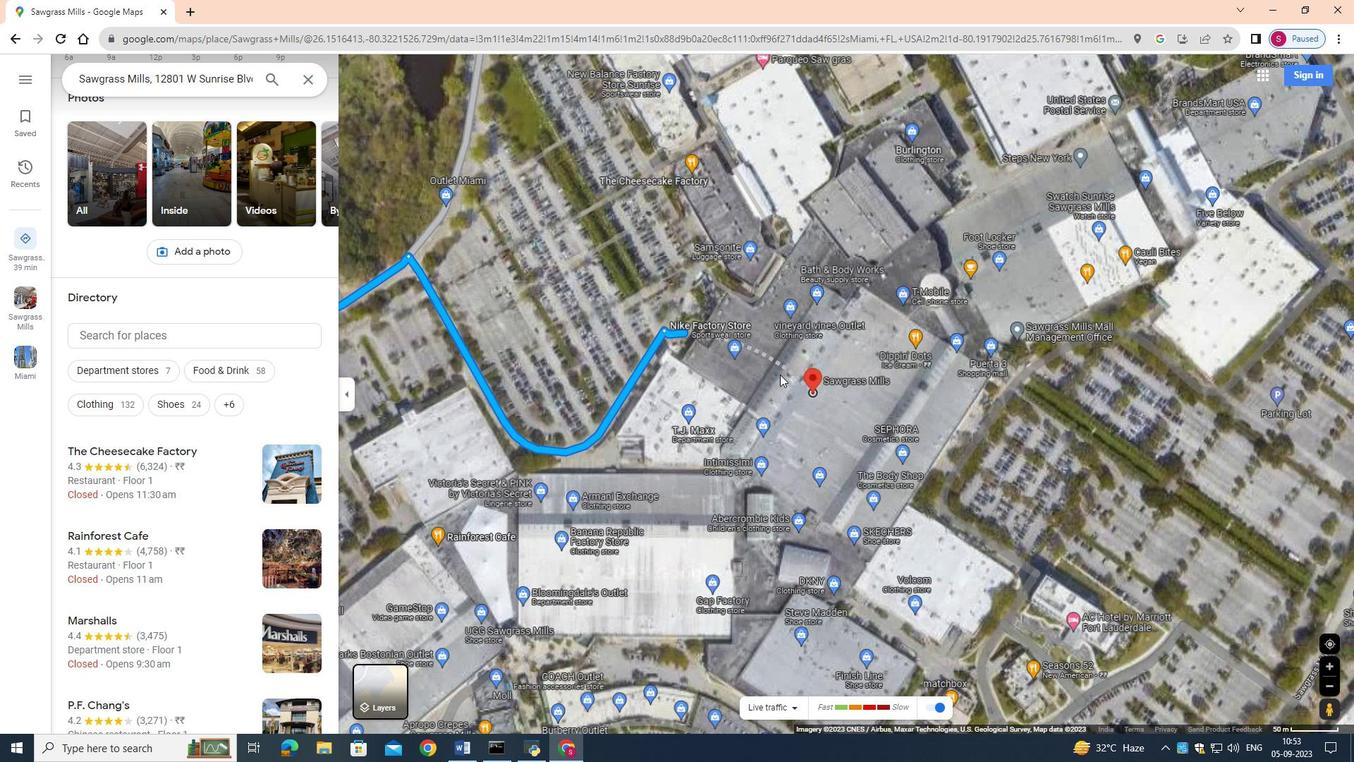 
Action: Mouse scrolled (780, 375) with delta (0, 0)
Screenshot: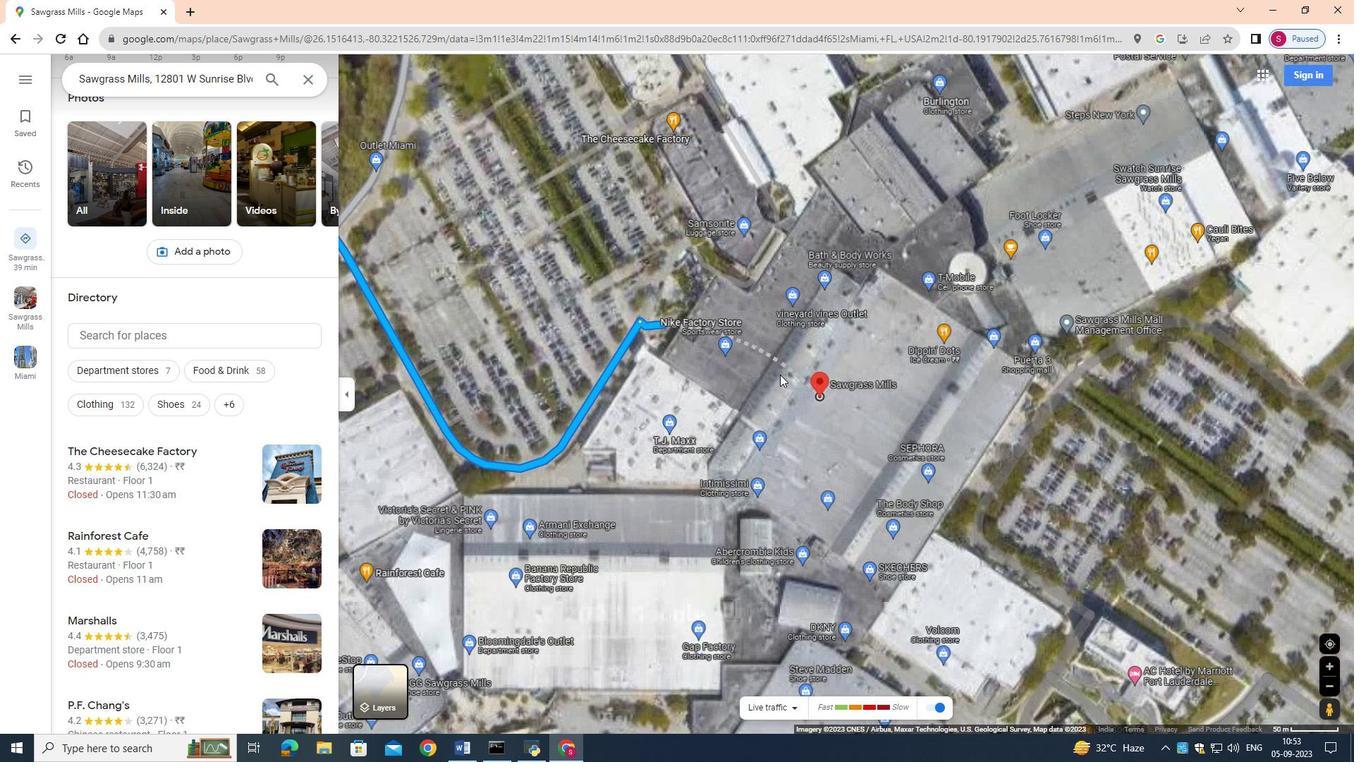 
Action: Mouse moved to (779, 376)
Screenshot: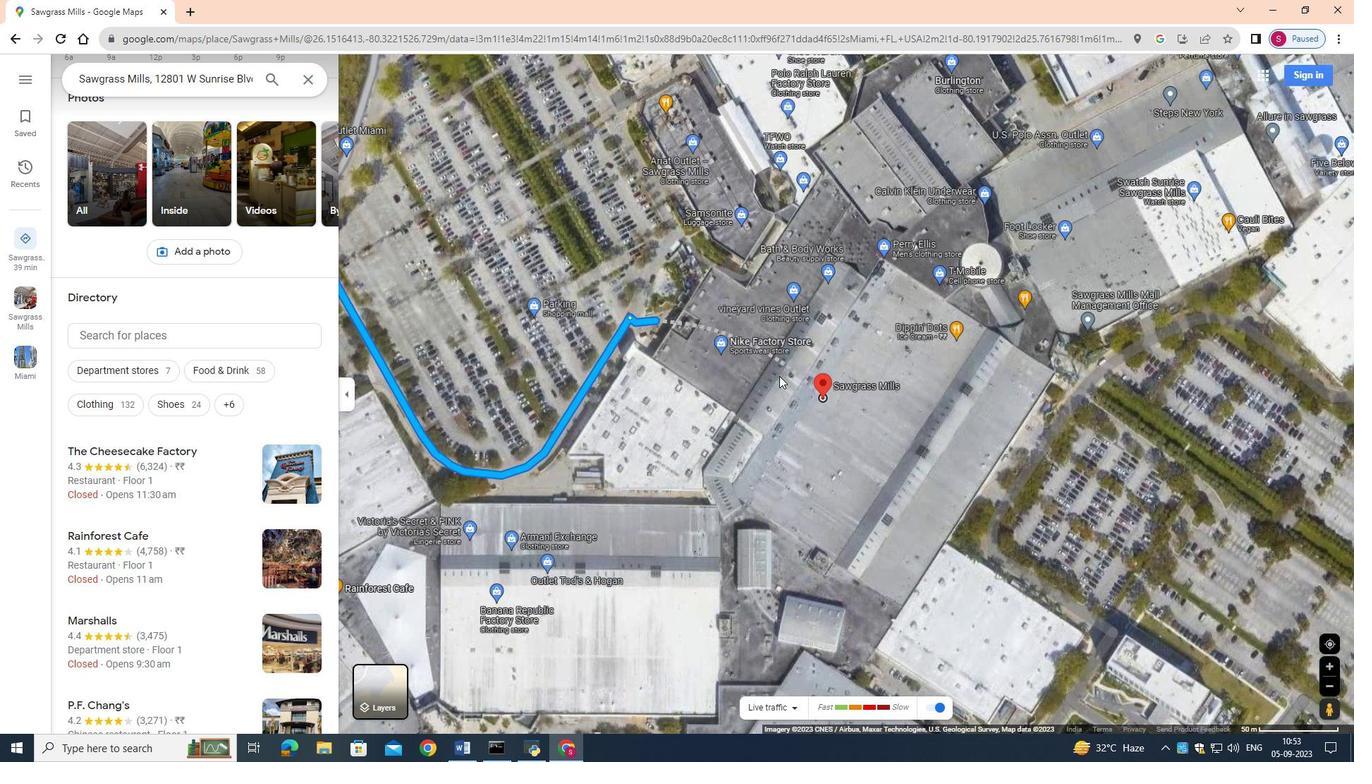 
Action: Mouse scrolled (779, 376) with delta (0, 0)
Screenshot: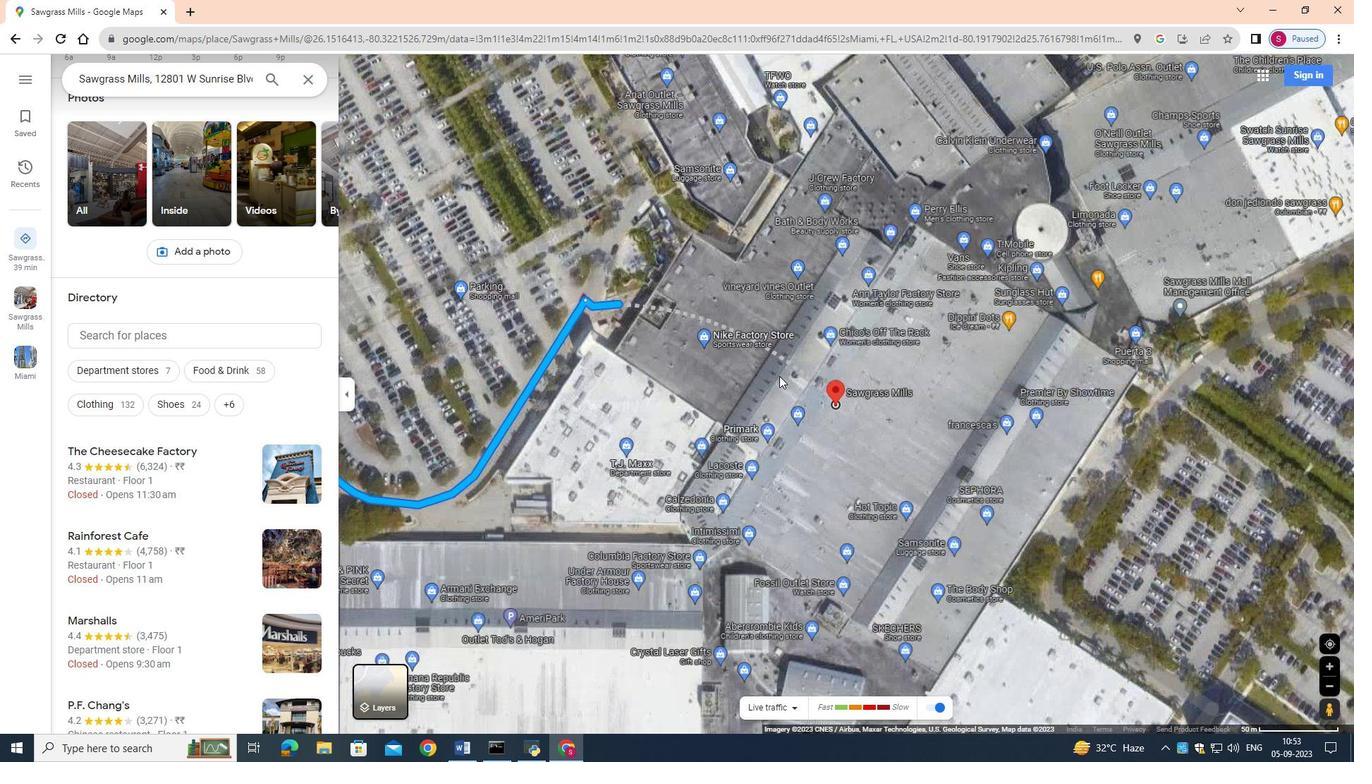 
Action: Mouse scrolled (779, 376) with delta (0, 0)
Screenshot: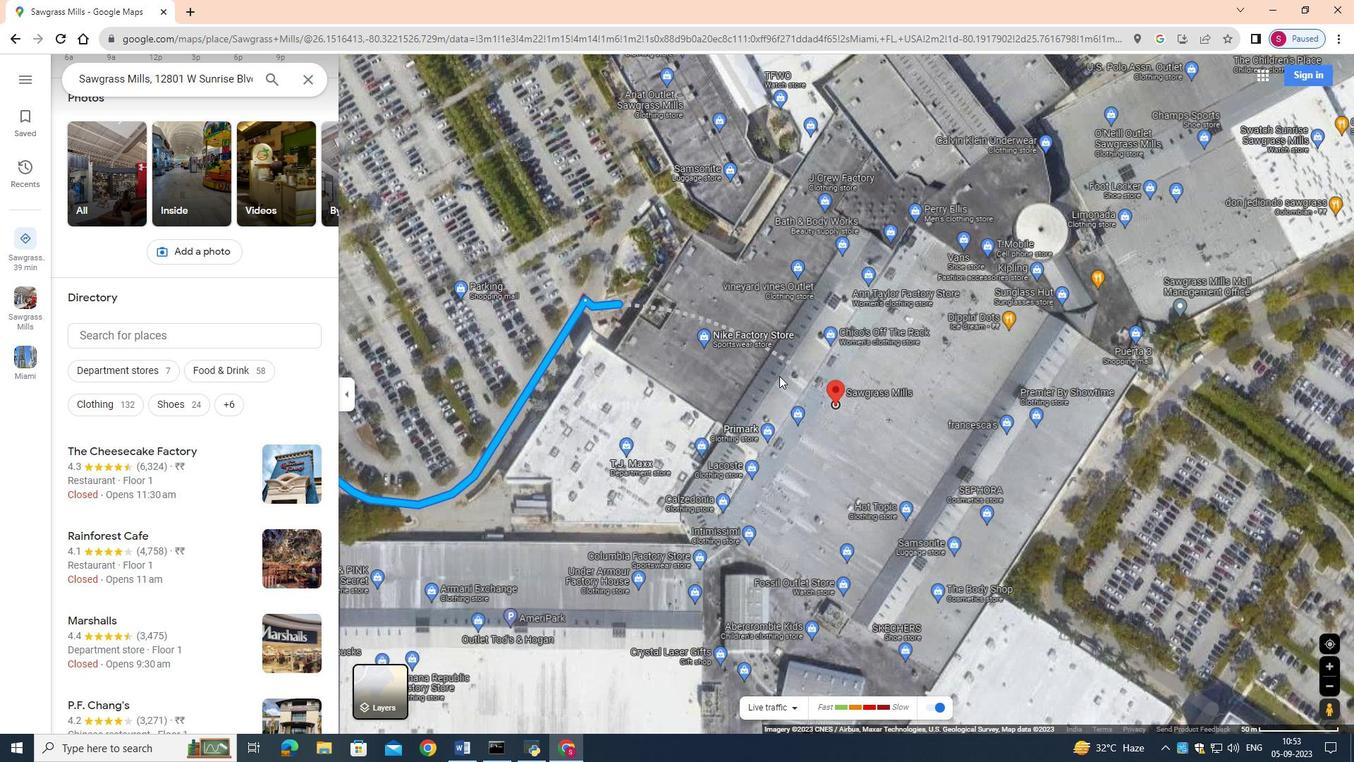 
Action: Mouse moved to (836, 402)
Screenshot: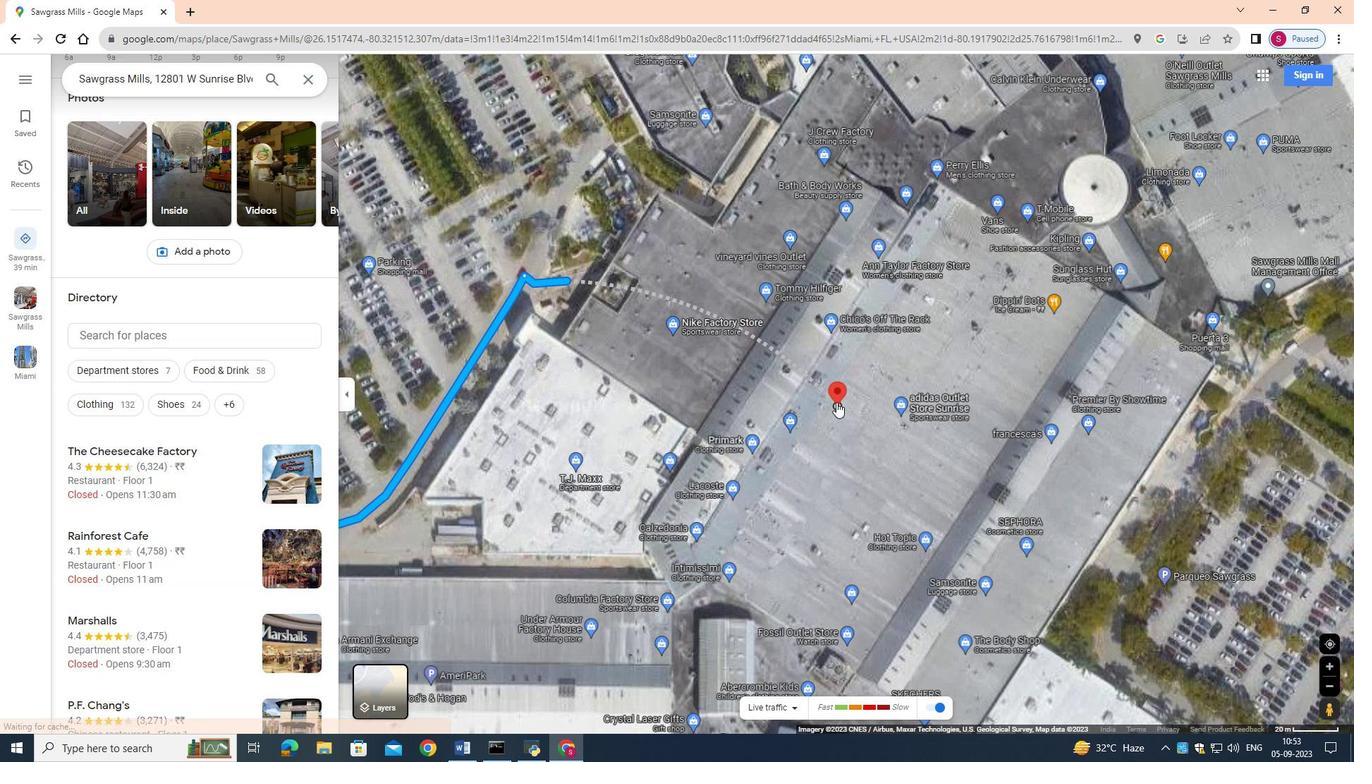 
Action: Mouse scrolled (836, 402) with delta (0, 0)
Screenshot: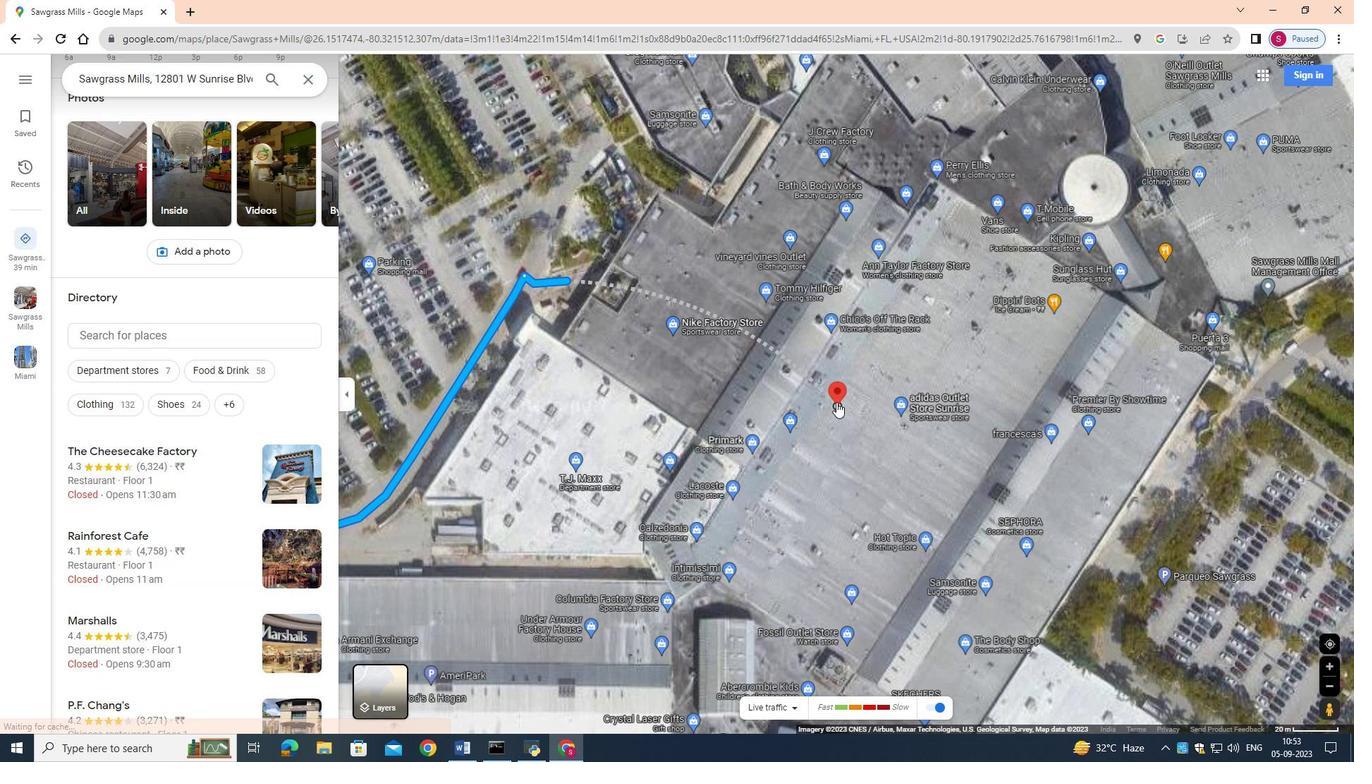 
Action: Mouse scrolled (836, 402) with delta (0, 0)
Screenshot: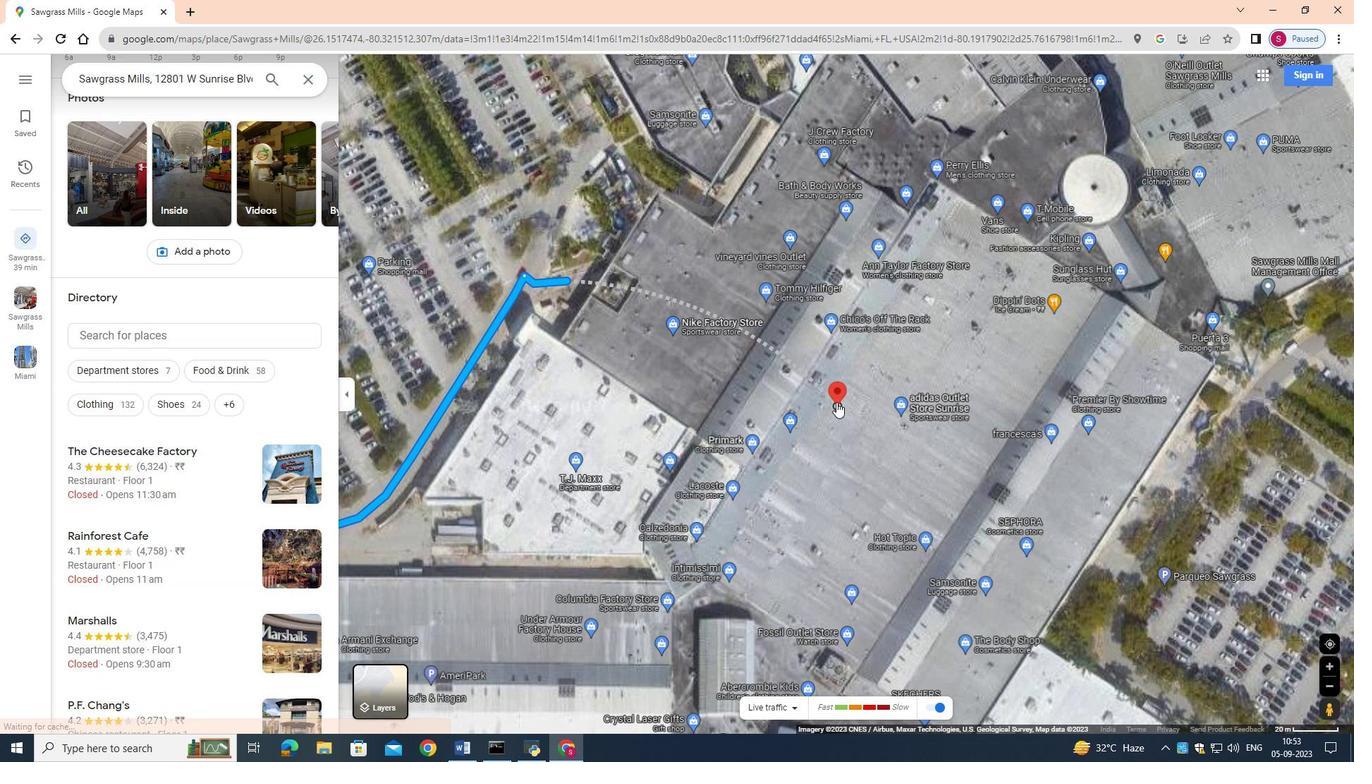 
Action: Mouse scrolled (836, 402) with delta (0, 0)
Screenshot: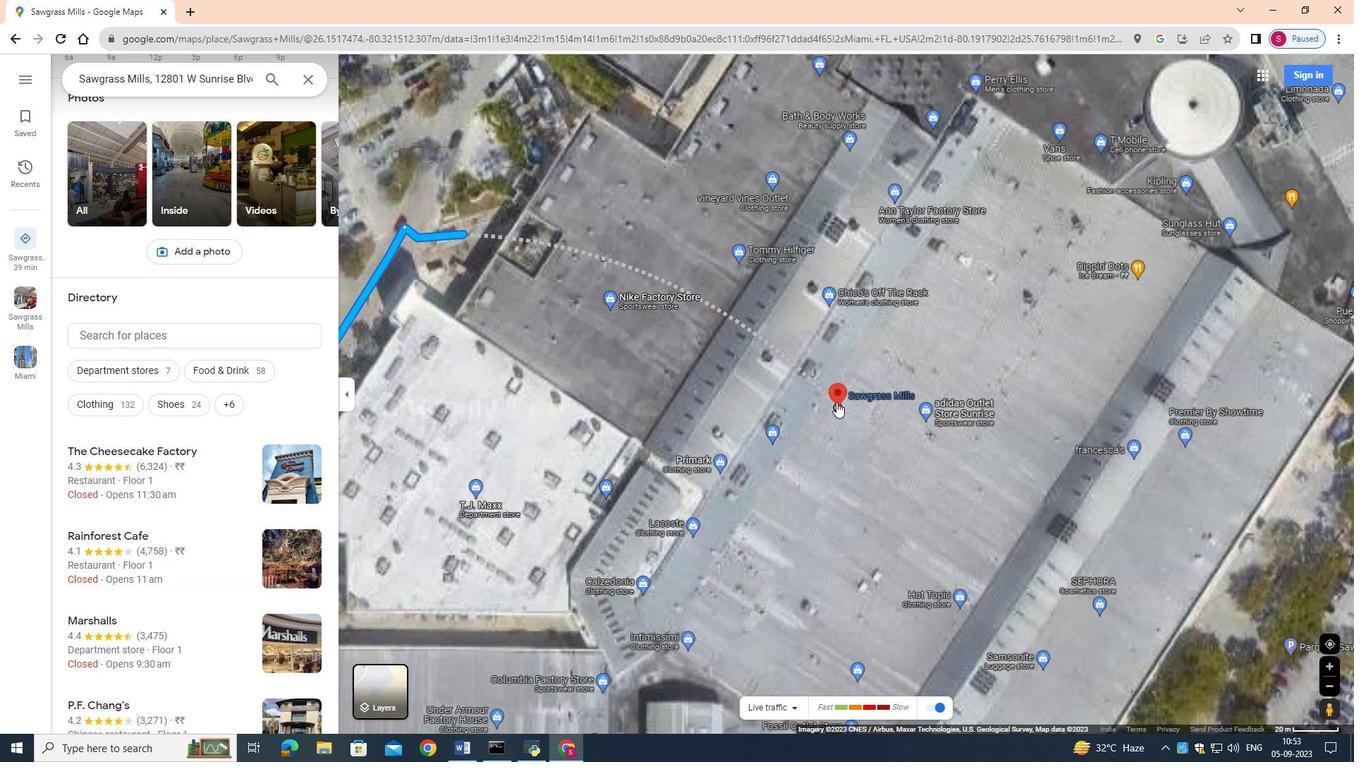 
Action: Mouse scrolled (836, 402) with delta (0, 0)
Screenshot: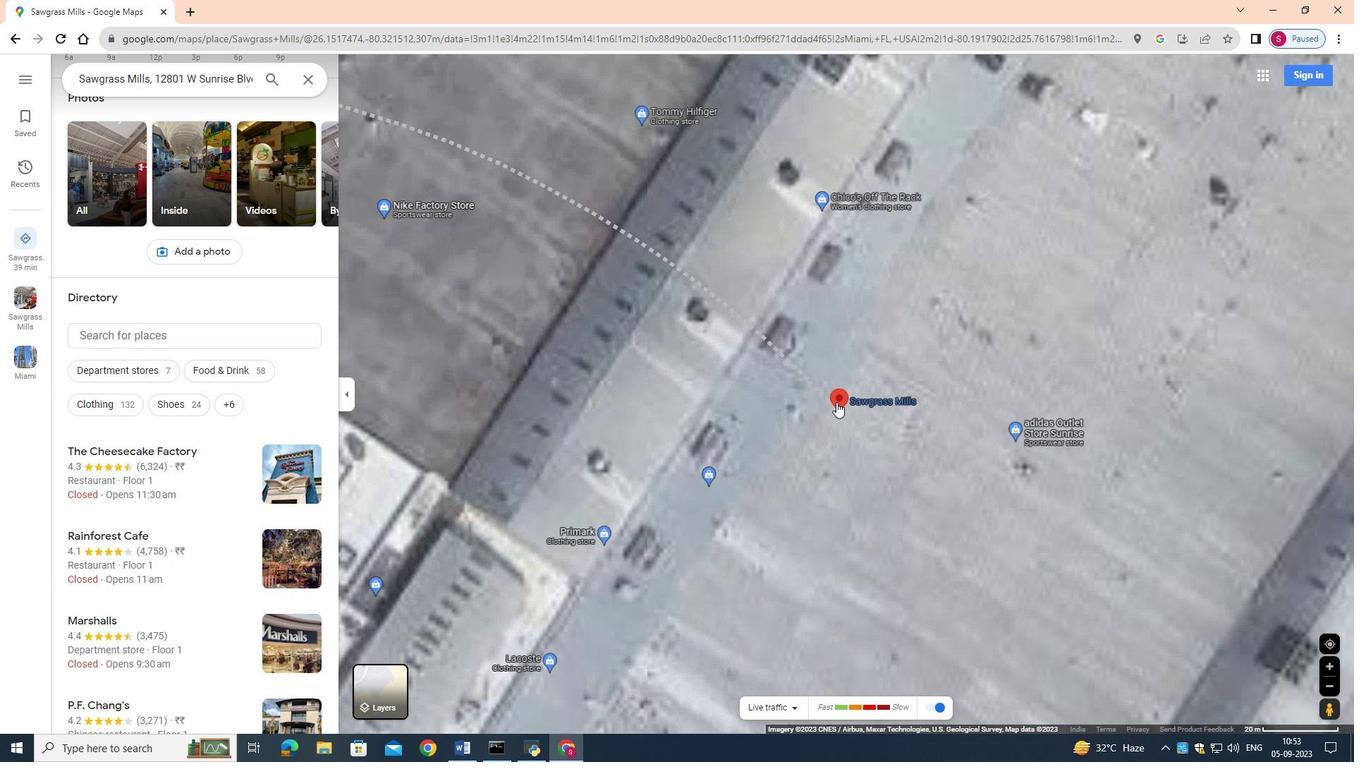 
Action: Mouse scrolled (836, 402) with delta (0, 0)
Screenshot: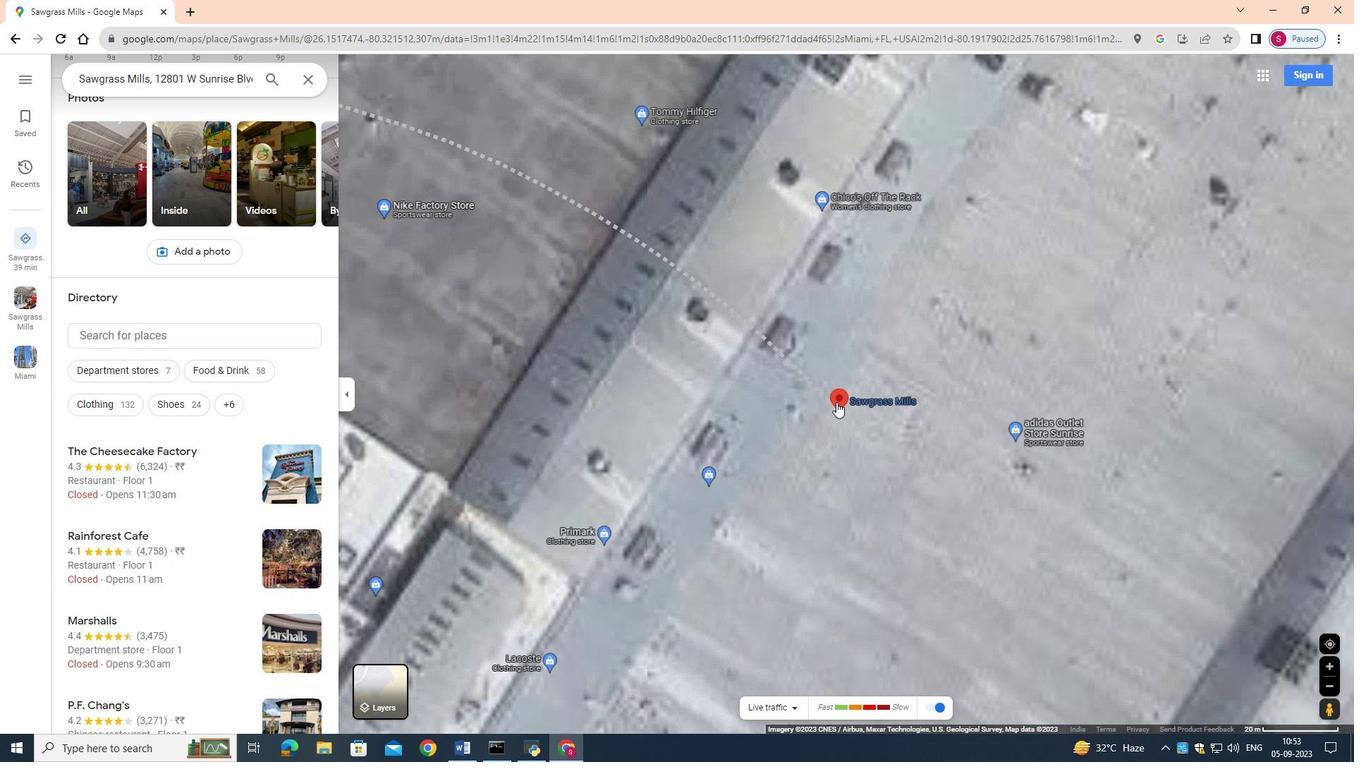 
Action: Mouse scrolled (836, 402) with delta (0, 0)
Screenshot: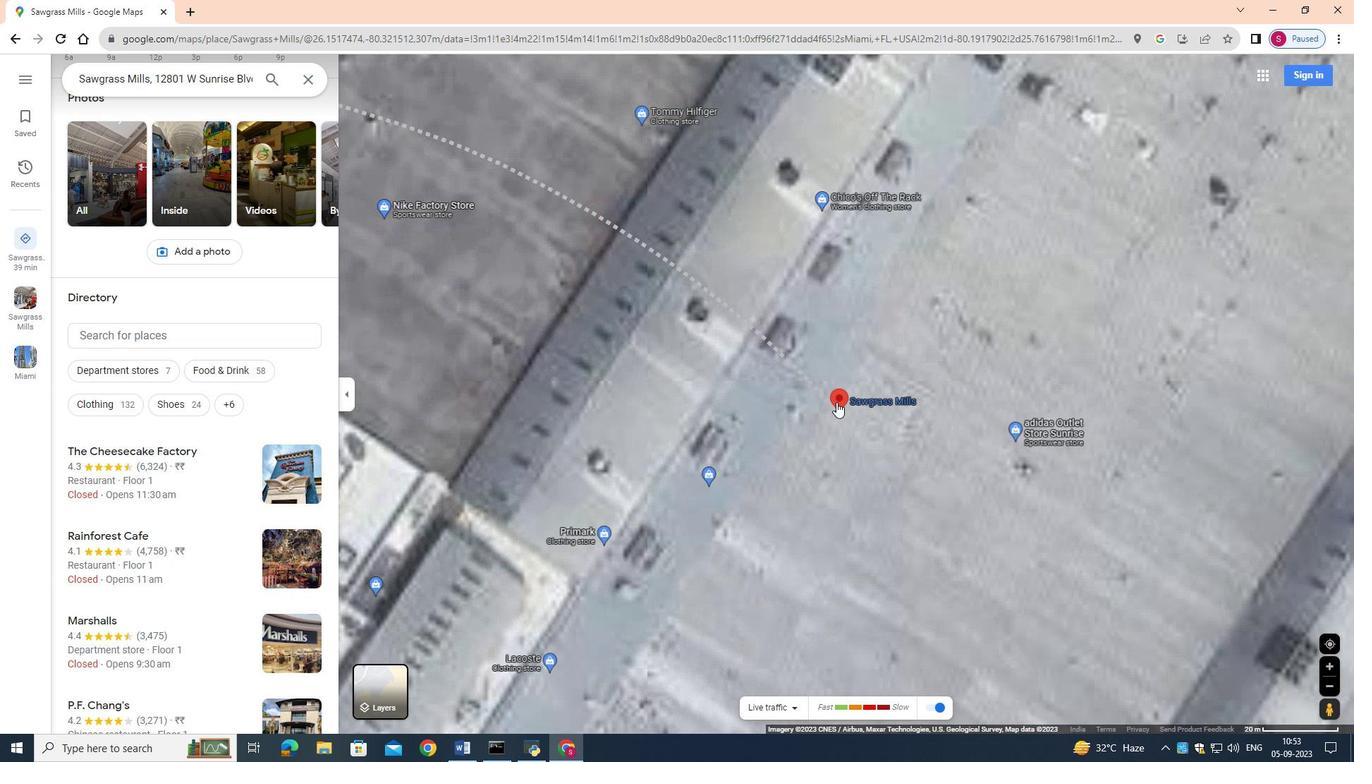 
Action: Mouse scrolled (836, 402) with delta (0, 0)
Screenshot: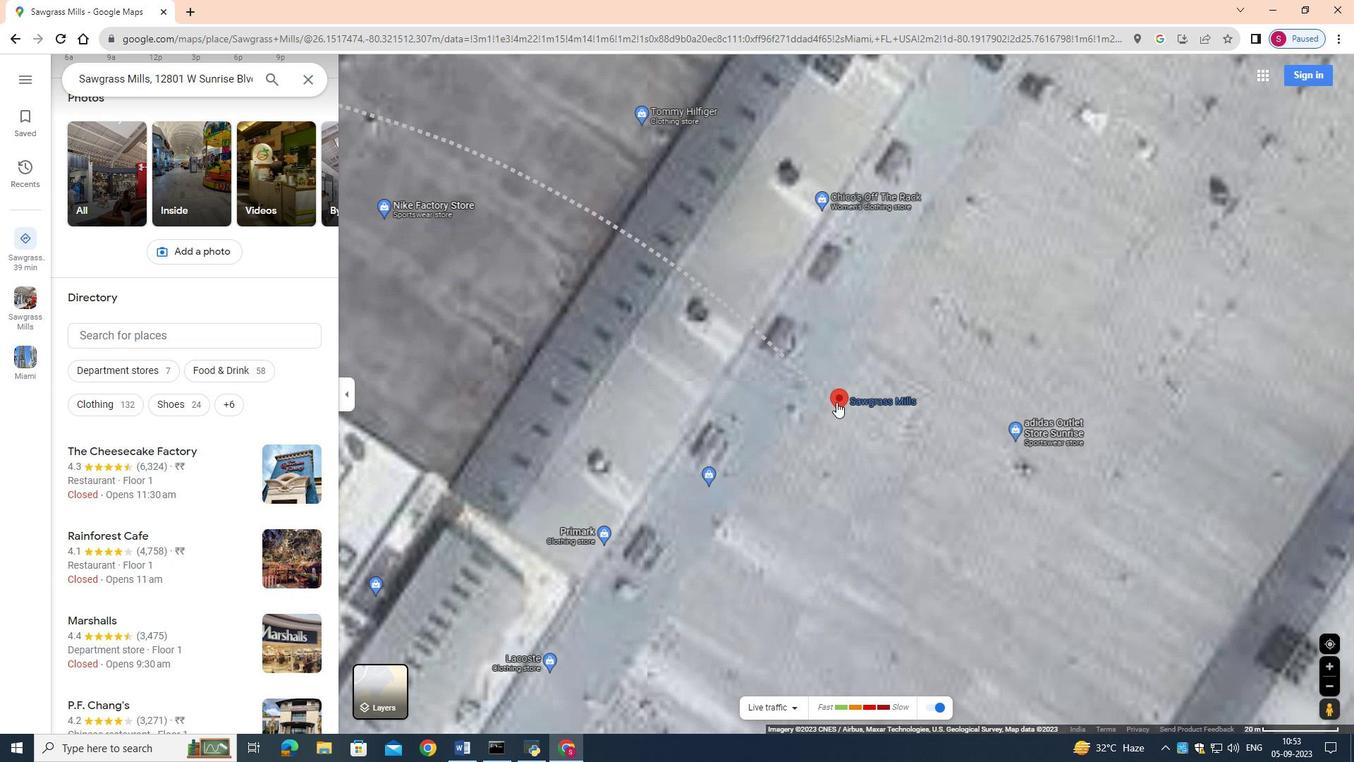 
Action: Mouse scrolled (836, 402) with delta (0, 0)
Screenshot: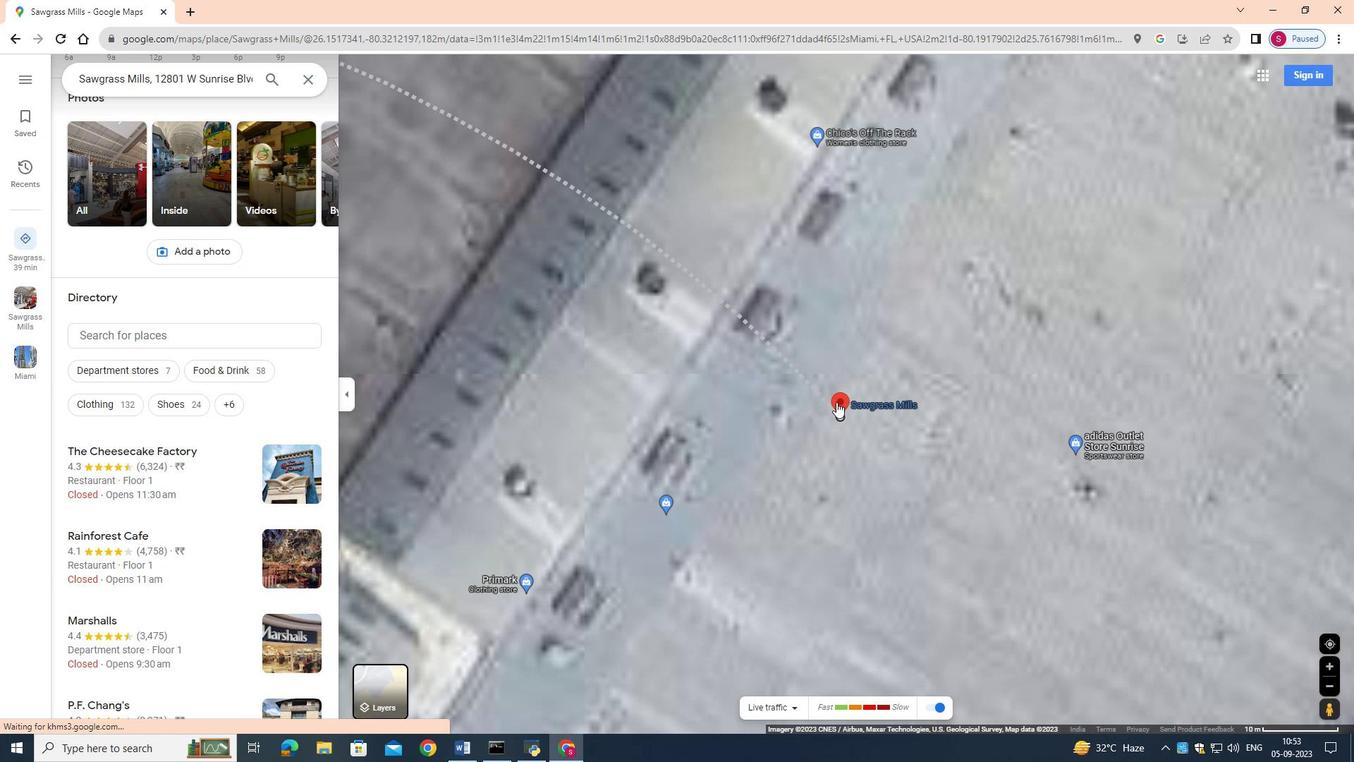 
Action: Mouse scrolled (836, 402) with delta (0, 0)
Screenshot: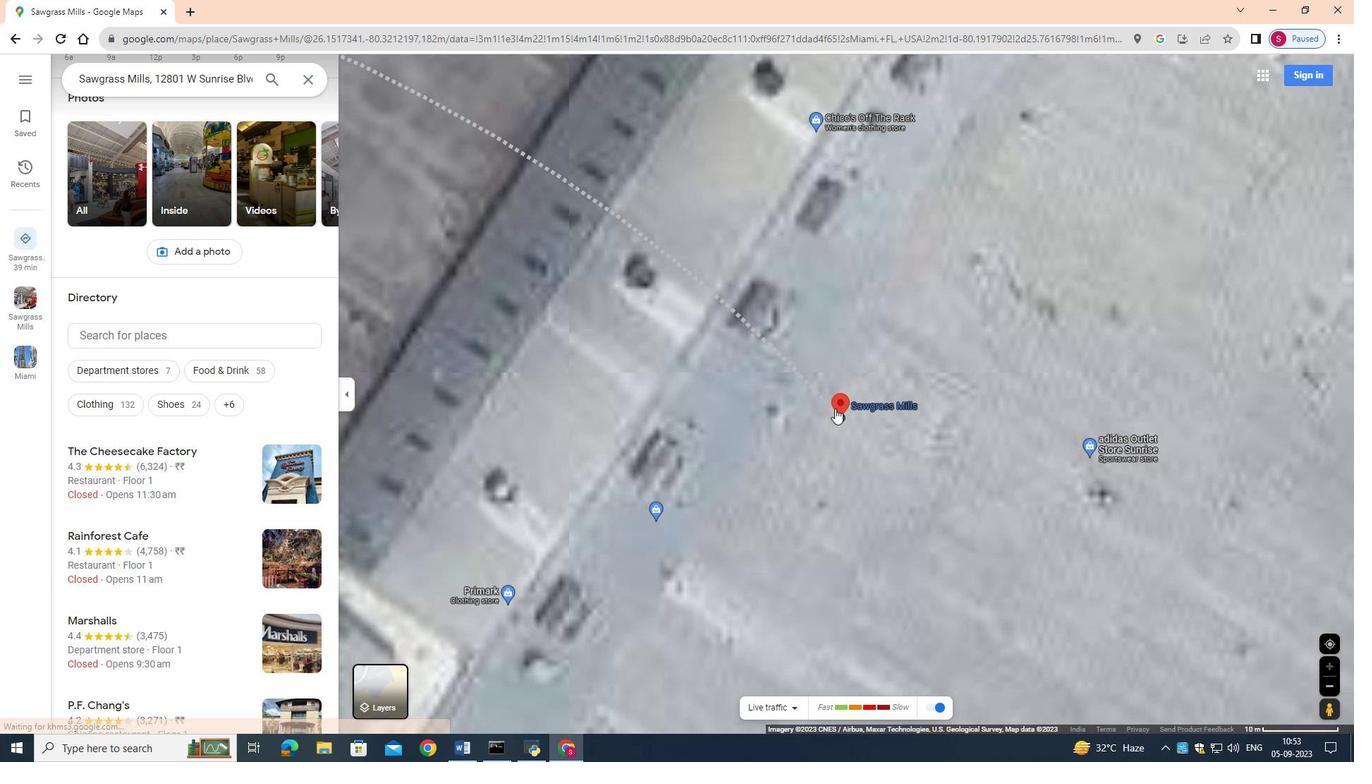 
Action: Mouse scrolled (836, 402) with delta (0, 0)
Screenshot: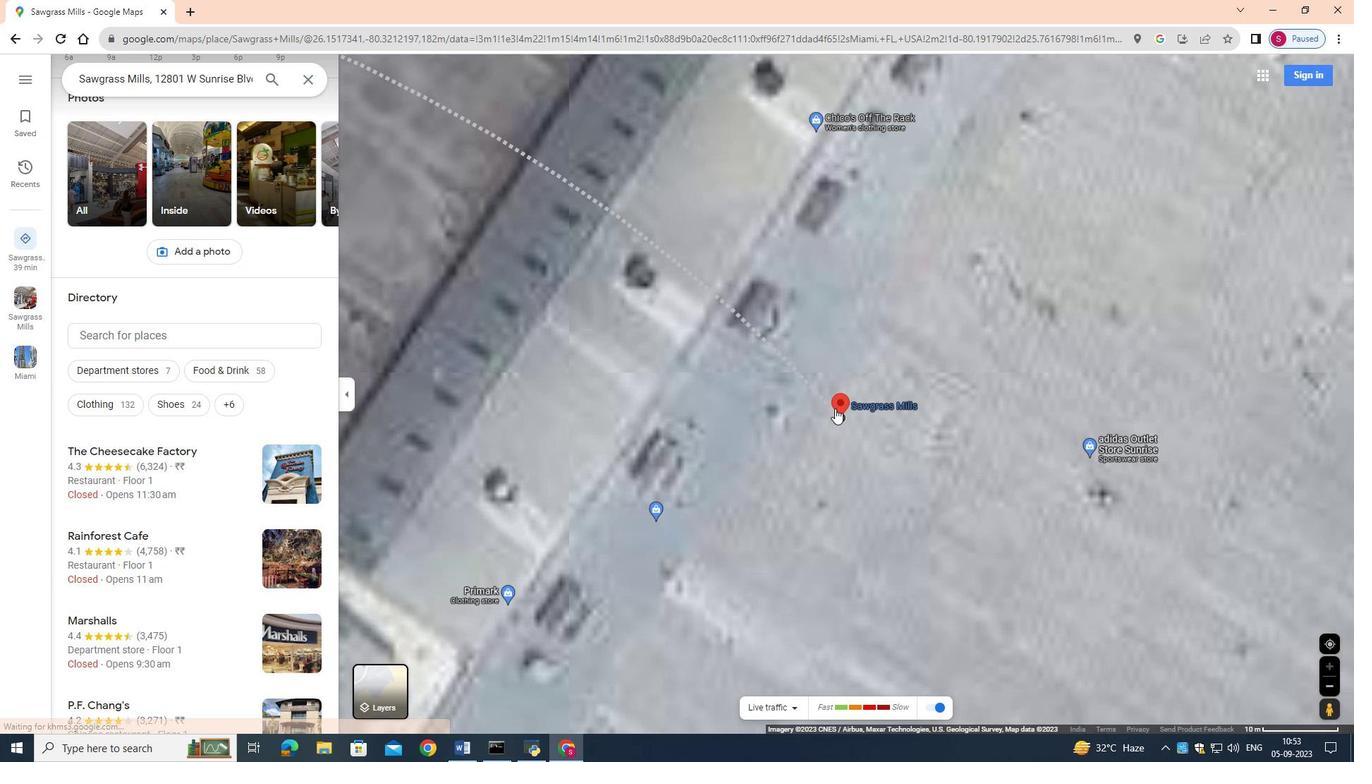 
Action: Mouse moved to (793, 417)
Screenshot: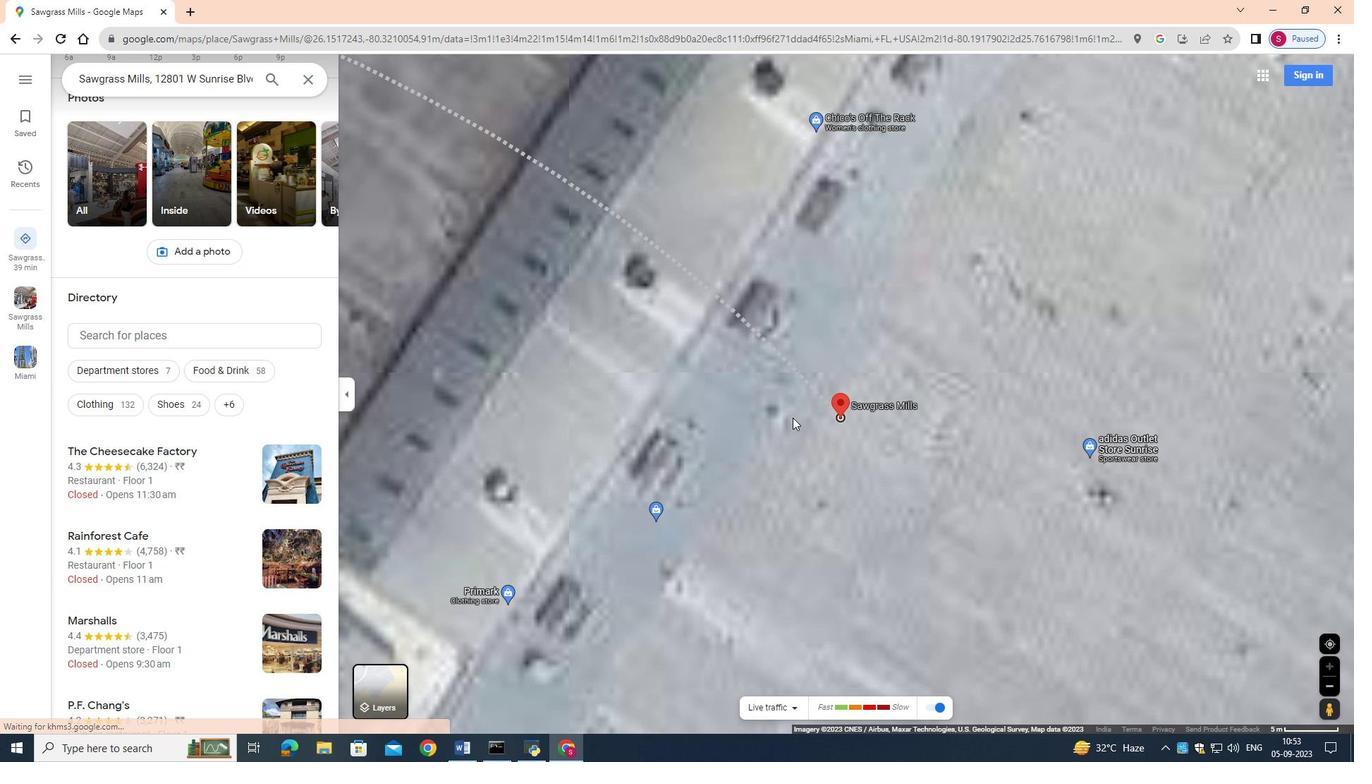 
Action: Mouse scrolled (793, 418) with delta (0, 0)
Screenshot: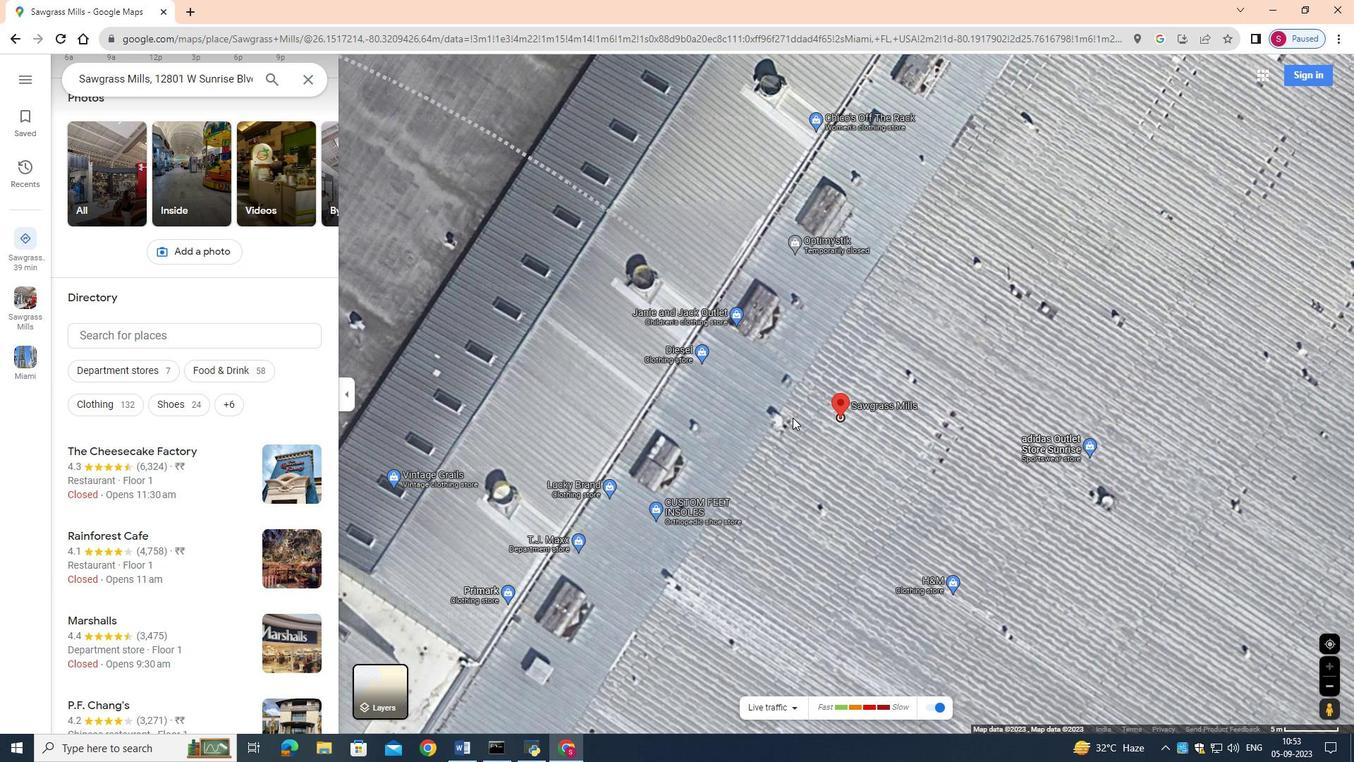 
Action: Mouse scrolled (793, 418) with delta (0, 0)
Screenshot: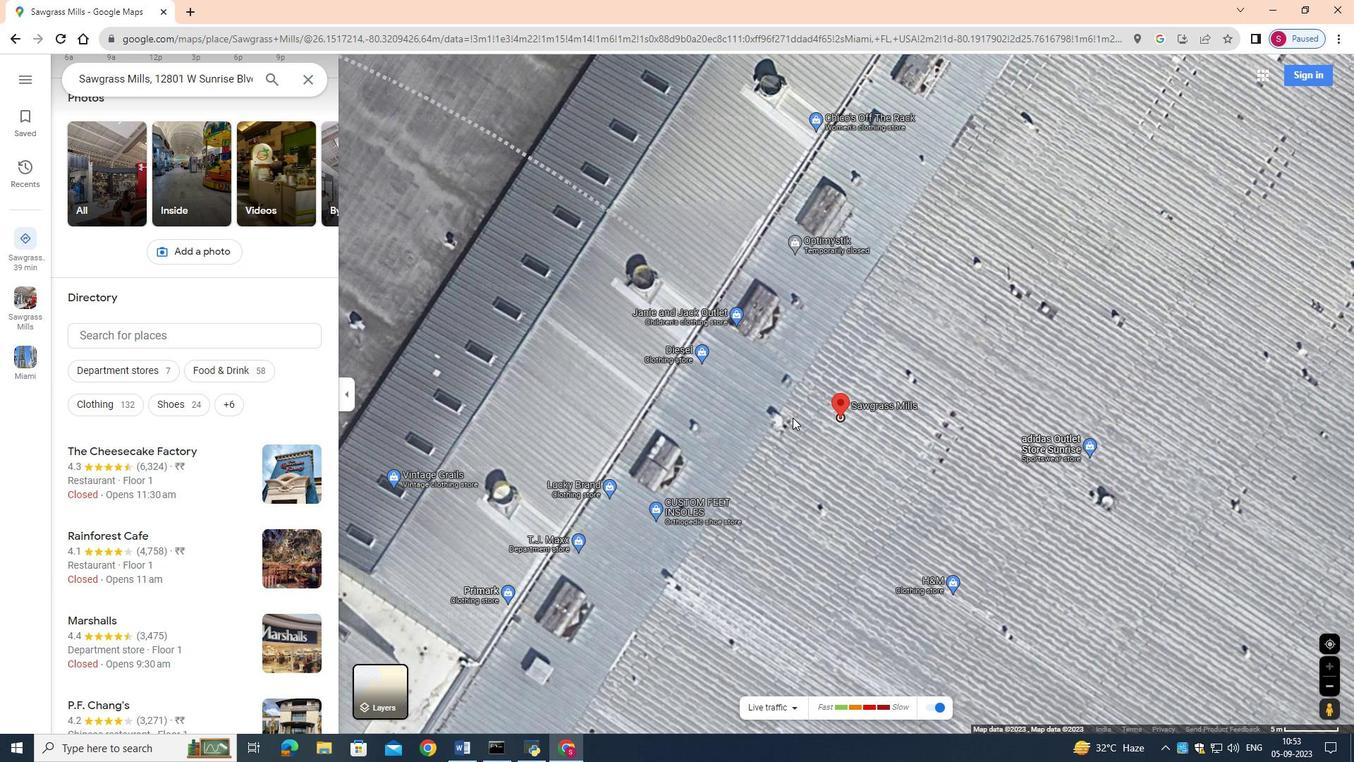 
Action: Mouse scrolled (793, 418) with delta (0, 0)
Screenshot: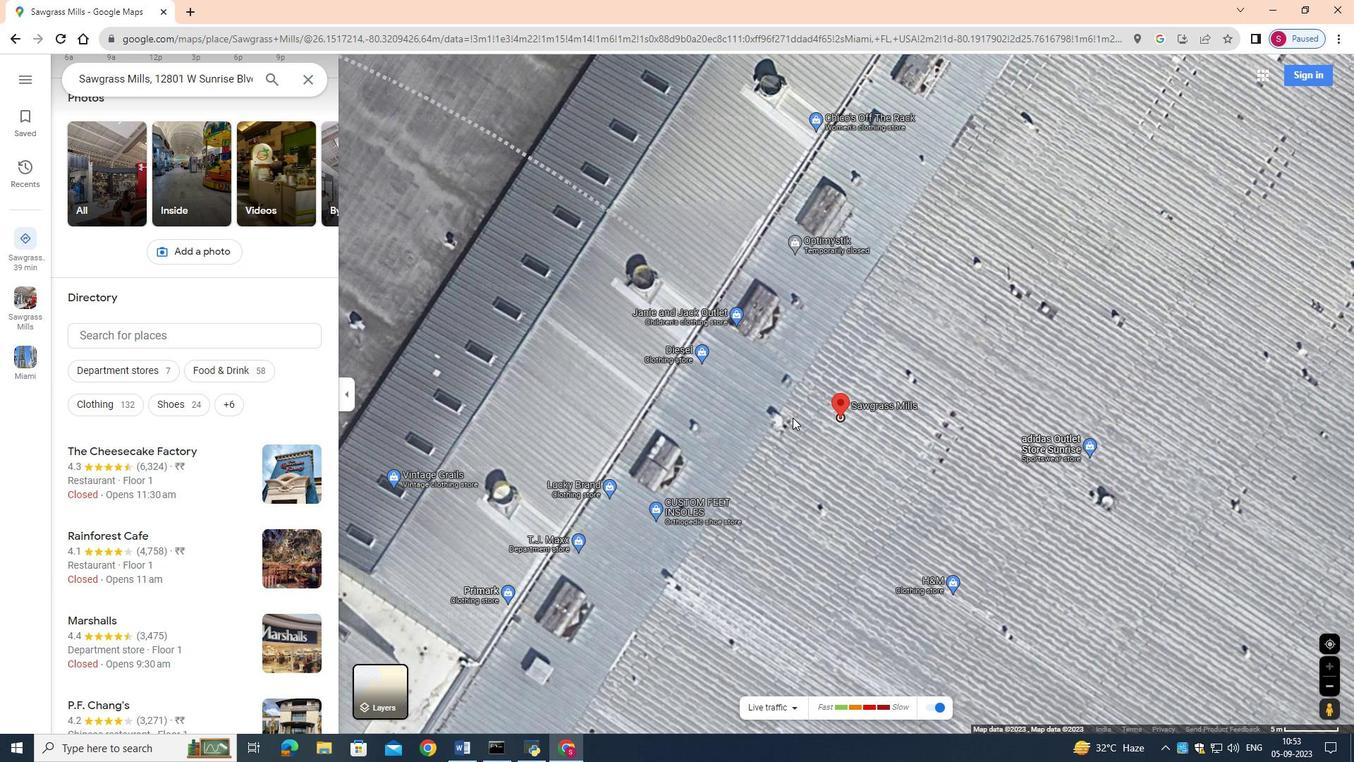 
Action: Mouse pressed left at (793, 417)
Screenshot: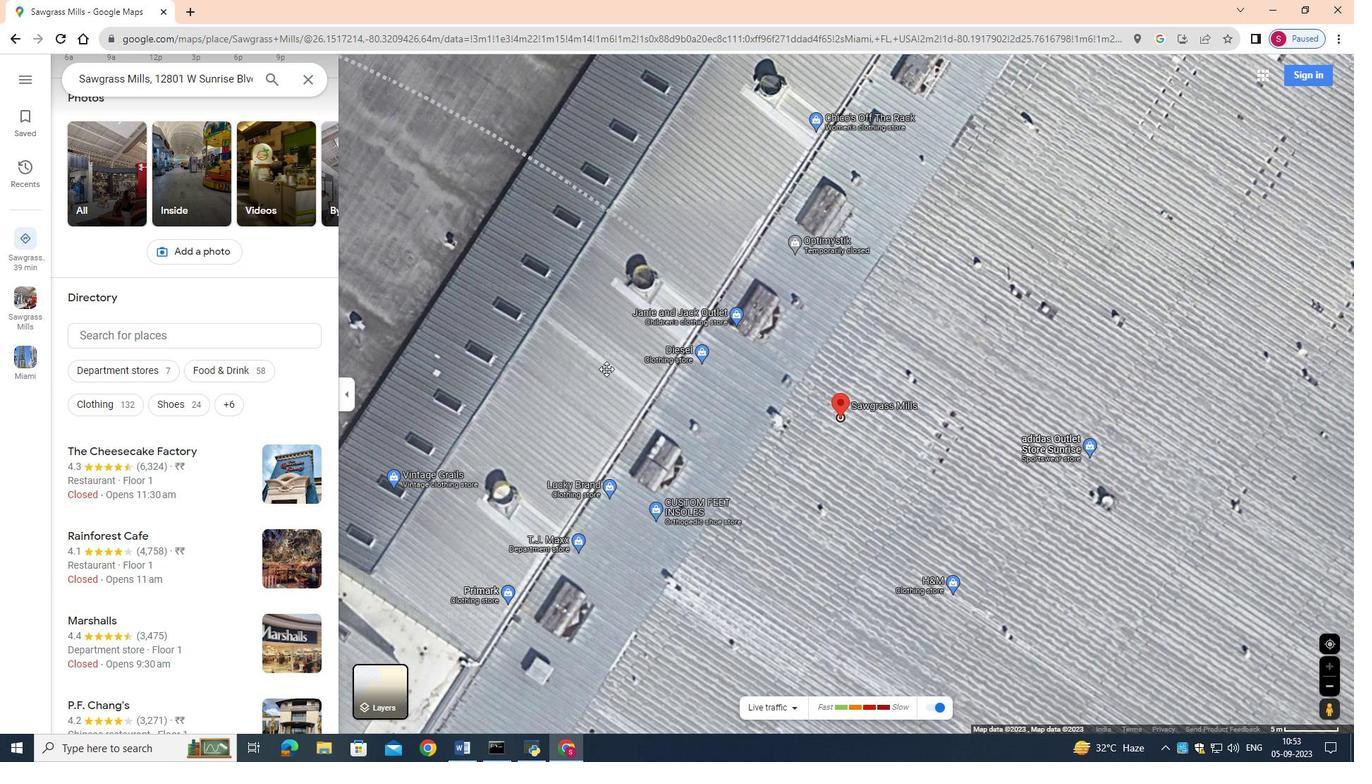 
Action: Mouse moved to (844, 392)
Screenshot: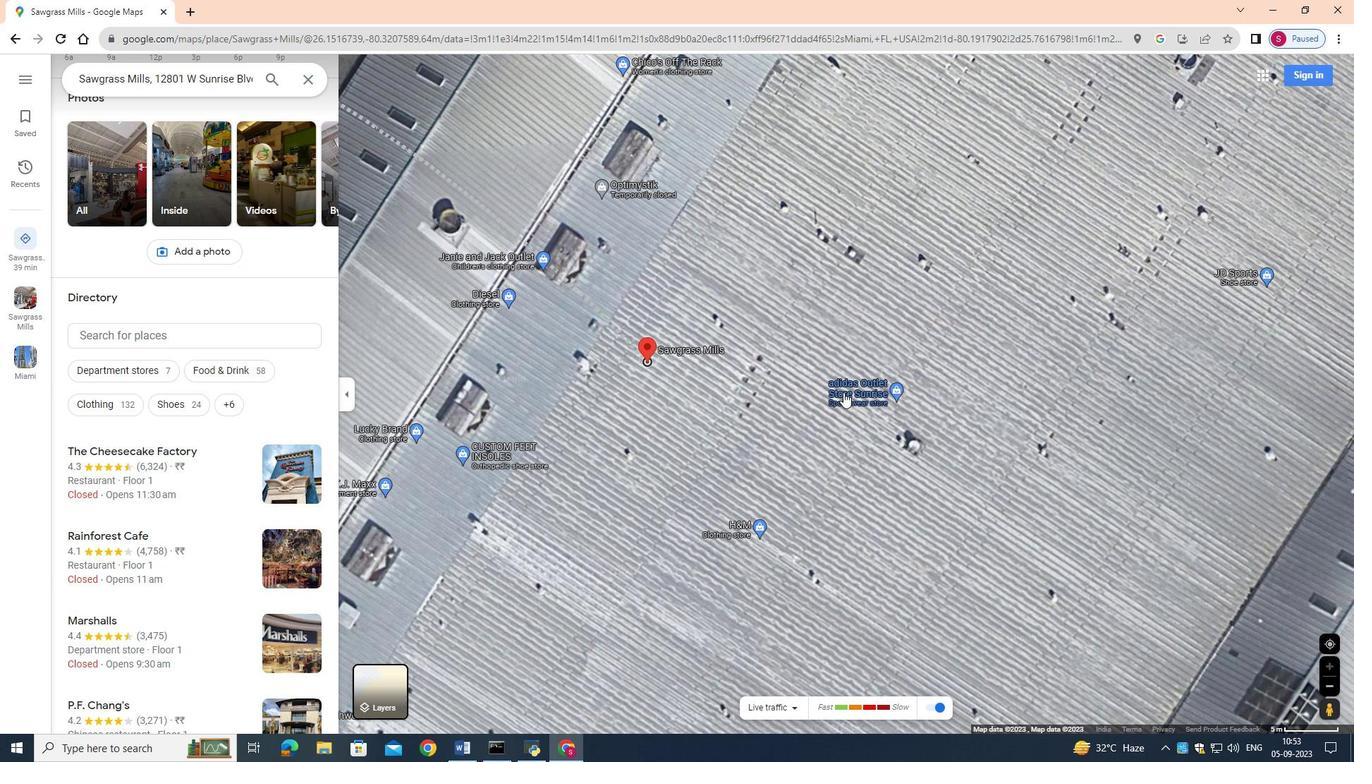 
Action: Mouse scrolled (844, 391) with delta (0, 0)
Screenshot: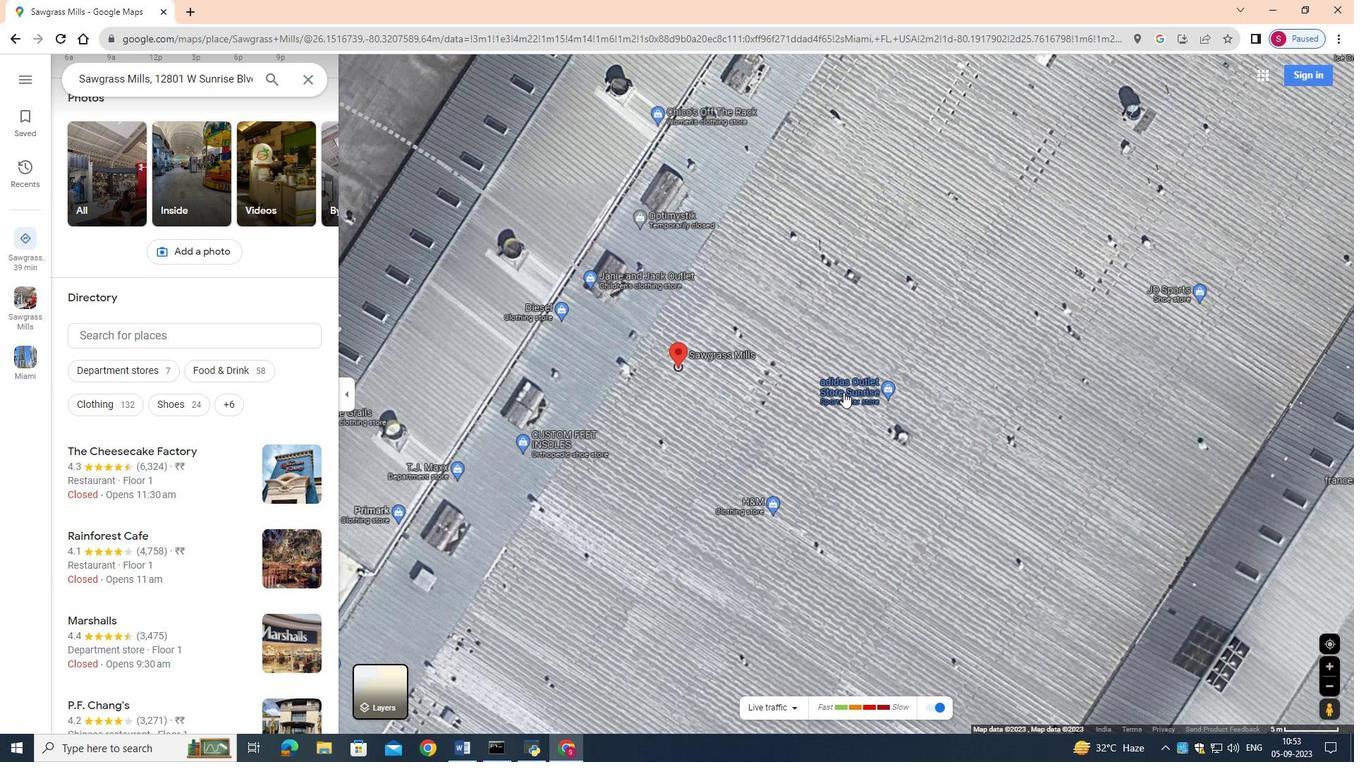 
Action: Mouse scrolled (844, 391) with delta (0, 0)
Screenshot: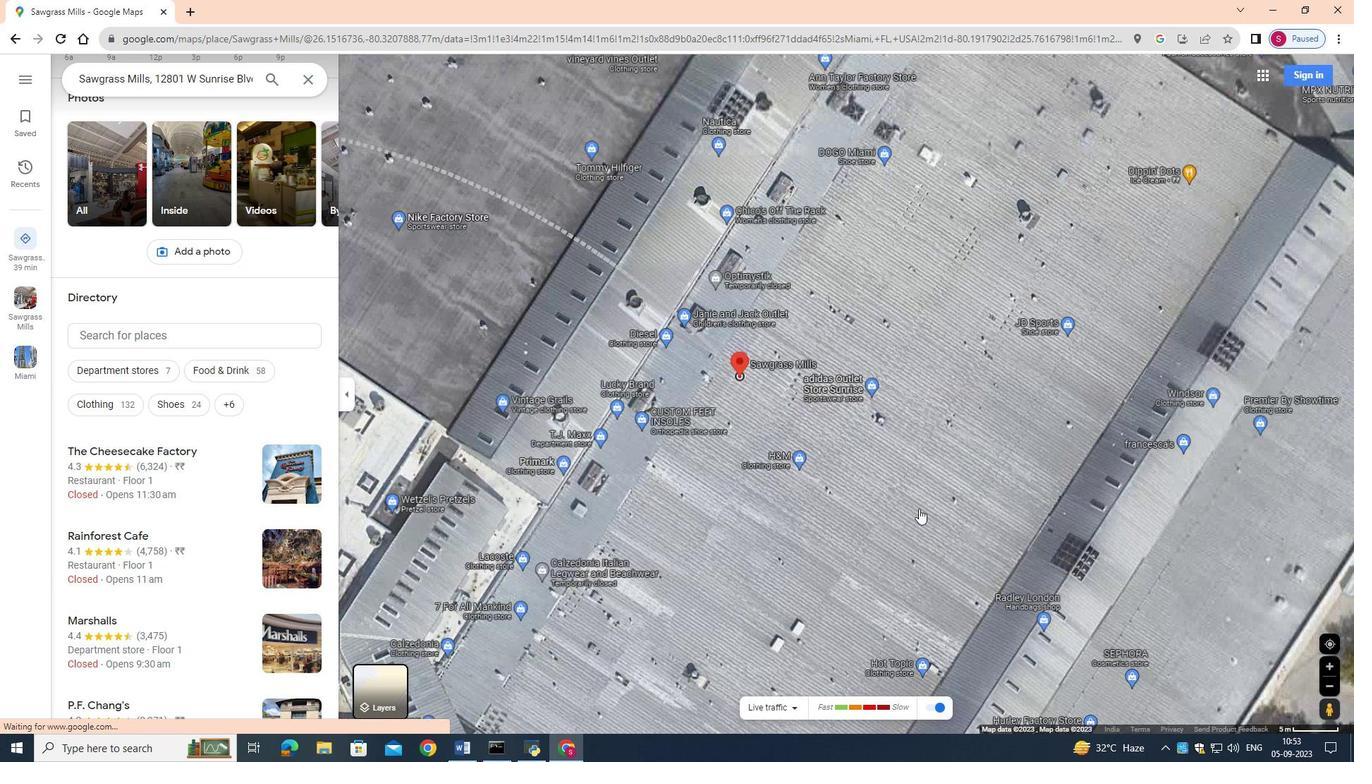 
Action: Mouse scrolled (844, 391) with delta (0, 0)
Screenshot: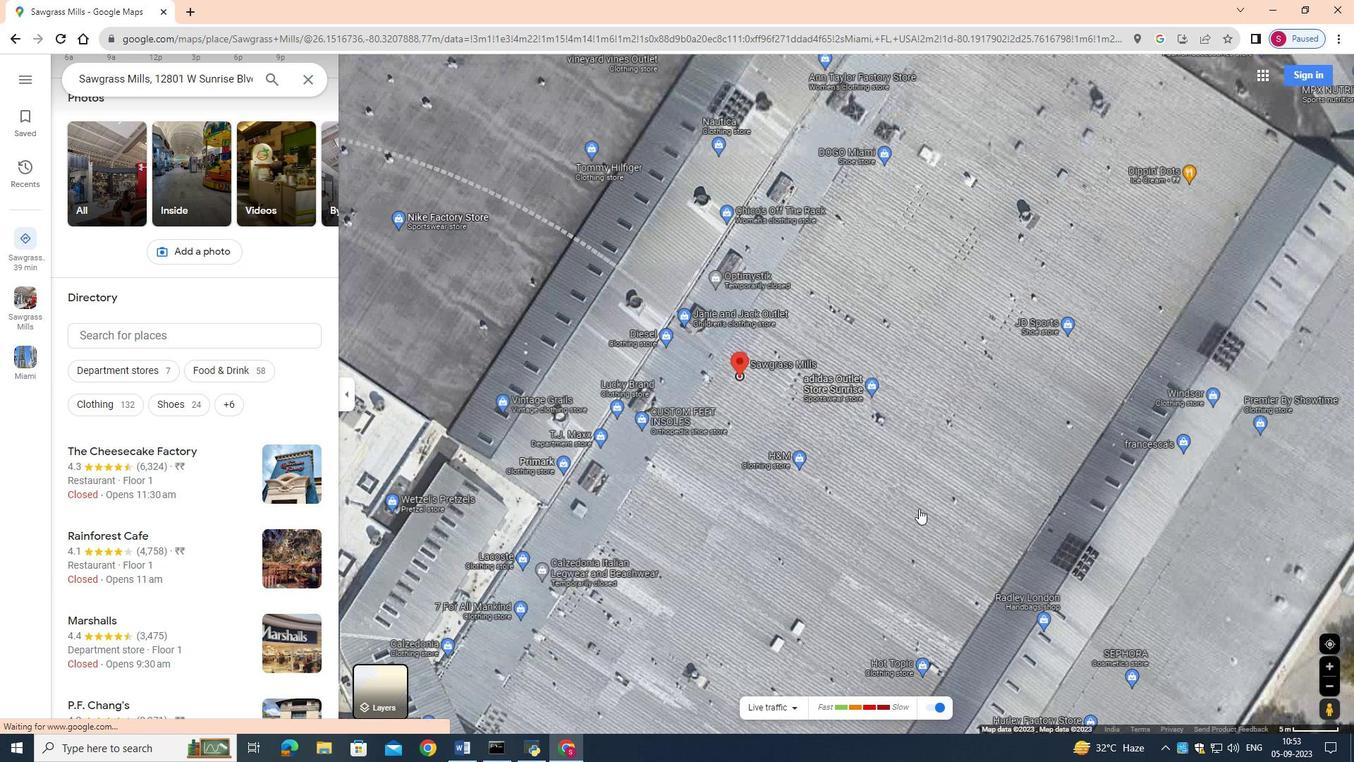 
Action: Mouse moved to (844, 392)
Screenshot: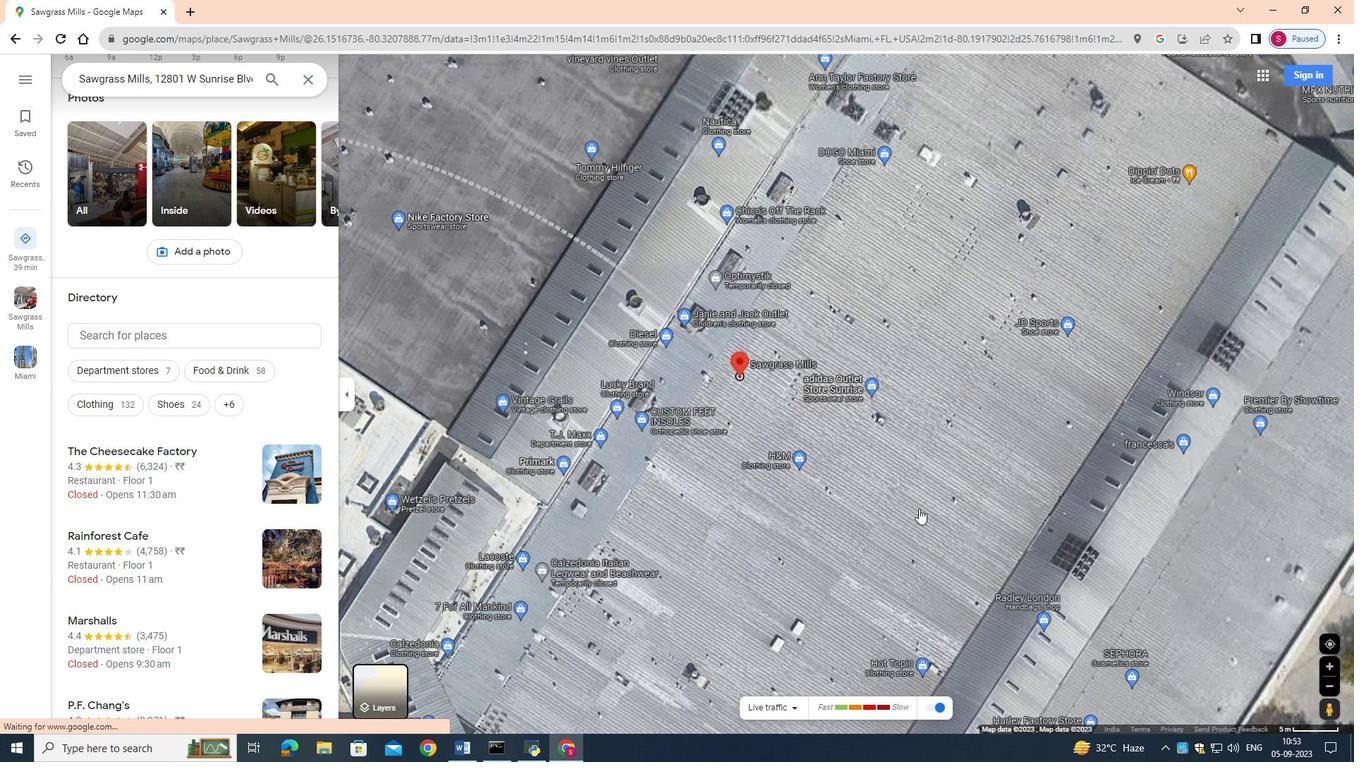 
Action: Mouse scrolled (844, 391) with delta (0, 0)
Screenshot: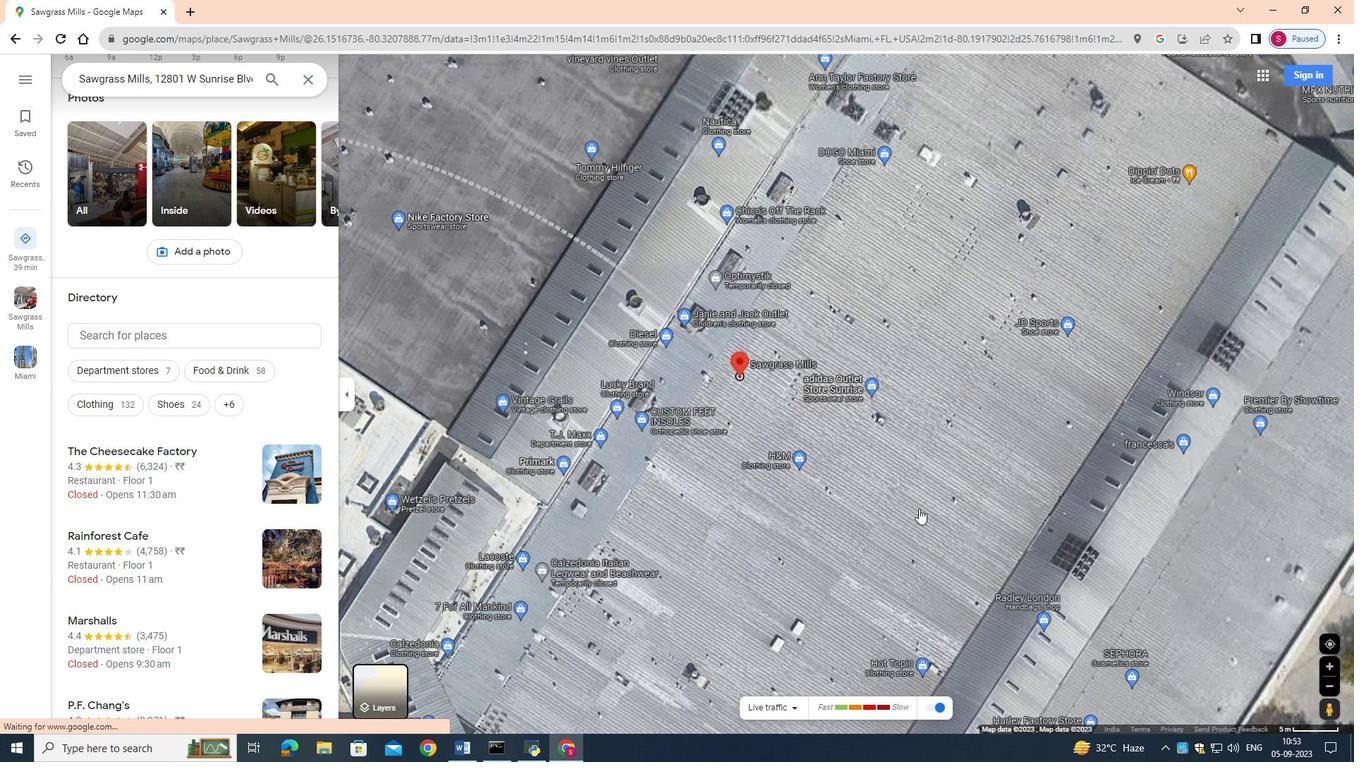 
Action: Mouse moved to (754, 419)
Screenshot: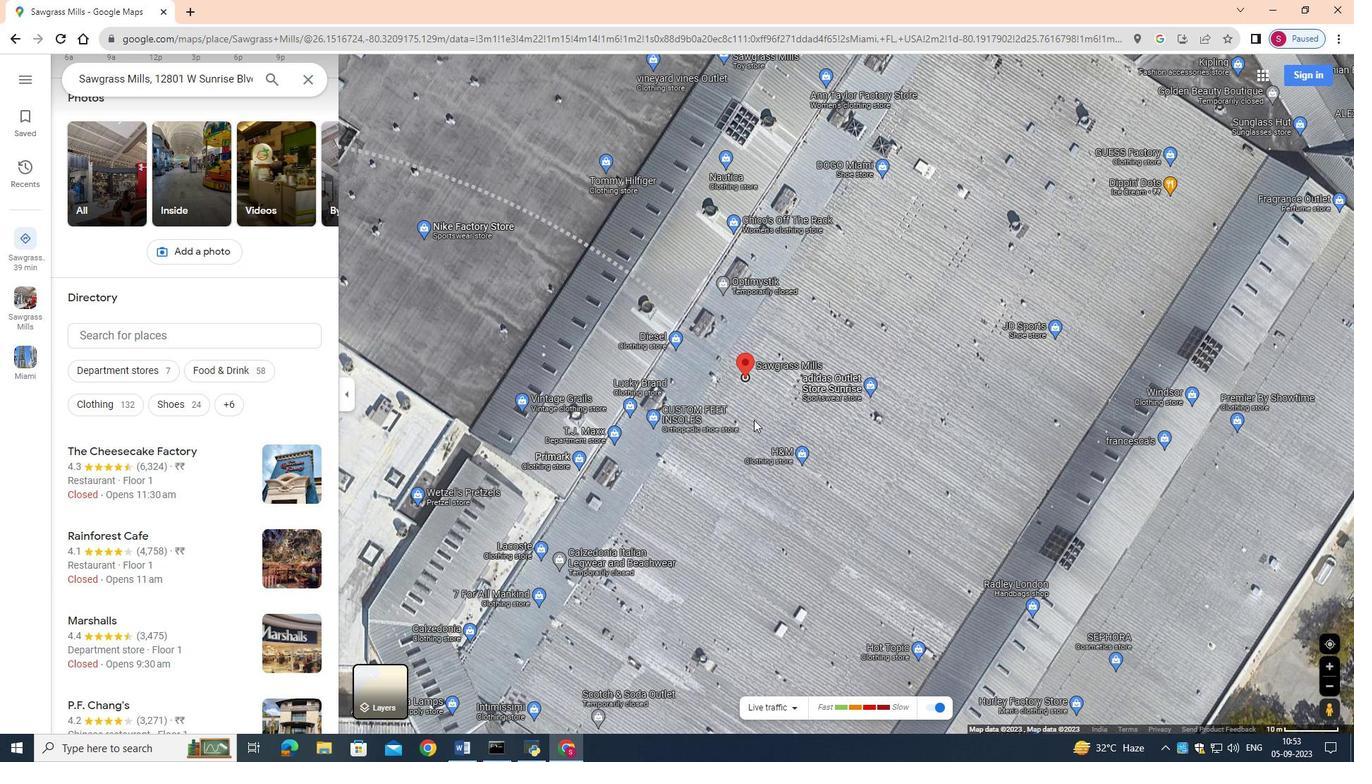 
Action: Mouse scrolled (754, 419) with delta (0, 0)
Screenshot: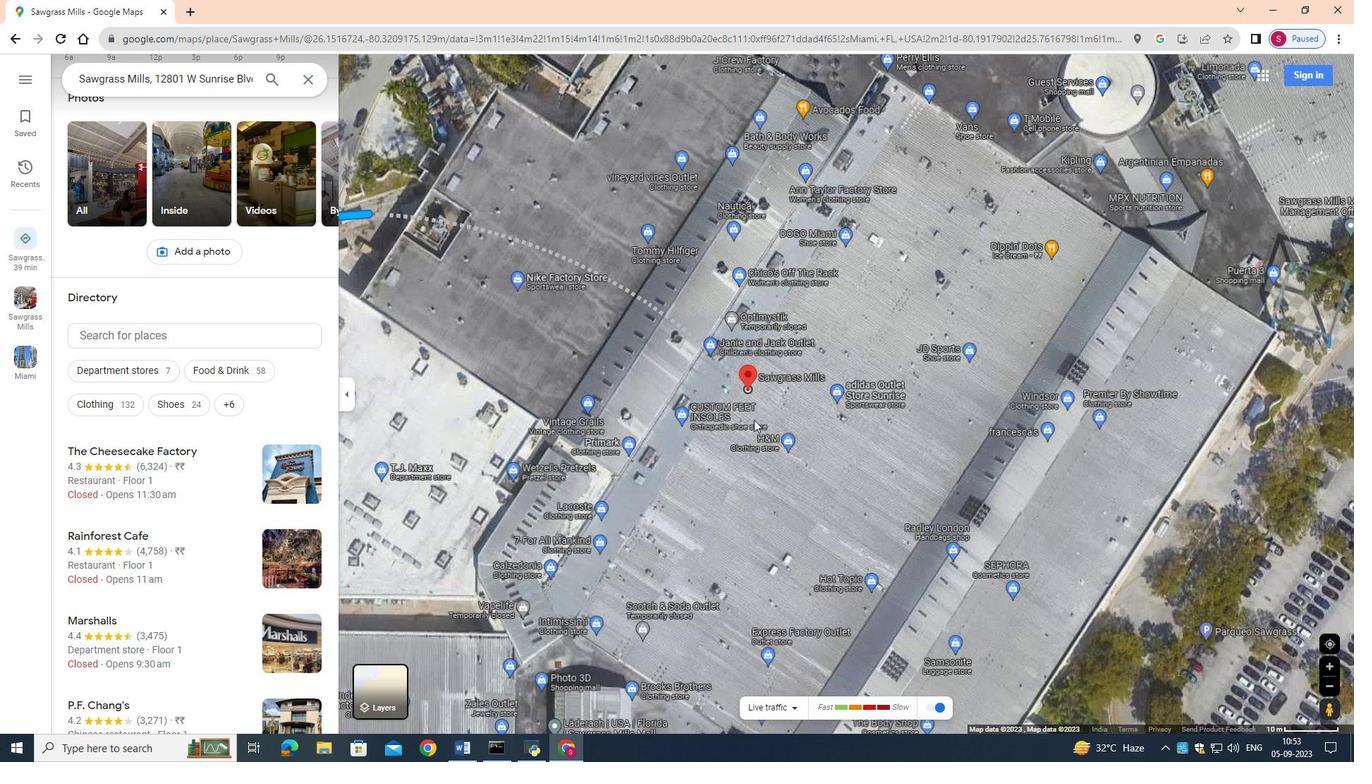 
Action: Mouse scrolled (754, 419) with delta (0, 0)
Screenshot: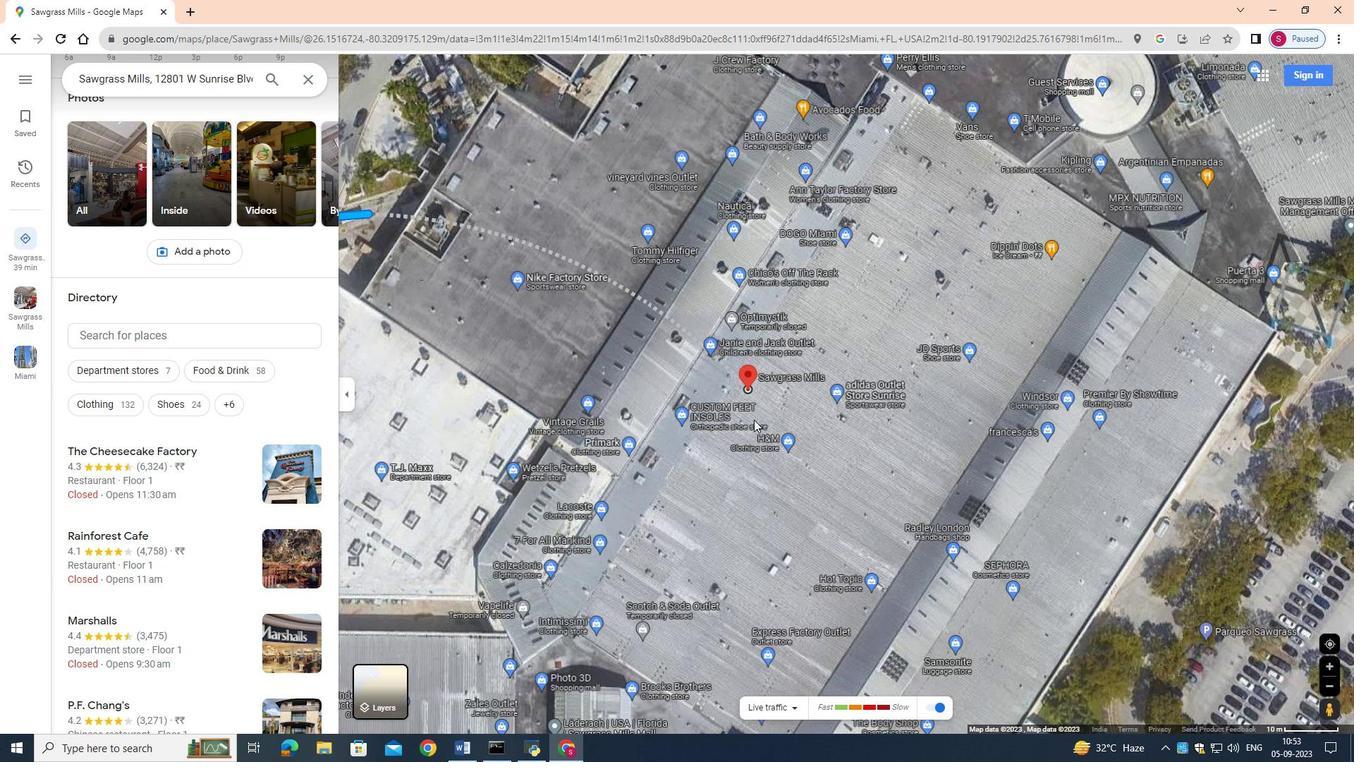 
Action: Mouse moved to (743, 451)
Screenshot: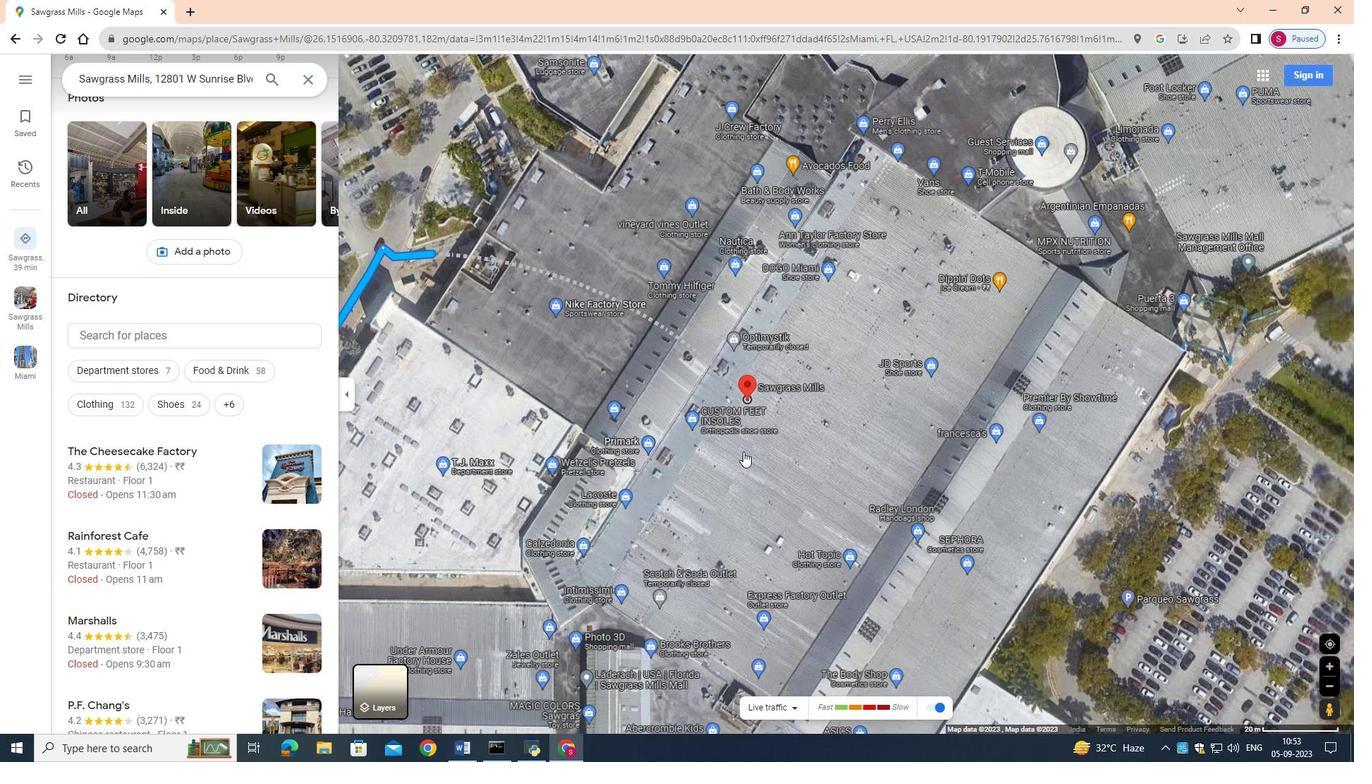
Action: Mouse scrolled (743, 450) with delta (0, 0)
Screenshot: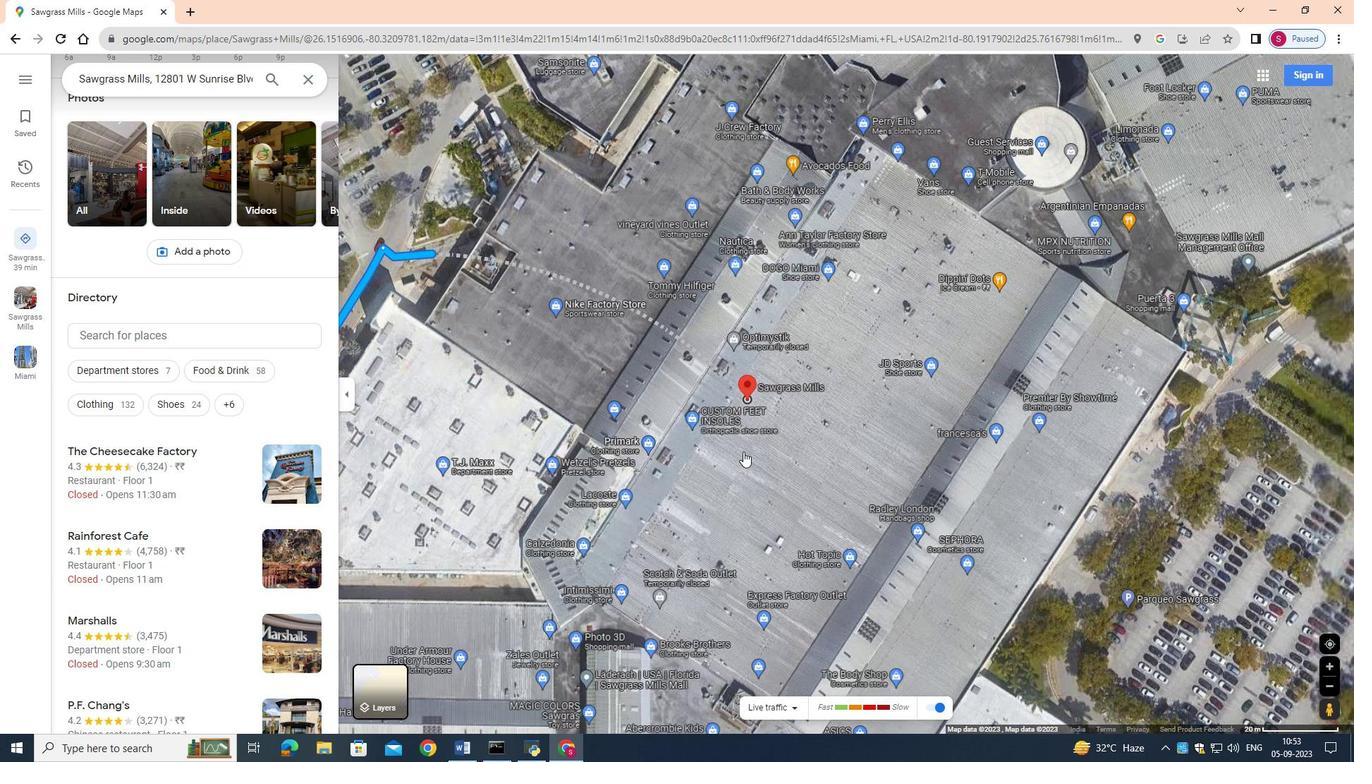 
Action: Mouse moved to (771, 701)
Screenshot: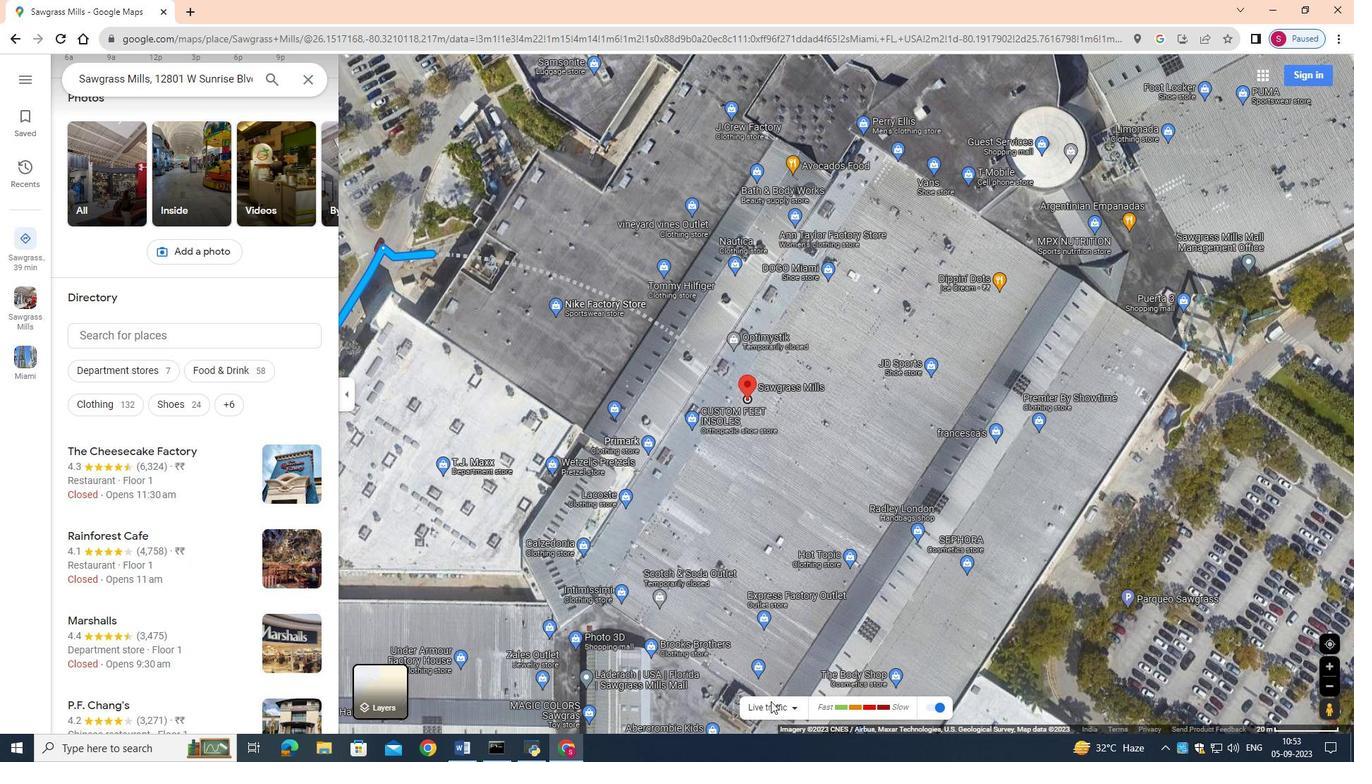 
Action: Mouse pressed left at (771, 701)
Screenshot: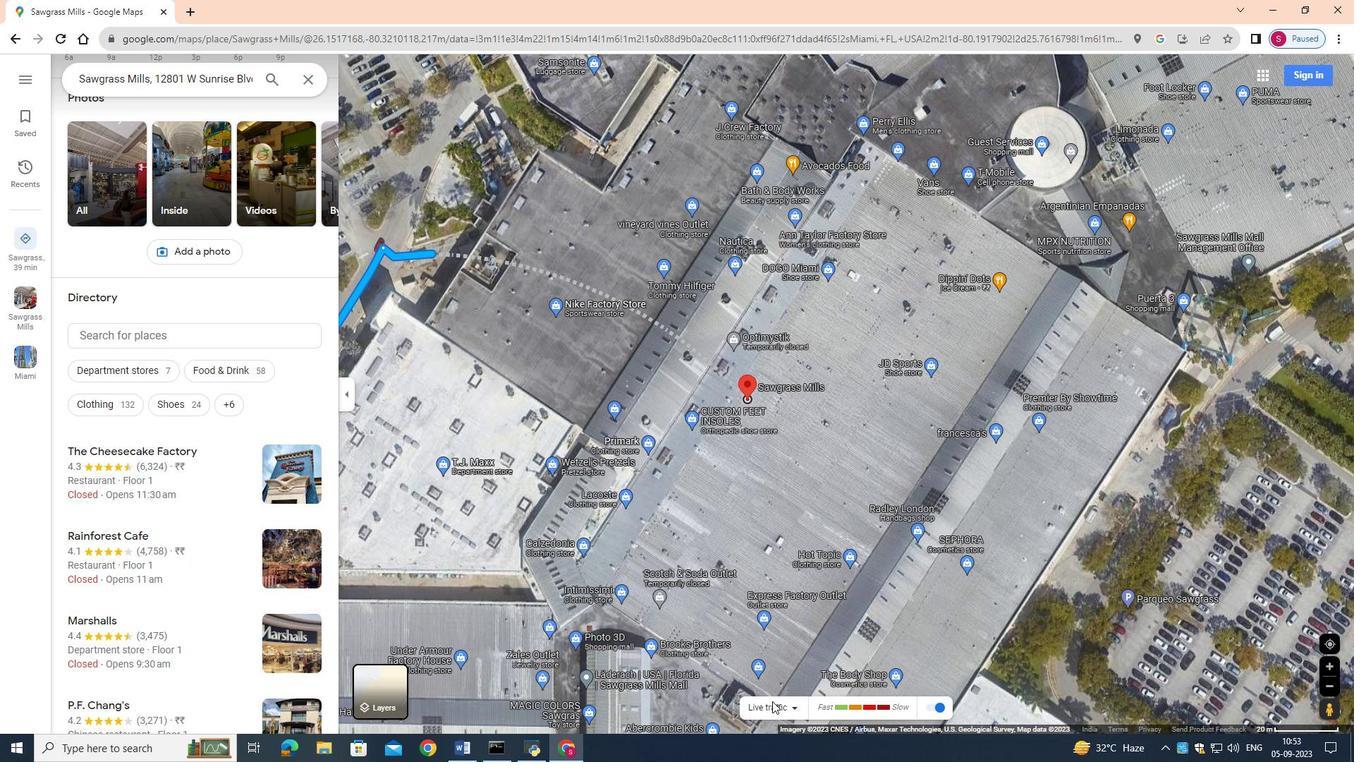 
Action: Mouse moved to (776, 705)
Screenshot: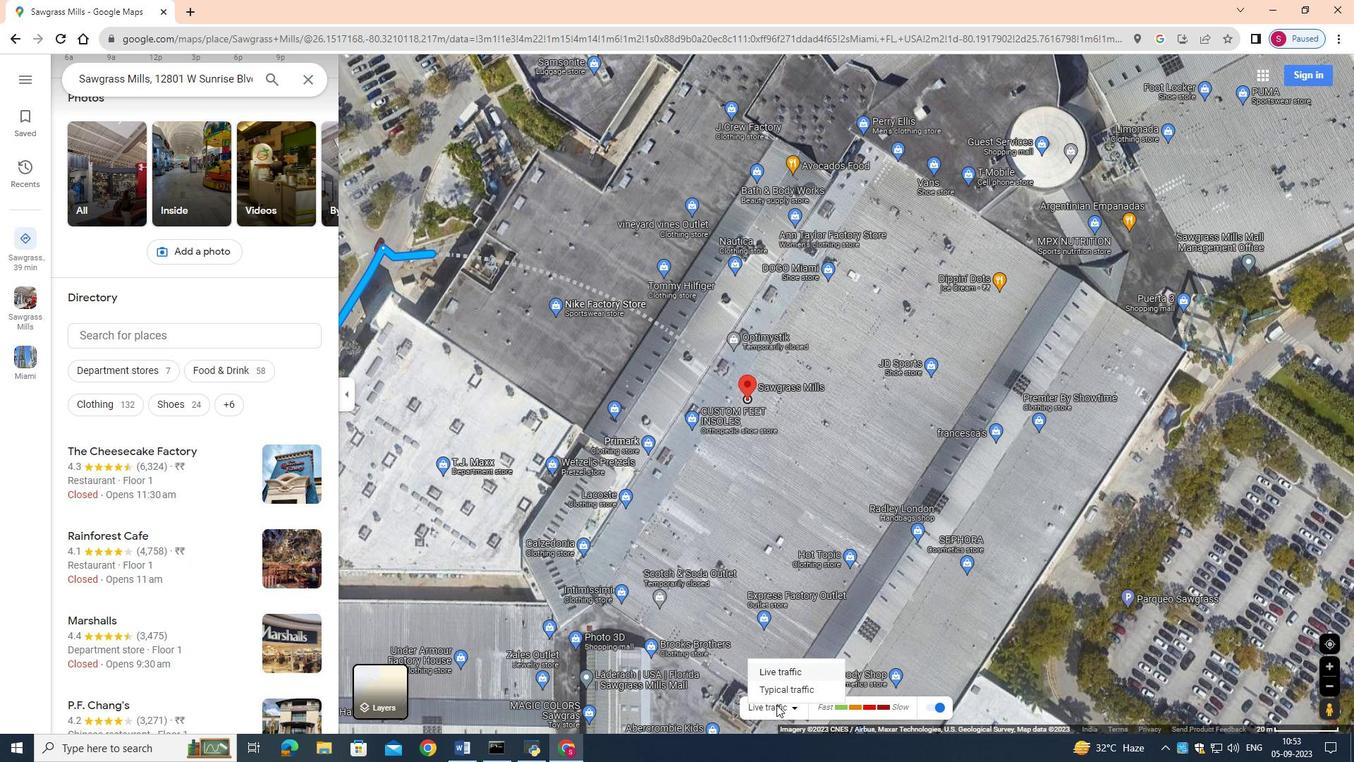 
Action: Mouse pressed left at (776, 705)
Screenshot: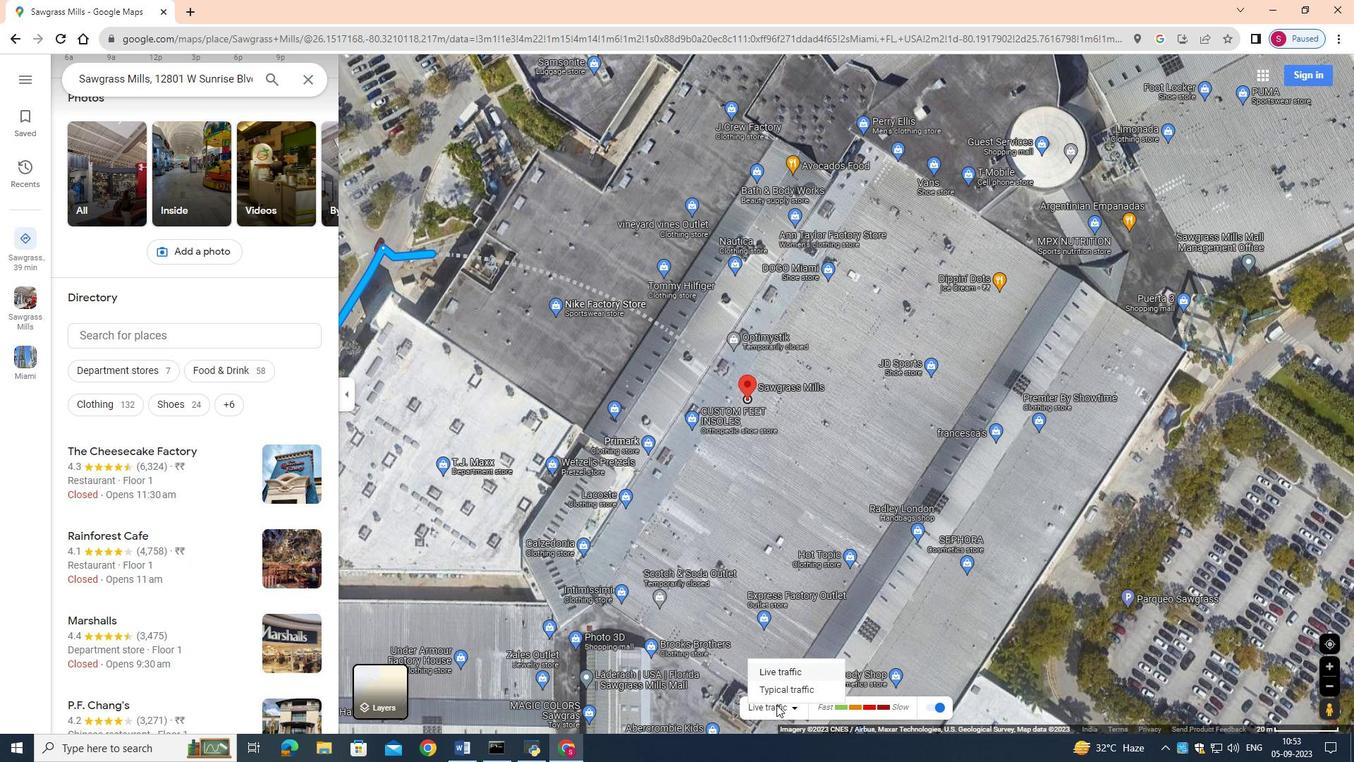 
Action: Mouse moved to (788, 685)
Screenshot: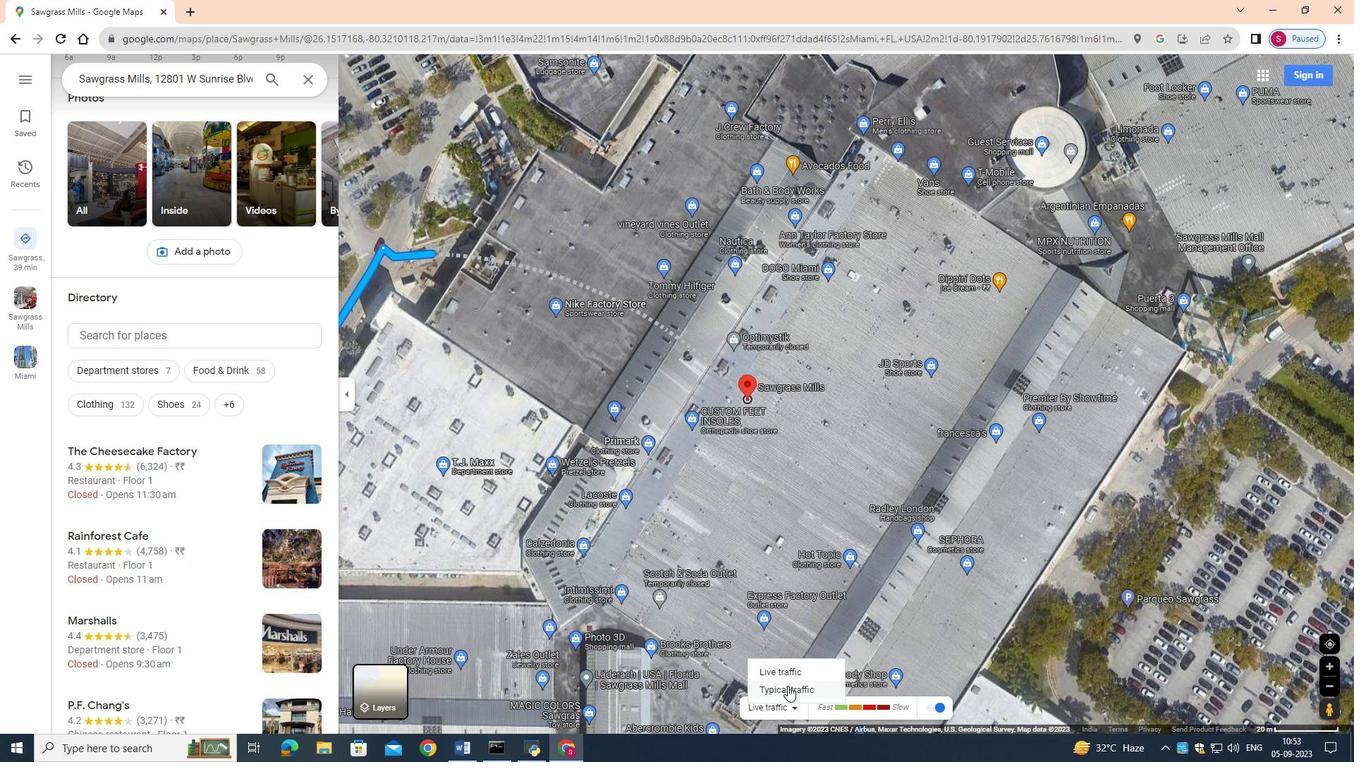 
Action: Mouse pressed left at (788, 685)
Screenshot: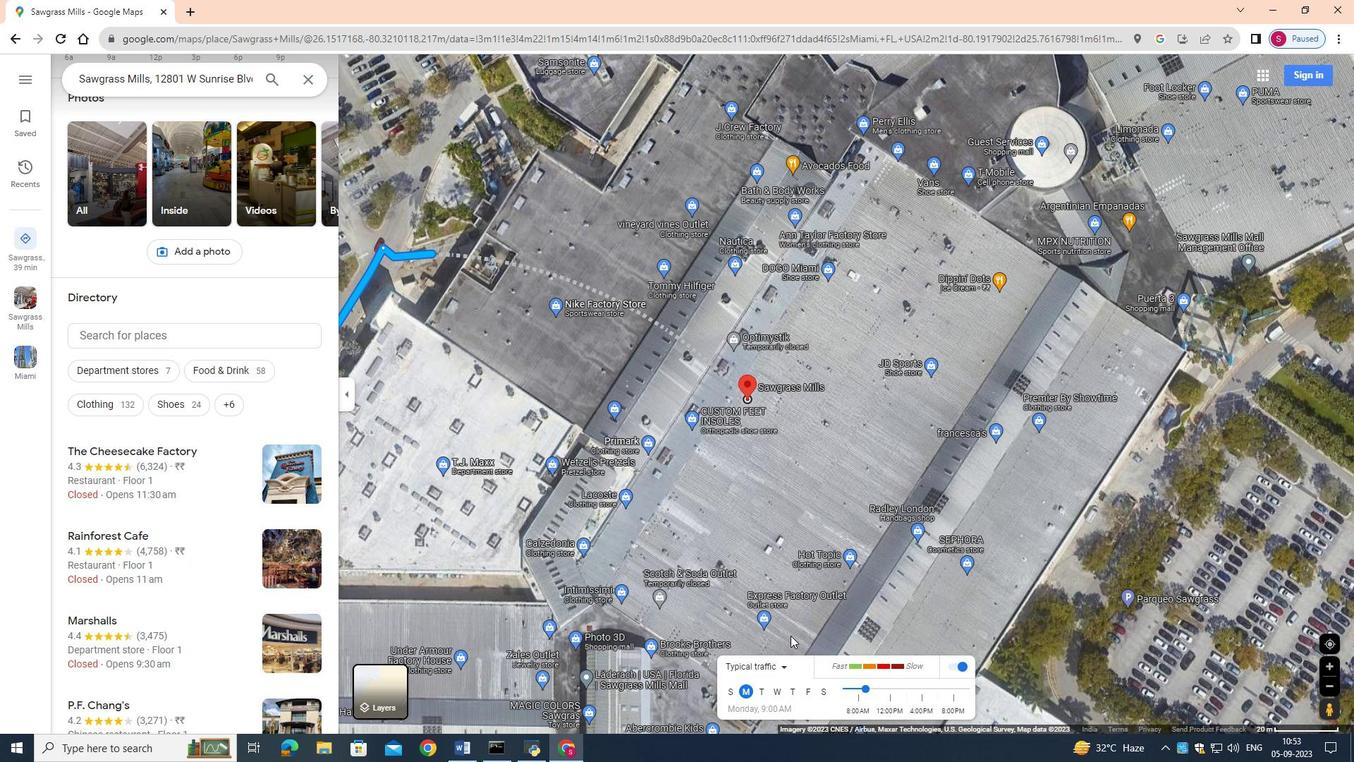 
Action: Mouse moved to (731, 696)
Screenshot: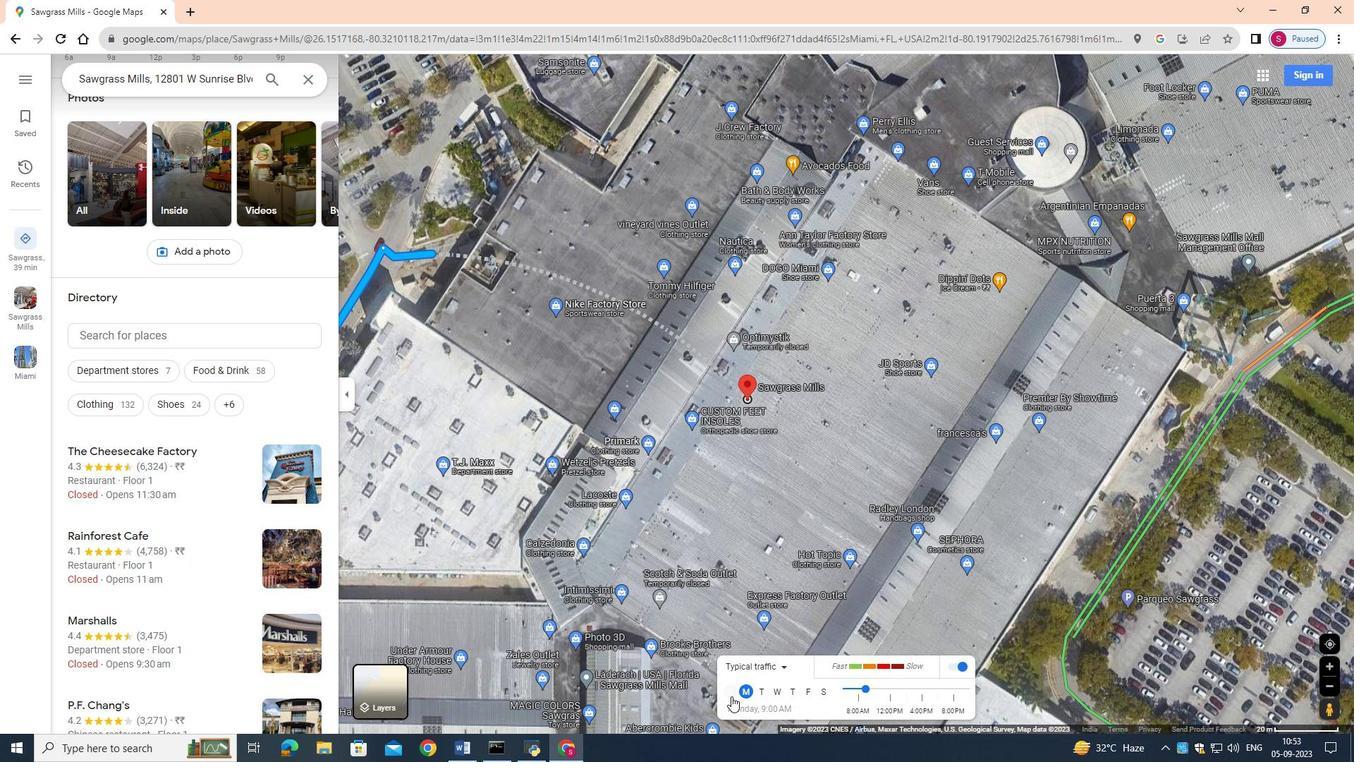 
Action: Mouse pressed left at (731, 696)
Screenshot: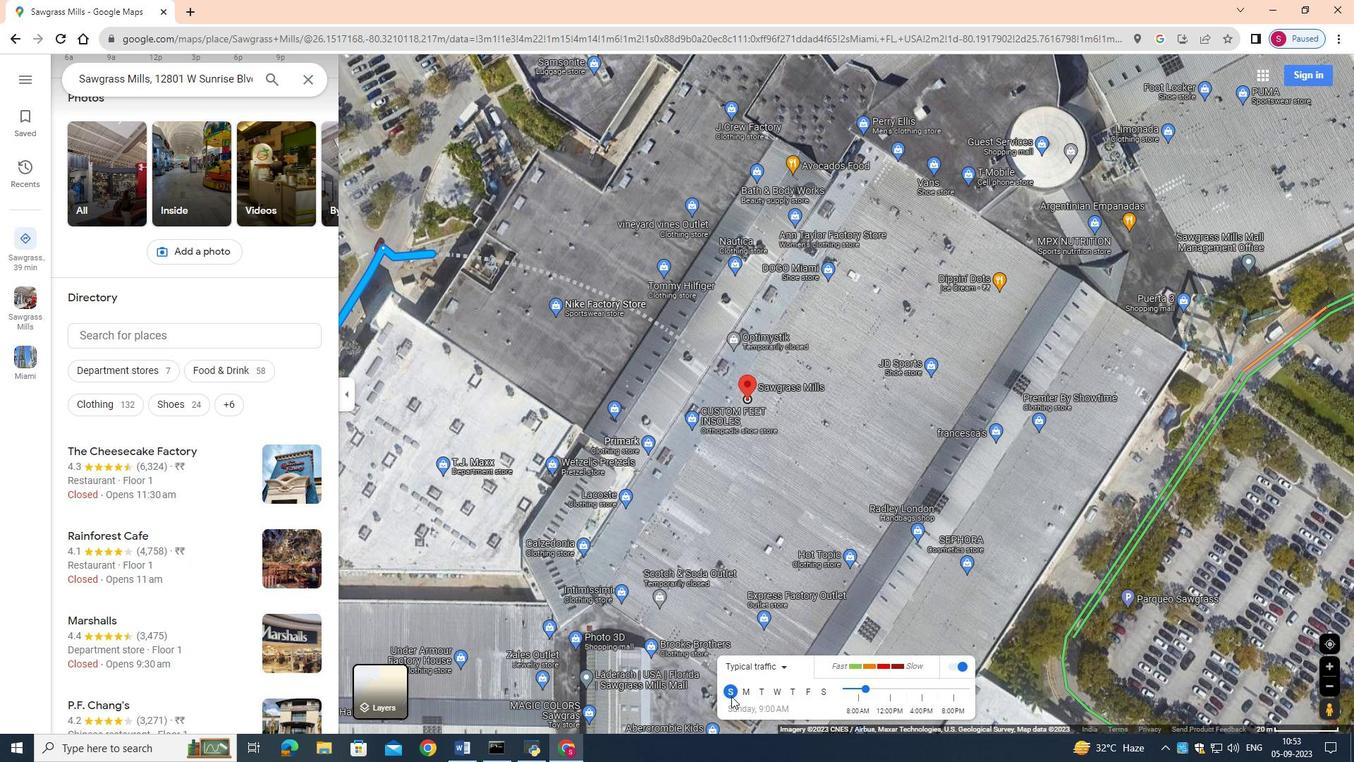 
Action: Mouse moved to (894, 693)
Screenshot: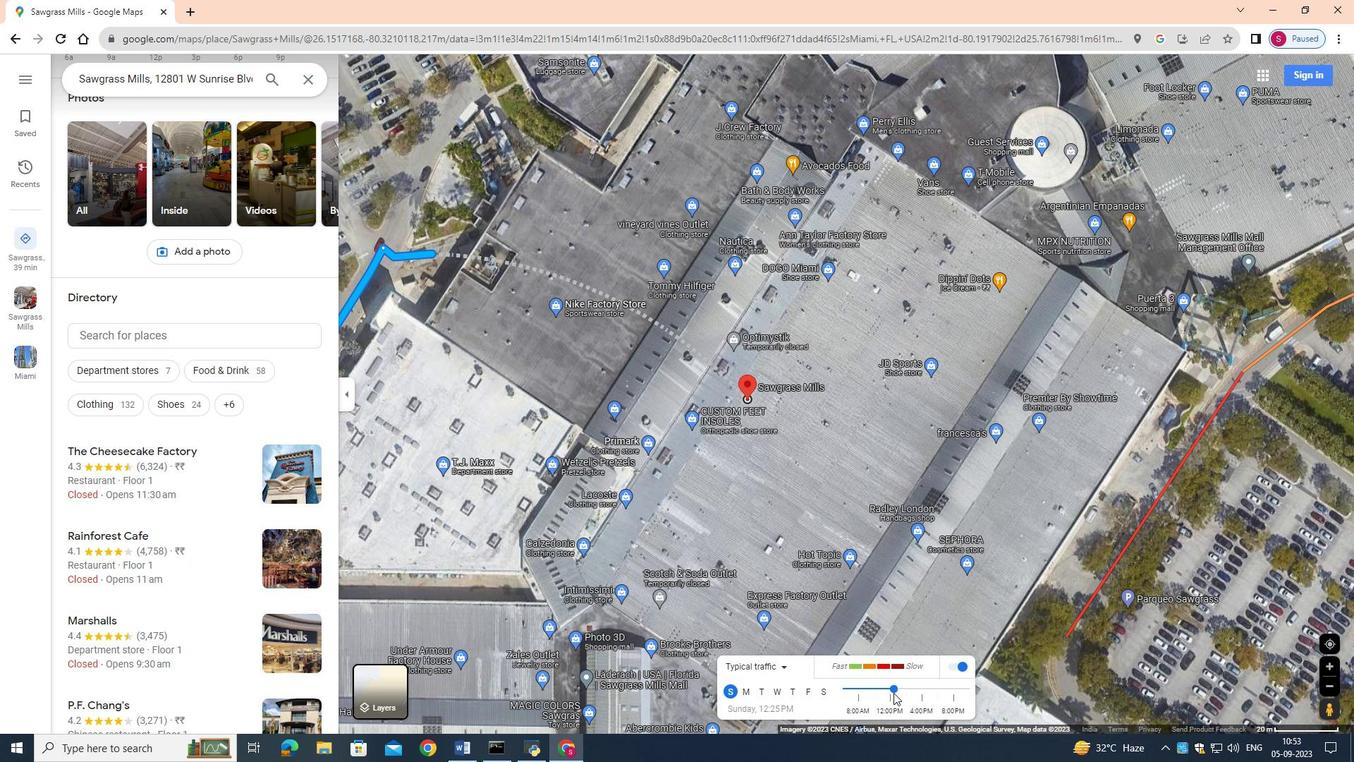 
Action: Mouse pressed left at (894, 693)
Screenshot: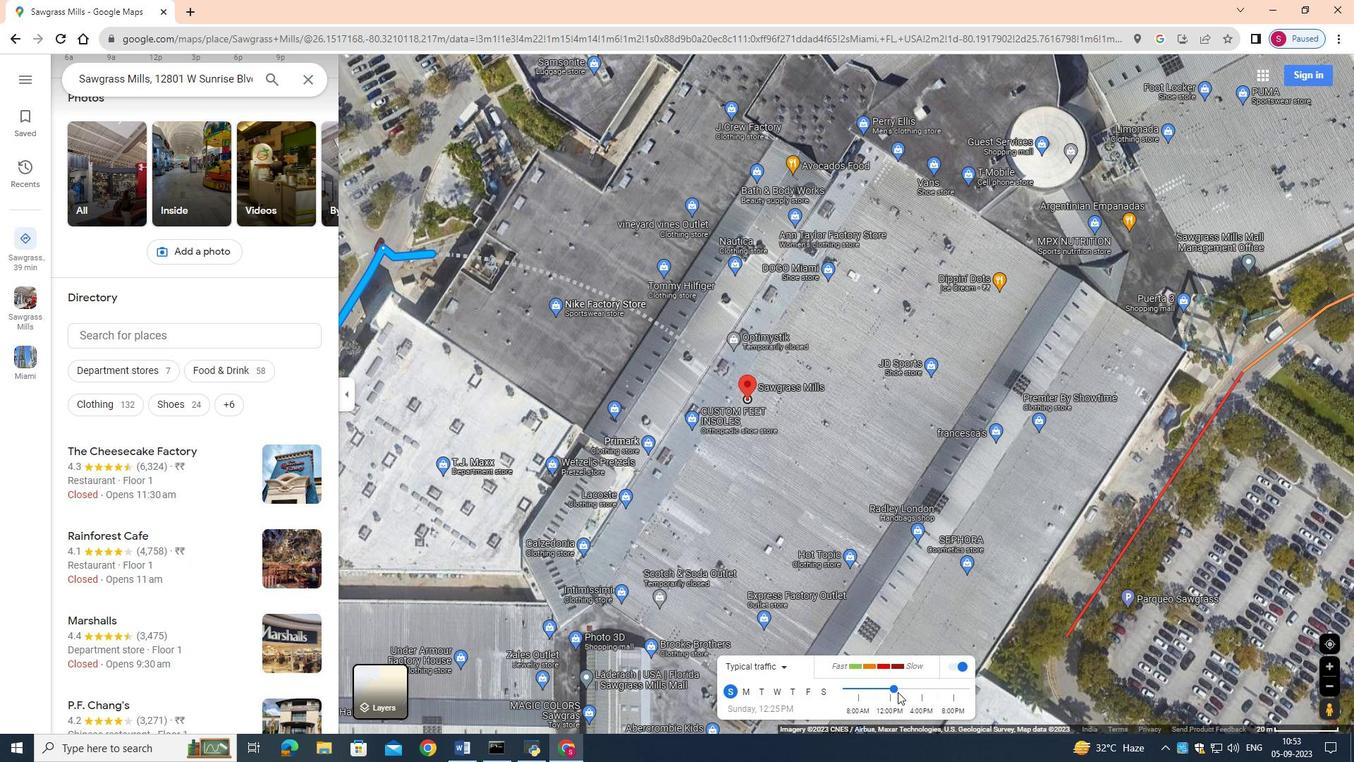 
Action: Mouse moved to (874, 688)
Screenshot: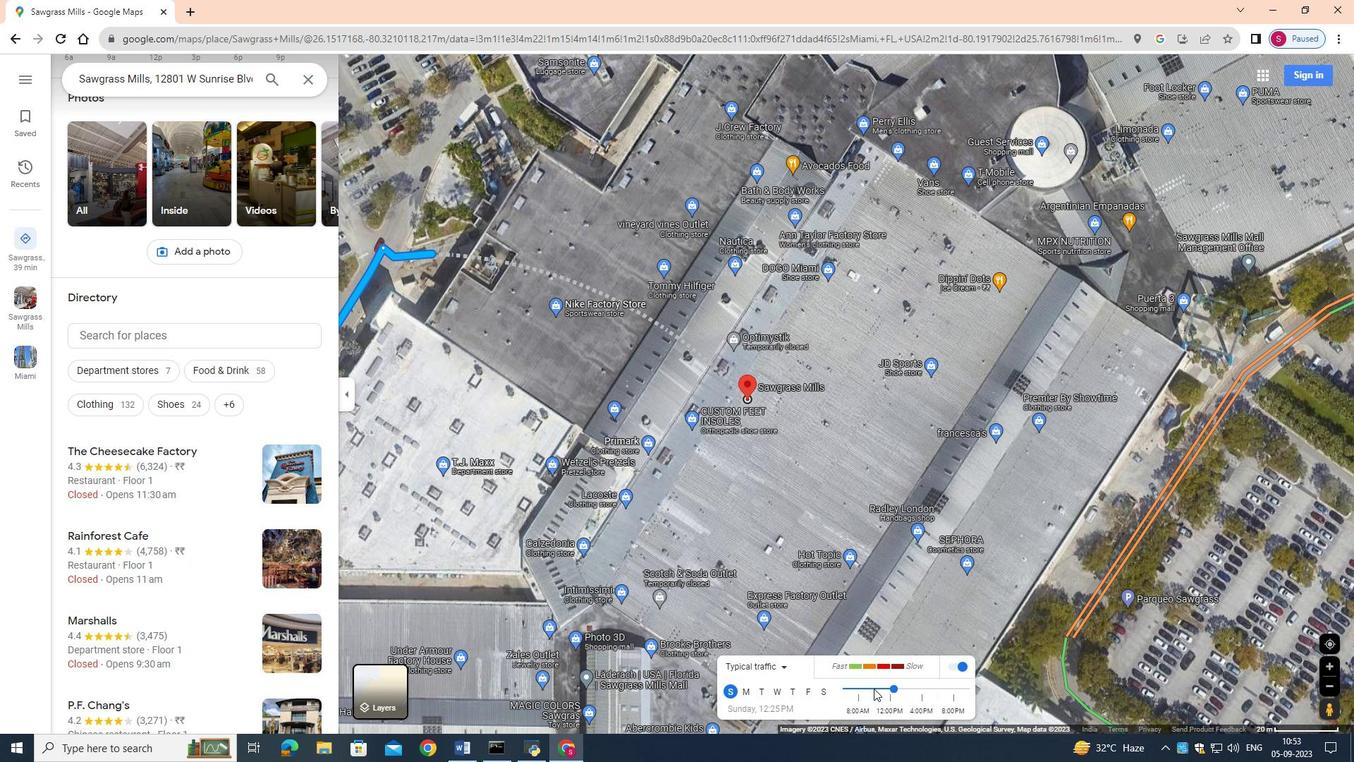 
Action: Mouse pressed left at (874, 688)
Screenshot: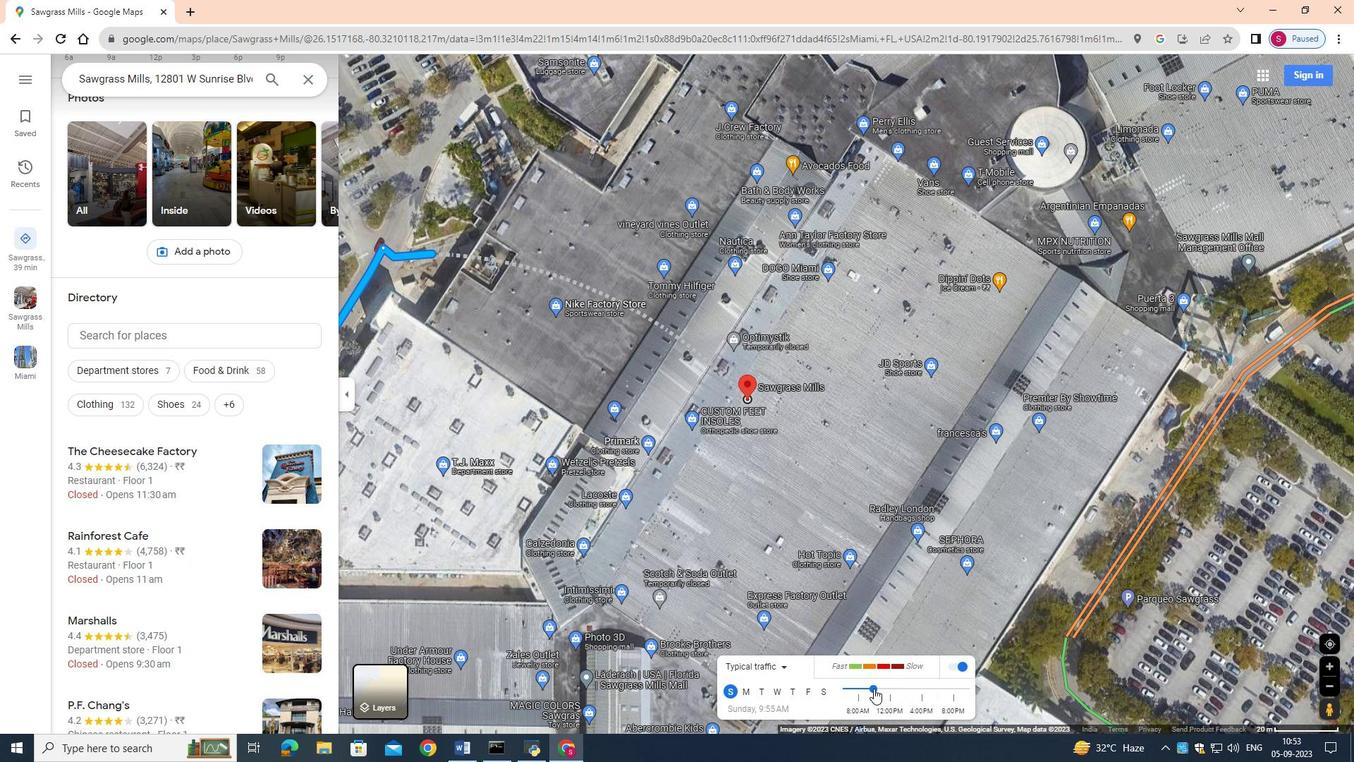 
Action: Mouse moved to (920, 689)
Screenshot: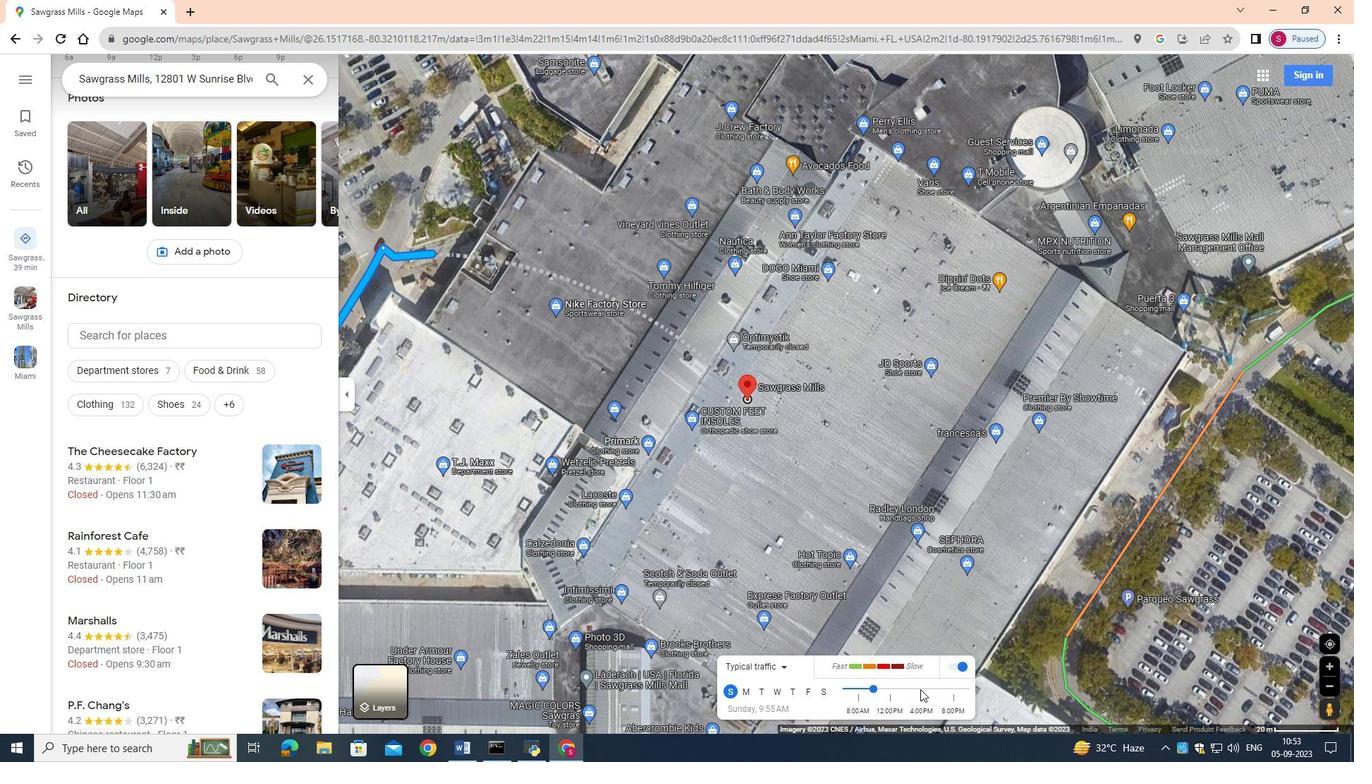 
Action: Mouse pressed left at (920, 689)
Screenshot: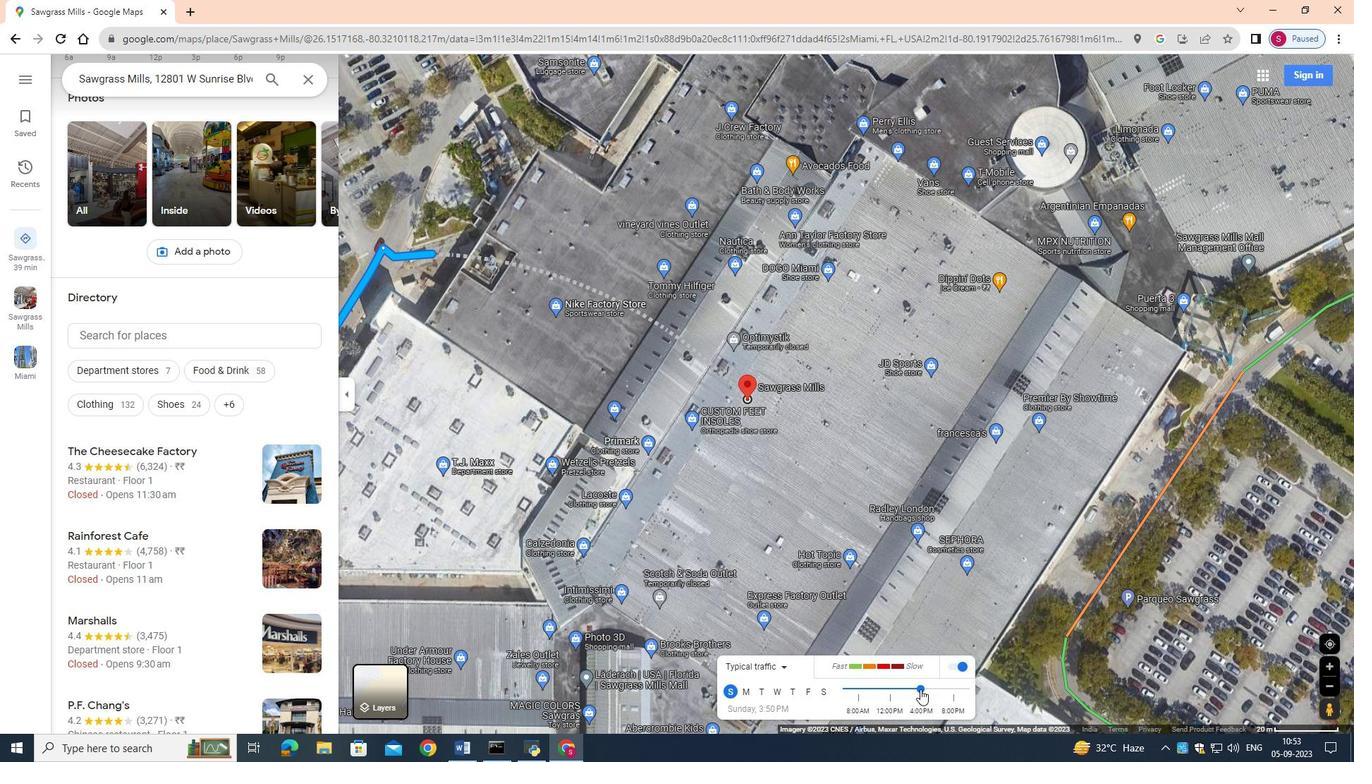 
Action: Mouse moved to (868, 544)
Screenshot: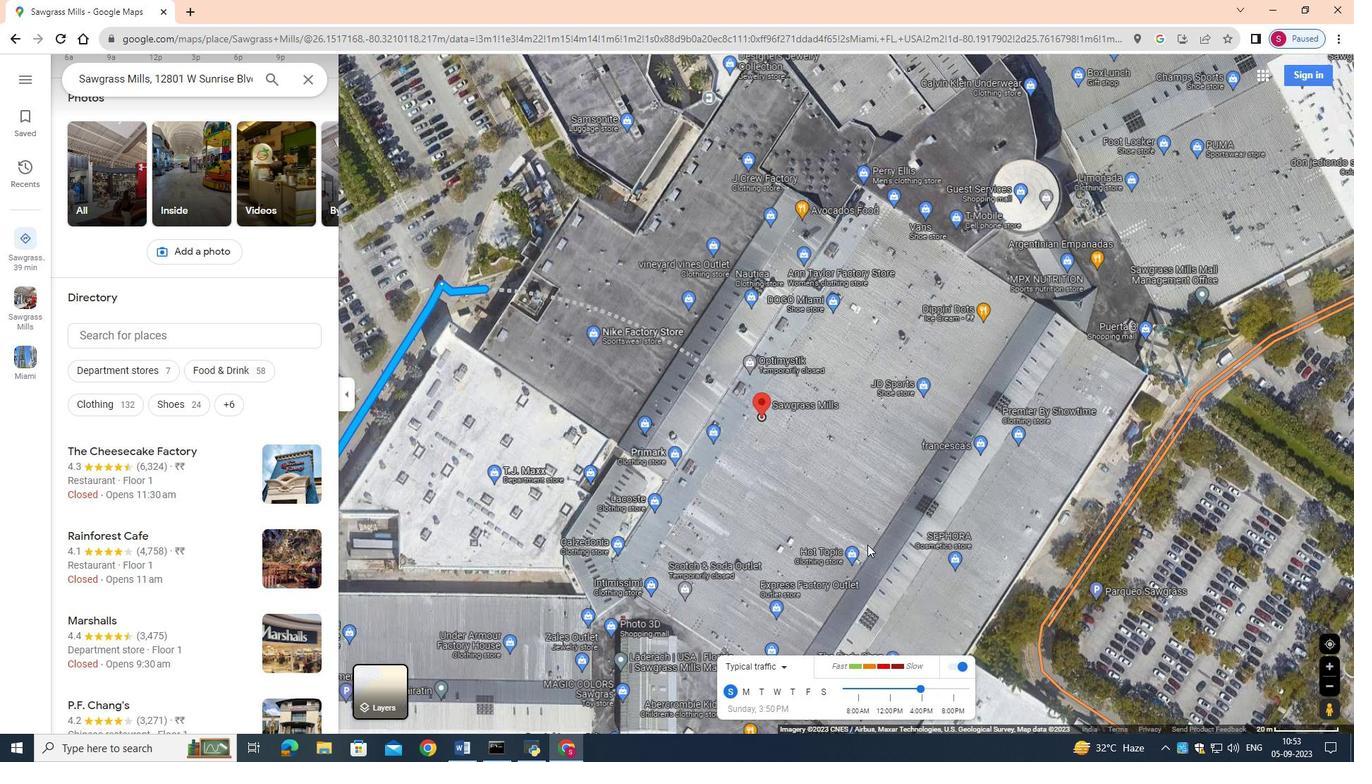 
Action: Mouse scrolled (868, 544) with delta (0, 0)
Screenshot: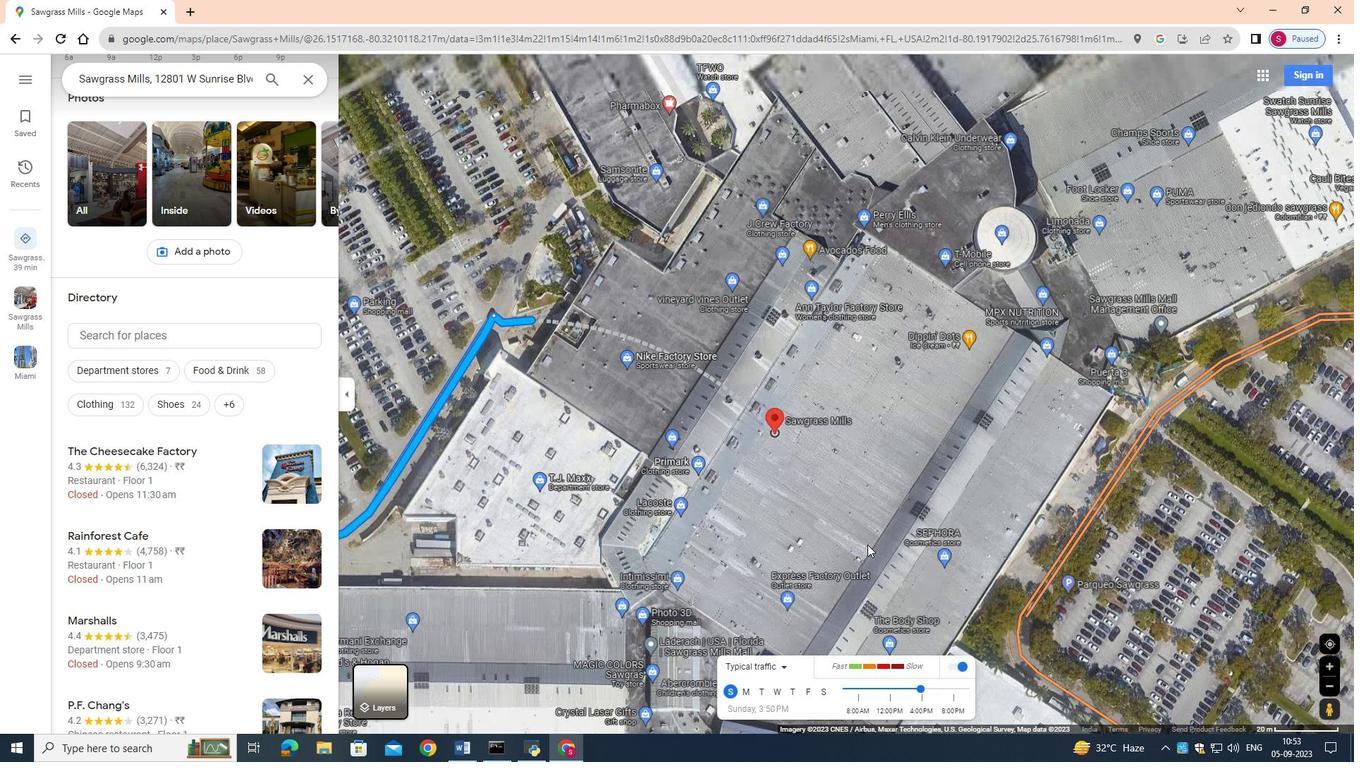 
Action: Mouse scrolled (868, 544) with delta (0, 0)
Screenshot: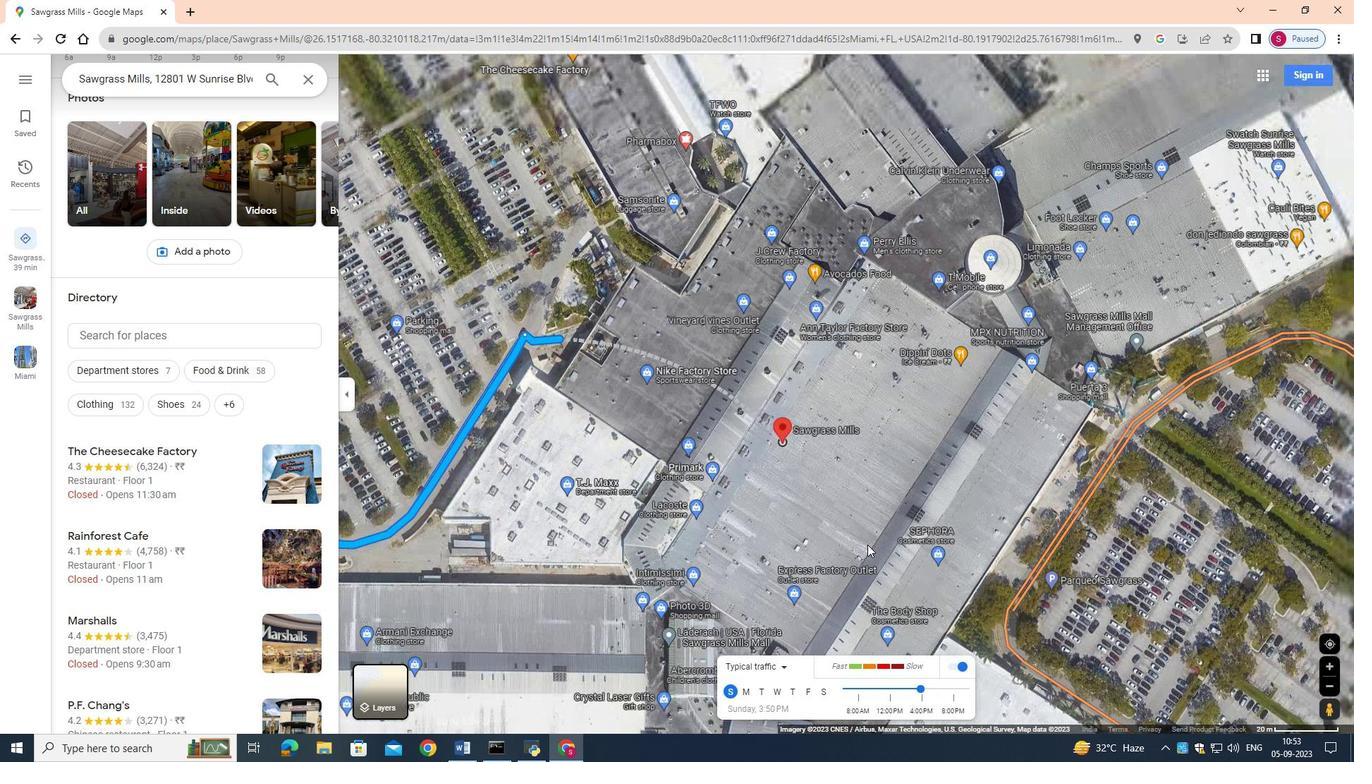
Action: Mouse scrolled (868, 544) with delta (0, 0)
Screenshot: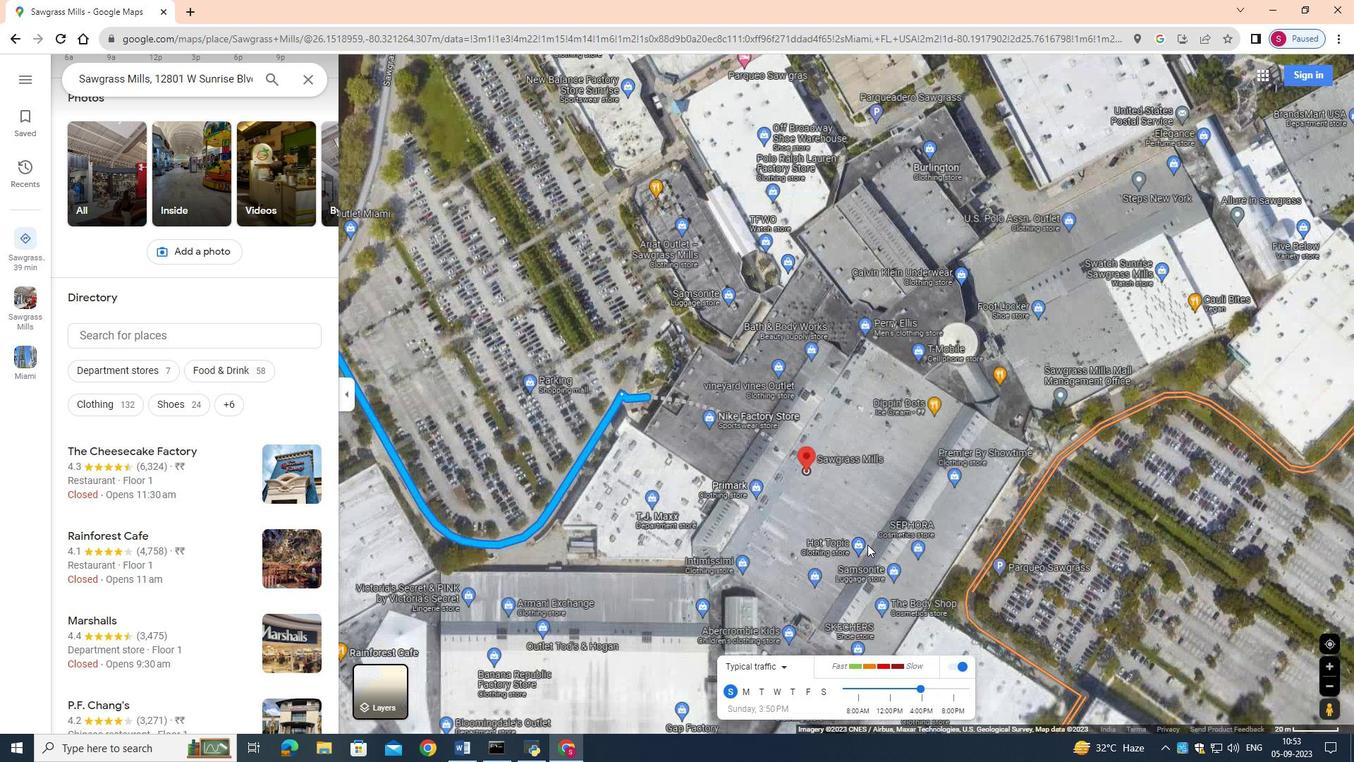 
Action: Mouse scrolled (868, 544) with delta (0, 0)
Screenshot: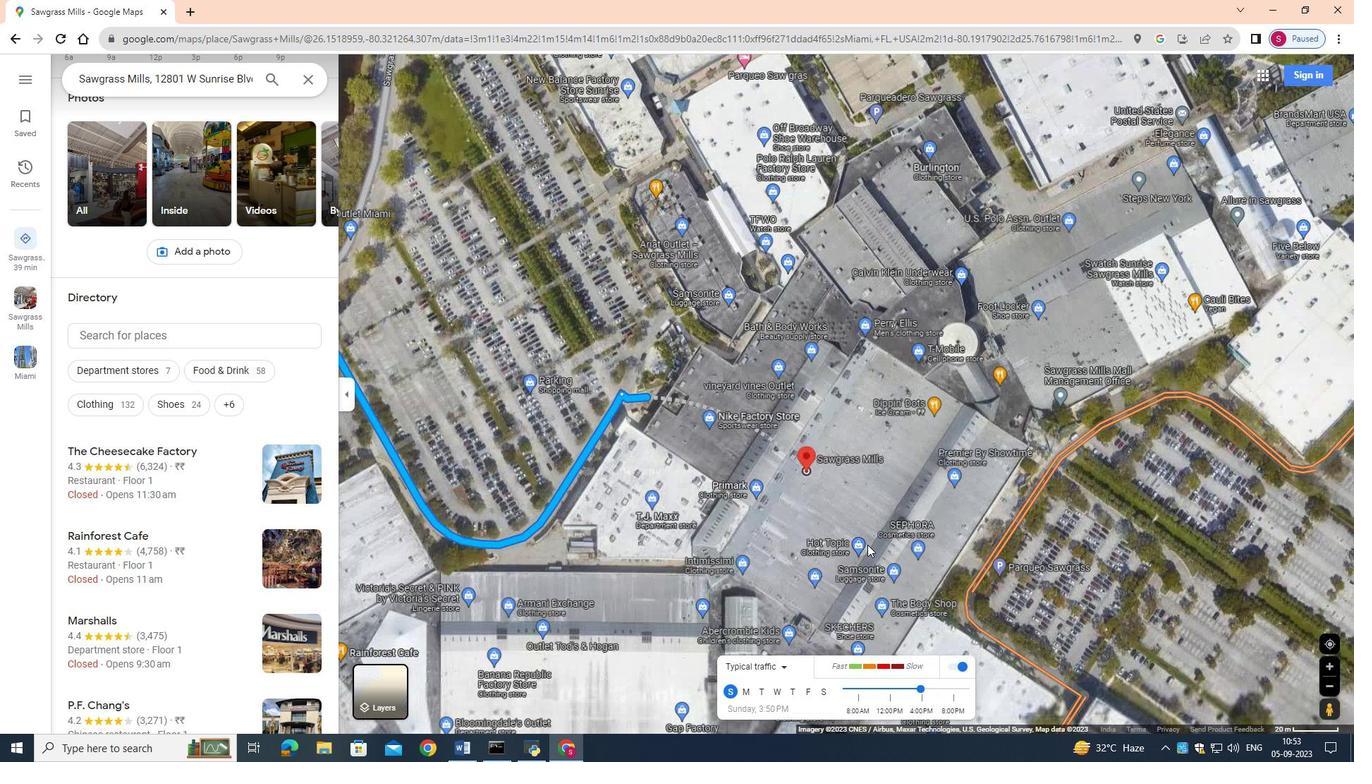 
Action: Mouse moved to (640, 431)
Screenshot: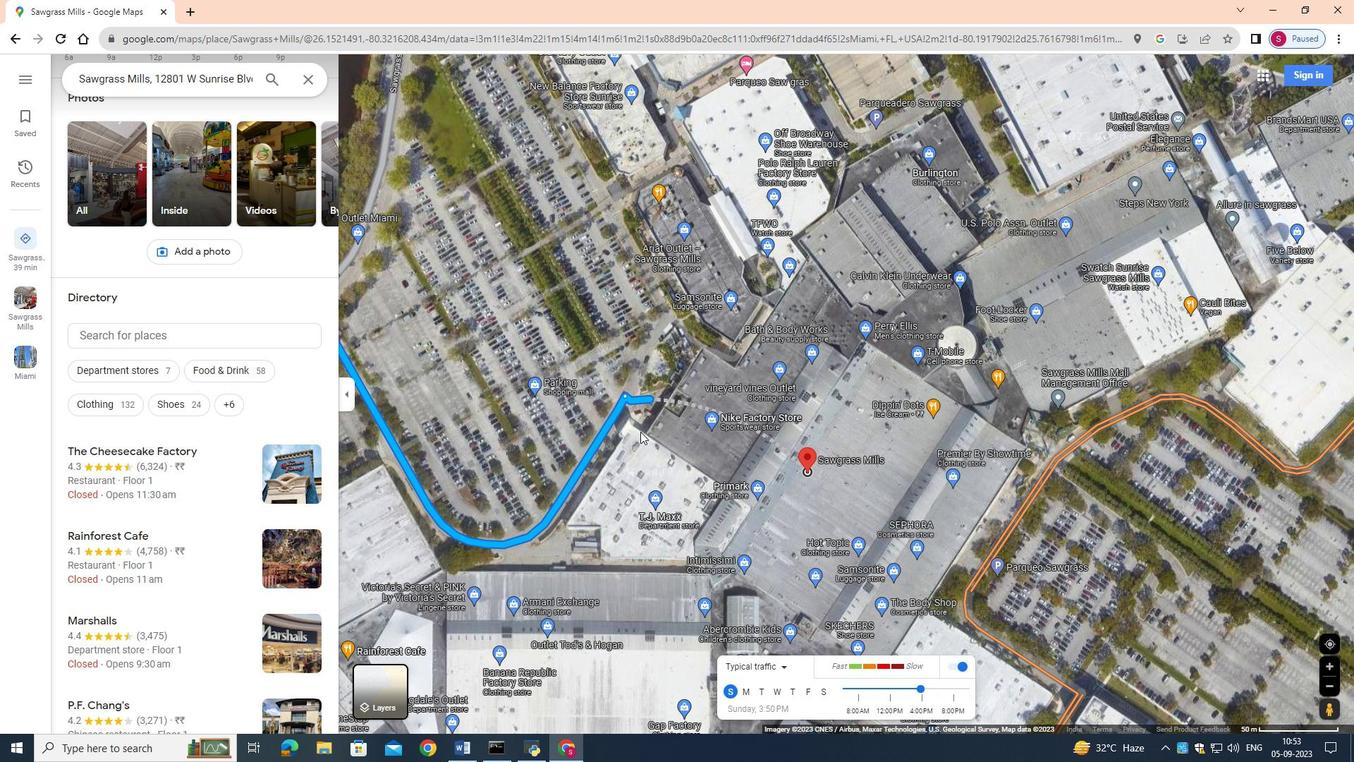 
Action: Mouse pressed left at (640, 431)
Screenshot: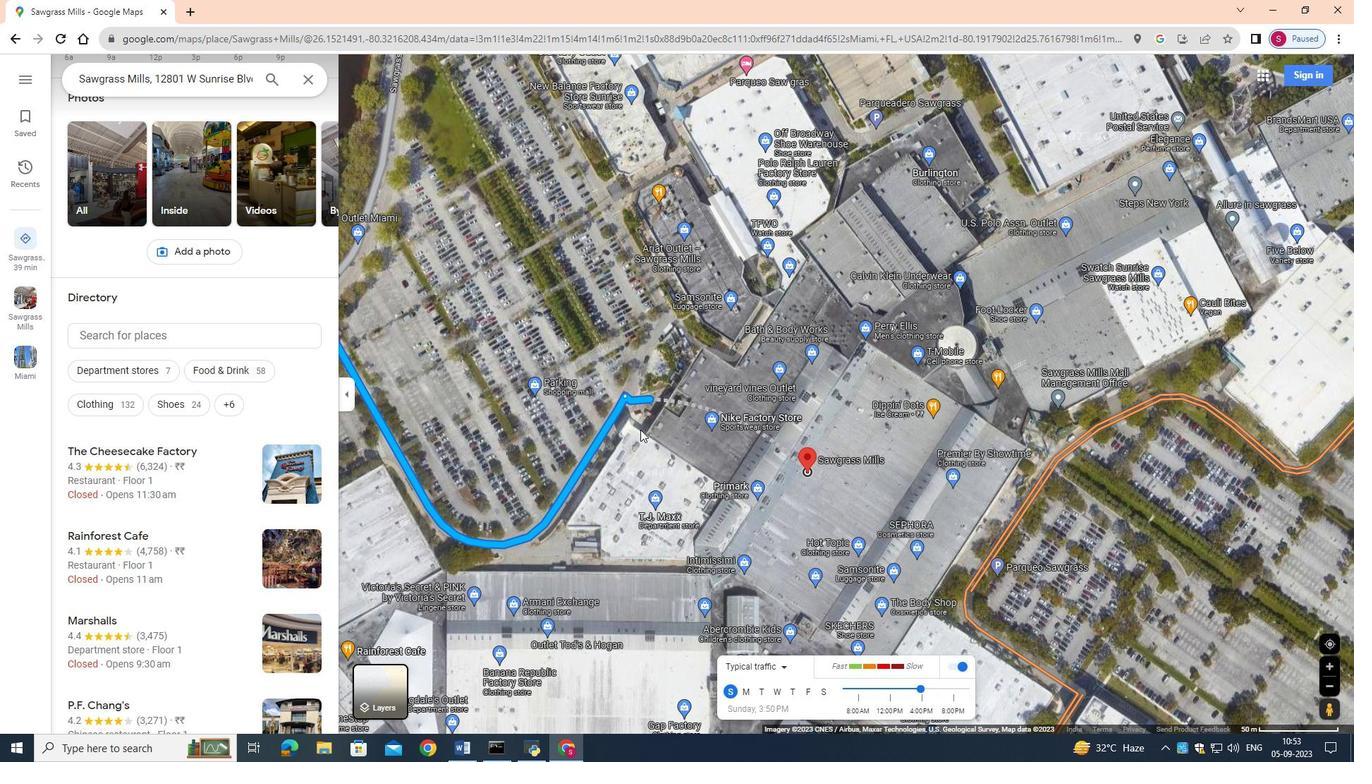 
Action: Mouse moved to (647, 420)
Screenshot: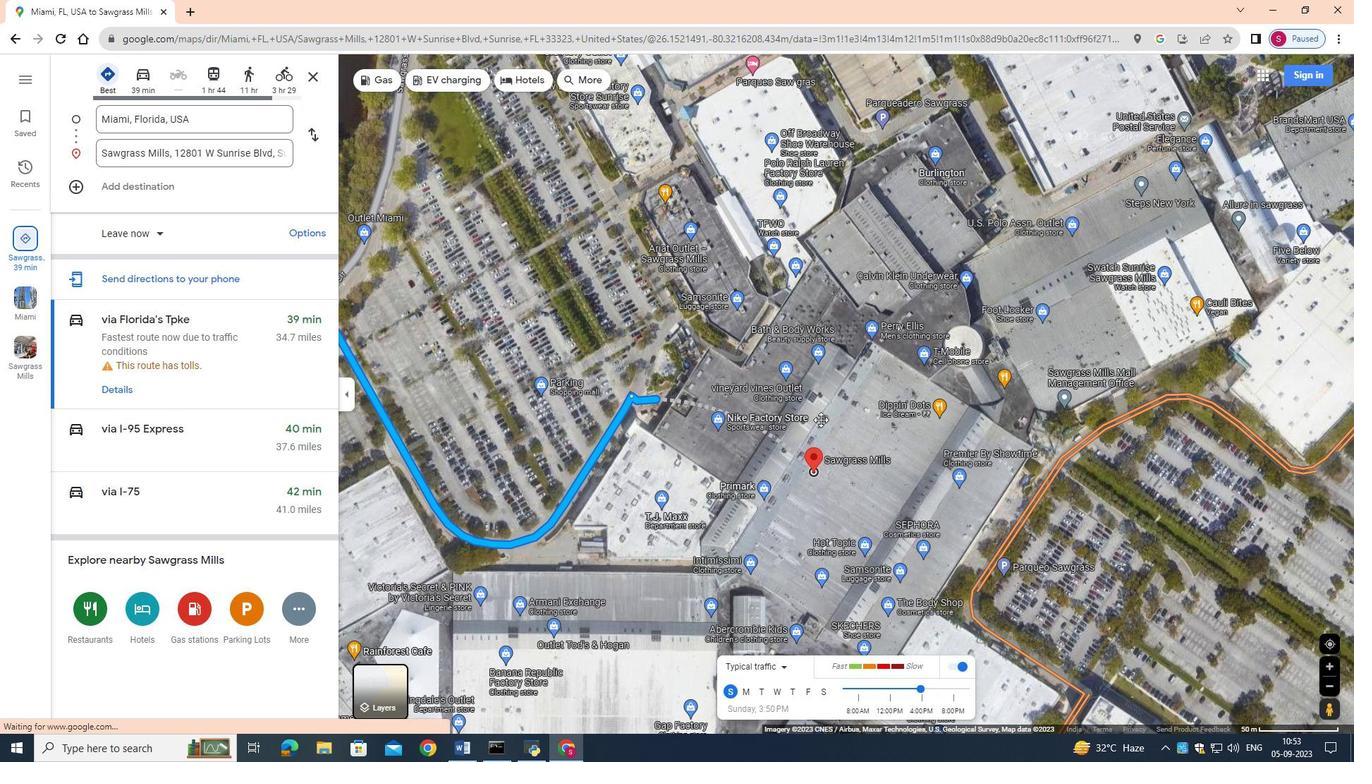 
Action: Mouse pressed left at (647, 420)
Screenshot: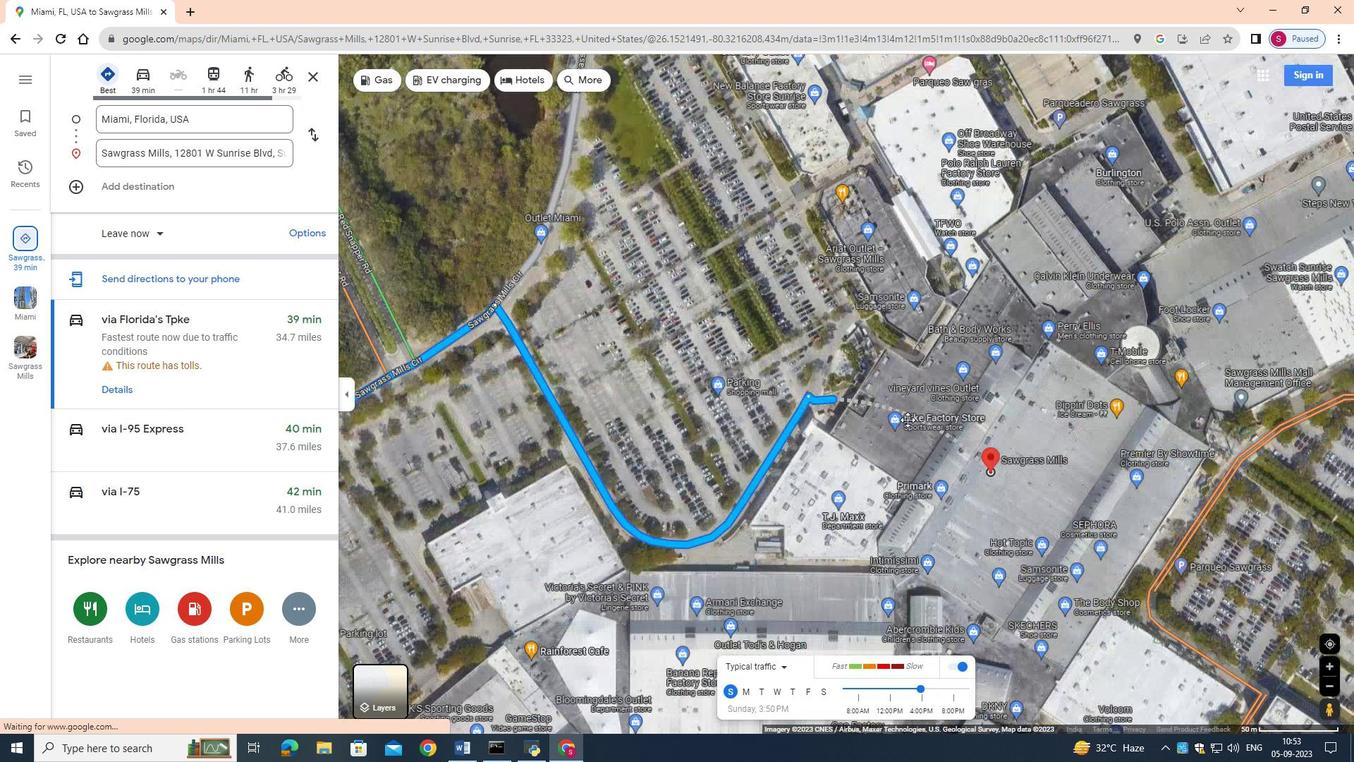 
Action: Mouse moved to (939, 685)
Screenshot: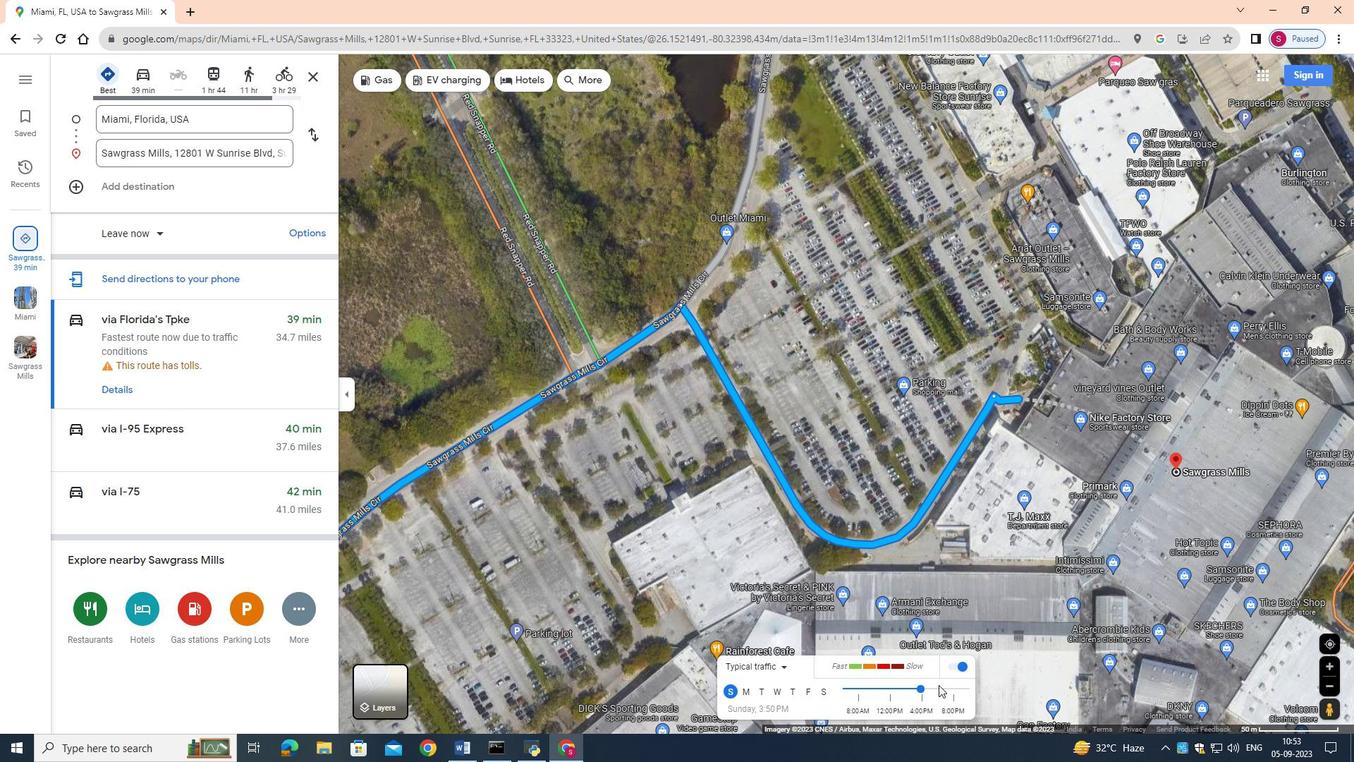 
Action: Mouse pressed left at (939, 685)
Screenshot: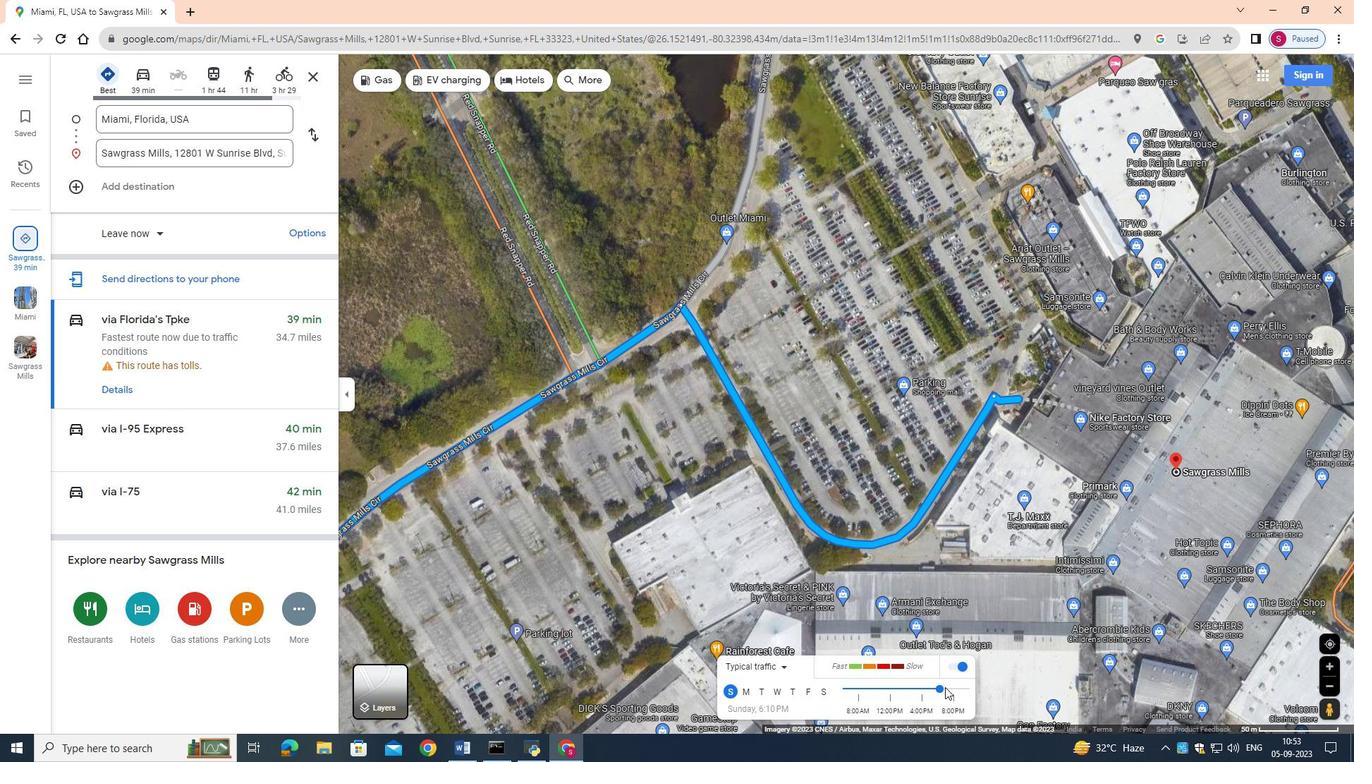 
Action: Mouse moved to (948, 687)
Screenshot: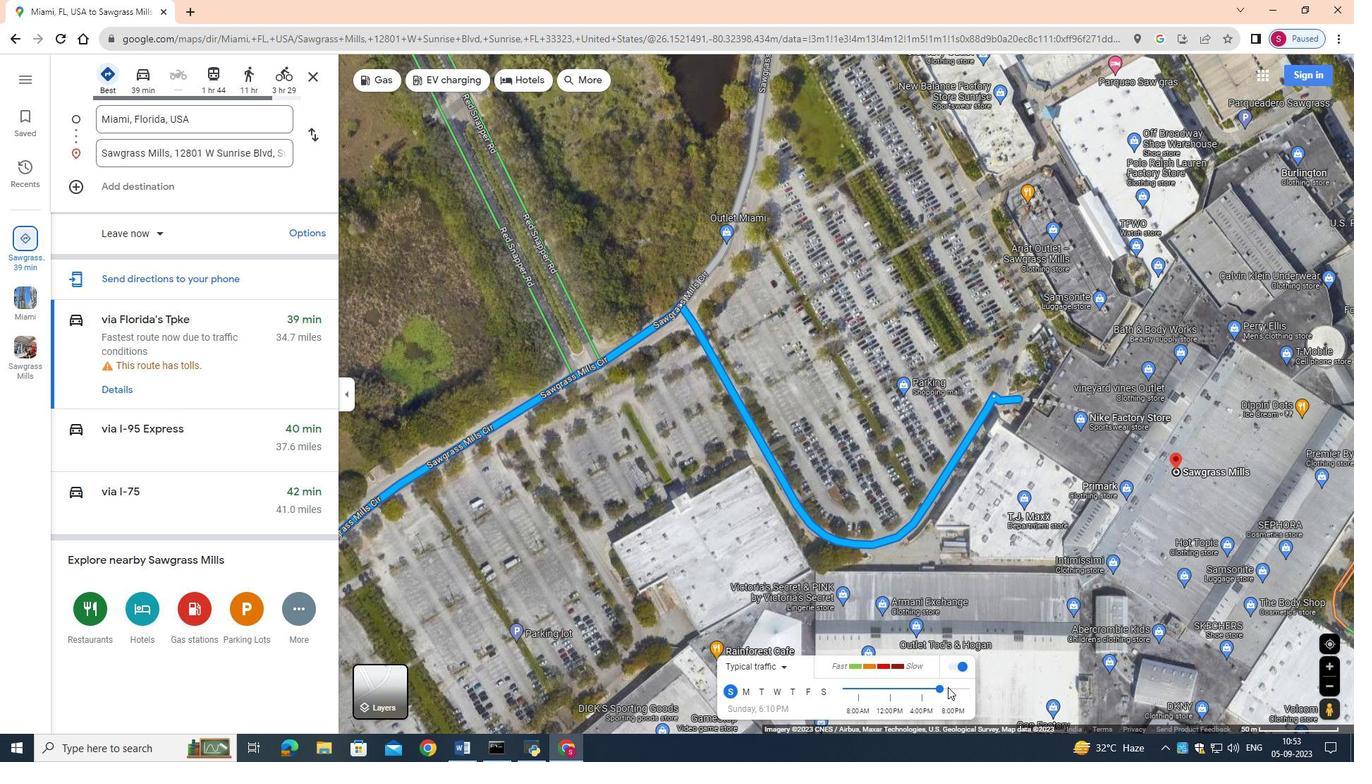 
Action: Mouse pressed left at (948, 687)
Screenshot: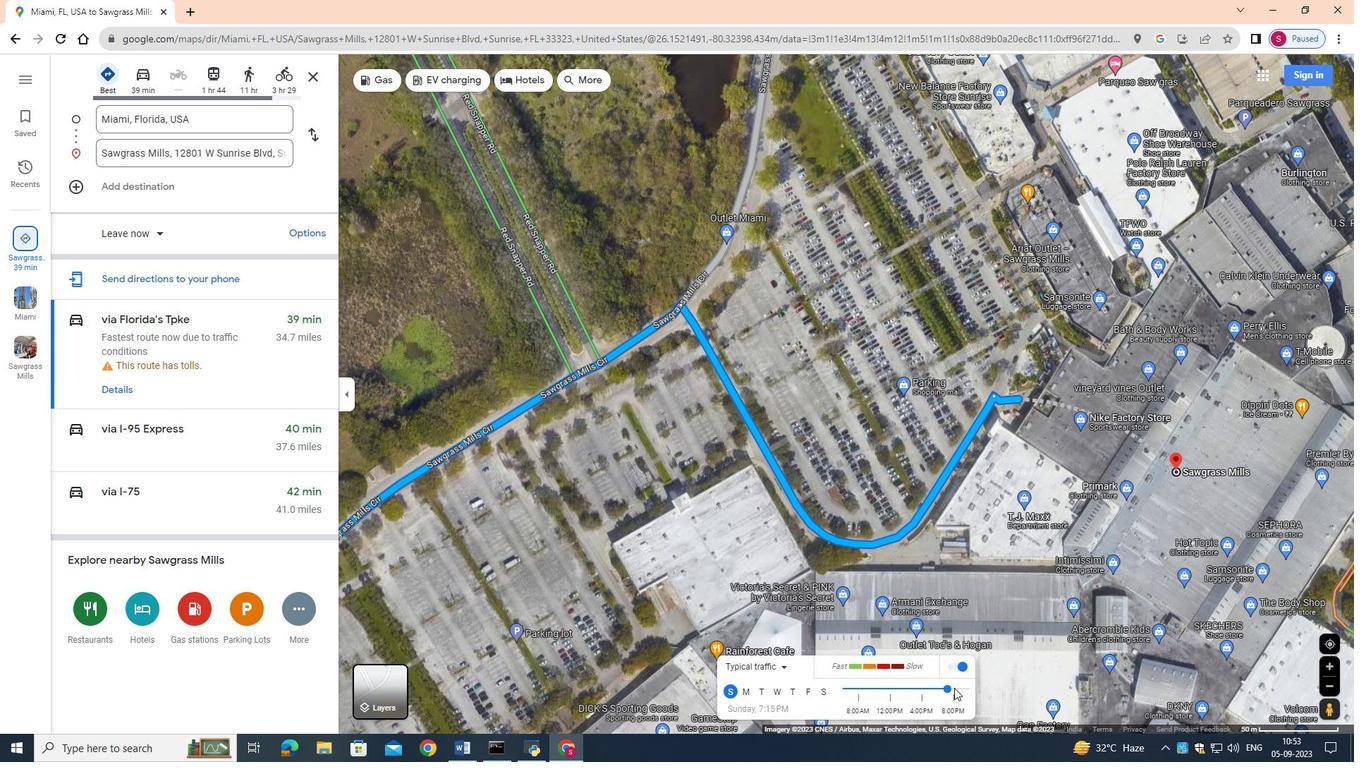 
Action: Mouse moved to (956, 688)
Screenshot: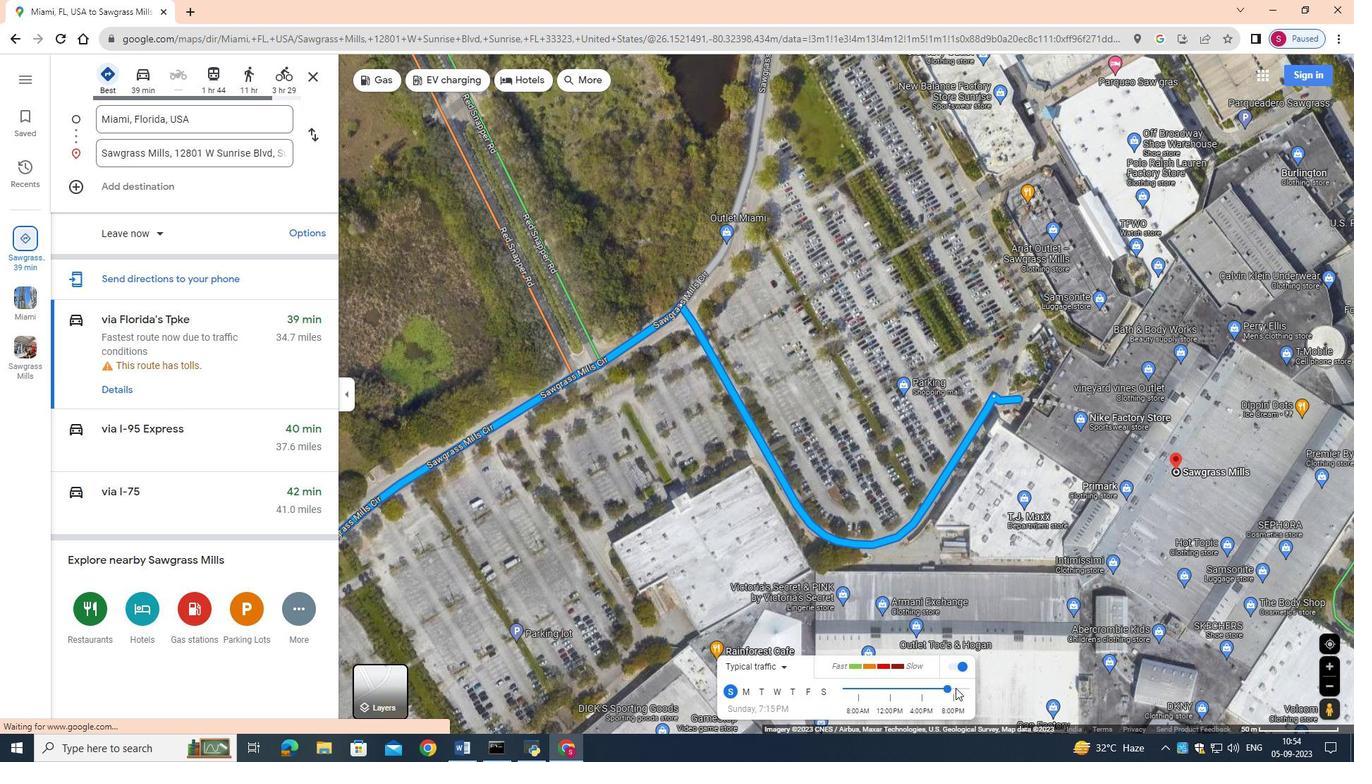 
Action: Mouse pressed left at (956, 688)
Screenshot: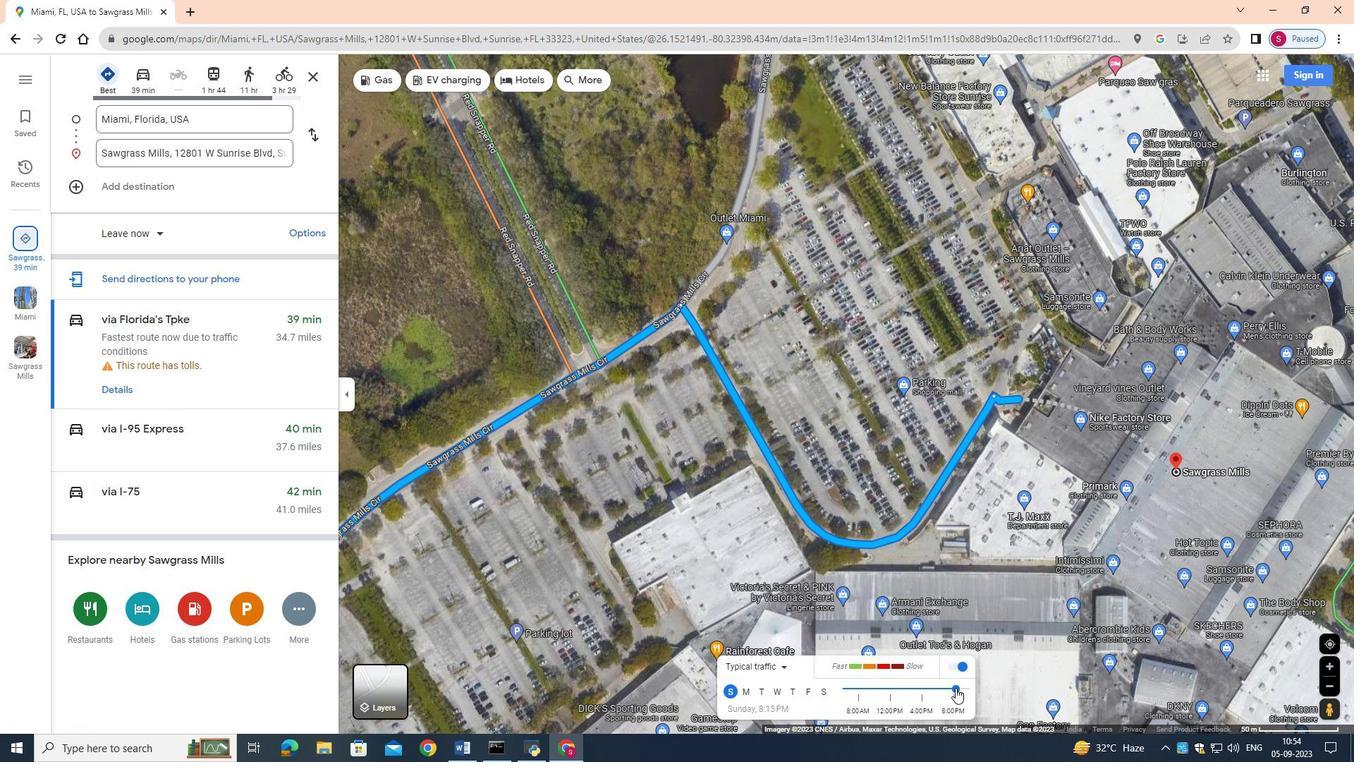 
Action: Mouse moved to (742, 695)
Screenshot: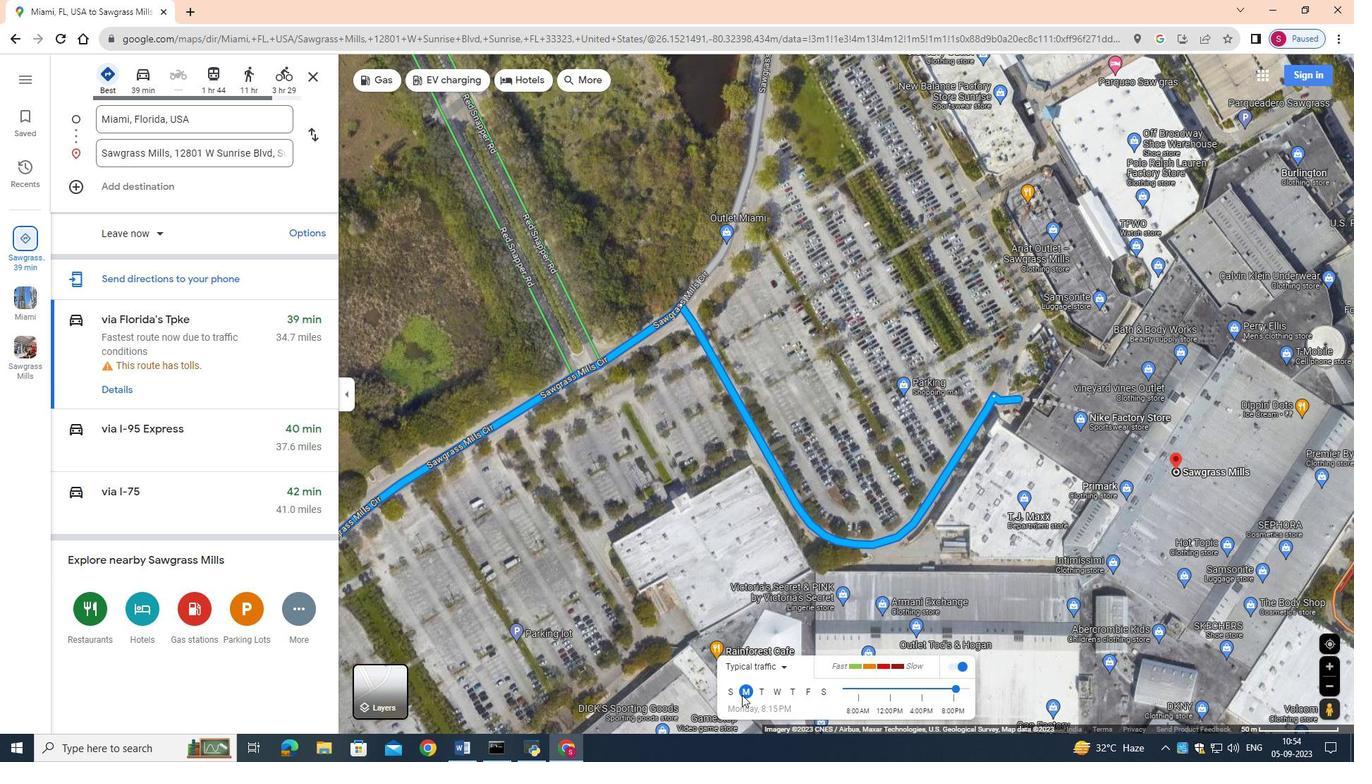 
Action: Mouse pressed left at (742, 695)
Screenshot: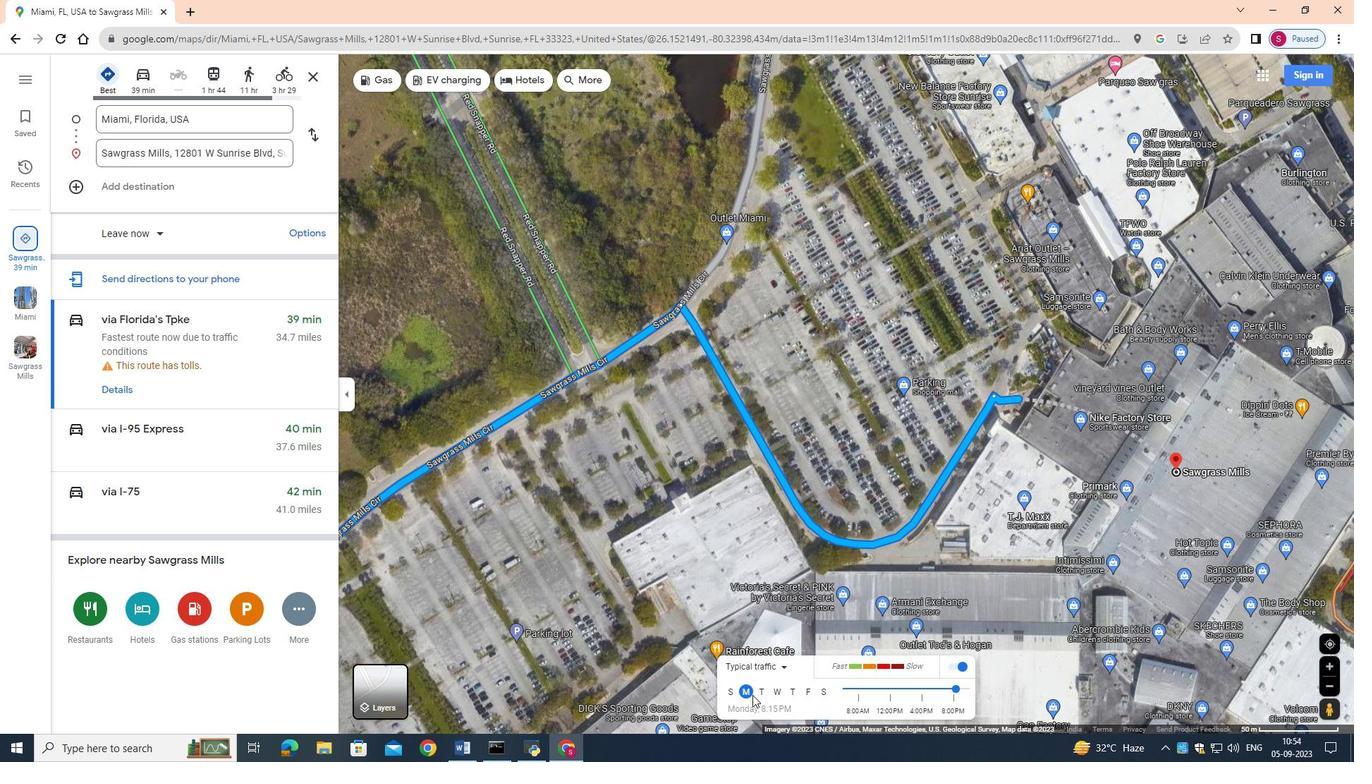 
Action: Mouse moved to (860, 695)
Screenshot: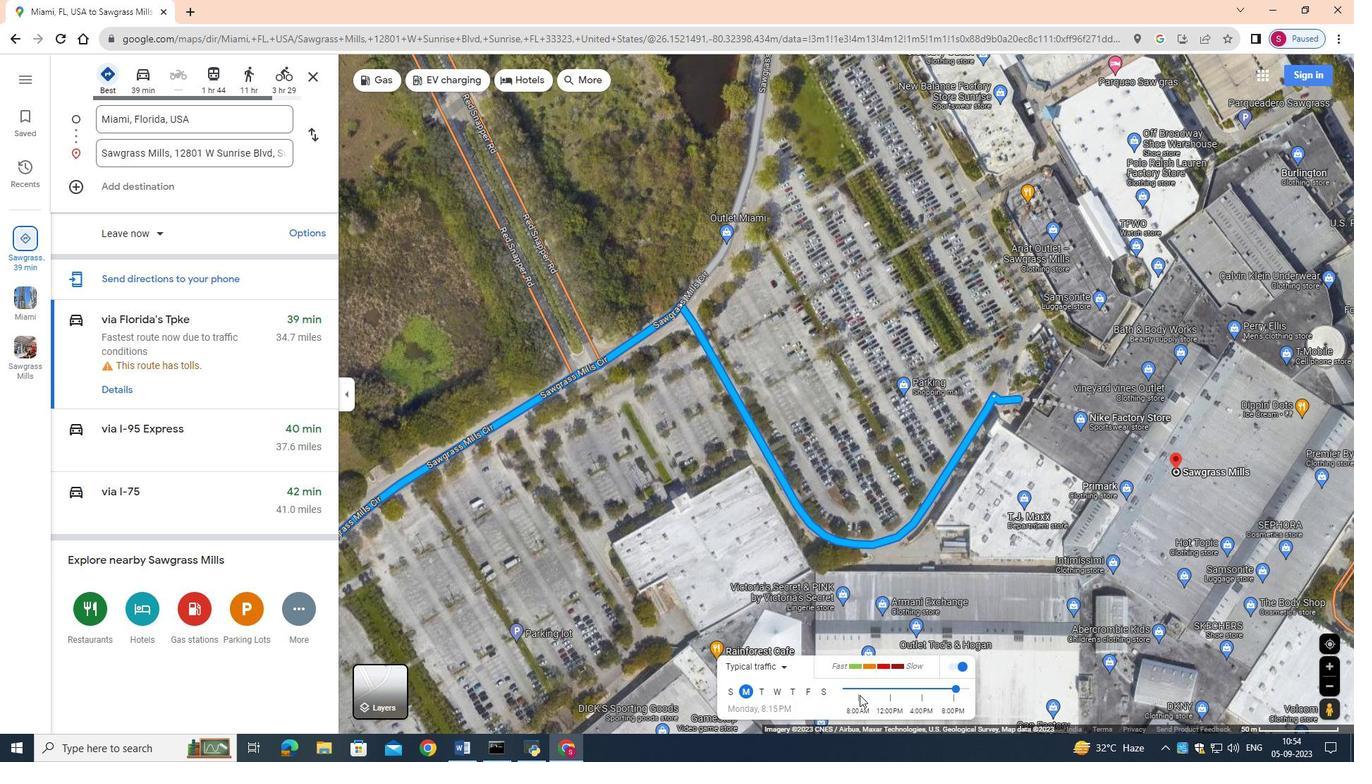 
Action: Mouse pressed left at (860, 695)
Screenshot: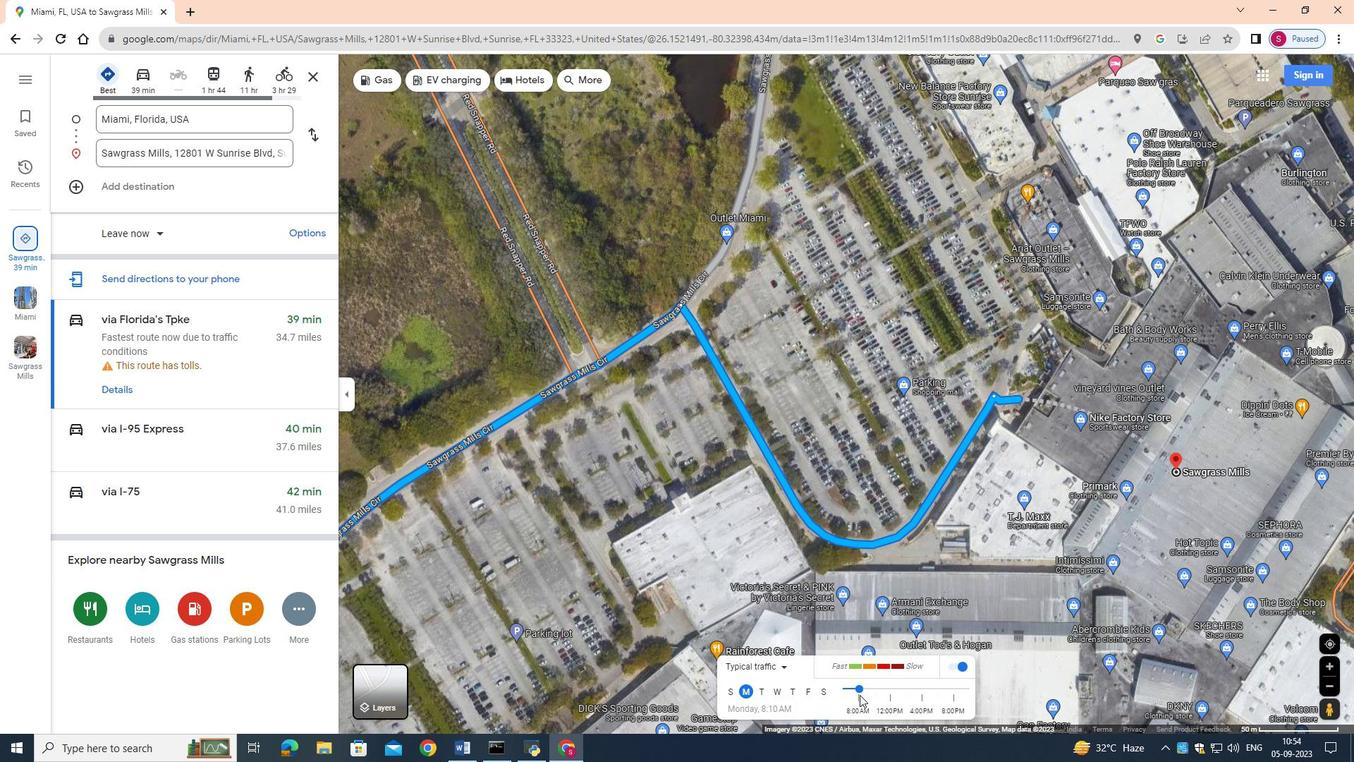 
Action: Mouse moved to (915, 690)
Screenshot: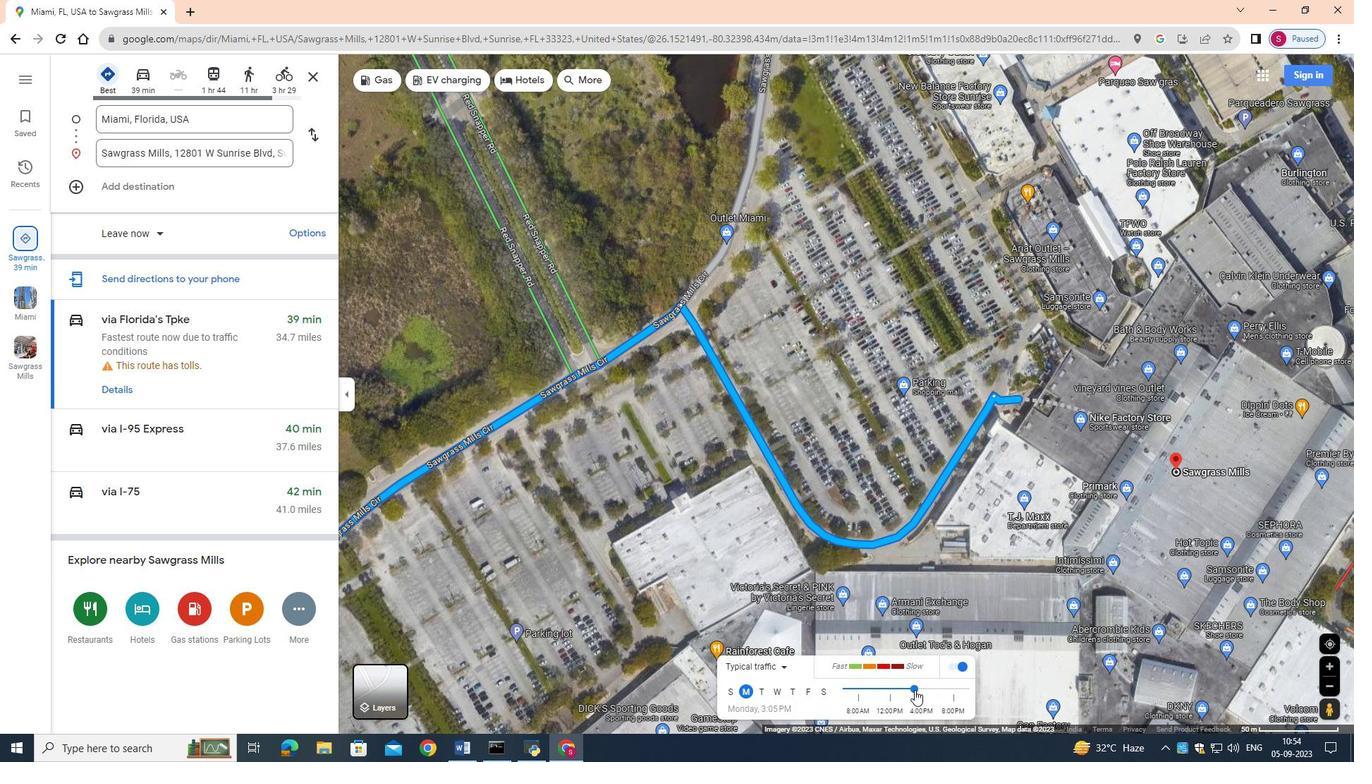 
Action: Mouse pressed left at (915, 690)
Screenshot: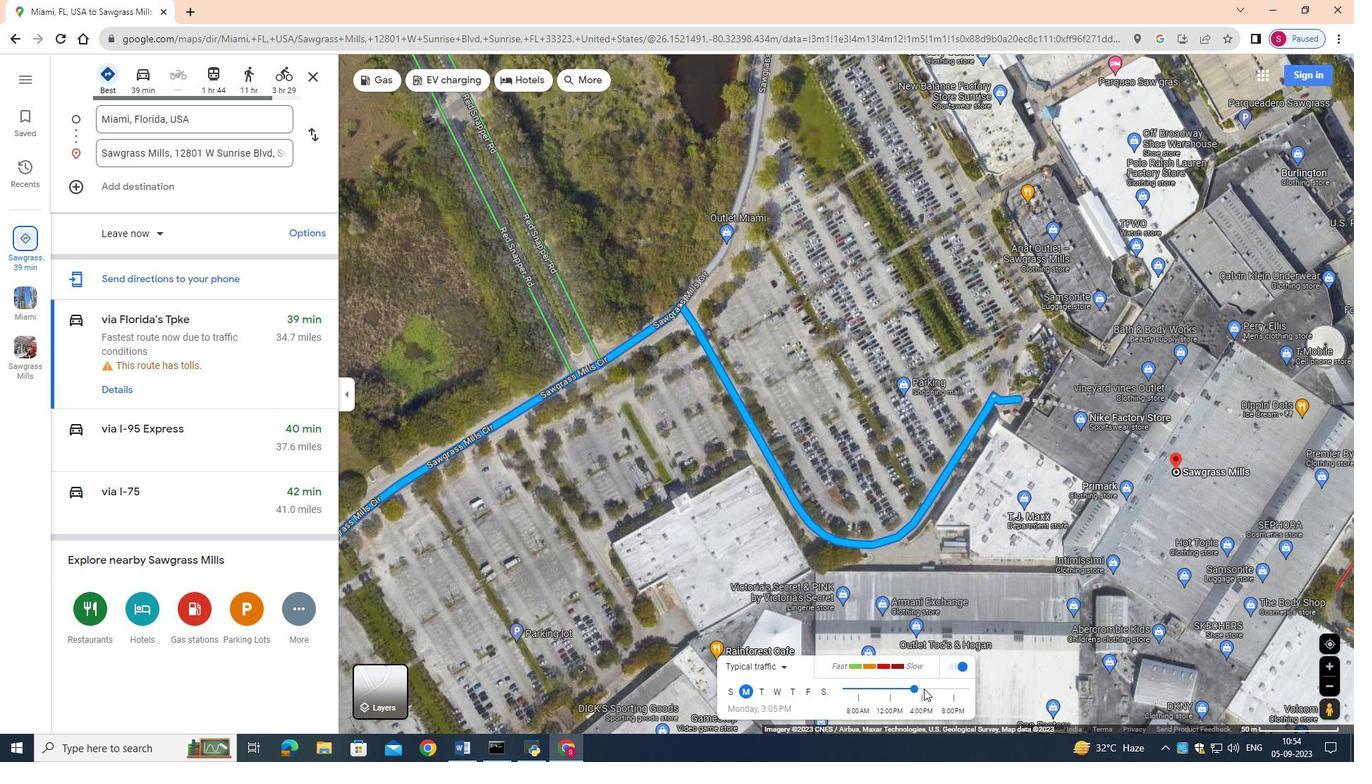 
Action: Mouse moved to (936, 688)
Screenshot: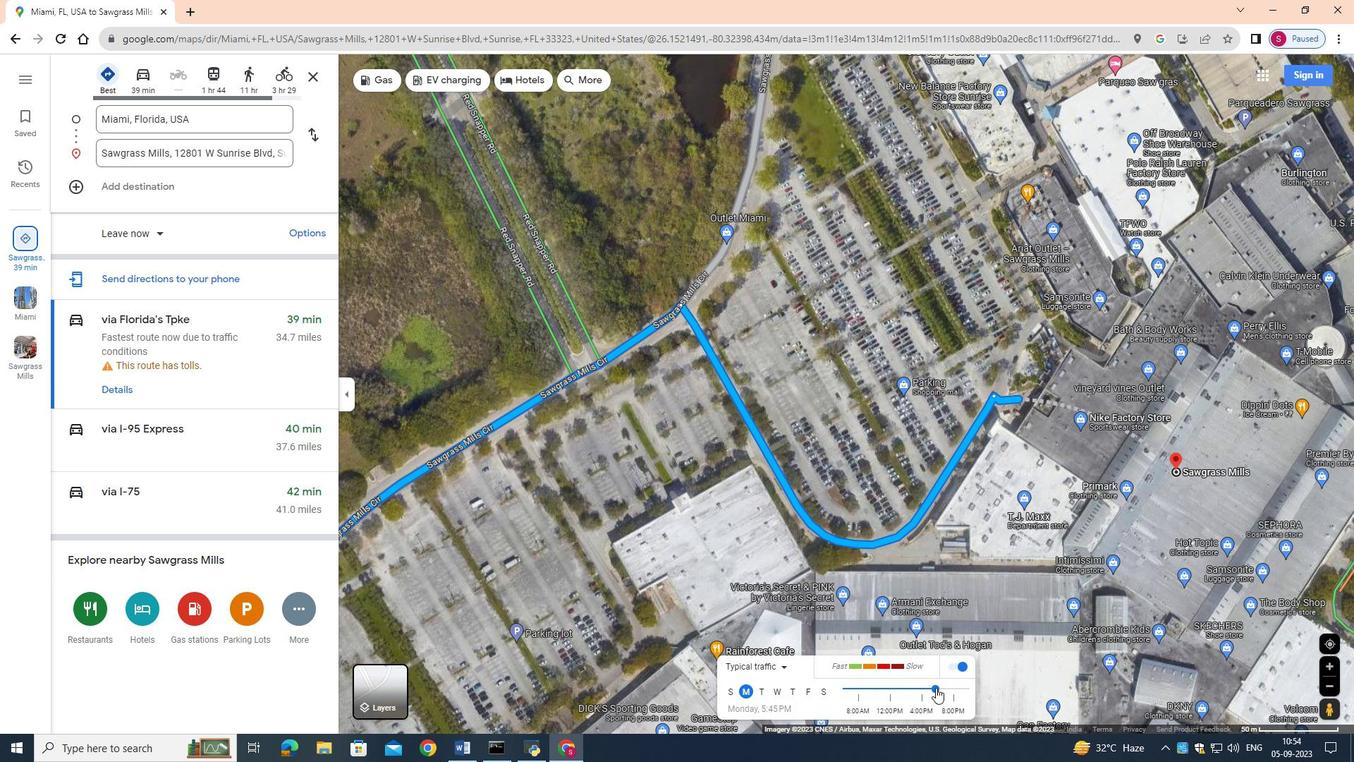 
Action: Mouse pressed left at (936, 688)
Screenshot: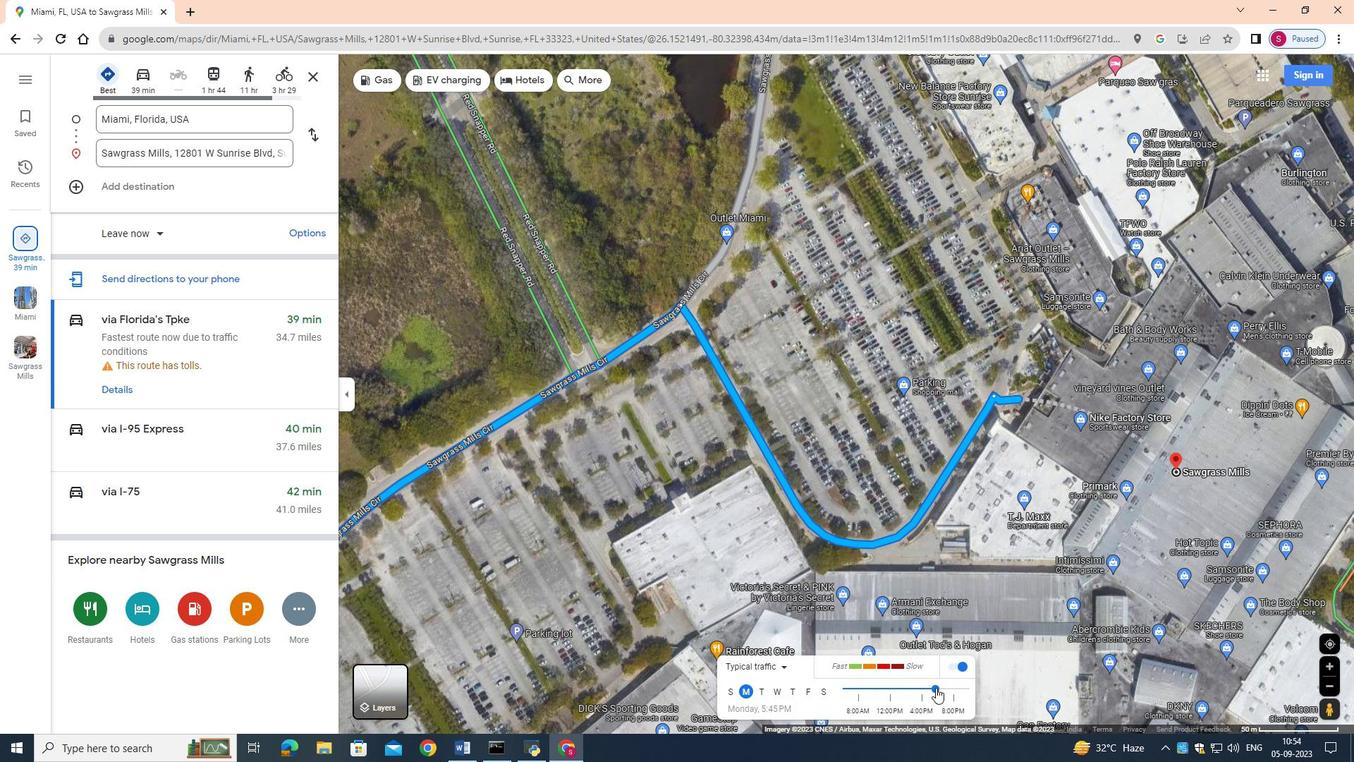 
Action: Mouse moved to (803, 657)
Screenshot: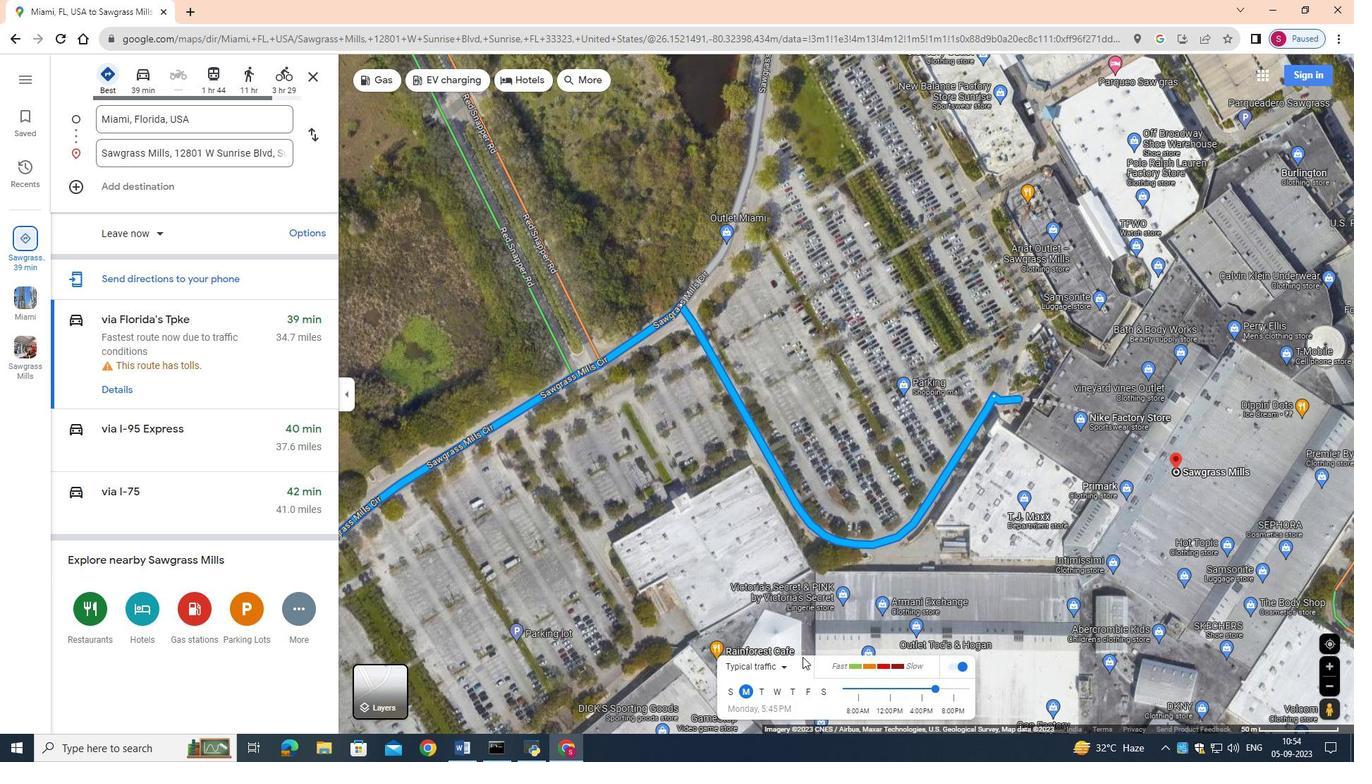 
Action: Mouse scrolled (803, 656) with delta (0, 0)
Screenshot: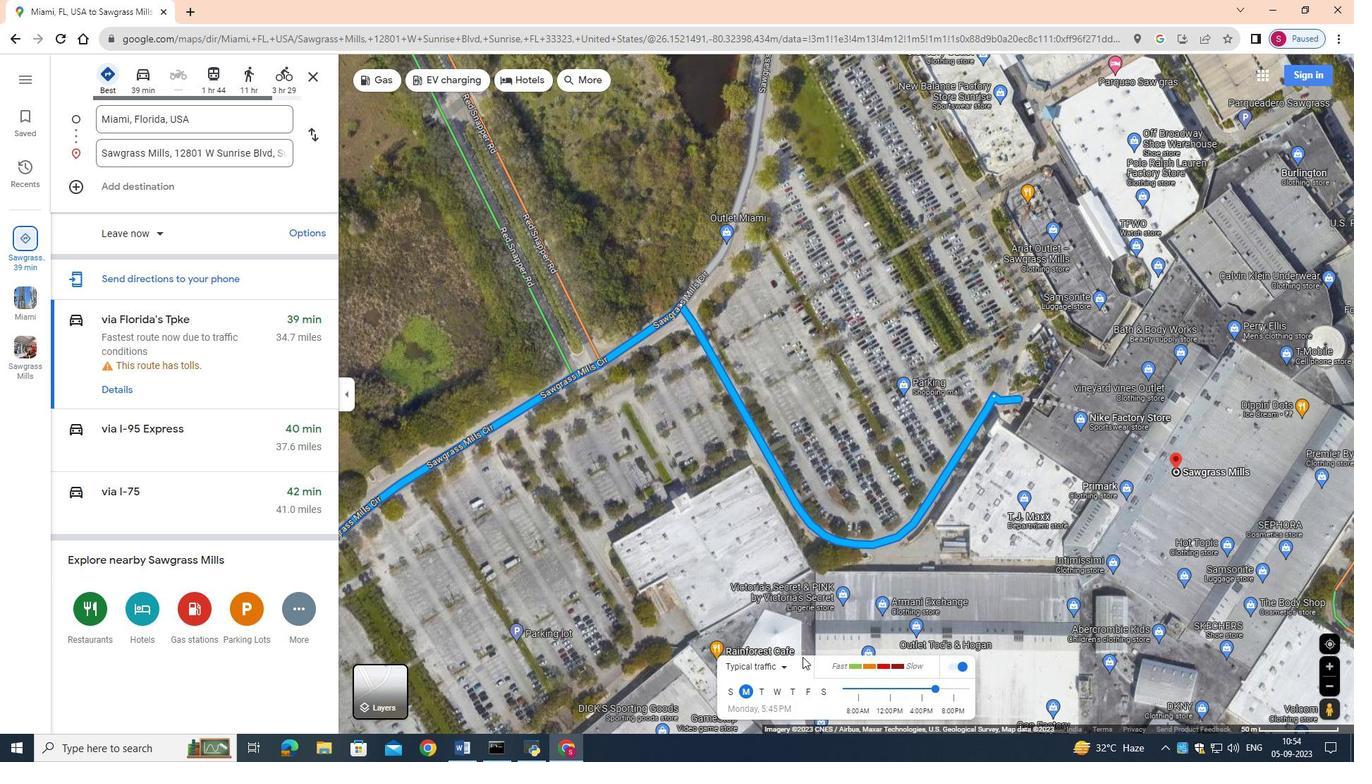 
Action: Mouse scrolled (803, 656) with delta (0, 0)
Screenshot: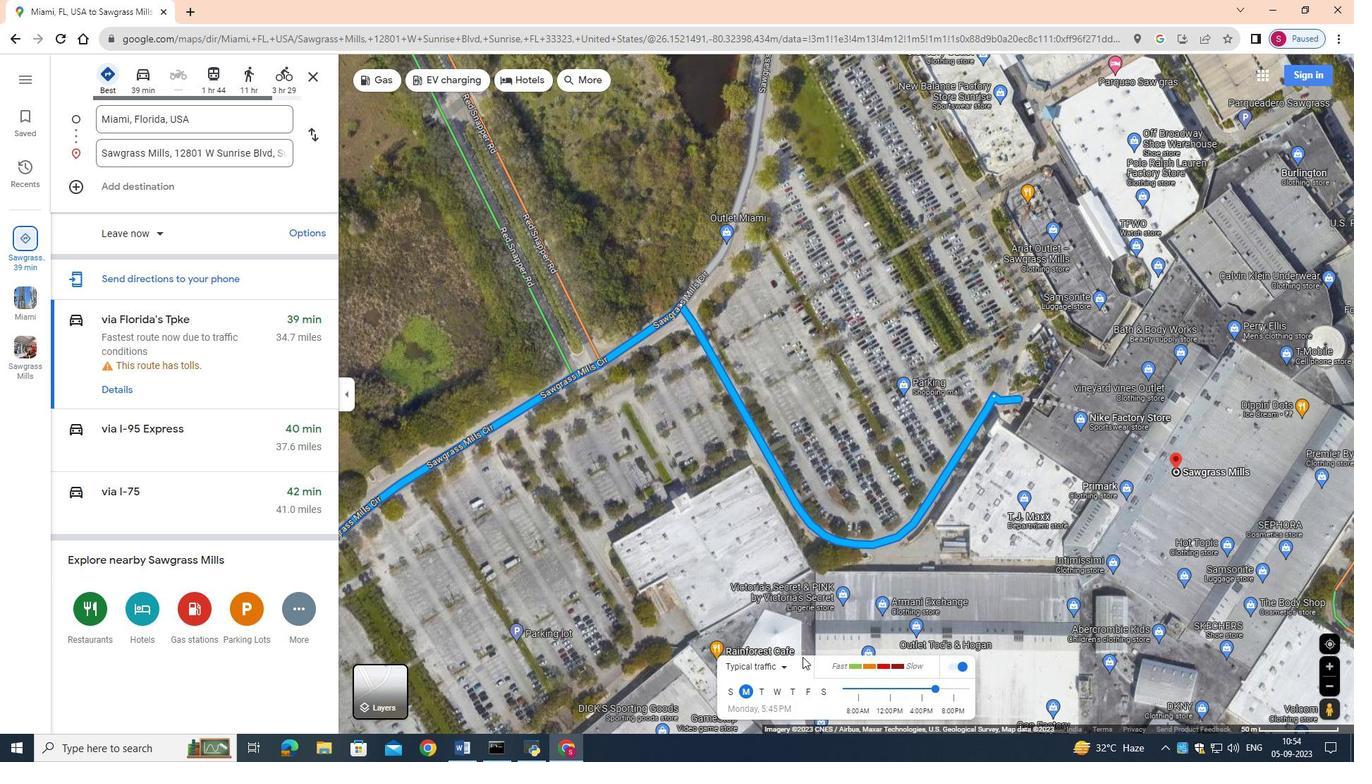 
Action: Mouse moved to (776, 477)
Screenshot: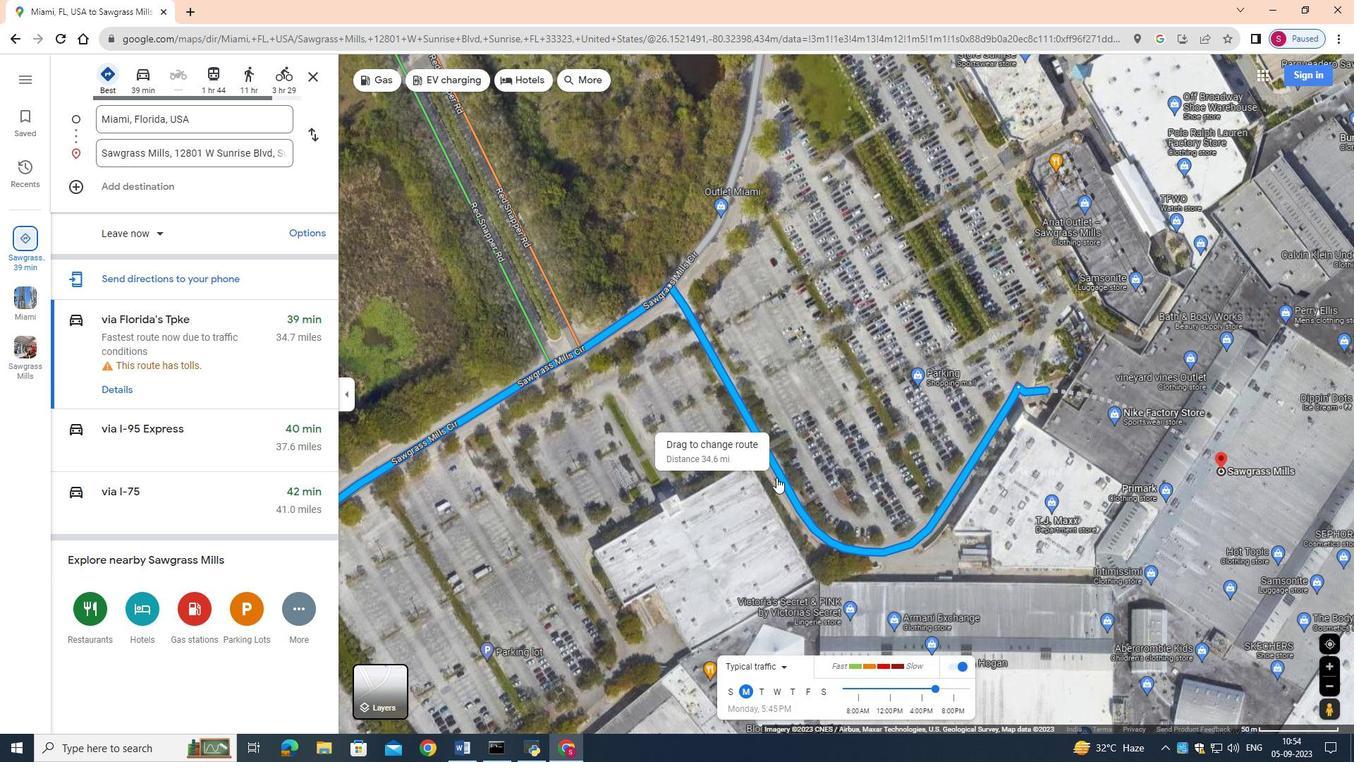 
Action: Mouse scrolled (776, 478) with delta (0, 0)
Screenshot: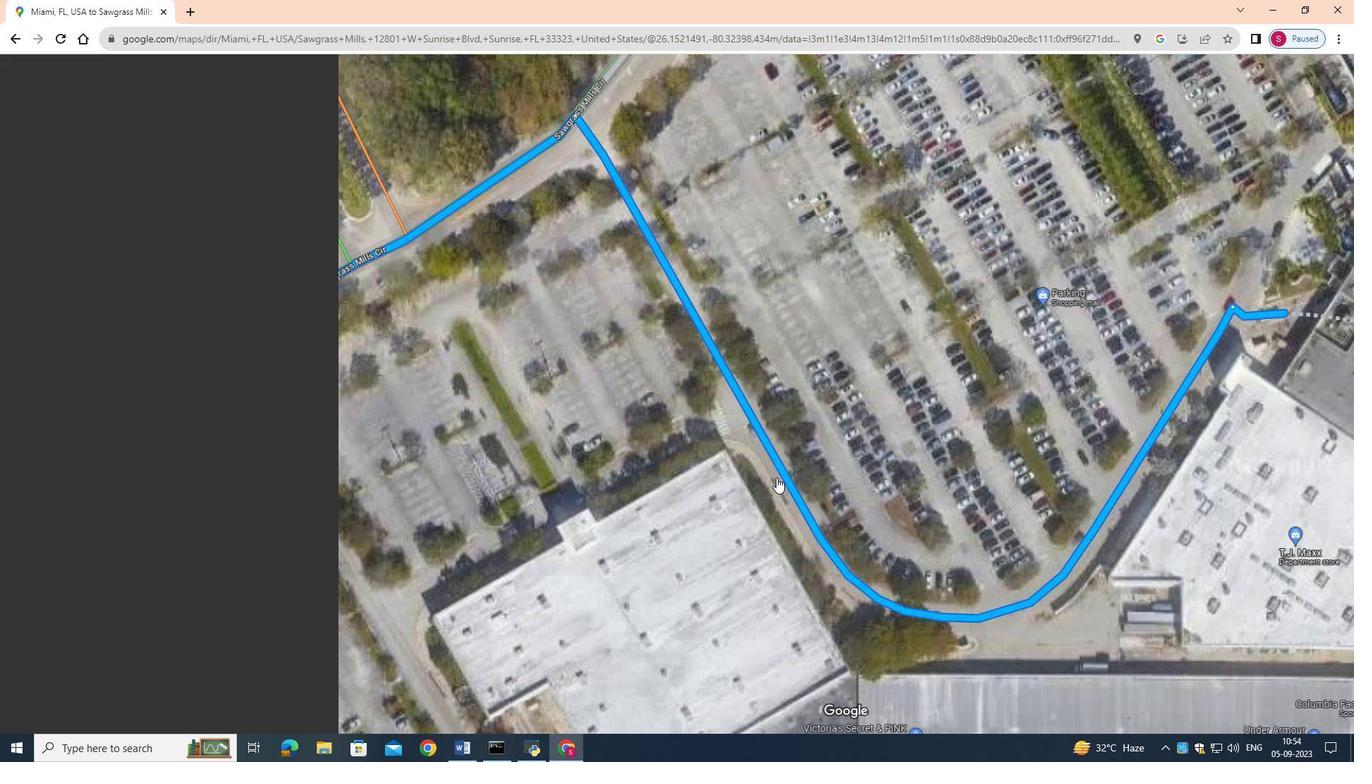 
Action: Mouse scrolled (776, 478) with delta (0, 0)
Screenshot: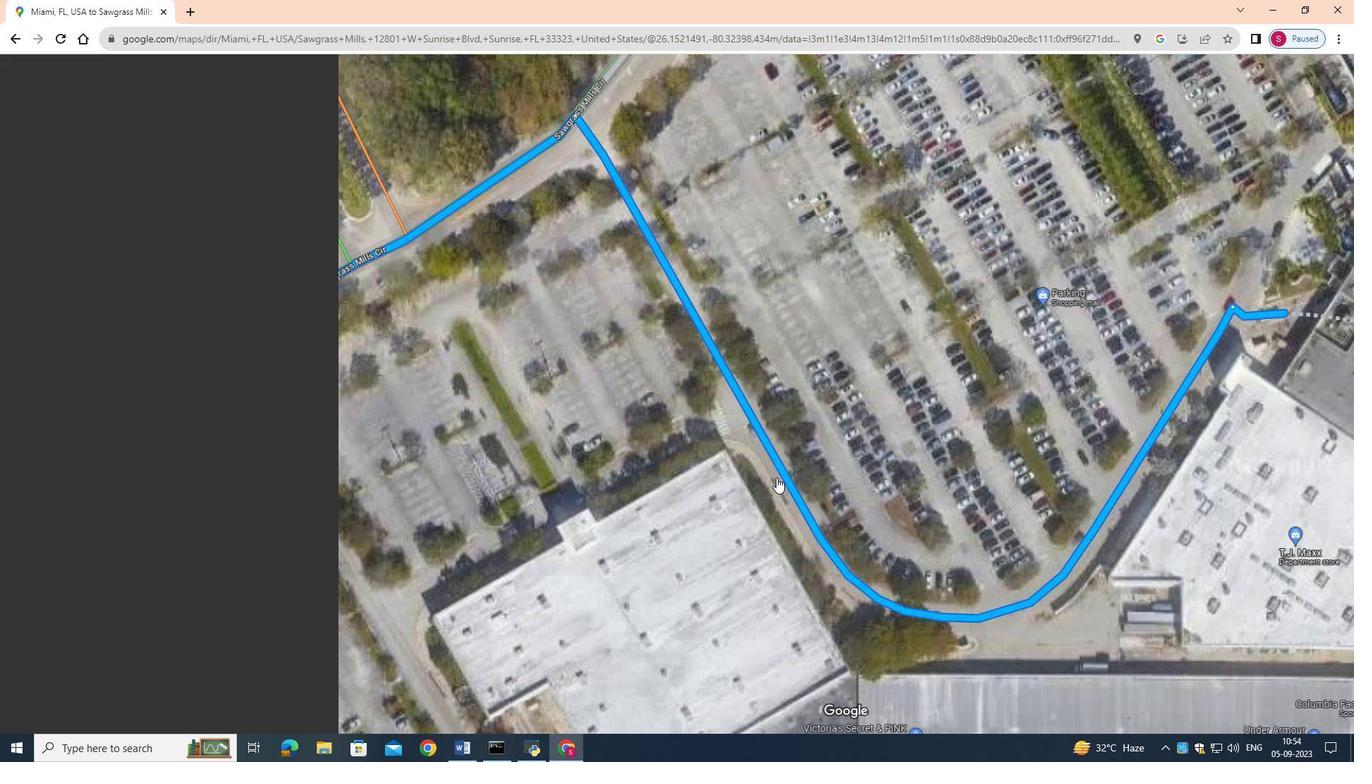 
Action: Mouse scrolled (776, 478) with delta (0, 0)
Screenshot: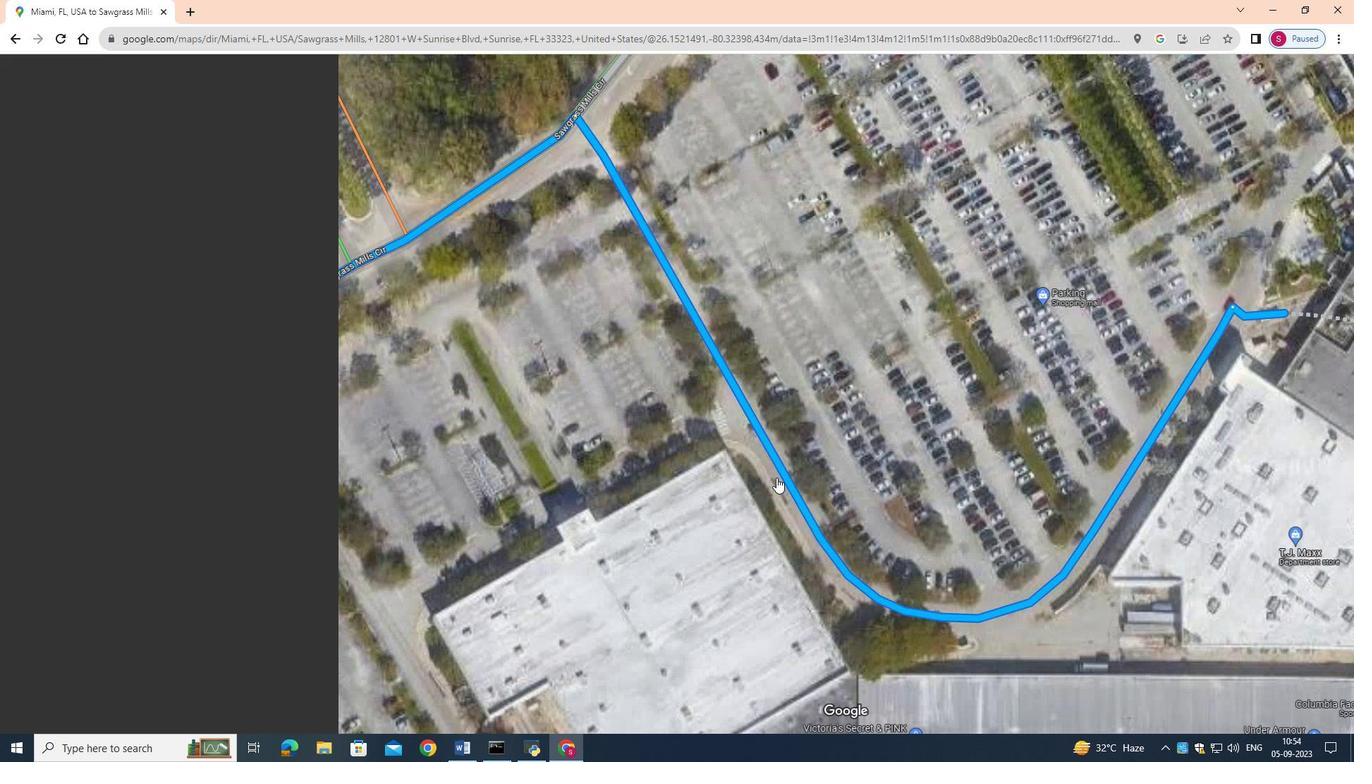 
Action: Mouse scrolled (776, 478) with delta (0, 0)
Screenshot: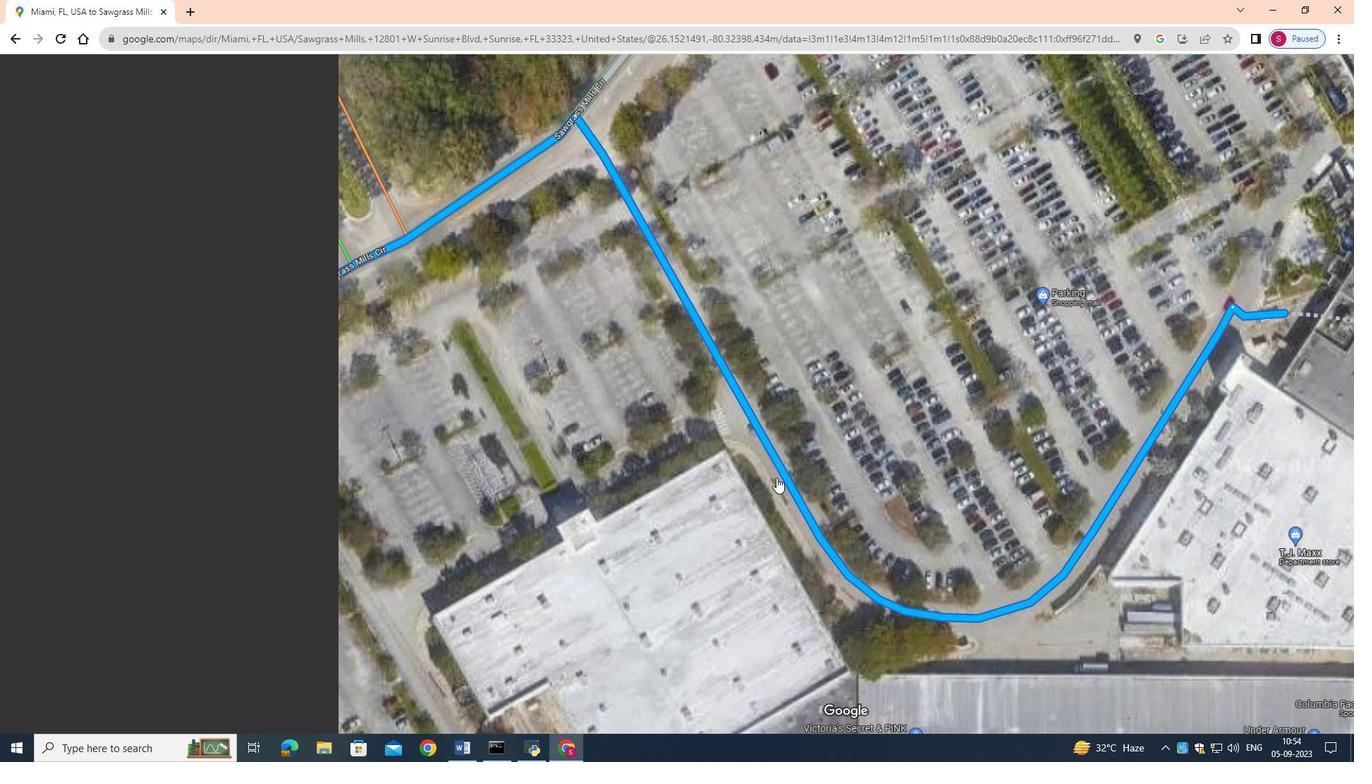 
Action: Mouse scrolled (776, 478) with delta (0, 0)
Screenshot: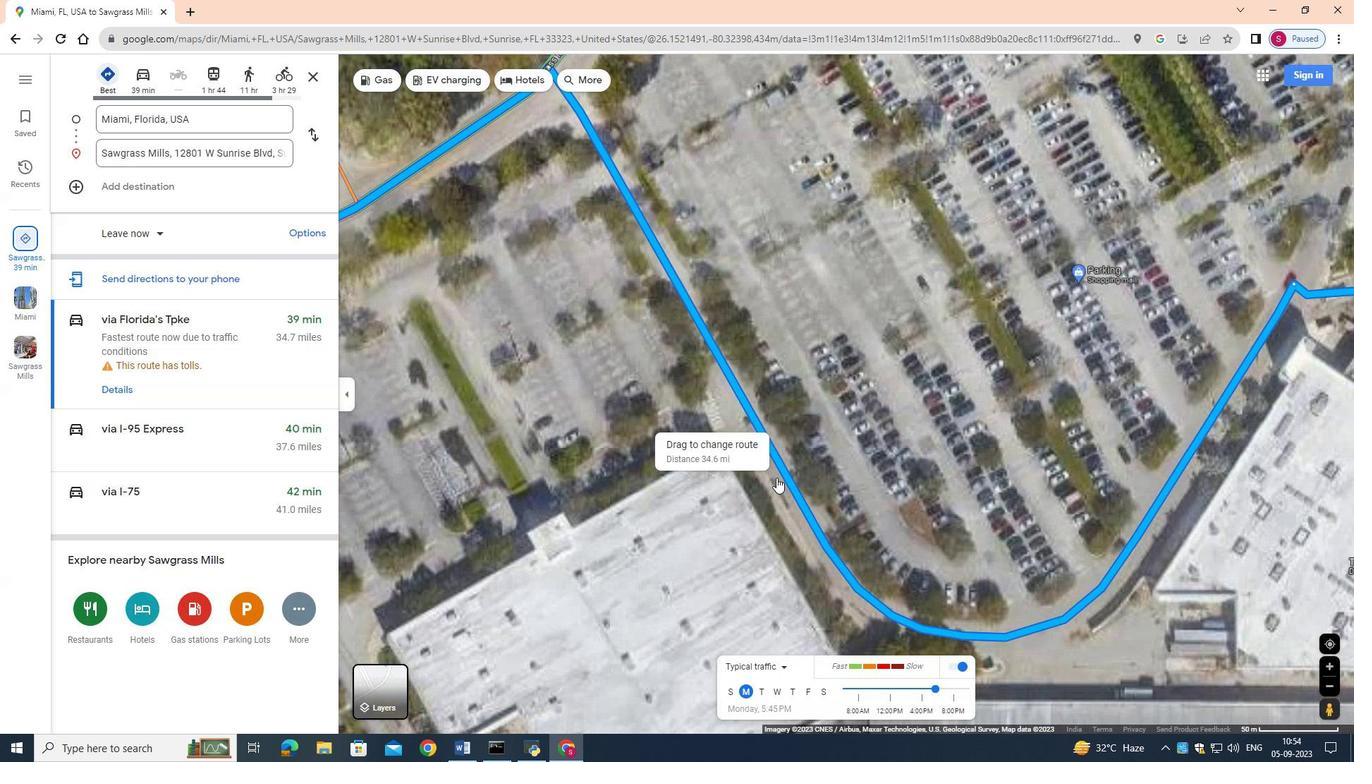 
Action: Mouse scrolled (776, 477) with delta (0, 0)
Screenshot: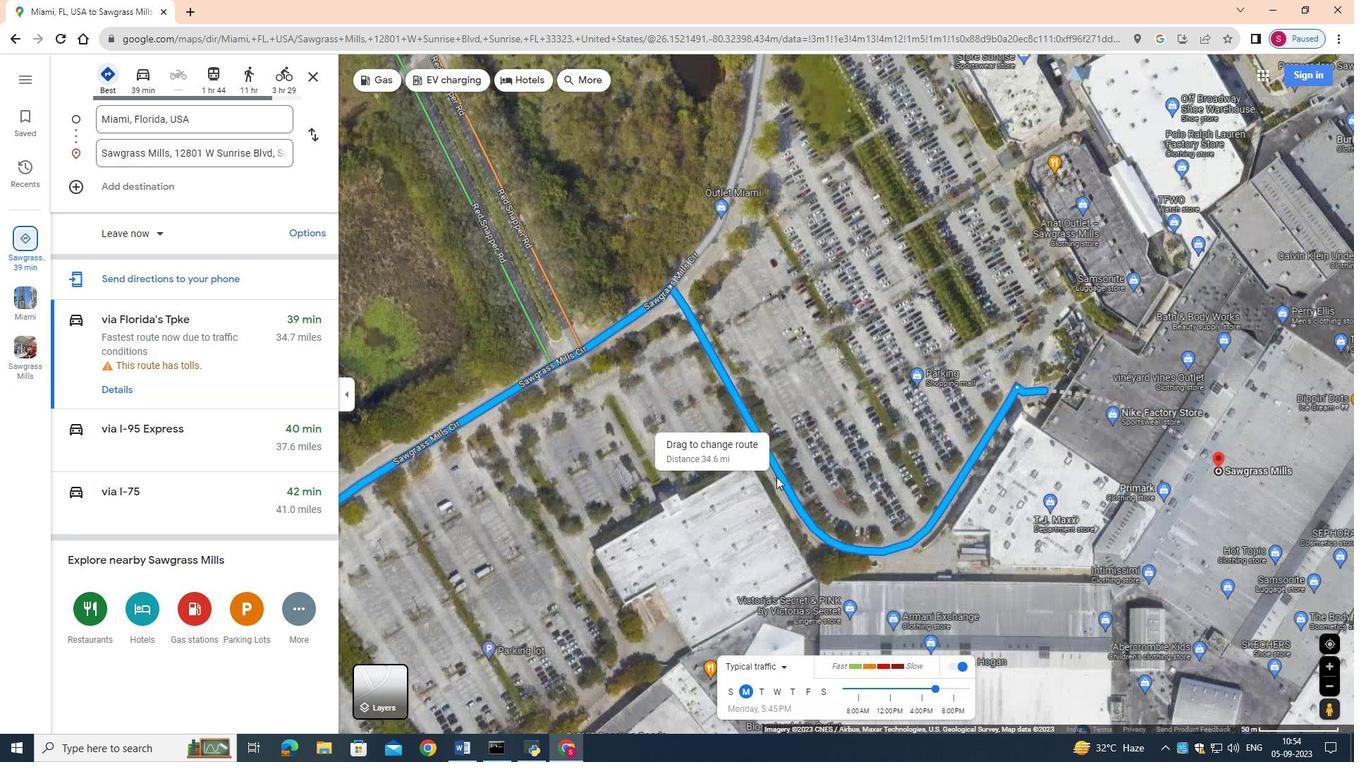 
Action: Mouse scrolled (776, 477) with delta (0, 0)
Screenshot: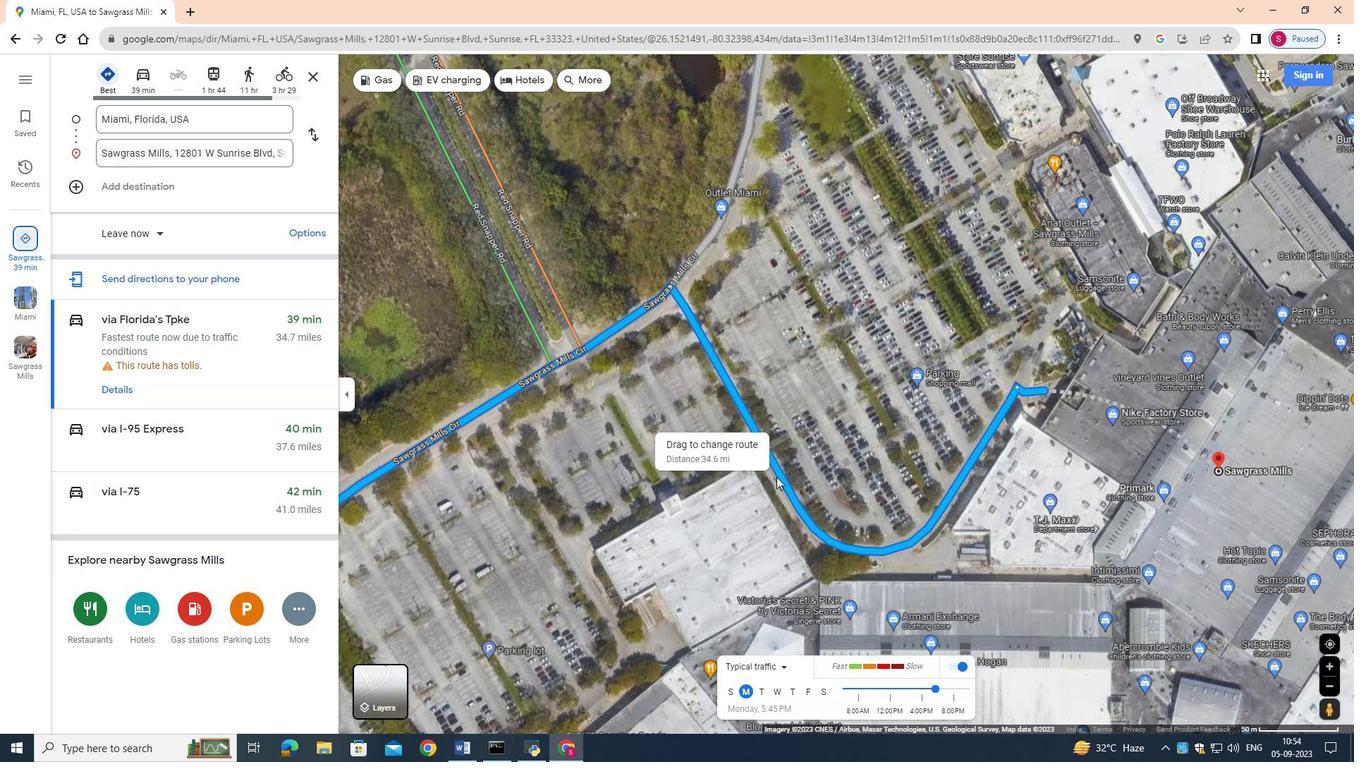 
Action: Mouse moved to (776, 477)
Screenshot: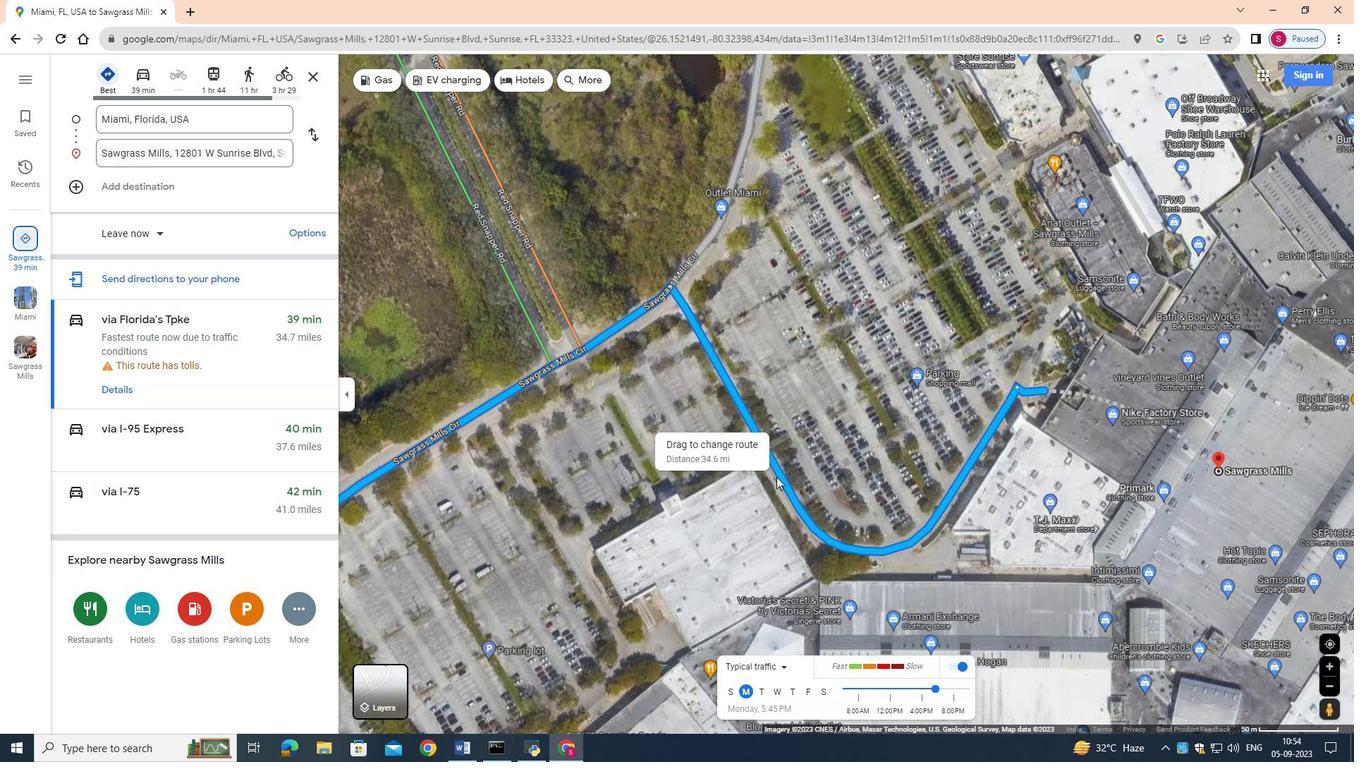 
Action: Mouse scrolled (776, 476) with delta (0, 0)
Screenshot: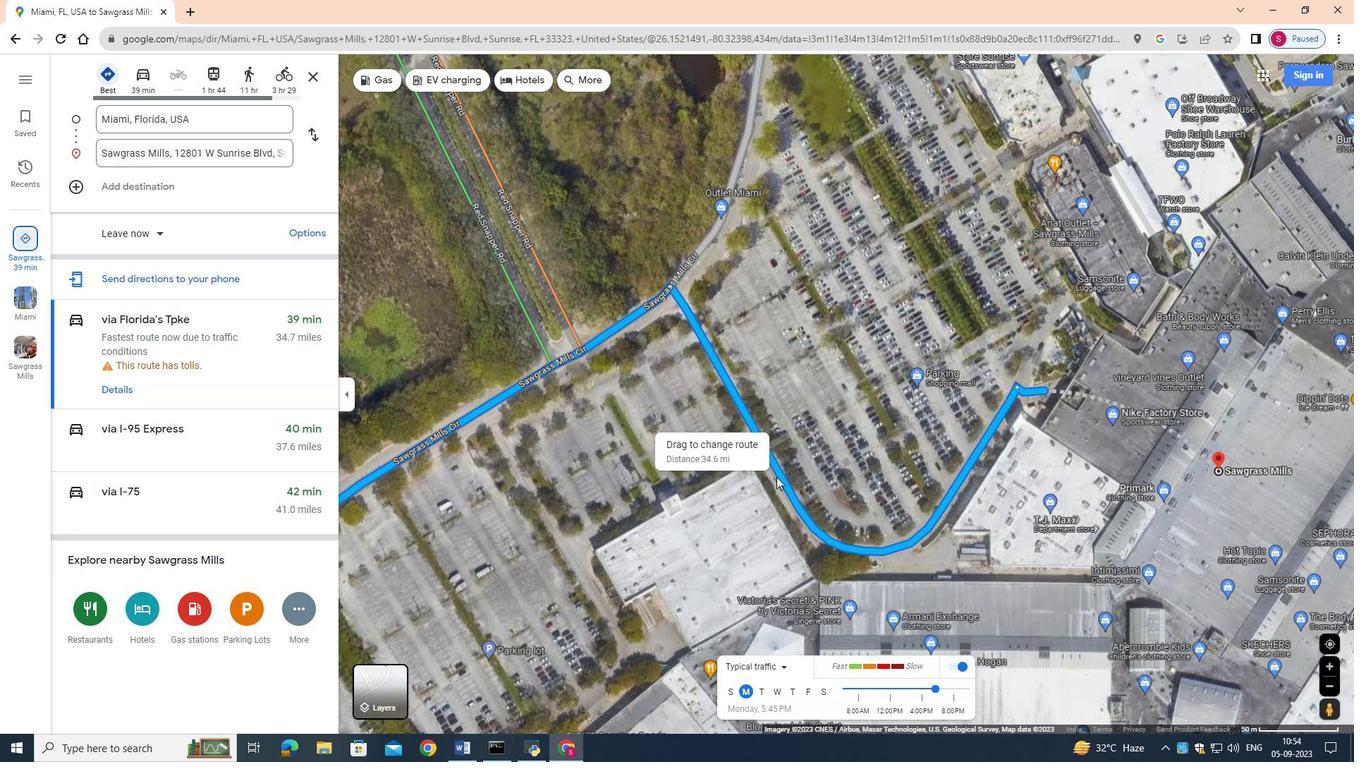 
Action: Mouse scrolled (776, 476) with delta (0, 0)
Screenshot: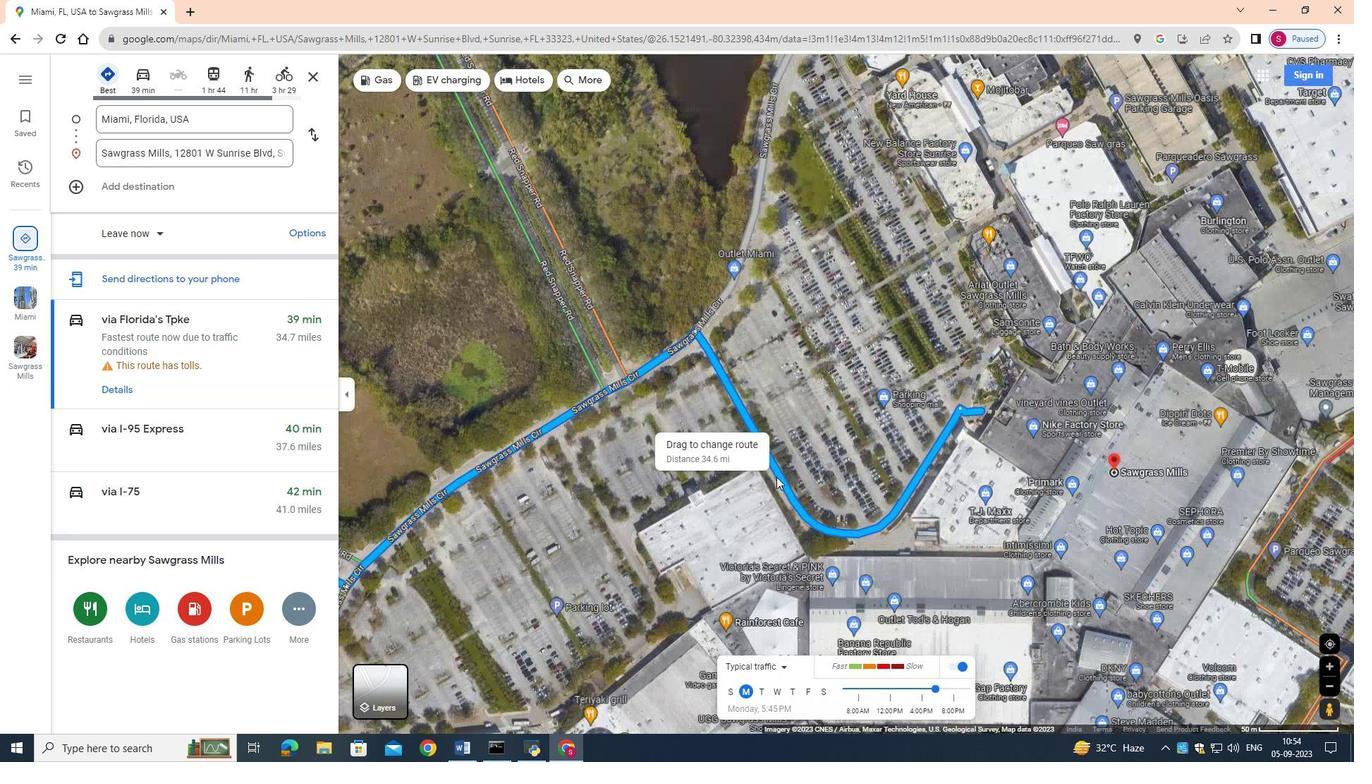 
Action: Mouse scrolled (776, 476) with delta (0, 0)
Screenshot: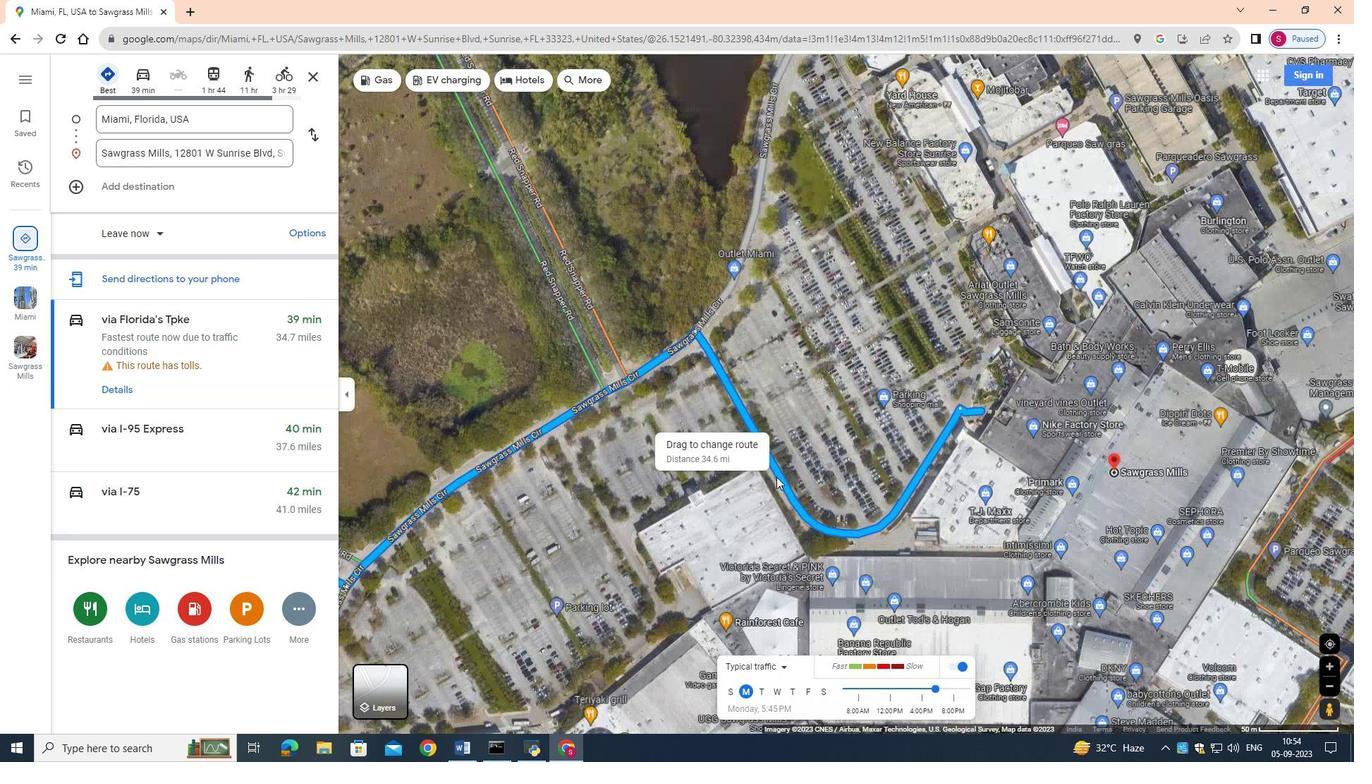 
Action: Mouse scrolled (776, 476) with delta (0, 0)
Screenshot: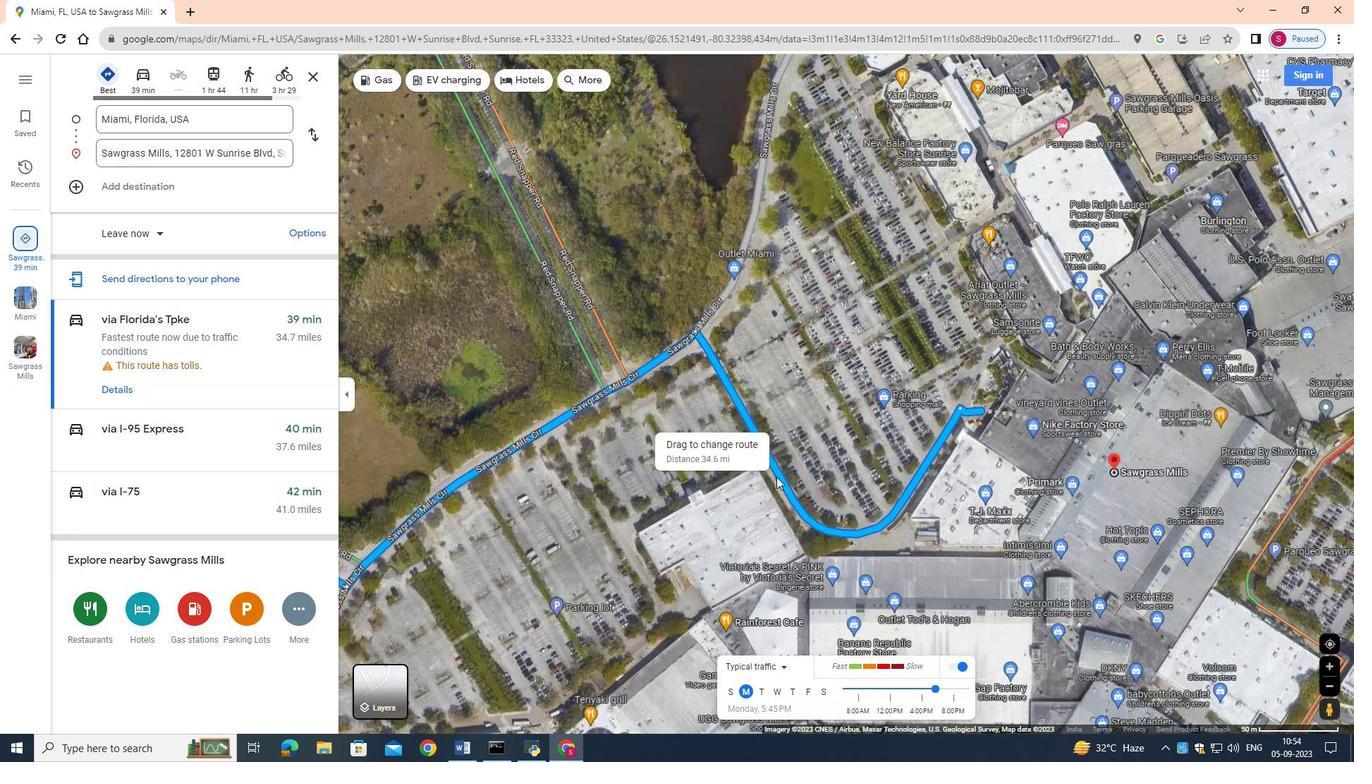 
Action: Mouse scrolled (776, 476) with delta (0, 0)
Screenshot: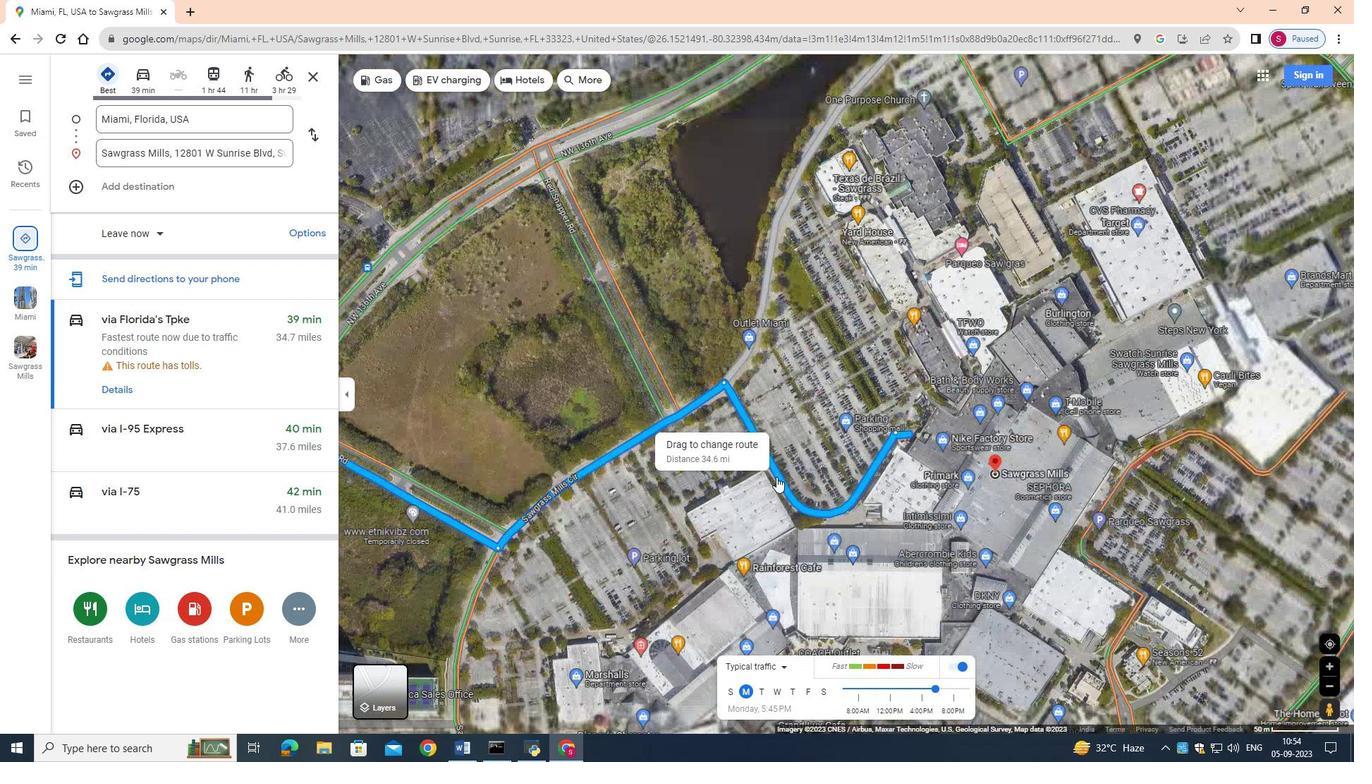 
Action: Mouse scrolled (776, 476) with delta (0, 0)
Screenshot: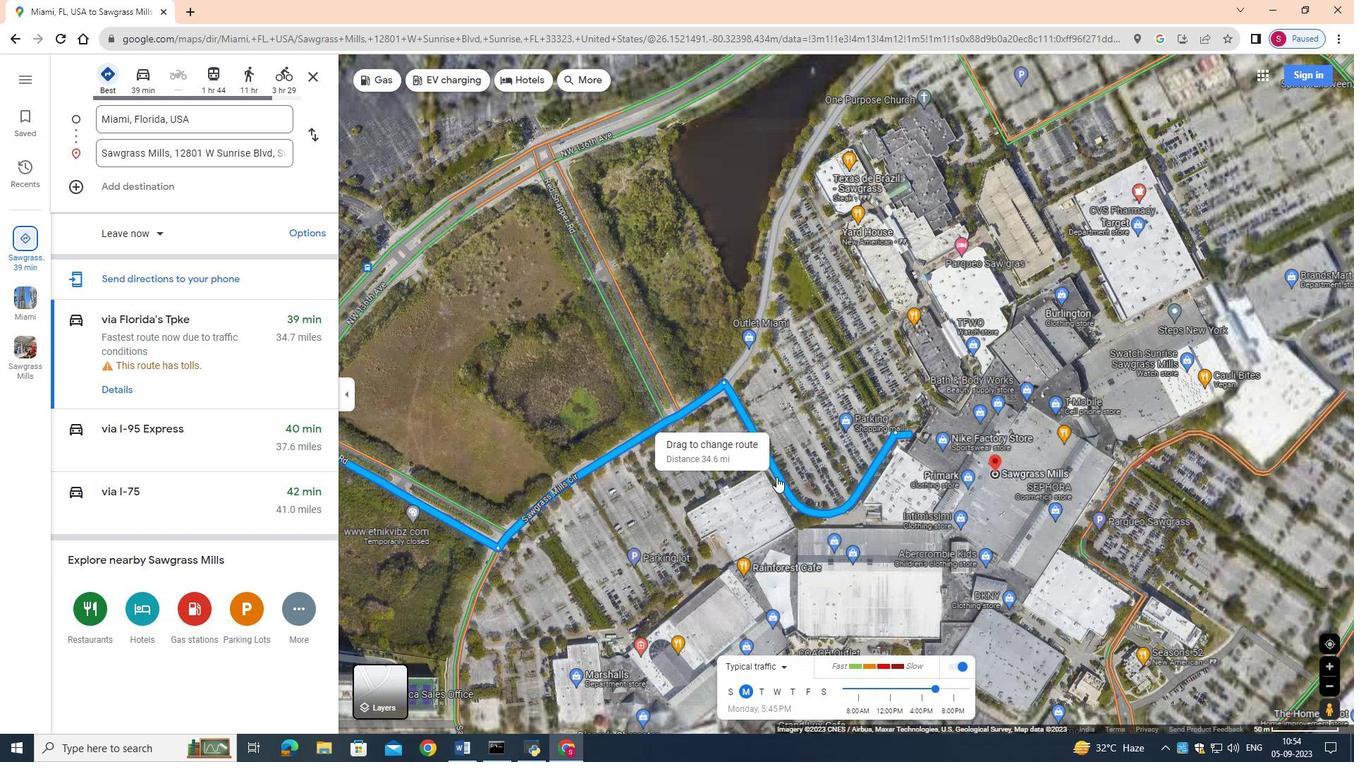 
Action: Mouse scrolled (776, 476) with delta (0, 0)
Screenshot: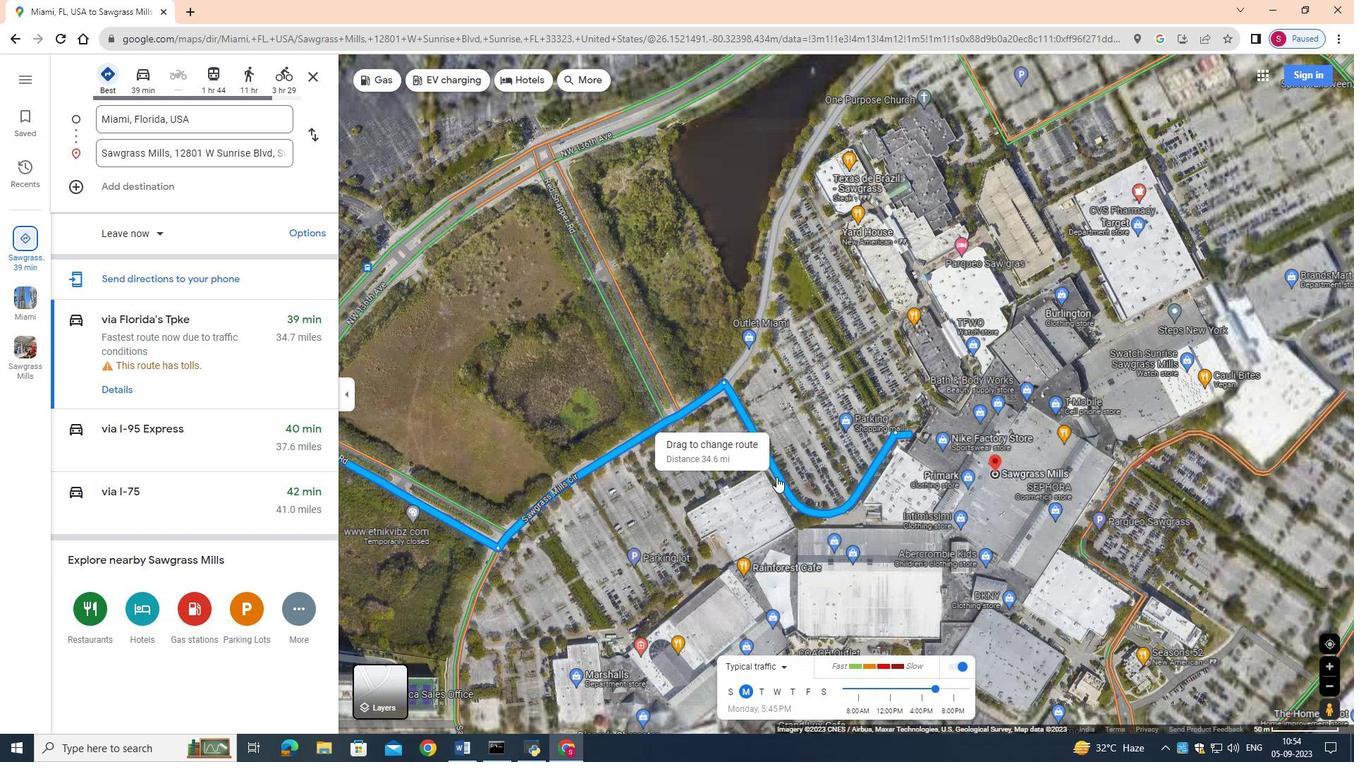 
Action: Mouse moved to (917, 693)
Screenshot: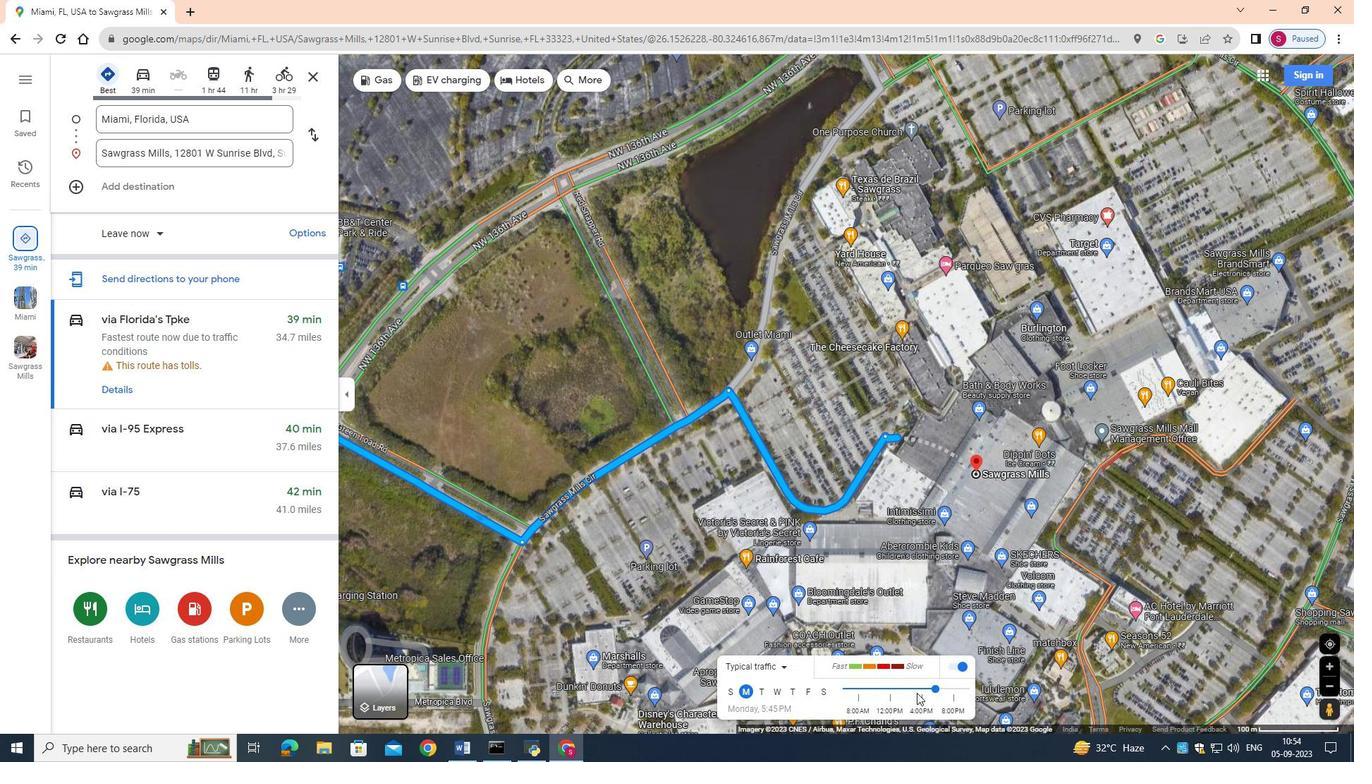 
Action: Mouse pressed left at (917, 693)
Screenshot: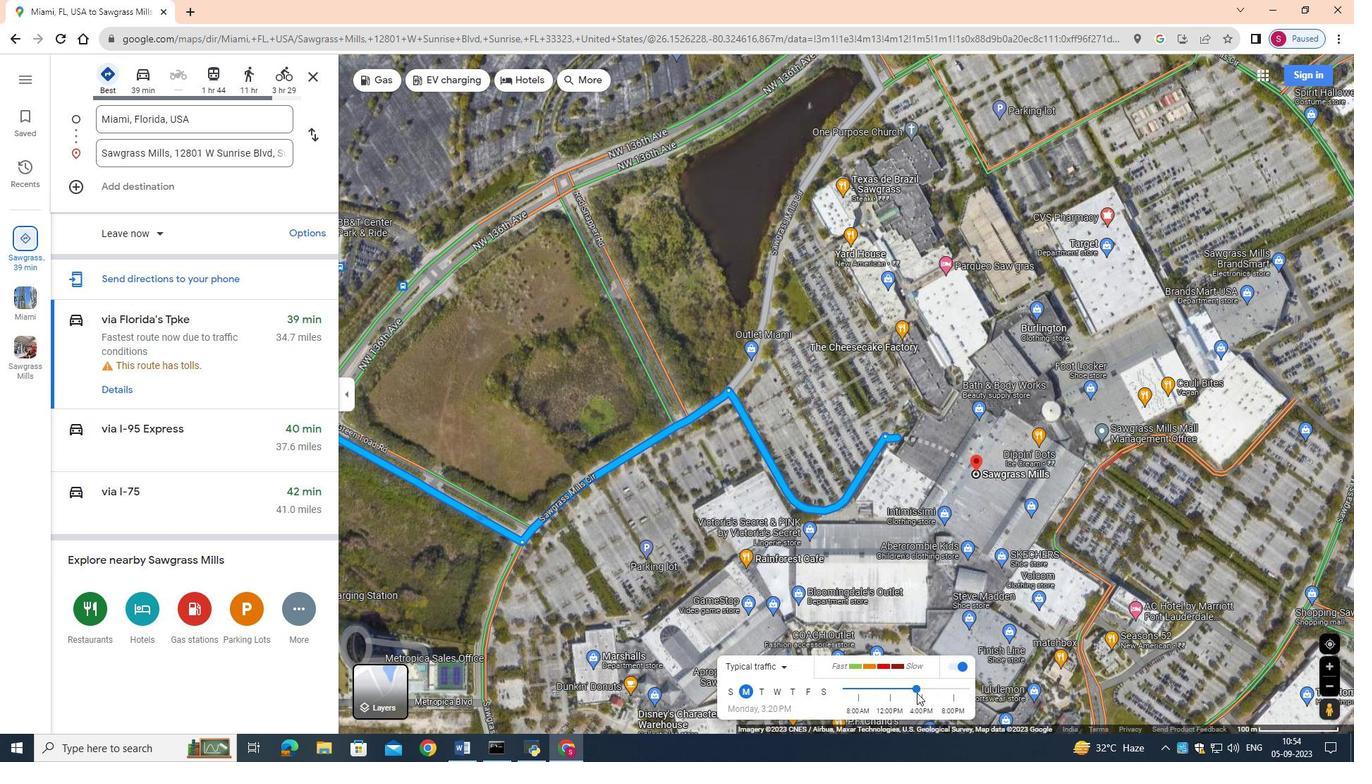 
Action: Mouse moved to (796, 691)
Screenshot: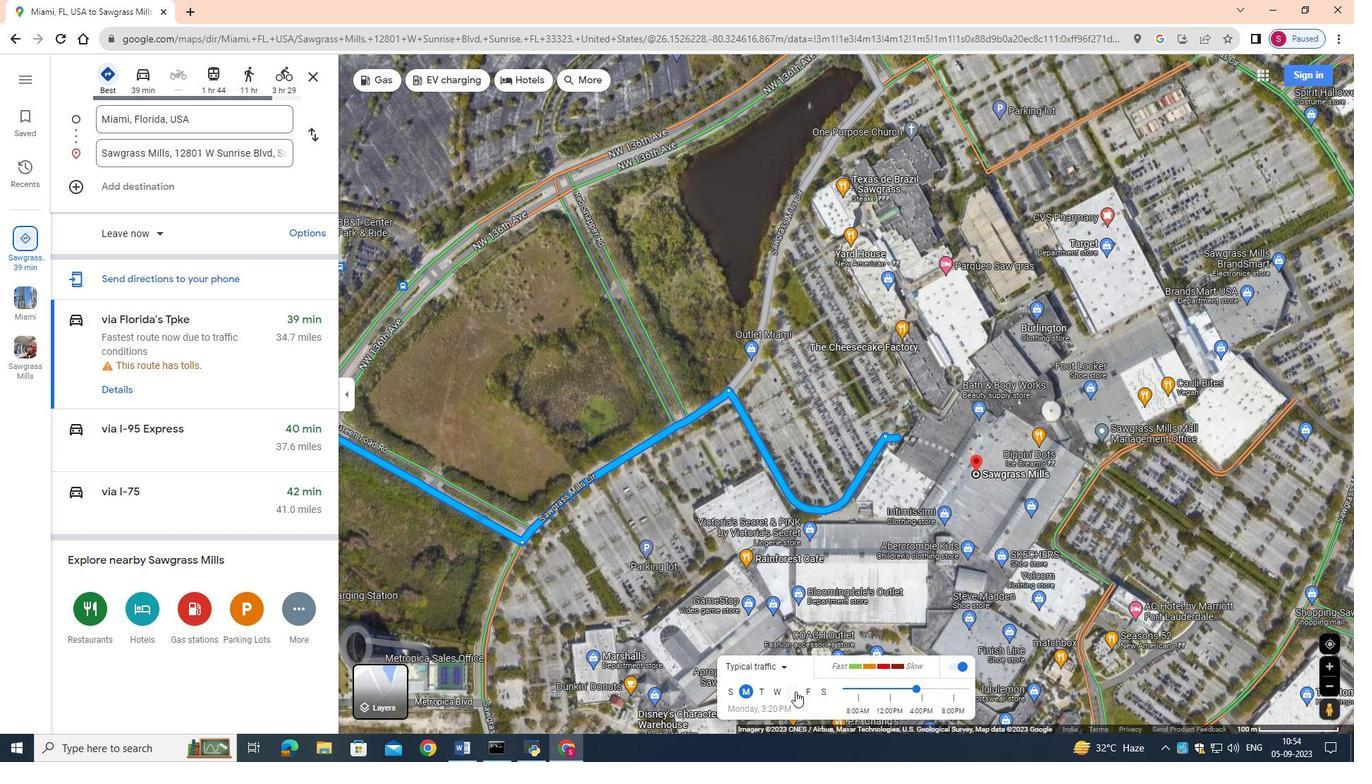 
Action: Mouse pressed left at (796, 691)
Screenshot: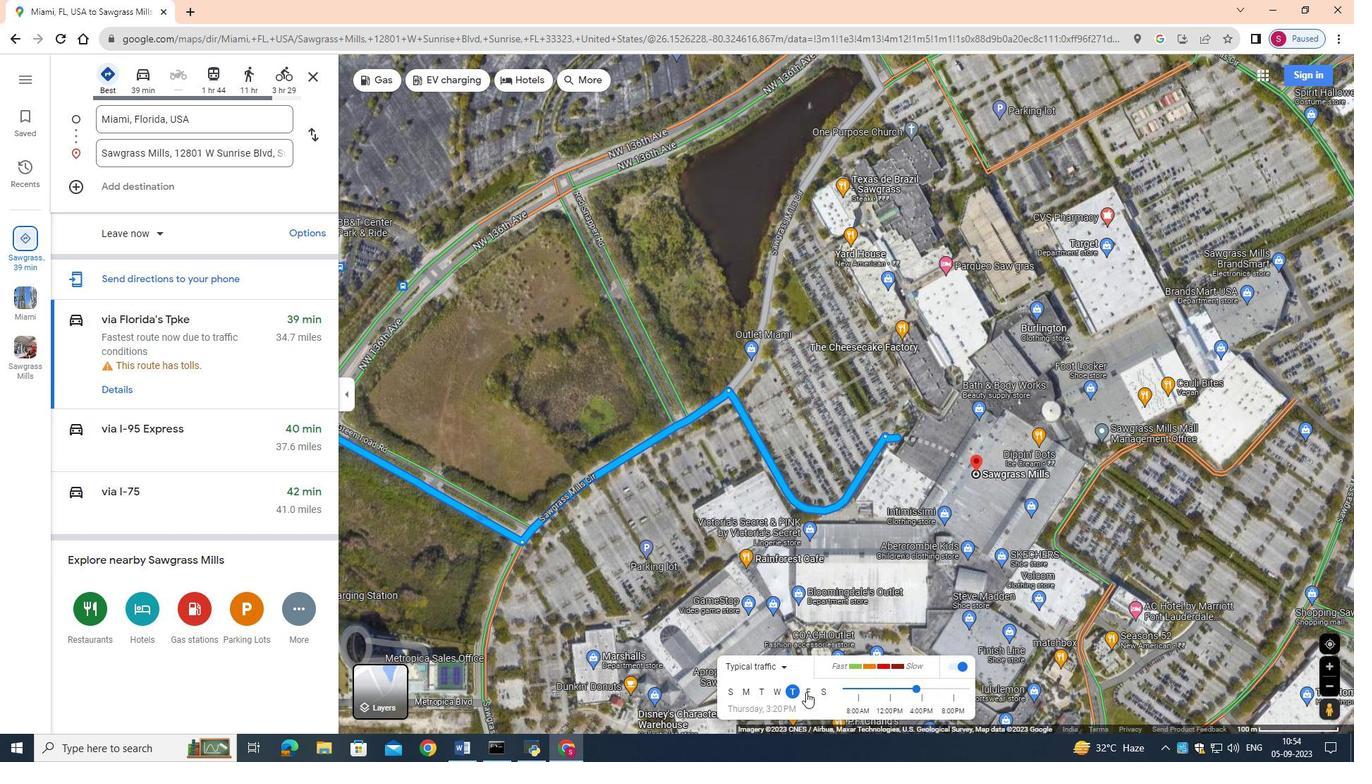 
Action: Mouse moved to (810, 693)
Screenshot: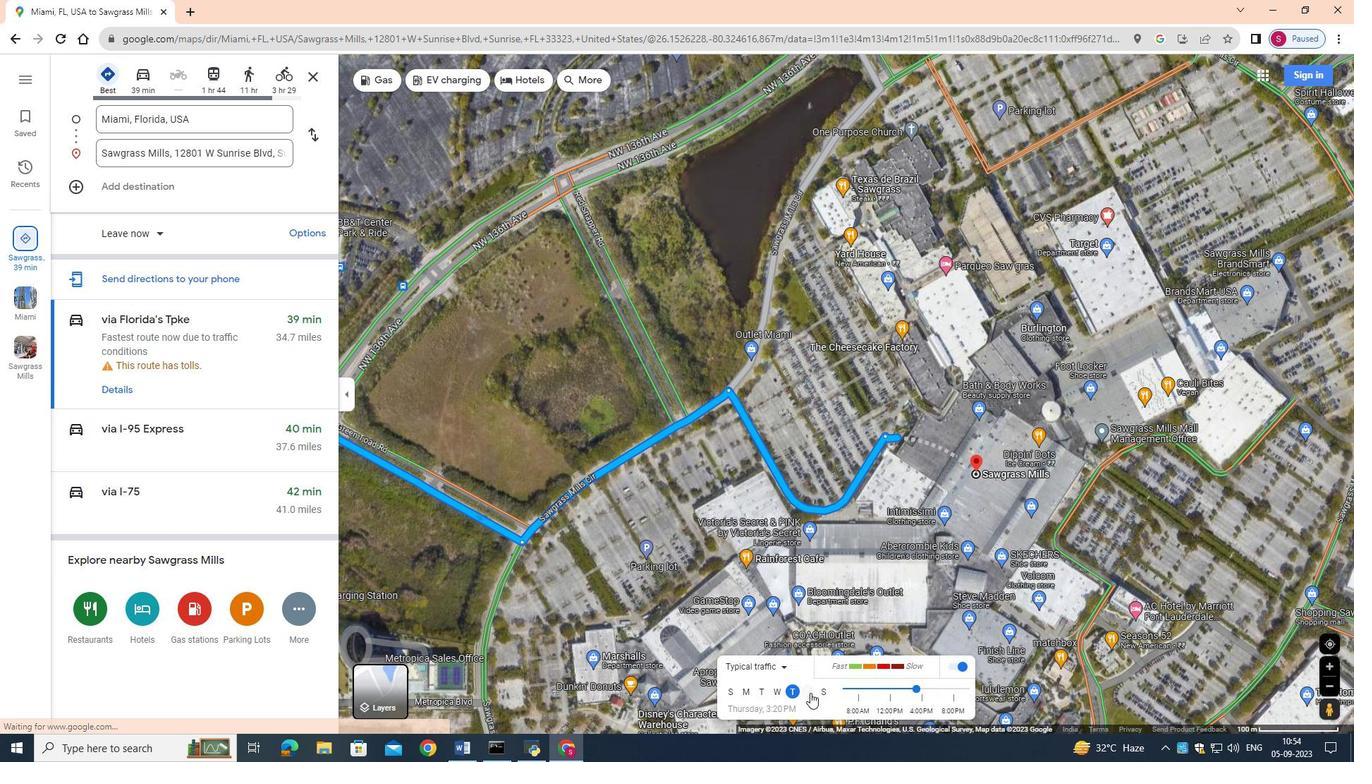 
Action: Mouse pressed left at (810, 693)
Screenshot: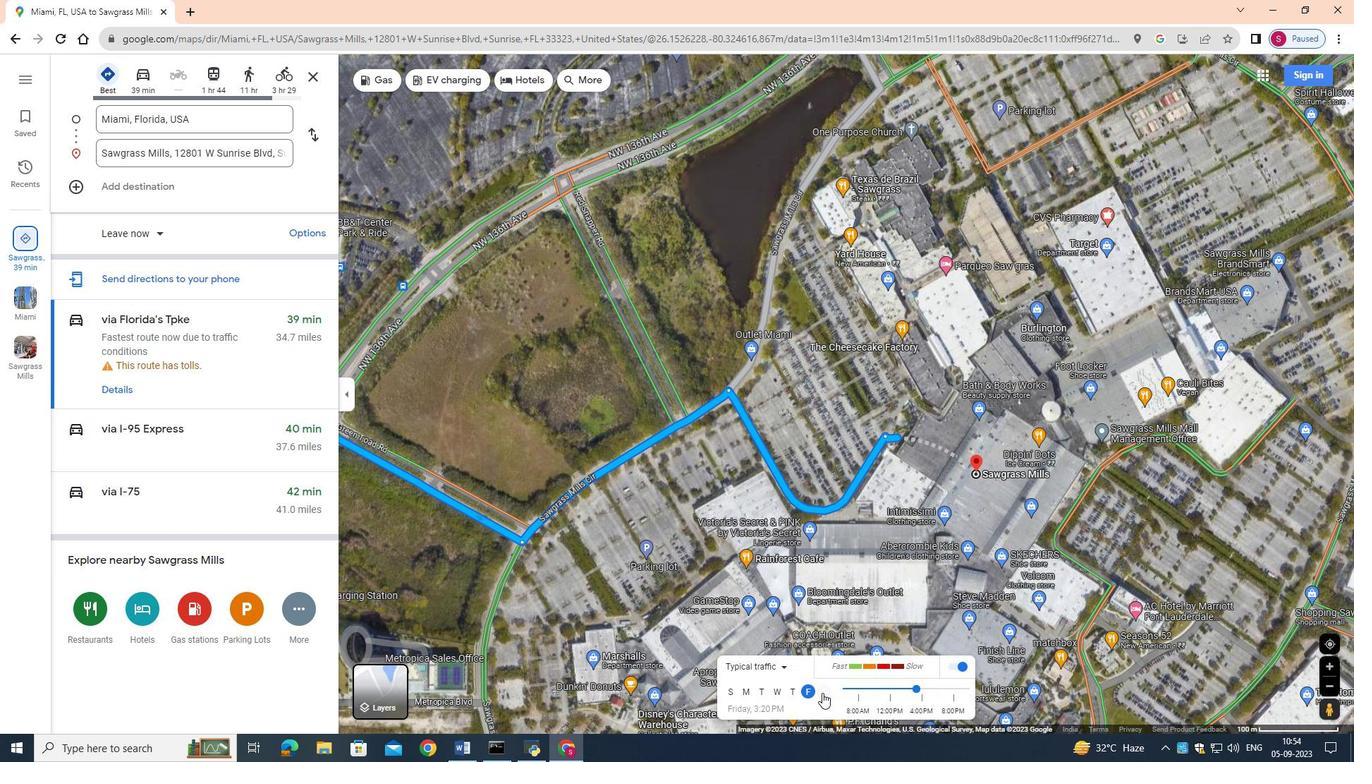 
Action: Mouse moved to (822, 693)
Screenshot: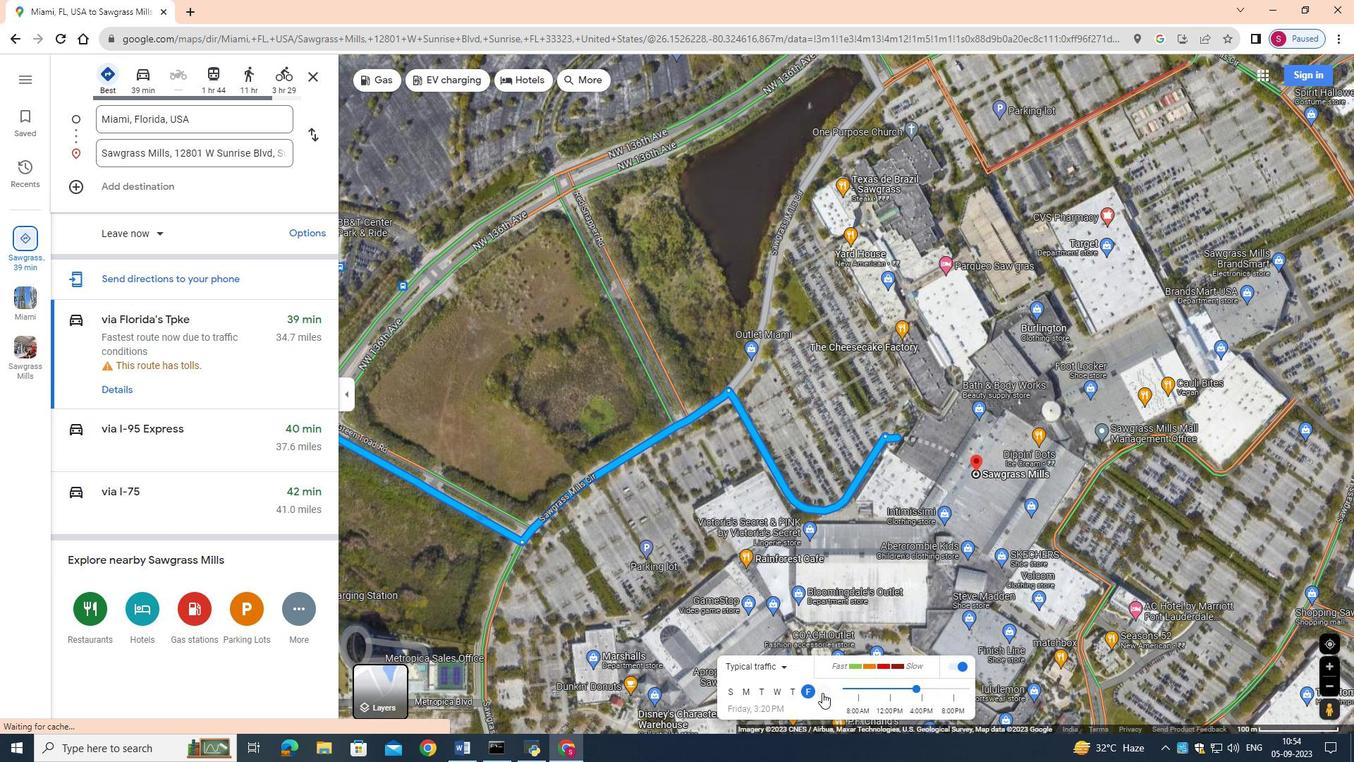 
Action: Mouse pressed left at (822, 693)
Screenshot: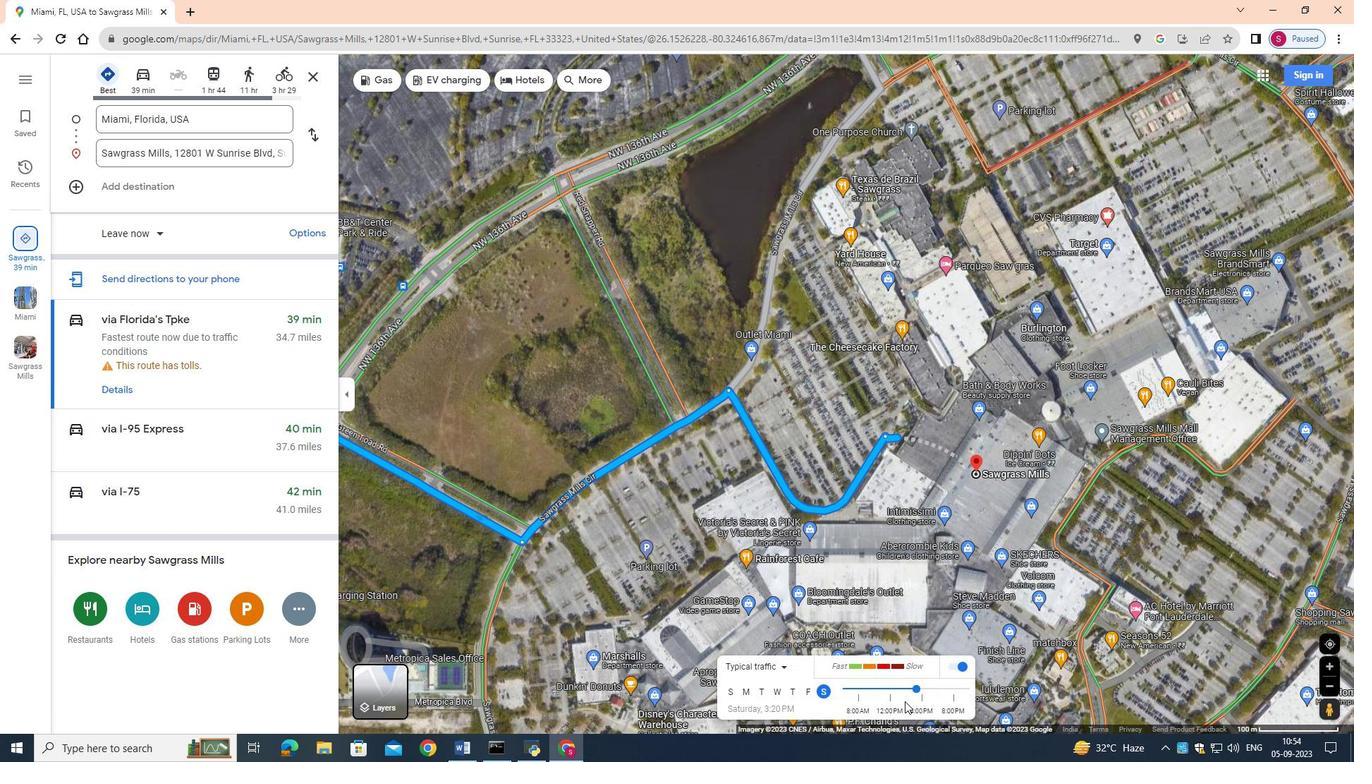 
Action: Mouse moved to (944, 688)
Screenshot: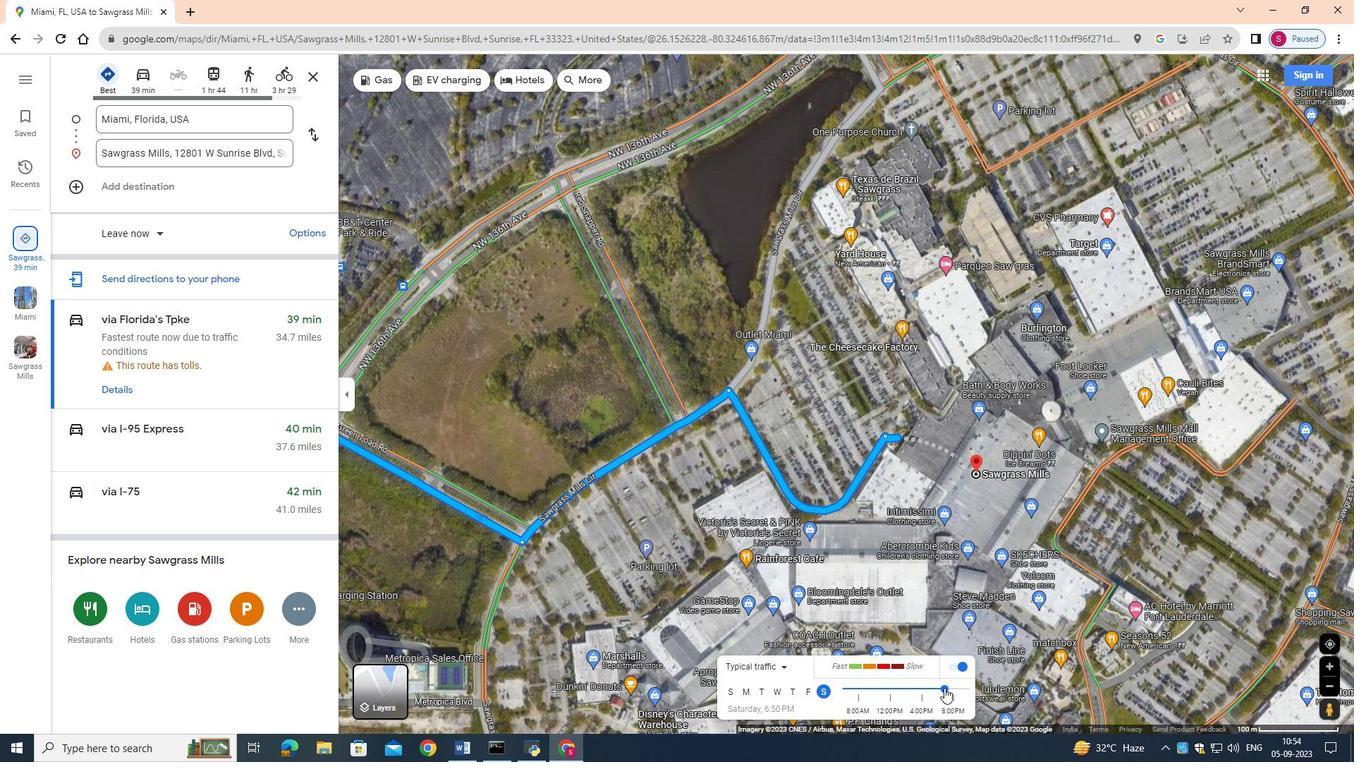 
Action: Mouse pressed left at (944, 688)
Screenshot: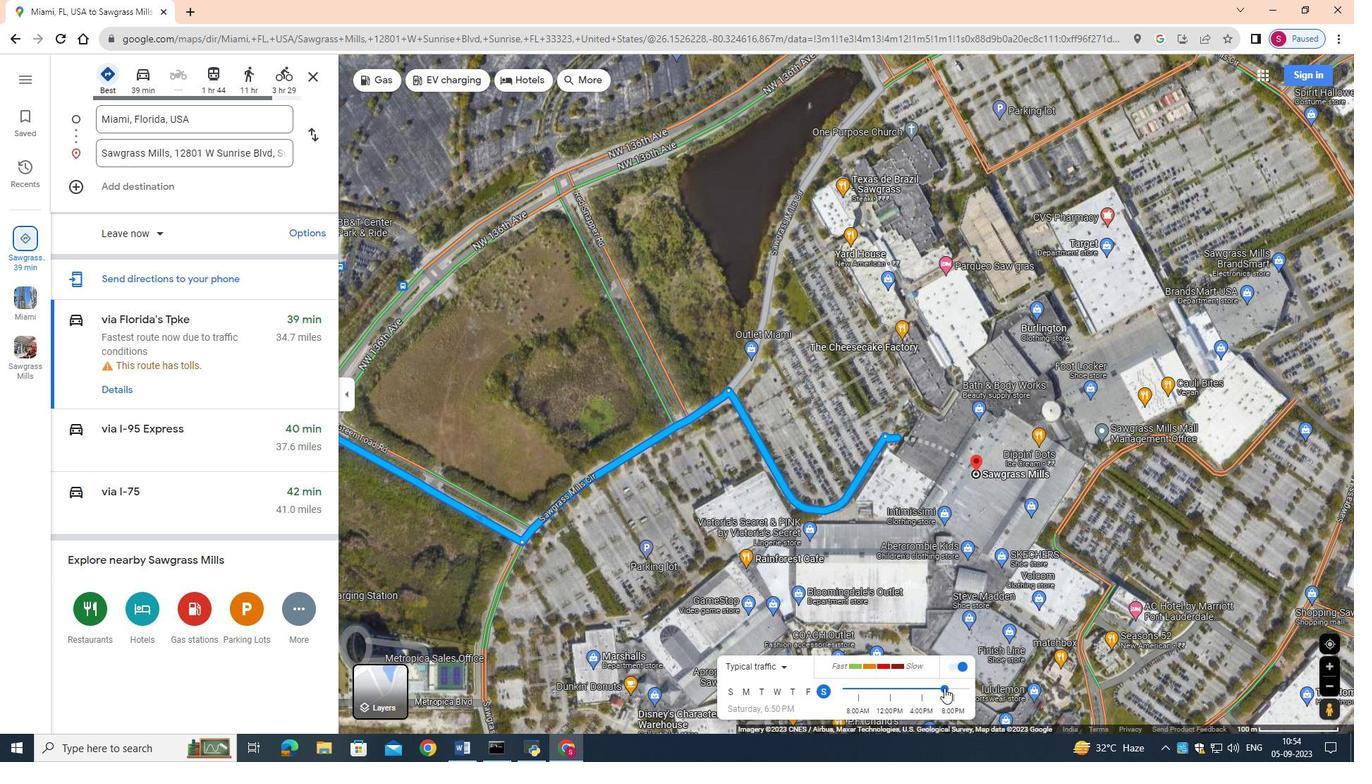 
Action: Mouse moved to (961, 688)
Screenshot: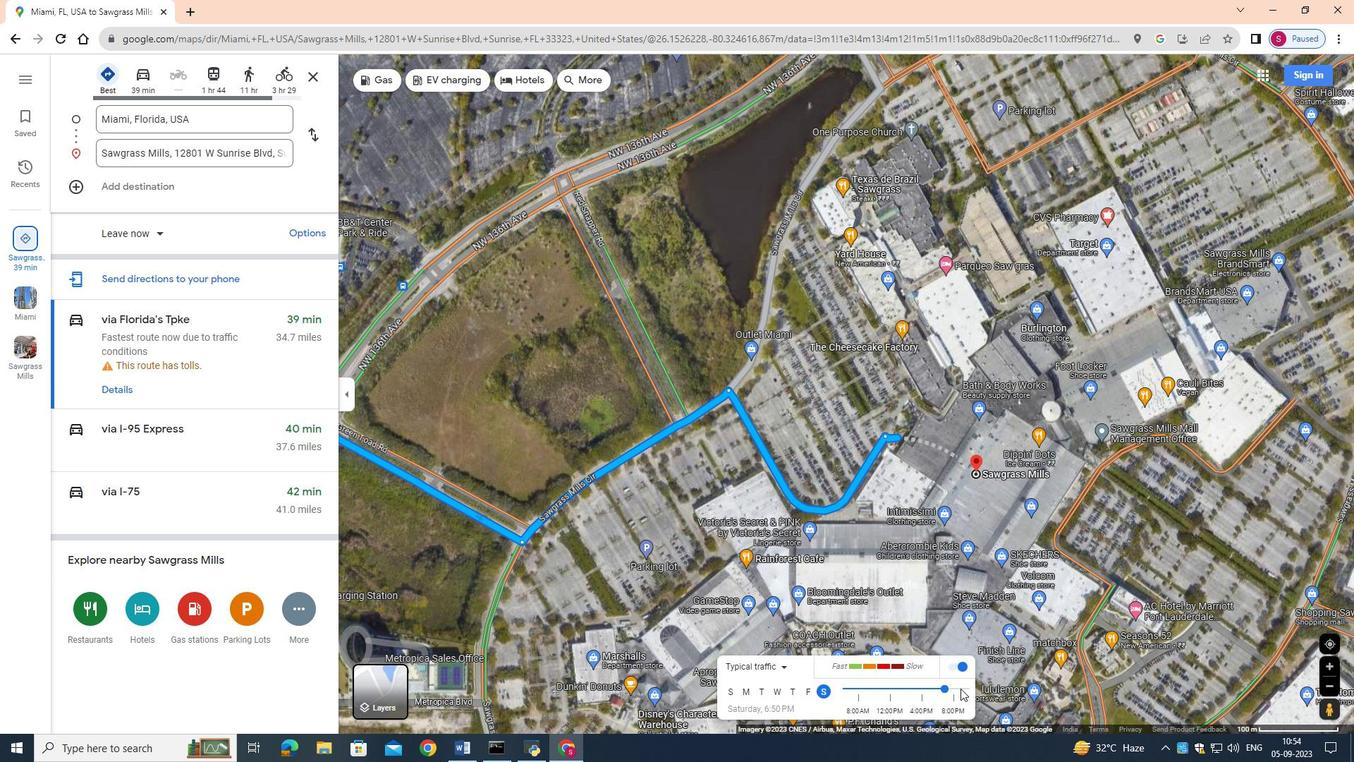
Action: Mouse pressed left at (961, 688)
Screenshot: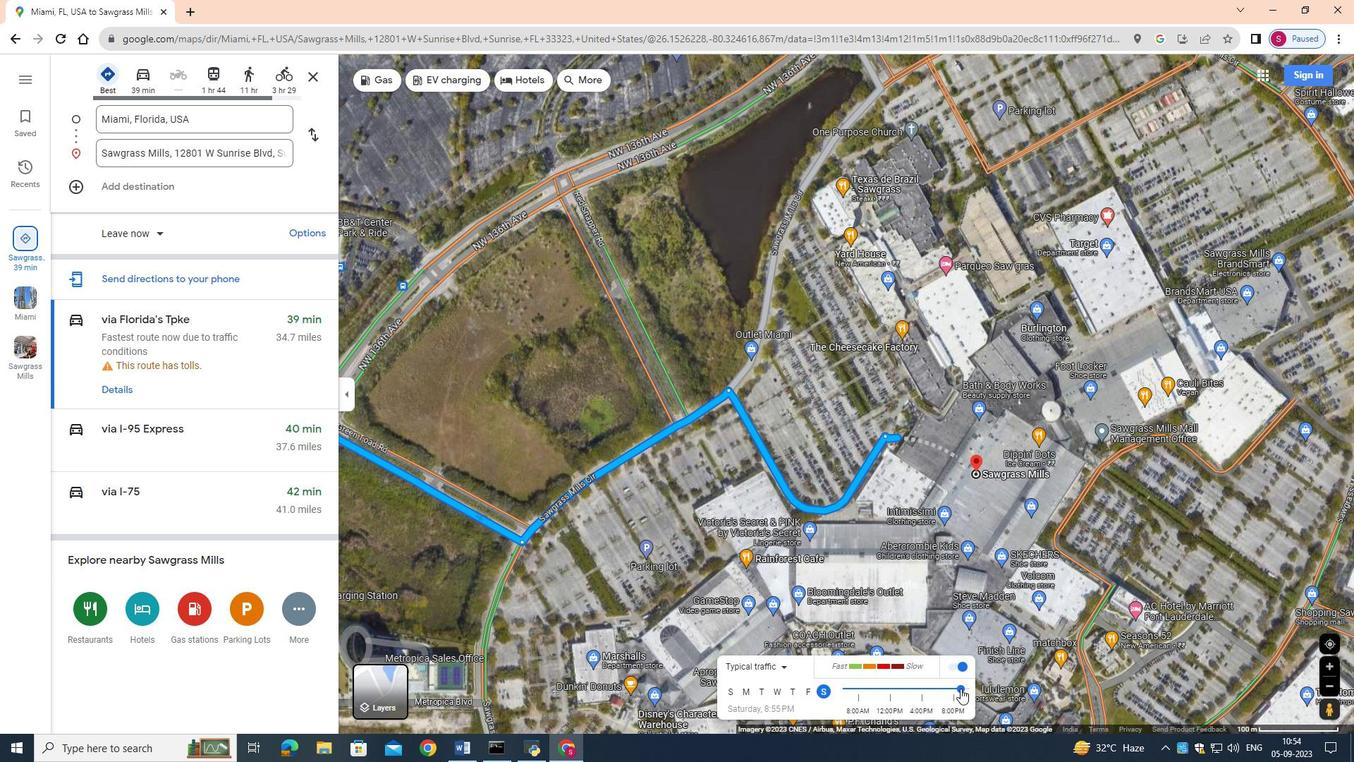 
Action: Mouse moved to (924, 684)
Screenshot: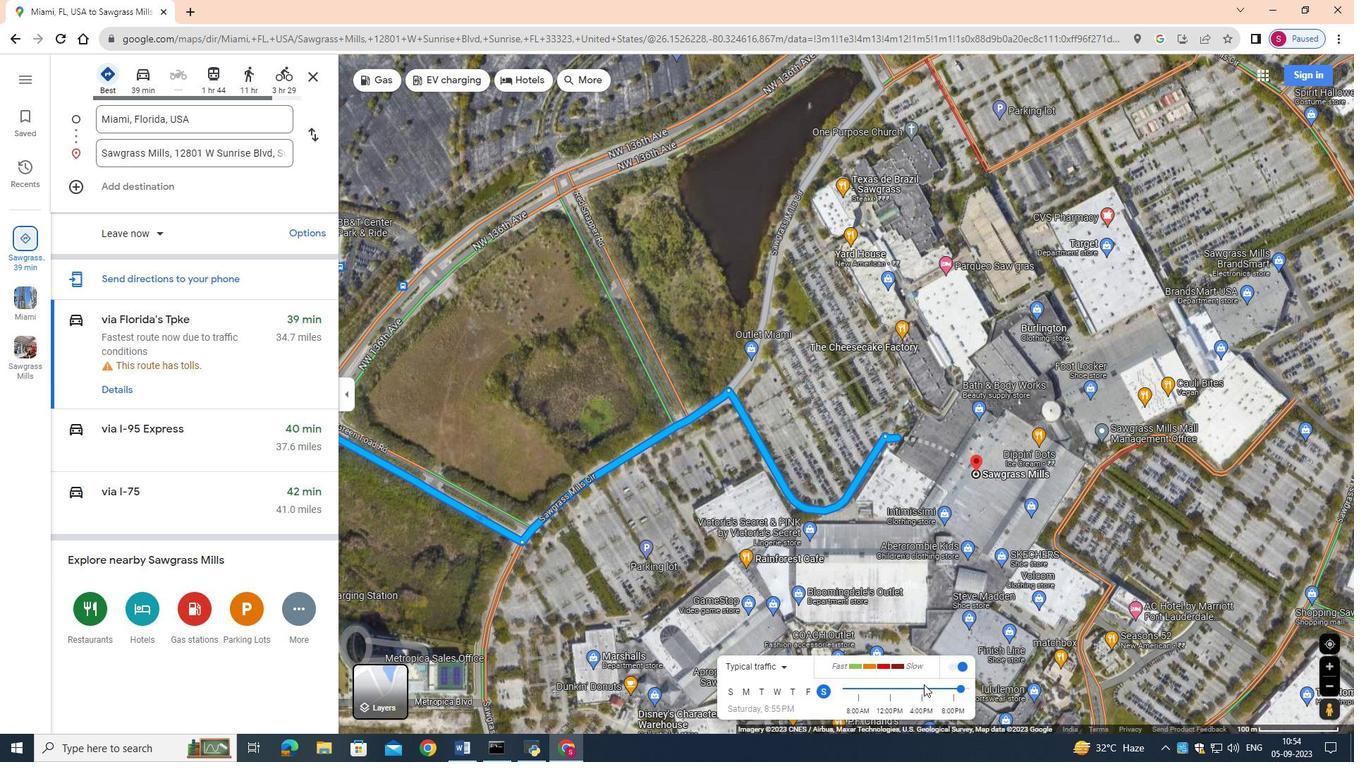 
Action: Mouse pressed left at (924, 684)
Screenshot: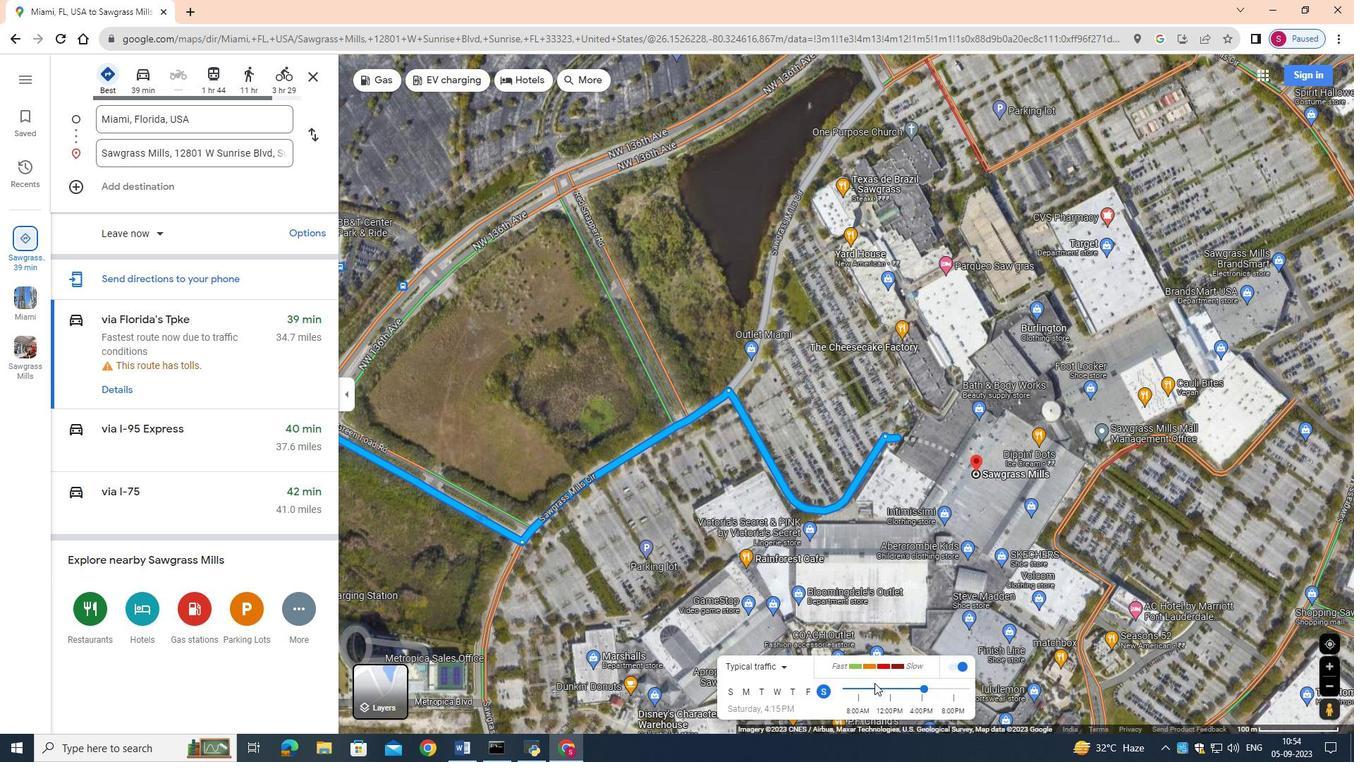 
Action: Mouse moved to (875, 683)
Screenshot: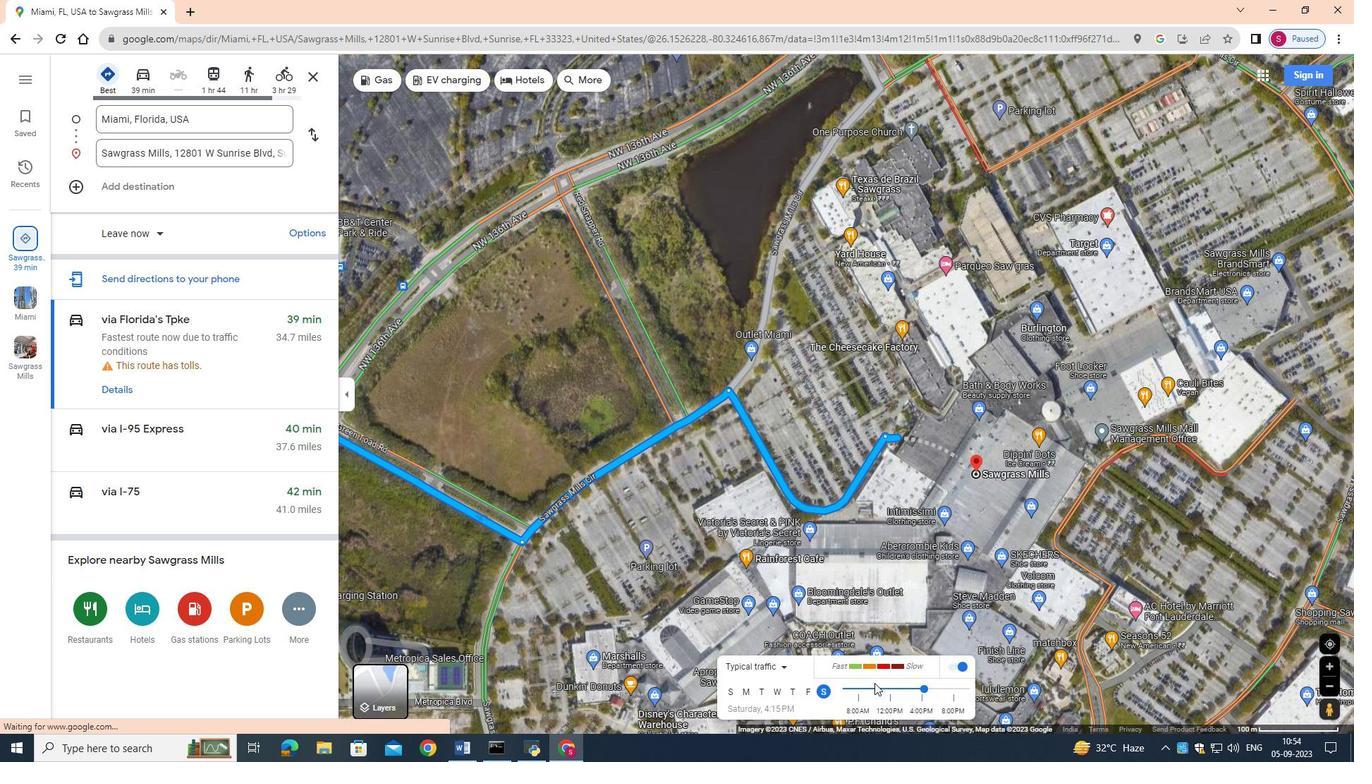 
Action: Mouse pressed left at (875, 683)
Screenshot: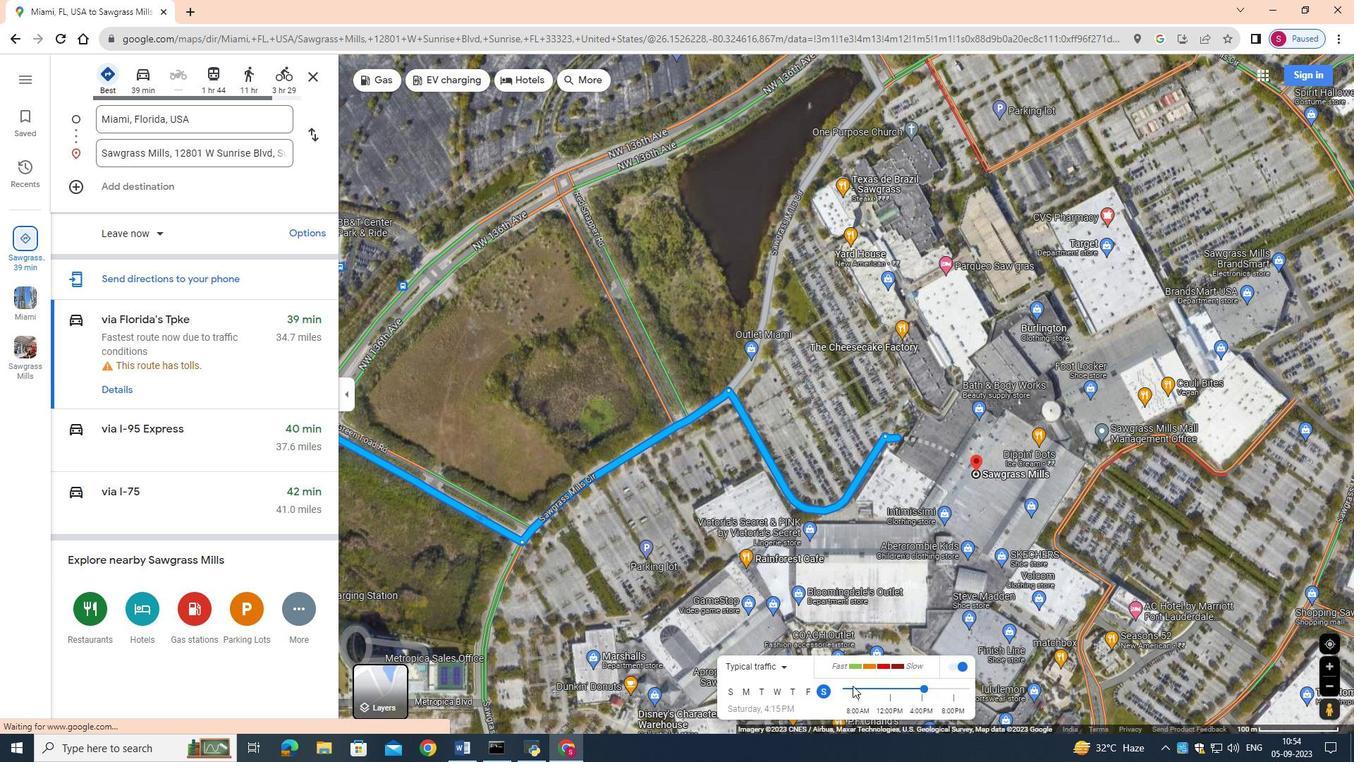 
Action: Mouse moved to (803, 673)
Screenshot: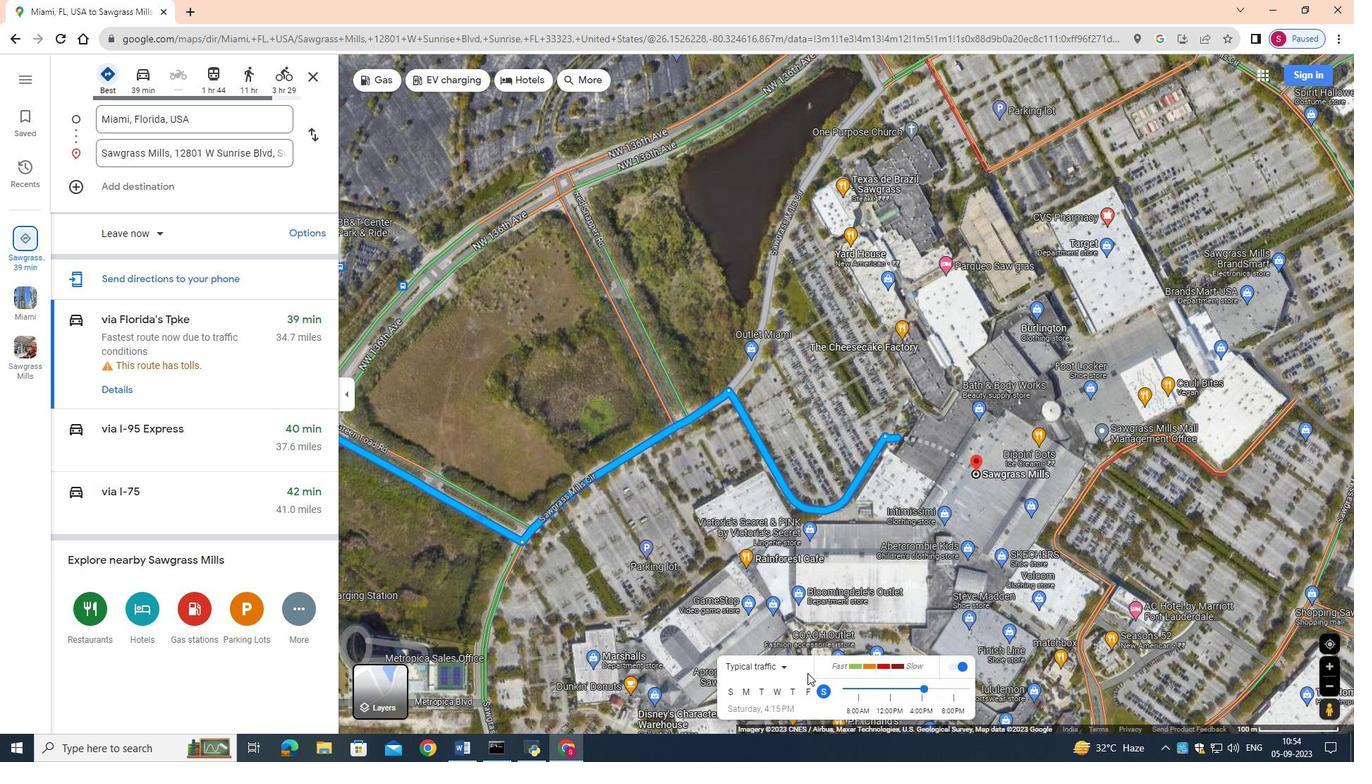 
Action: Mouse scrolled (803, 673) with delta (0, 0)
Screenshot: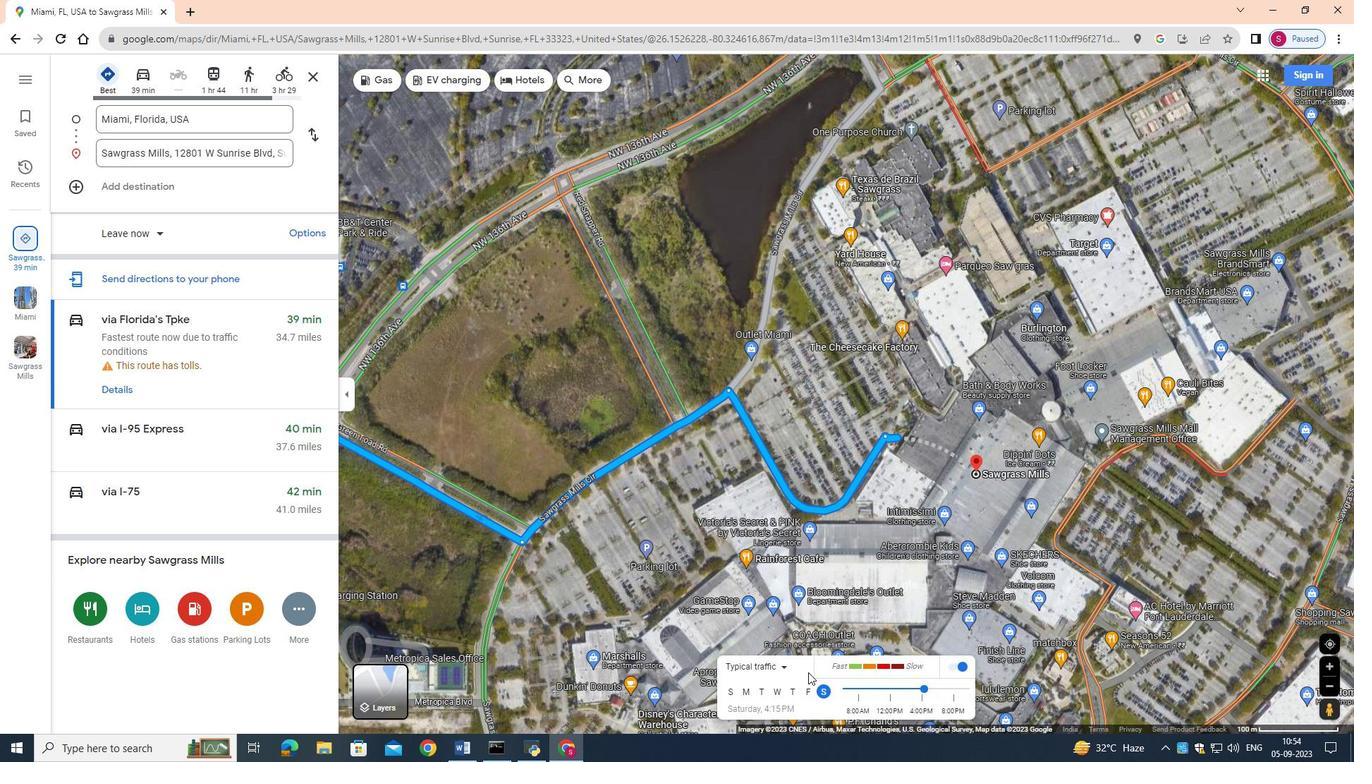 
Action: Mouse moved to (803, 673)
Screenshot: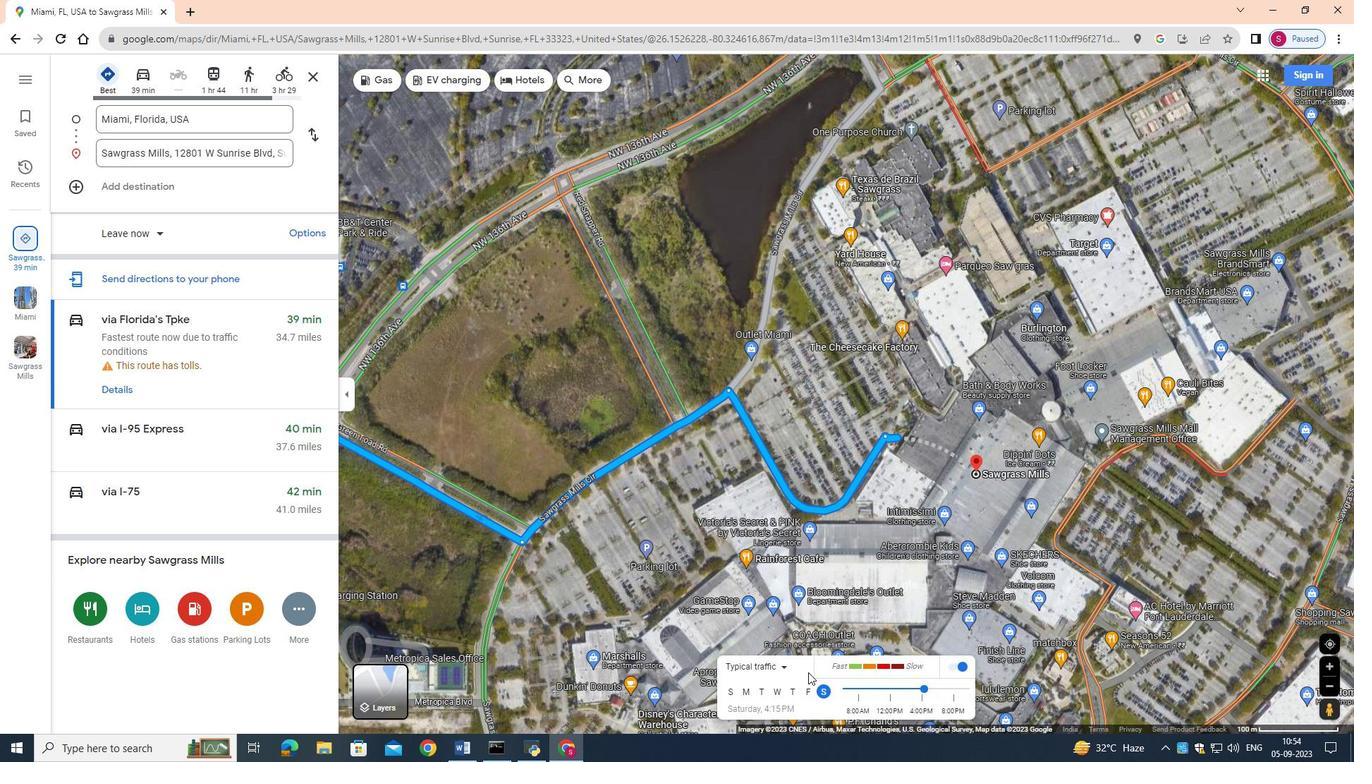 
Action: Mouse scrolled (803, 673) with delta (0, 0)
Screenshot: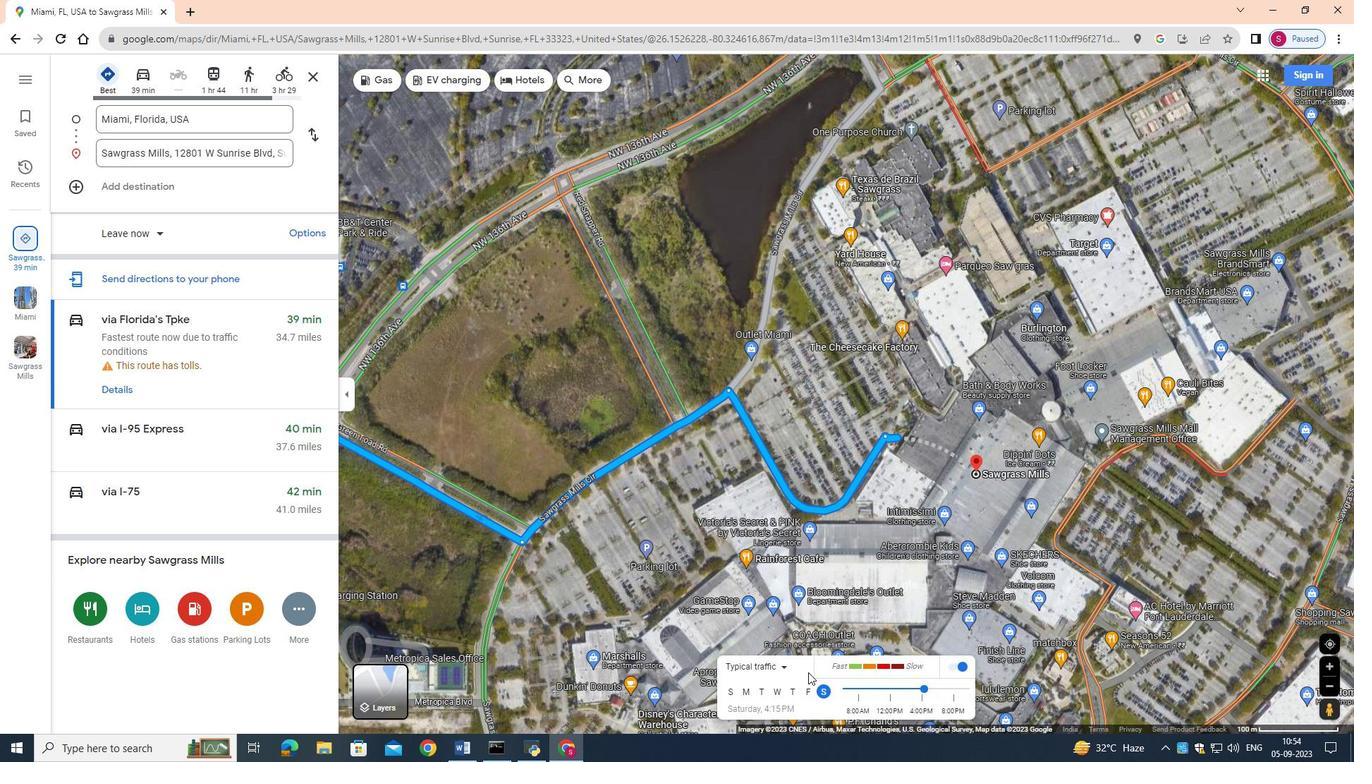 
Action: Mouse moved to (804, 673)
Screenshot: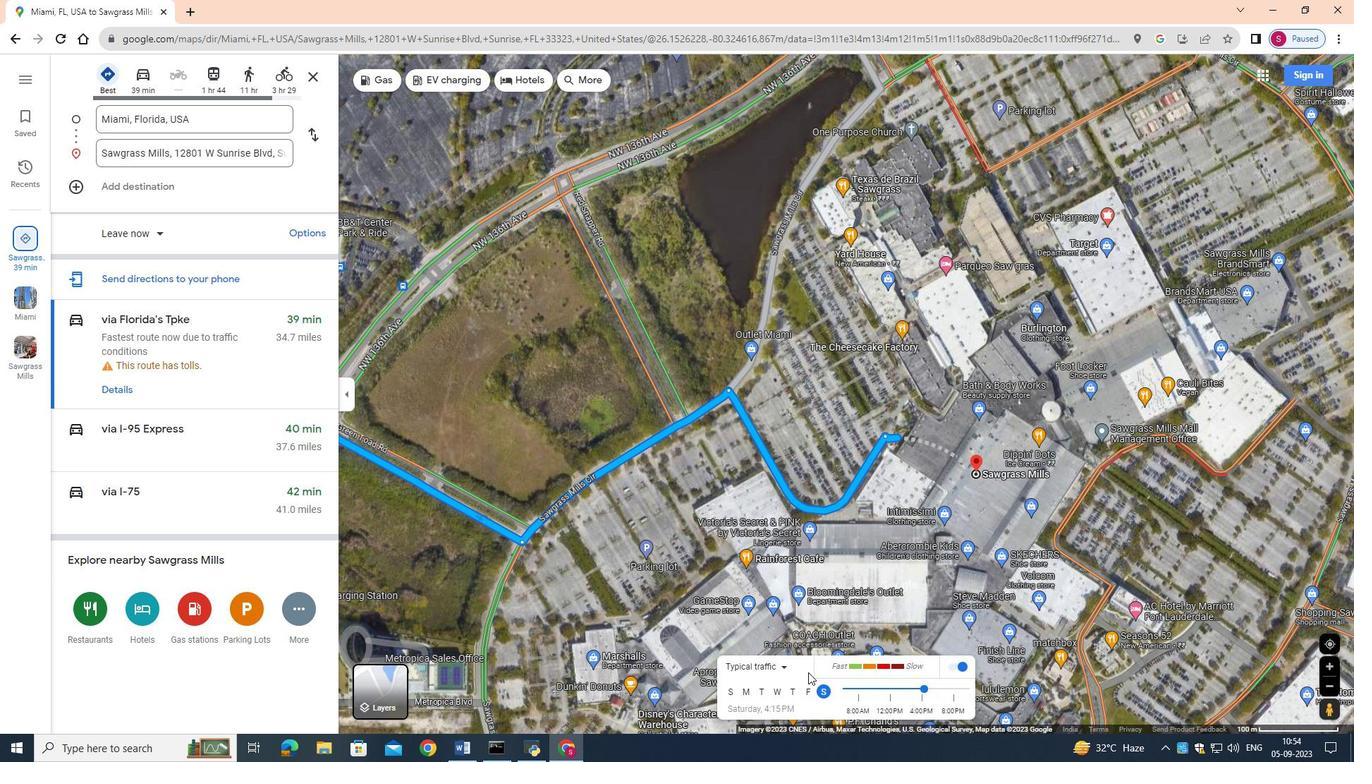 
Action: Mouse scrolled (804, 673) with delta (0, 0)
Screenshot: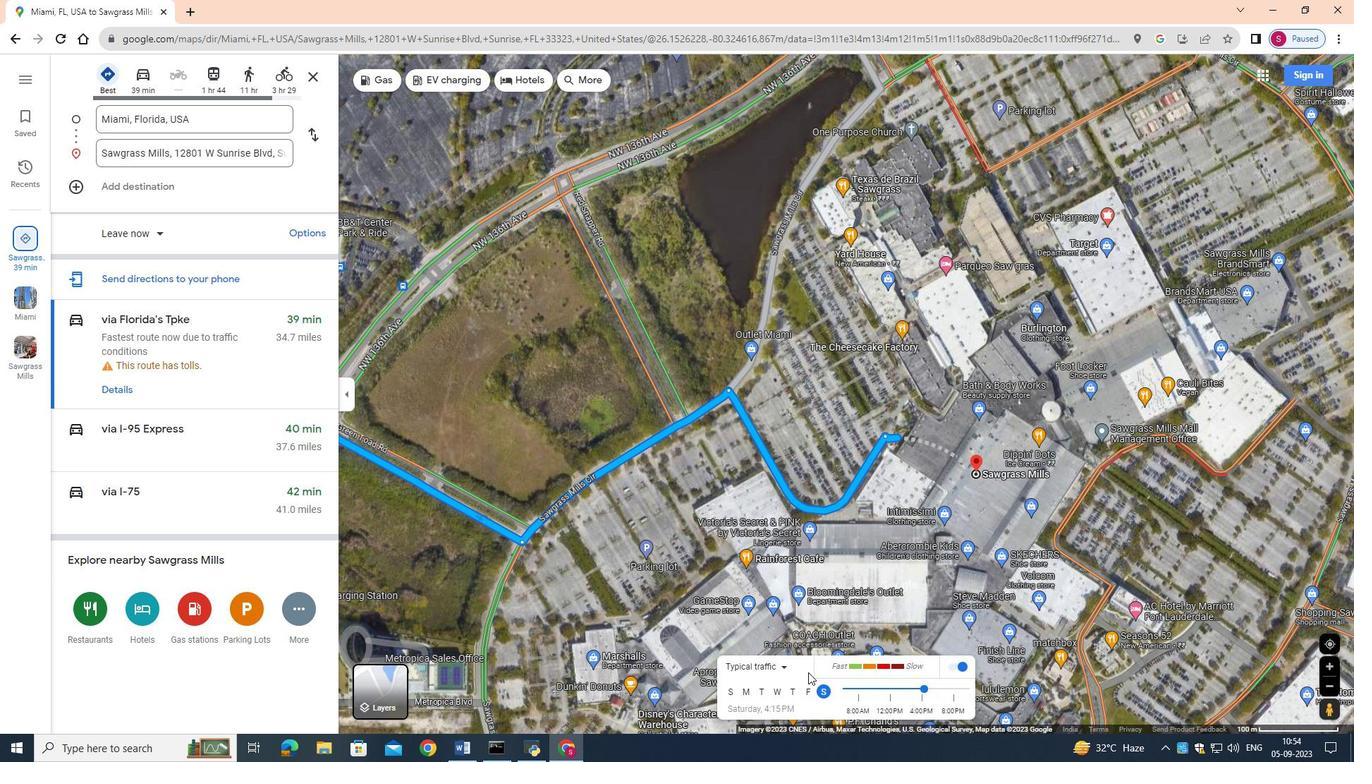 
Action: Mouse moved to (203, 511)
Screenshot: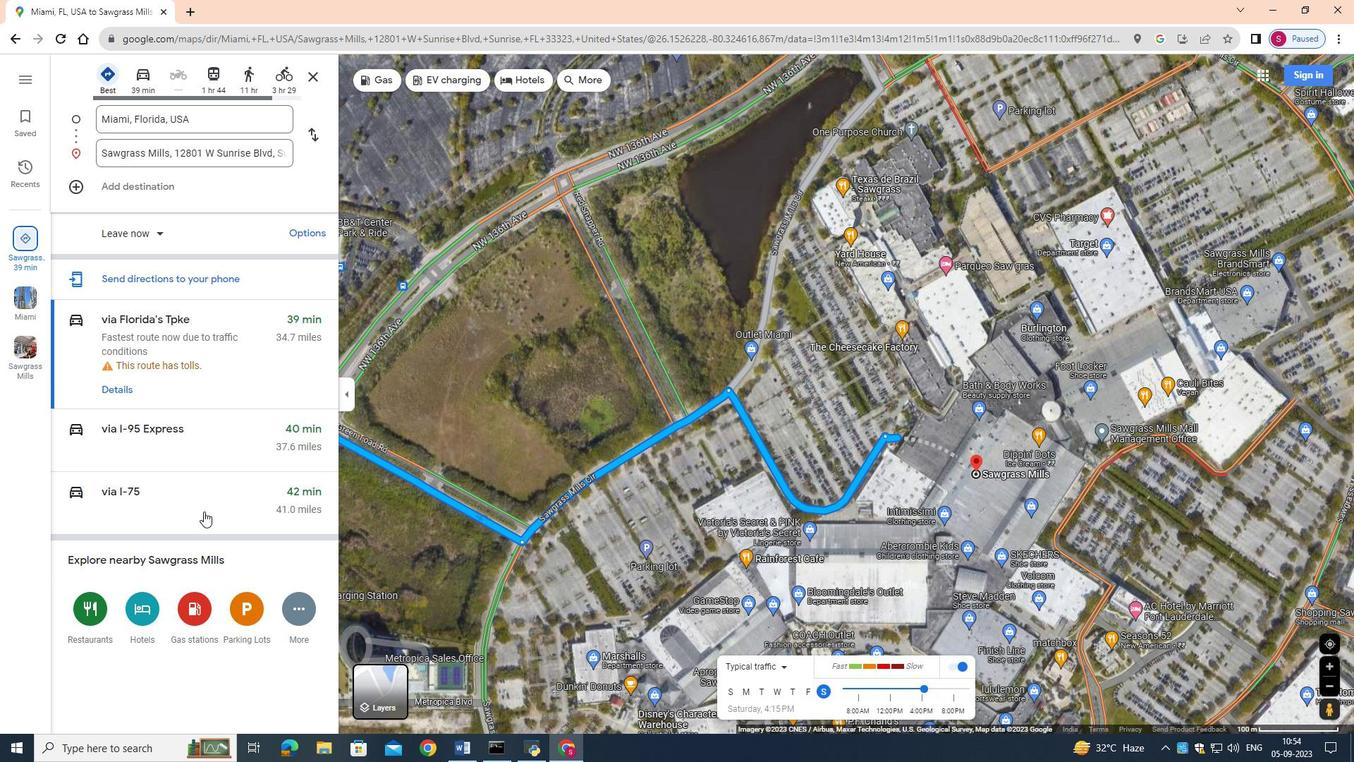
Action: Mouse scrolled (203, 510) with delta (0, 0)
Screenshot: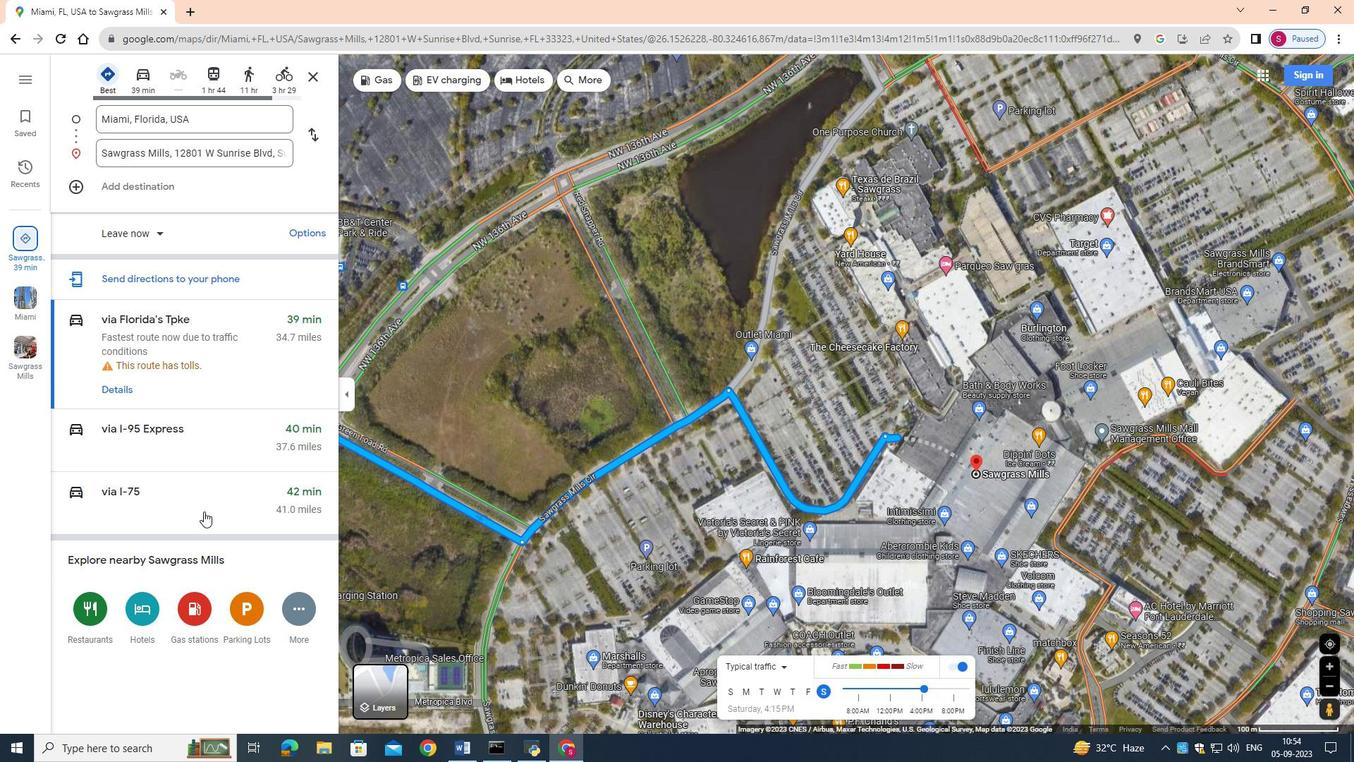 
Action: Mouse scrolled (203, 510) with delta (0, 0)
Screenshot: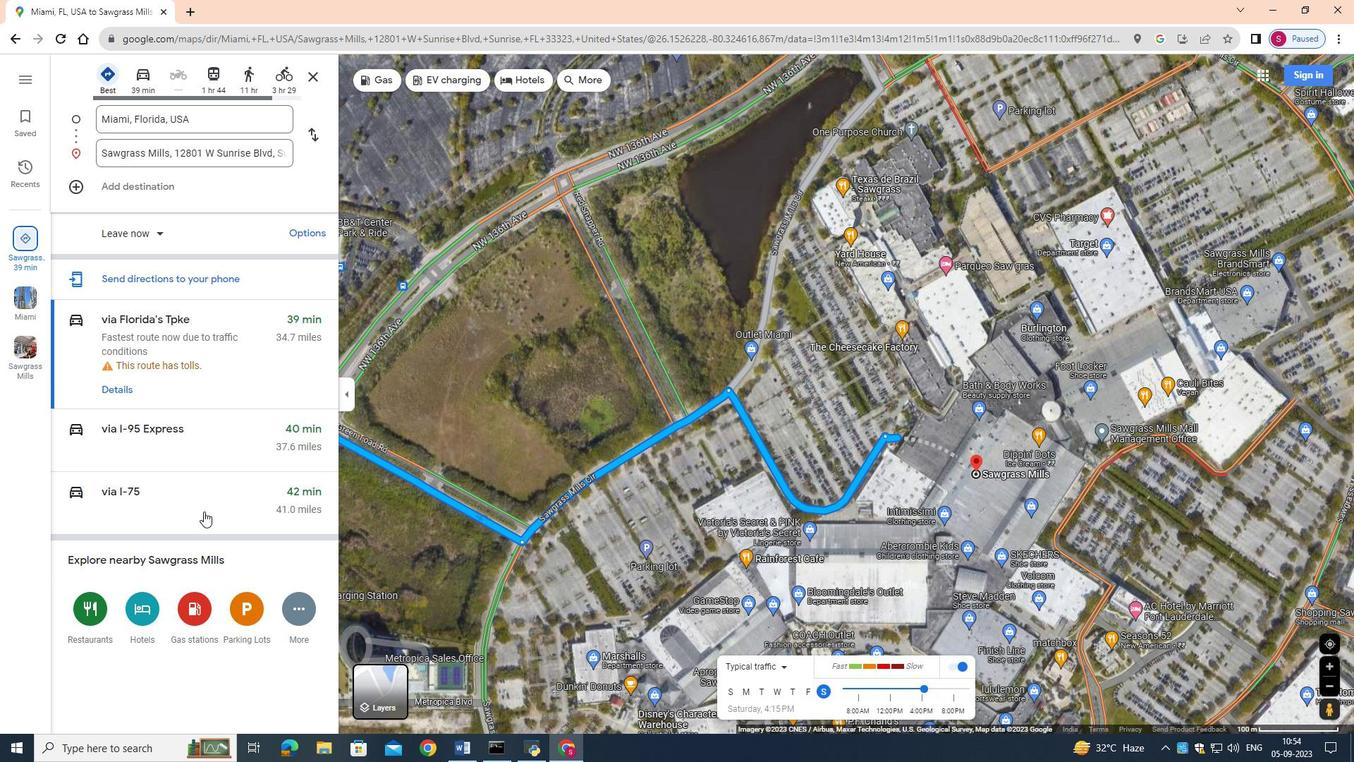 
Action: Mouse scrolled (203, 512) with delta (0, 0)
